 Task: Purchase a pair of headphones from Amazon.
Action: Mouse moved to (445, 738)
Screenshot: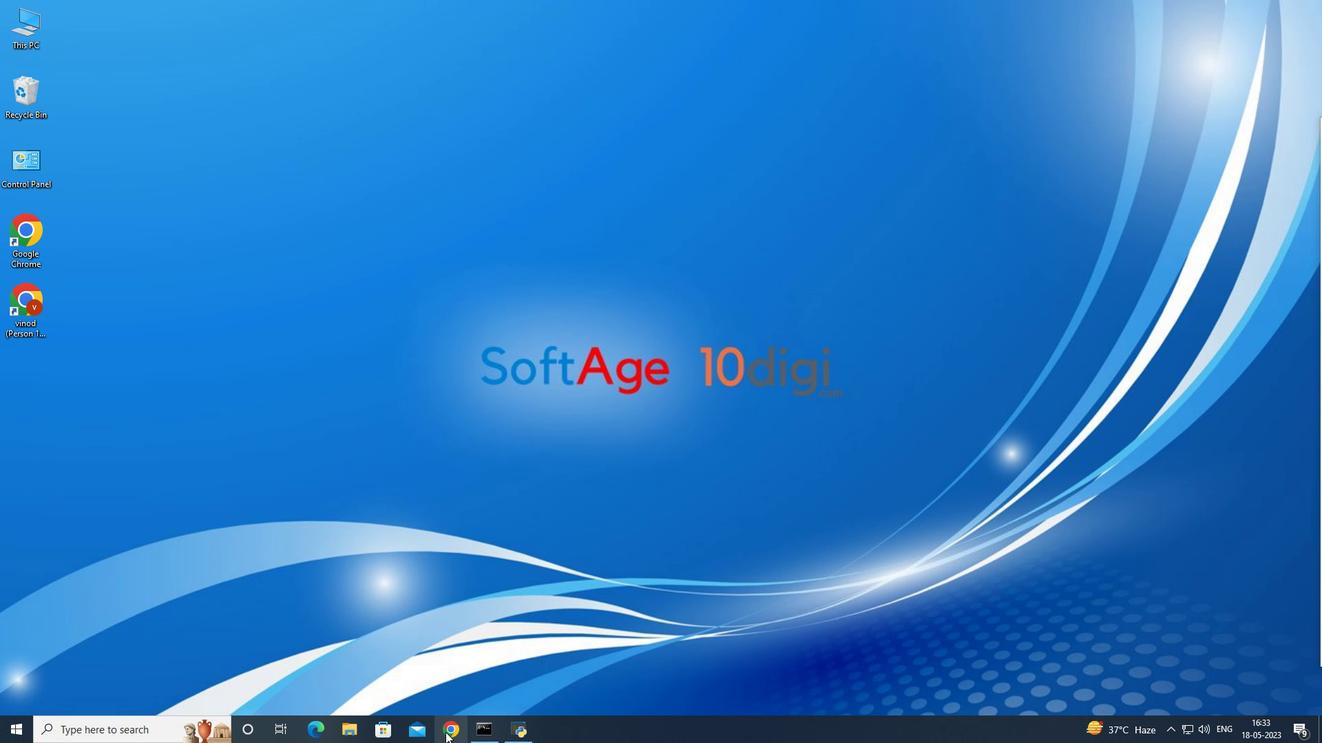 
Action: Mouse pressed left at (445, 738)
Screenshot: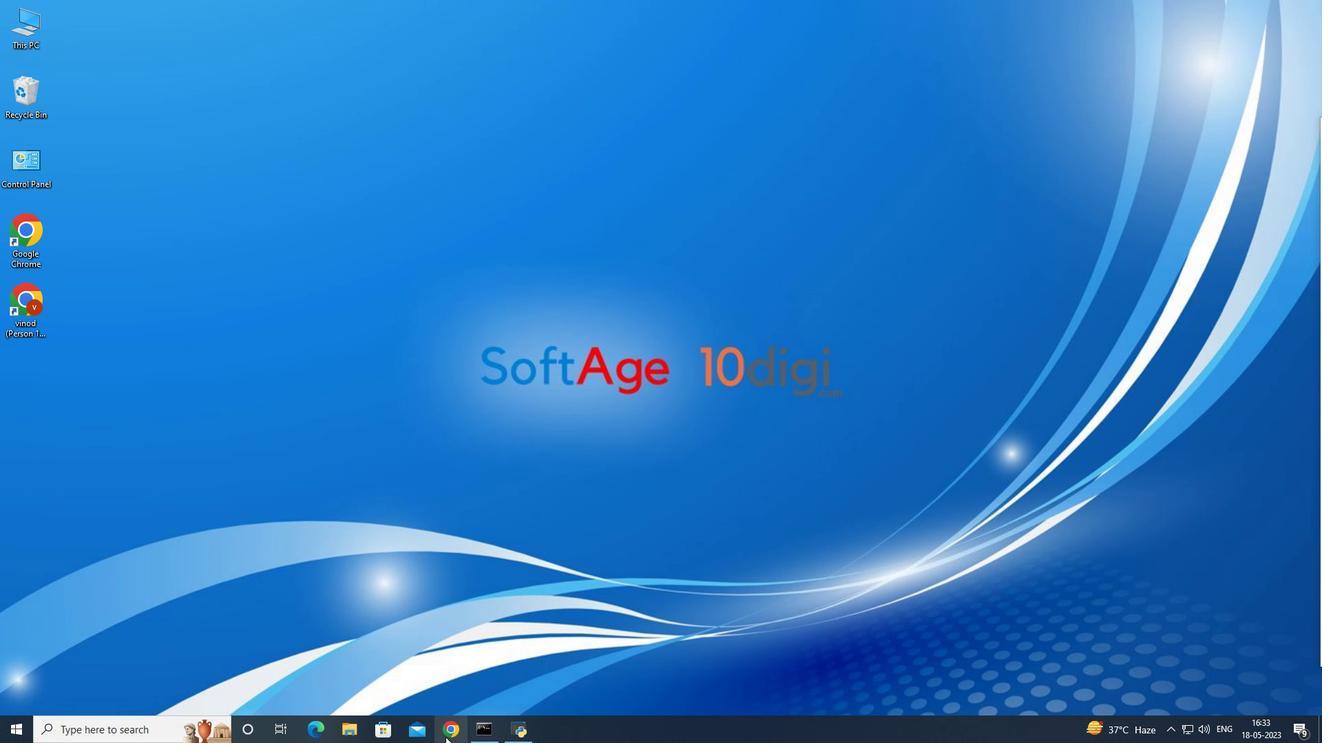 
Action: Mouse moved to (561, 391)
Screenshot: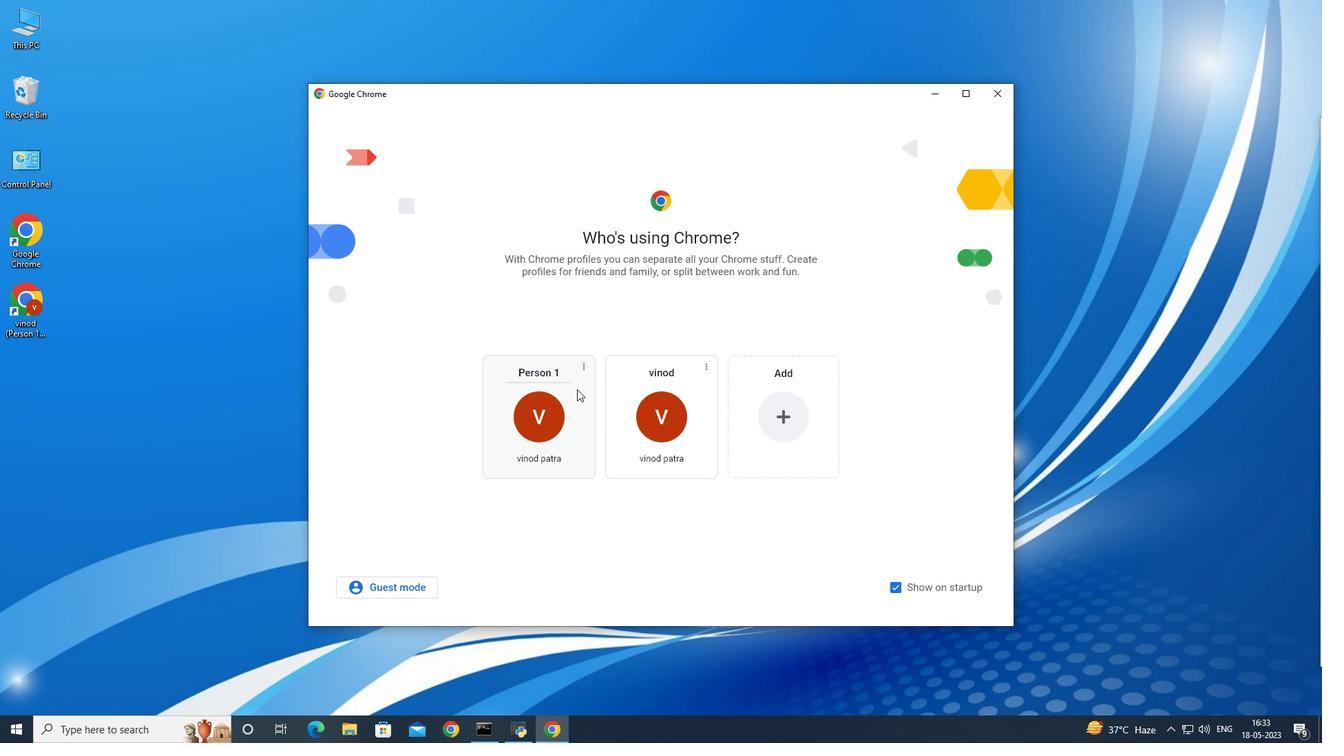 
Action: Mouse pressed left at (561, 391)
Screenshot: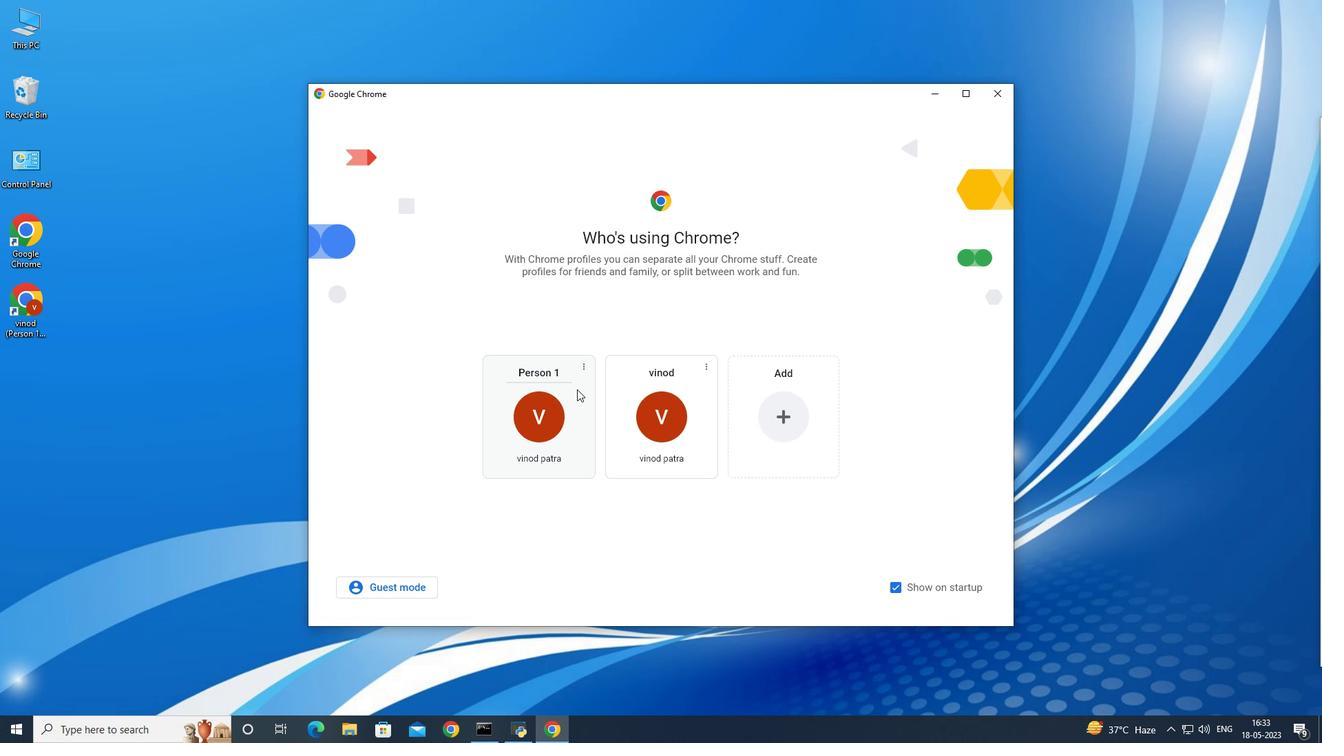 
Action: Mouse moved to (548, 439)
Screenshot: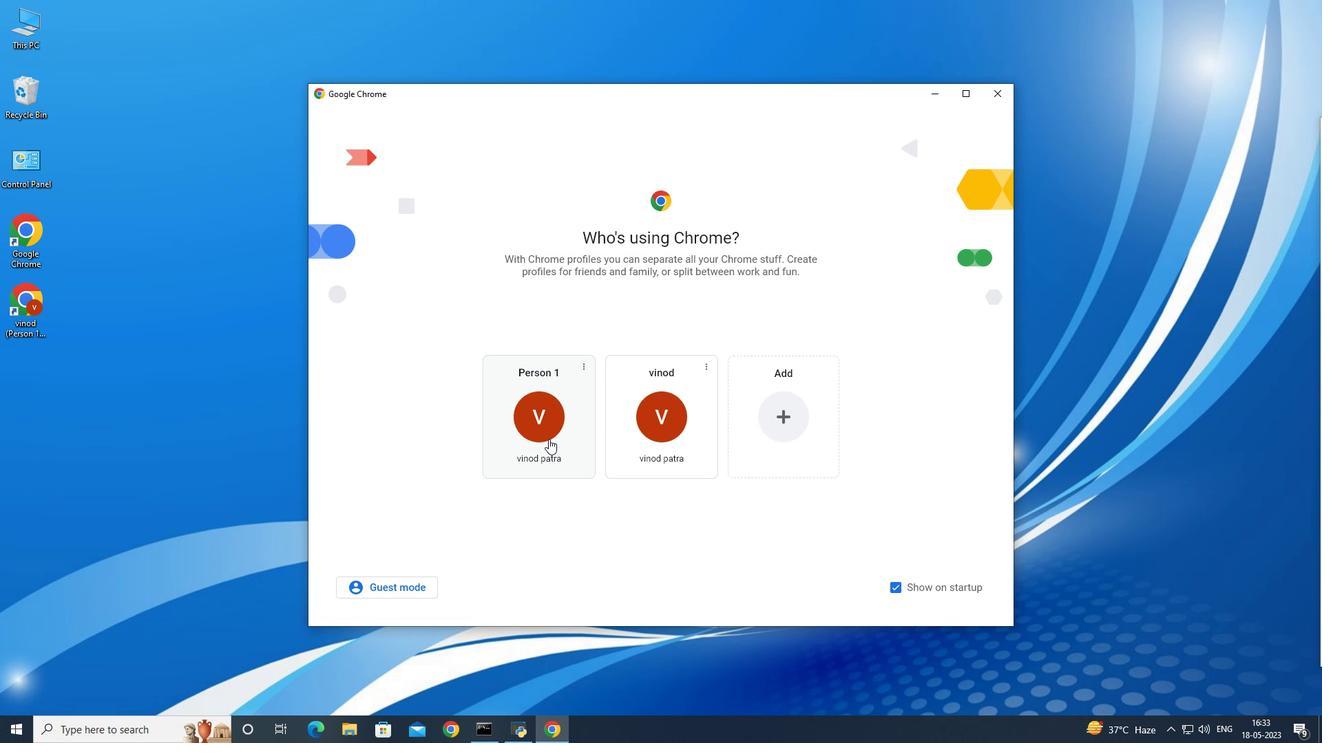
Action: Mouse pressed left at (548, 439)
Screenshot: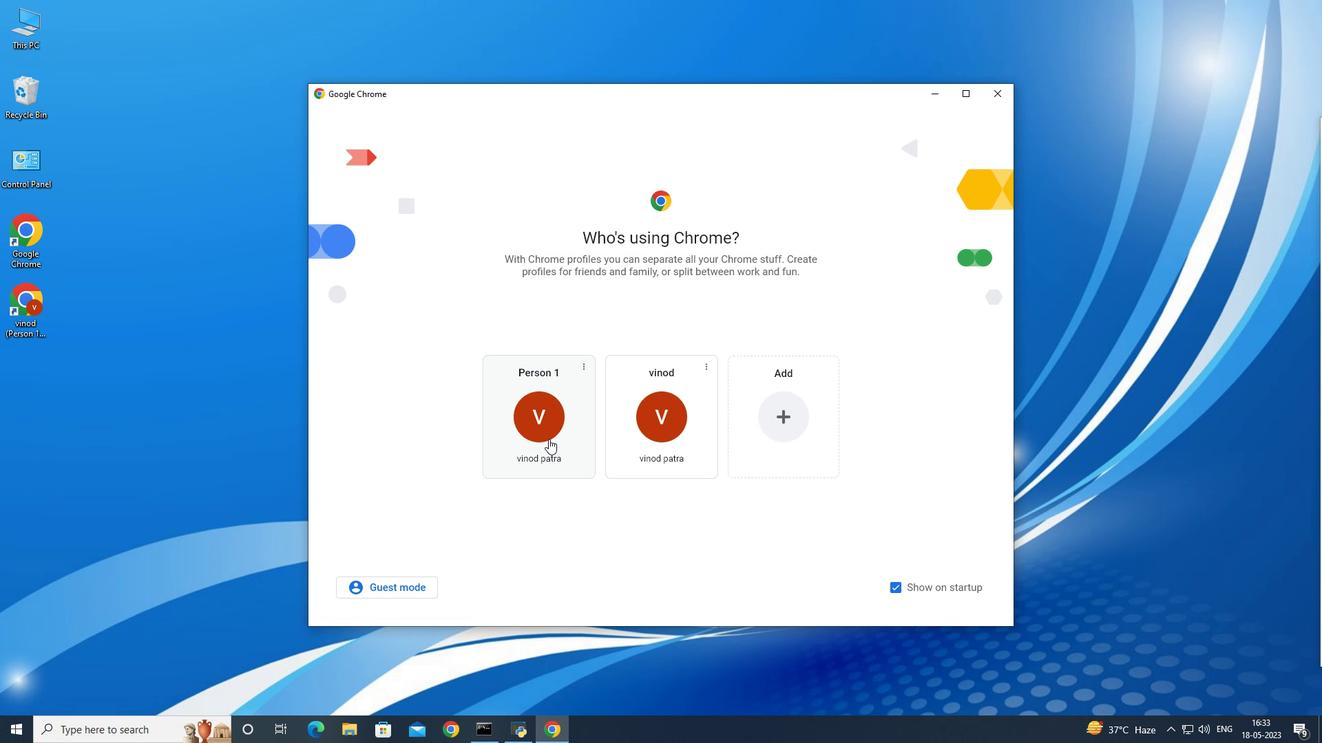 
Action: Mouse pressed left at (548, 439)
Screenshot: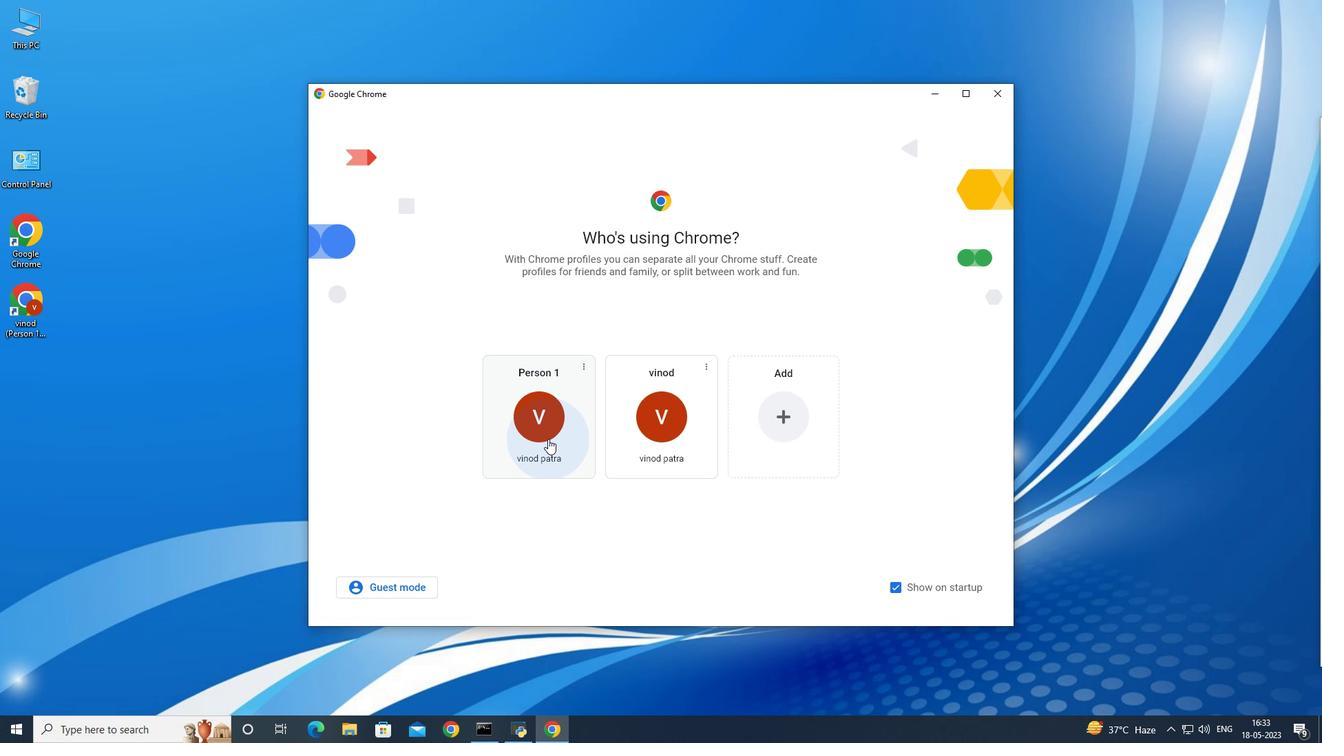 
Action: Mouse moved to (579, 293)
Screenshot: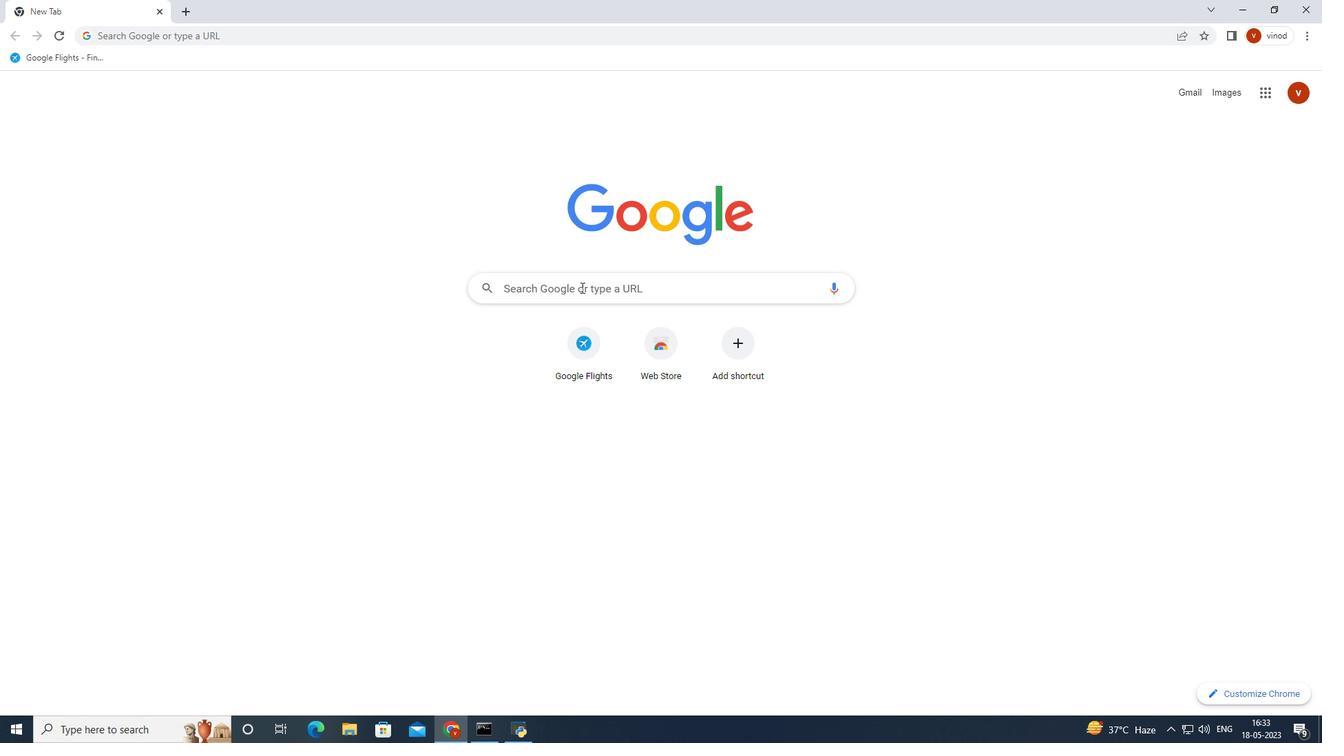 
Action: Mouse pressed left at (579, 293)
Screenshot: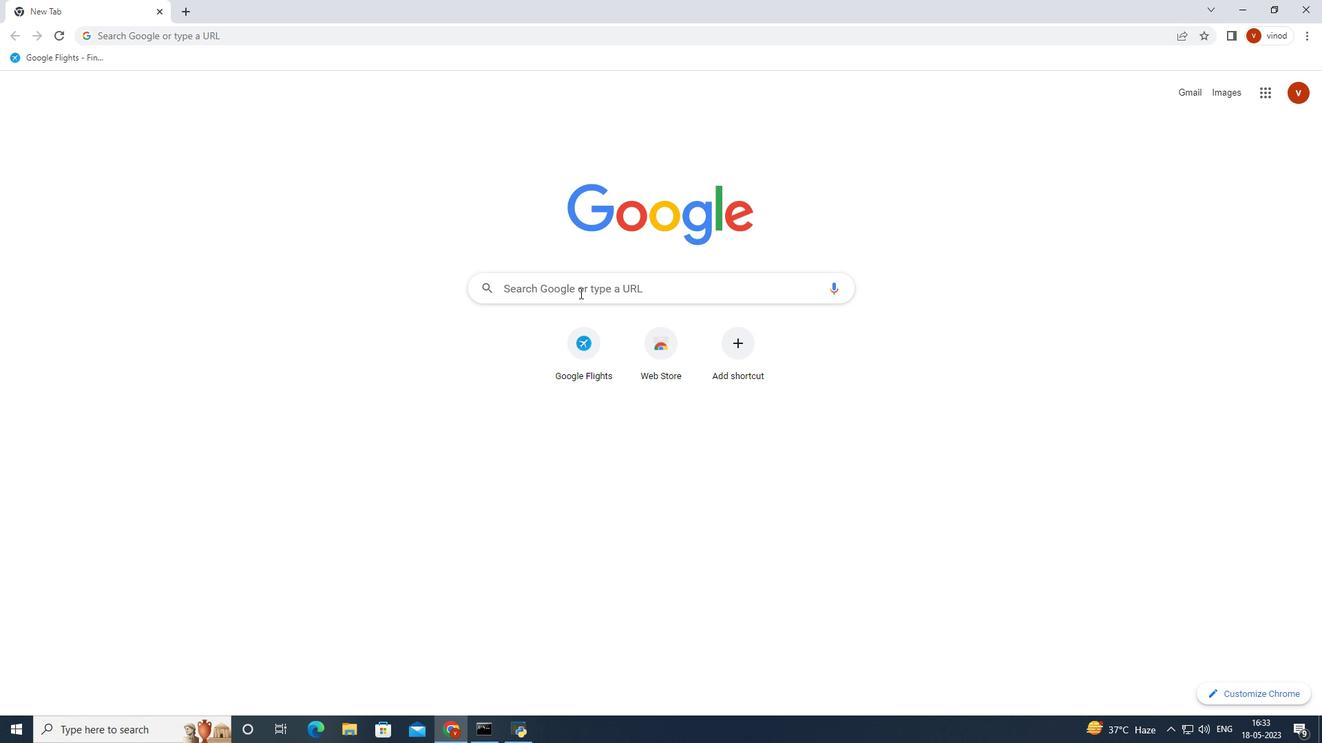 
Action: Mouse moved to (579, 314)
Screenshot: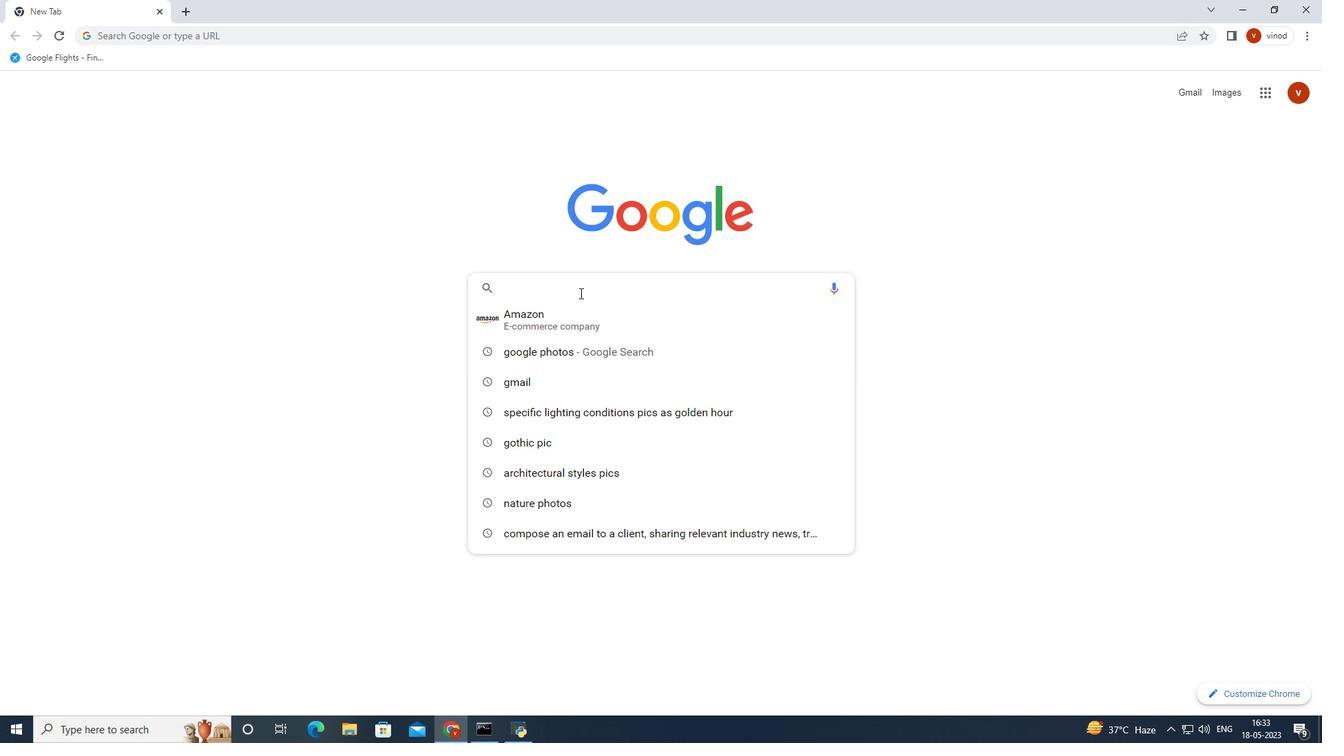 
Action: Key pressed a
Screenshot: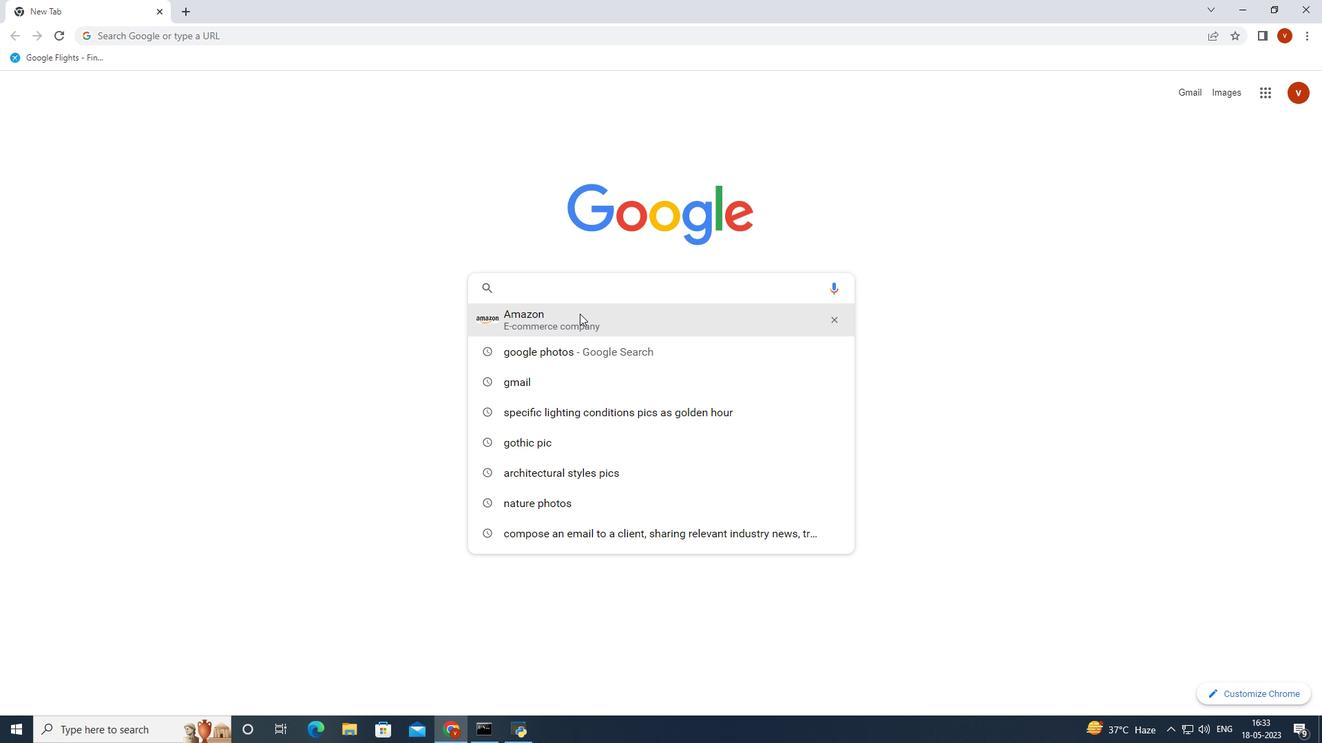 
Action: Mouse moved to (646, 270)
Screenshot: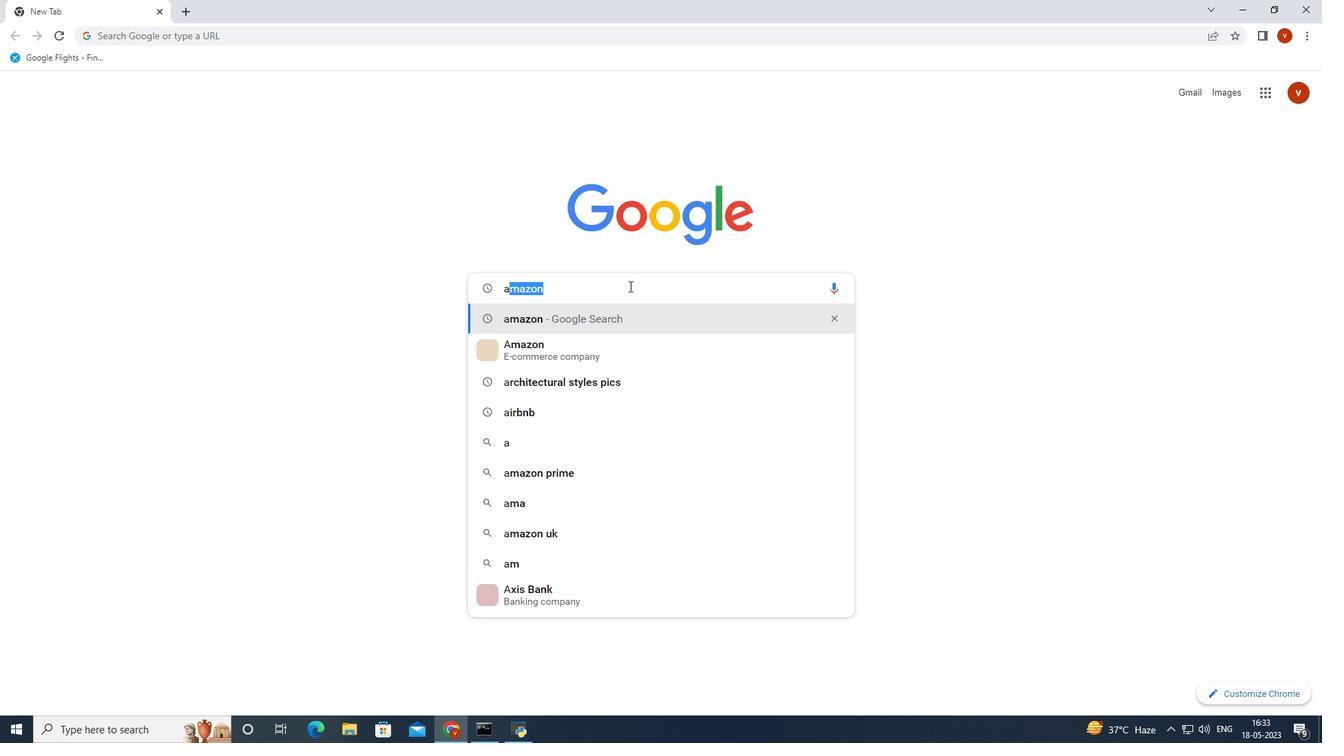 
Action: Key pressed mazon<Key.enter>
Screenshot: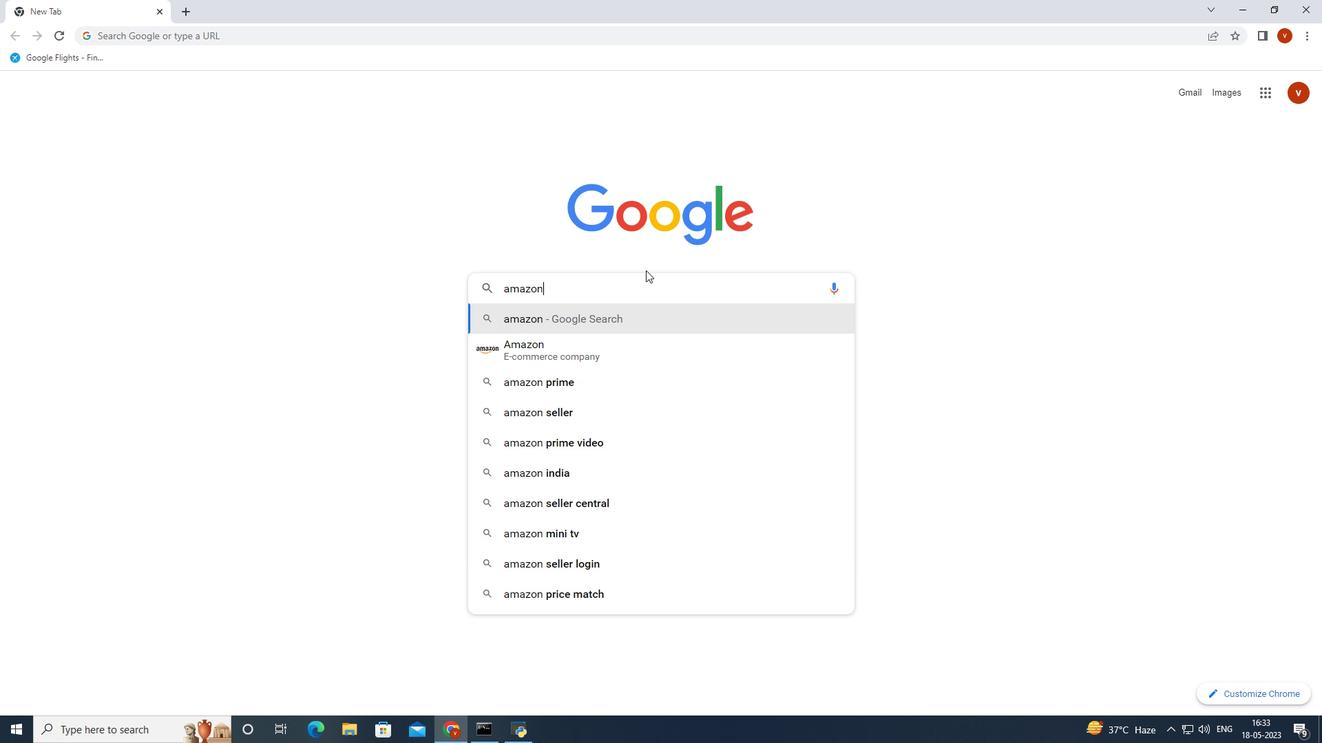 
Action: Mouse moved to (345, 221)
Screenshot: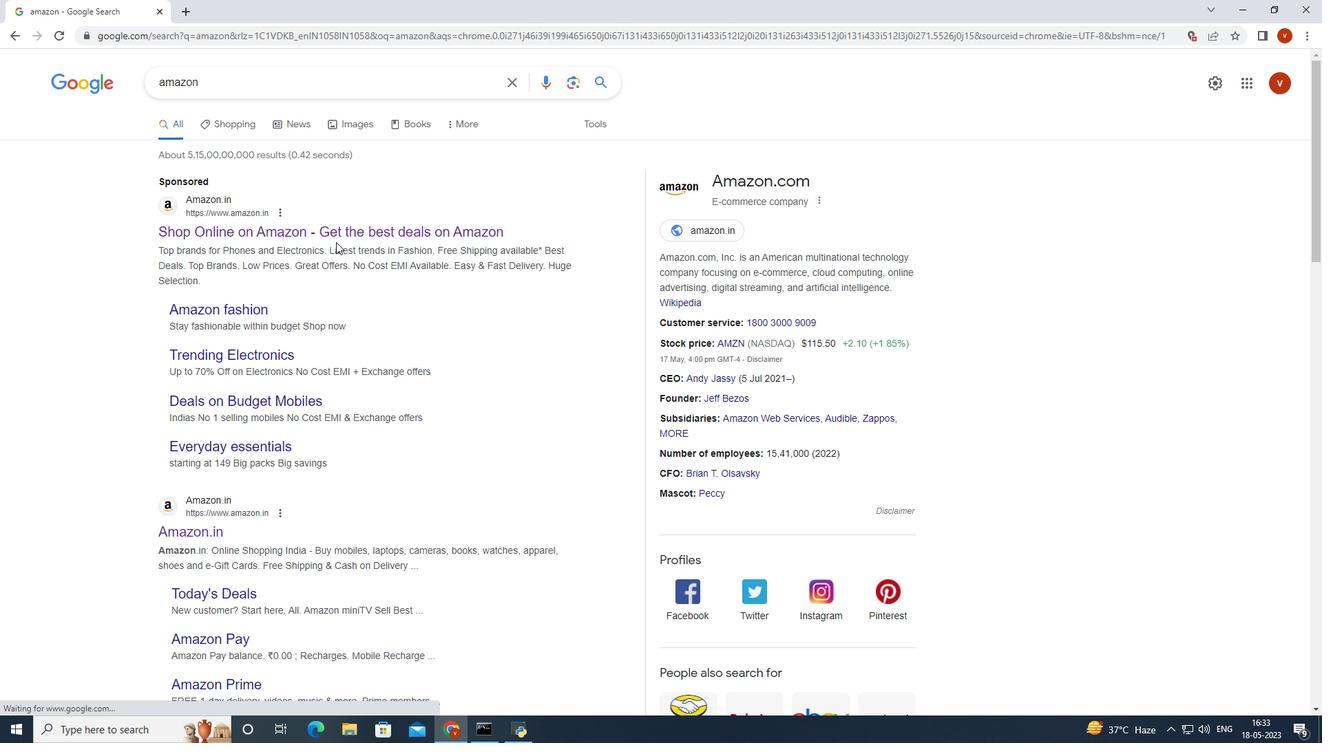 
Action: Mouse pressed left at (345, 221)
Screenshot: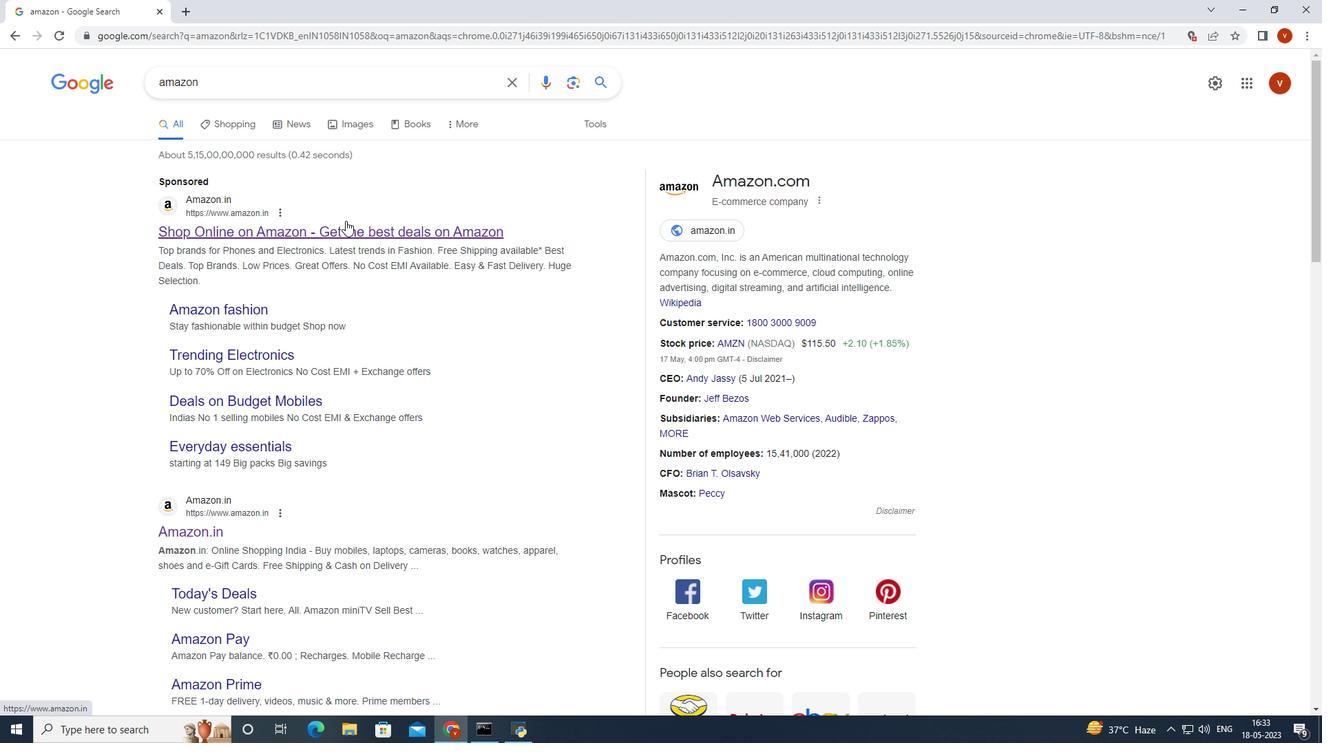 
Action: Mouse moved to (444, 62)
Screenshot: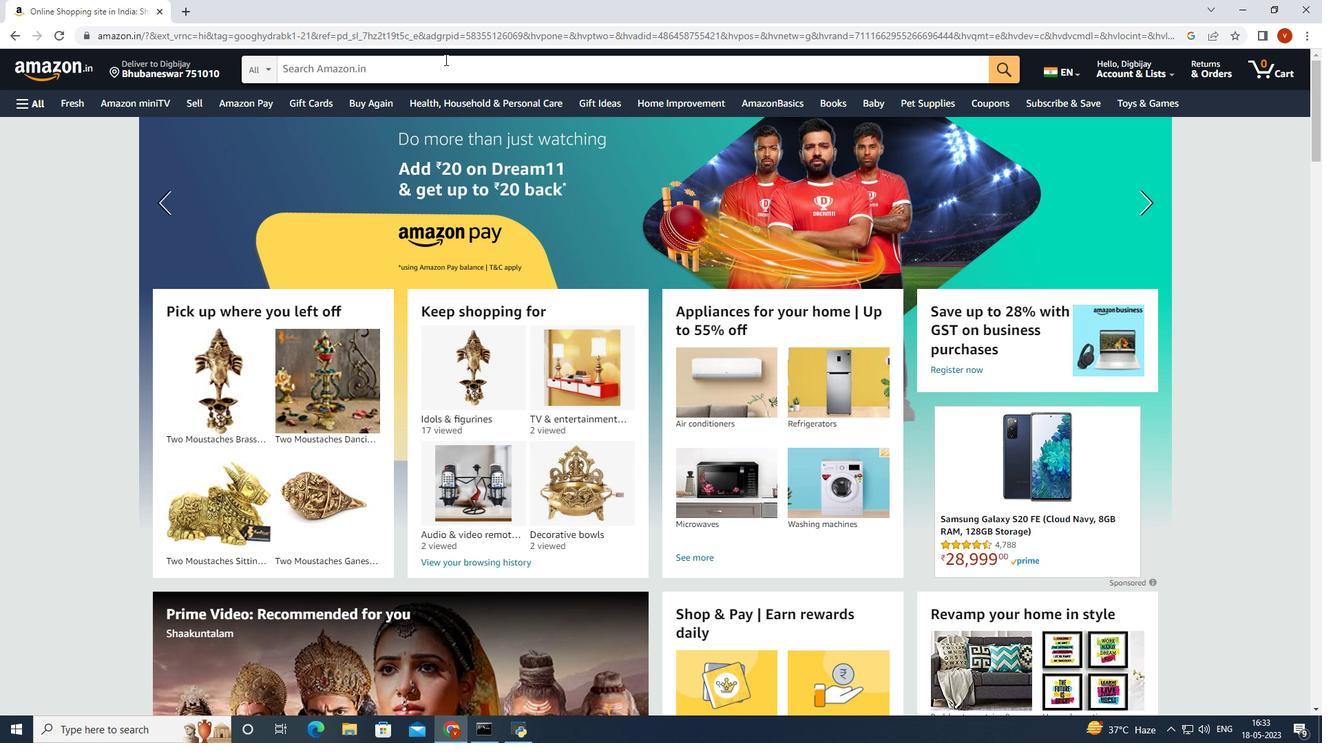 
Action: Mouse pressed left at (444, 62)
Screenshot: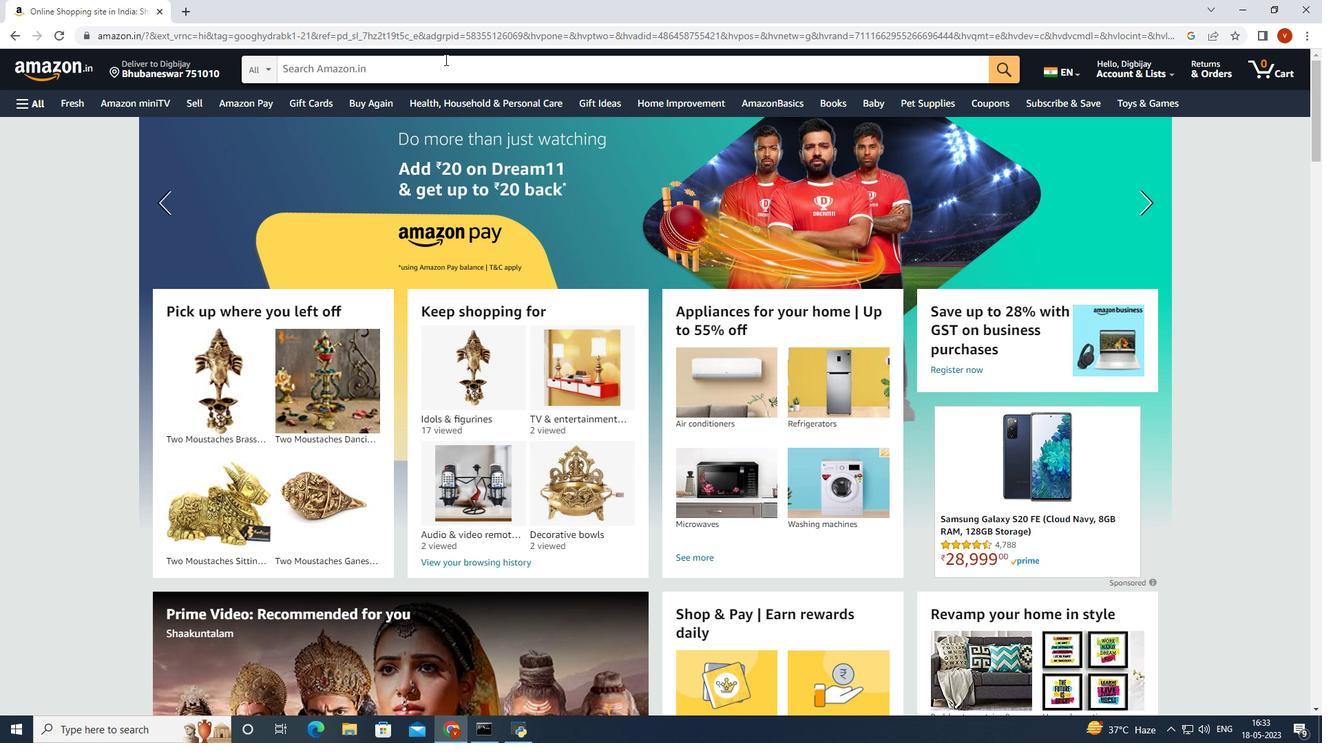 
Action: Mouse moved to (481, 80)
Screenshot: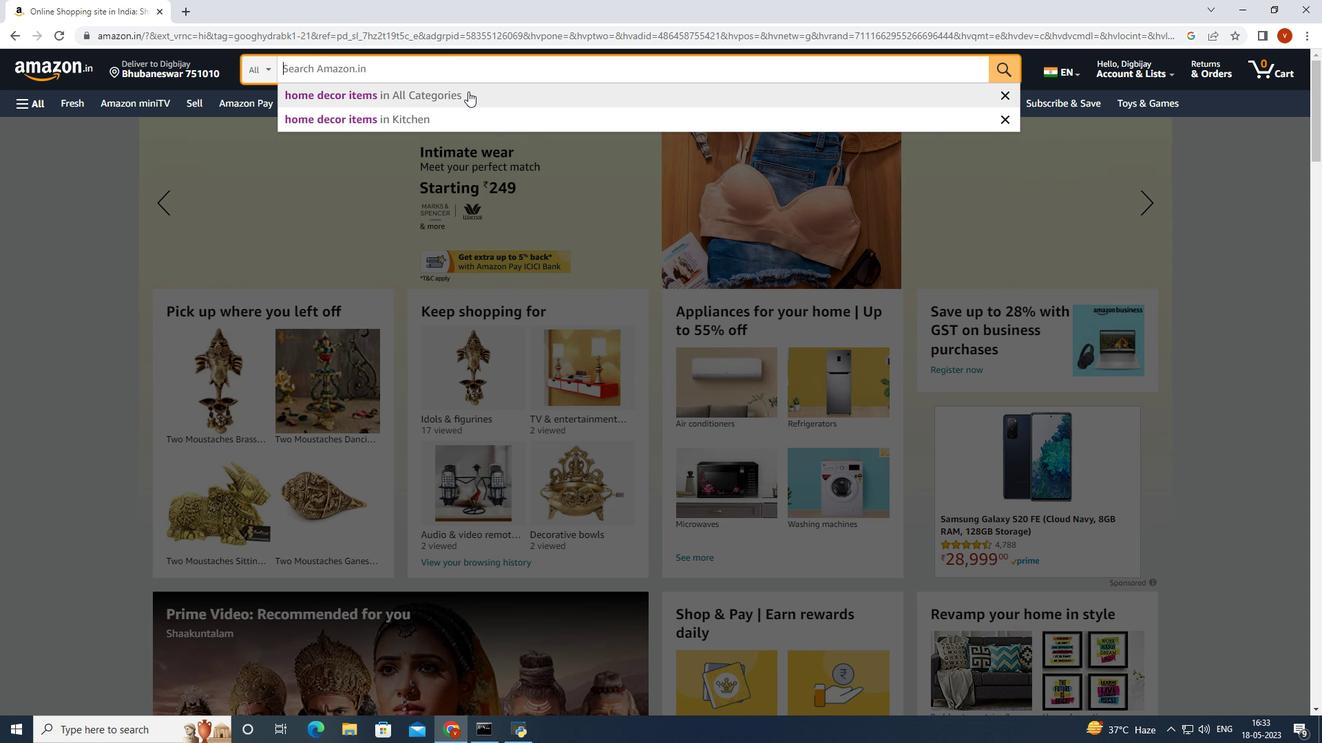 
Action: Key pressed best<Key.space>headphones<Key.enter>
Screenshot: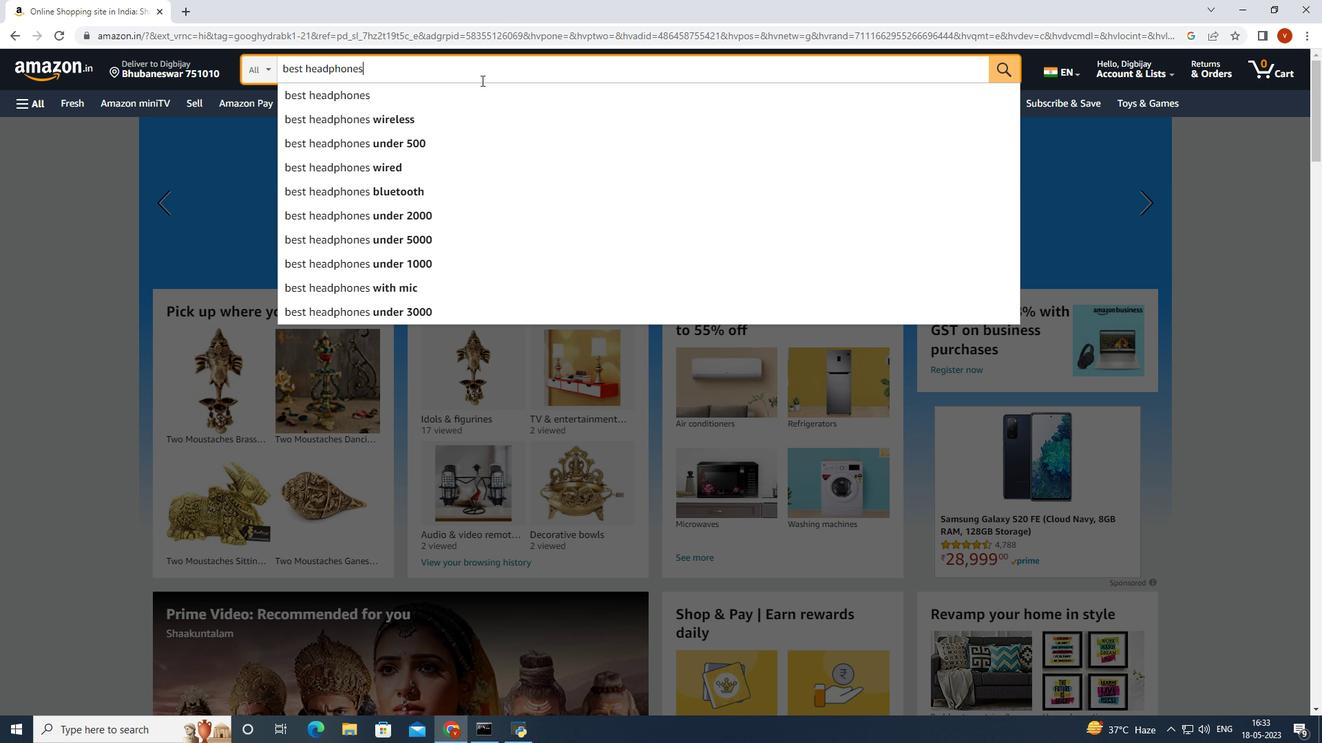 
Action: Mouse moved to (705, 271)
Screenshot: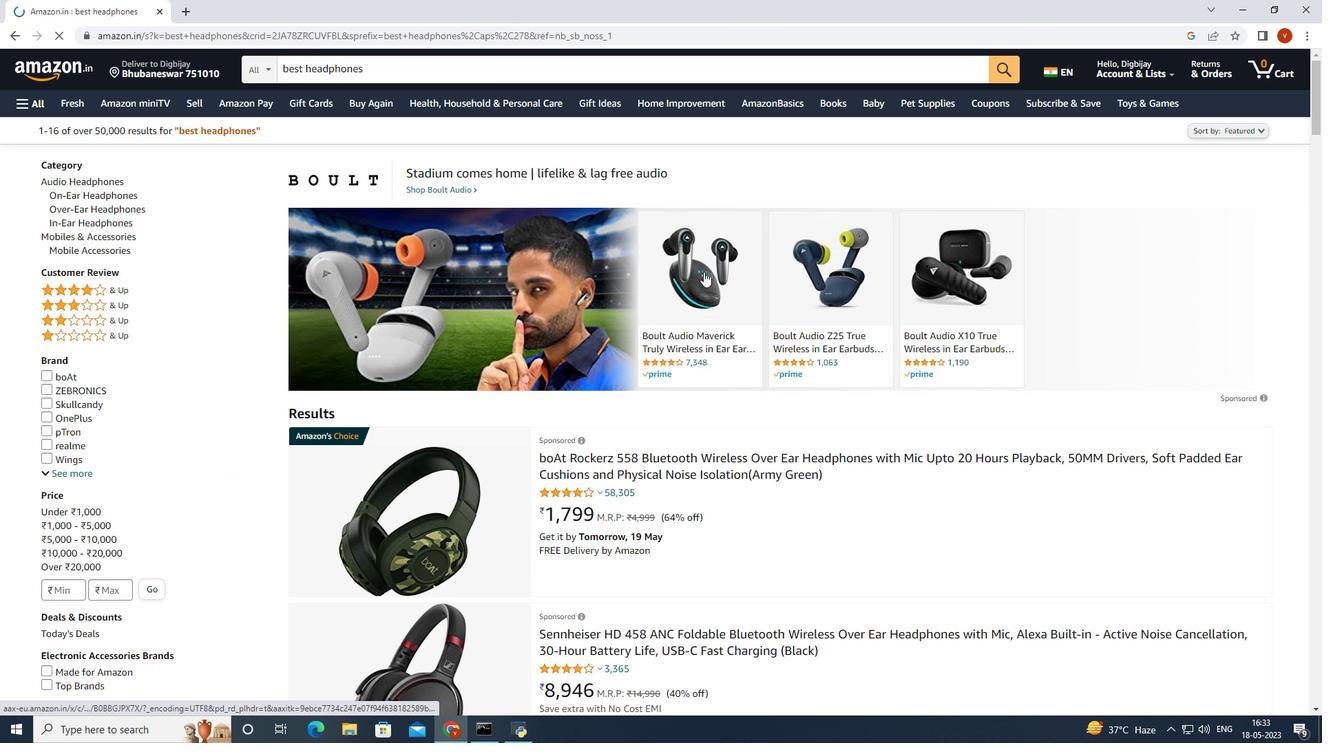 
Action: Mouse scrolled (705, 270) with delta (0, 0)
Screenshot: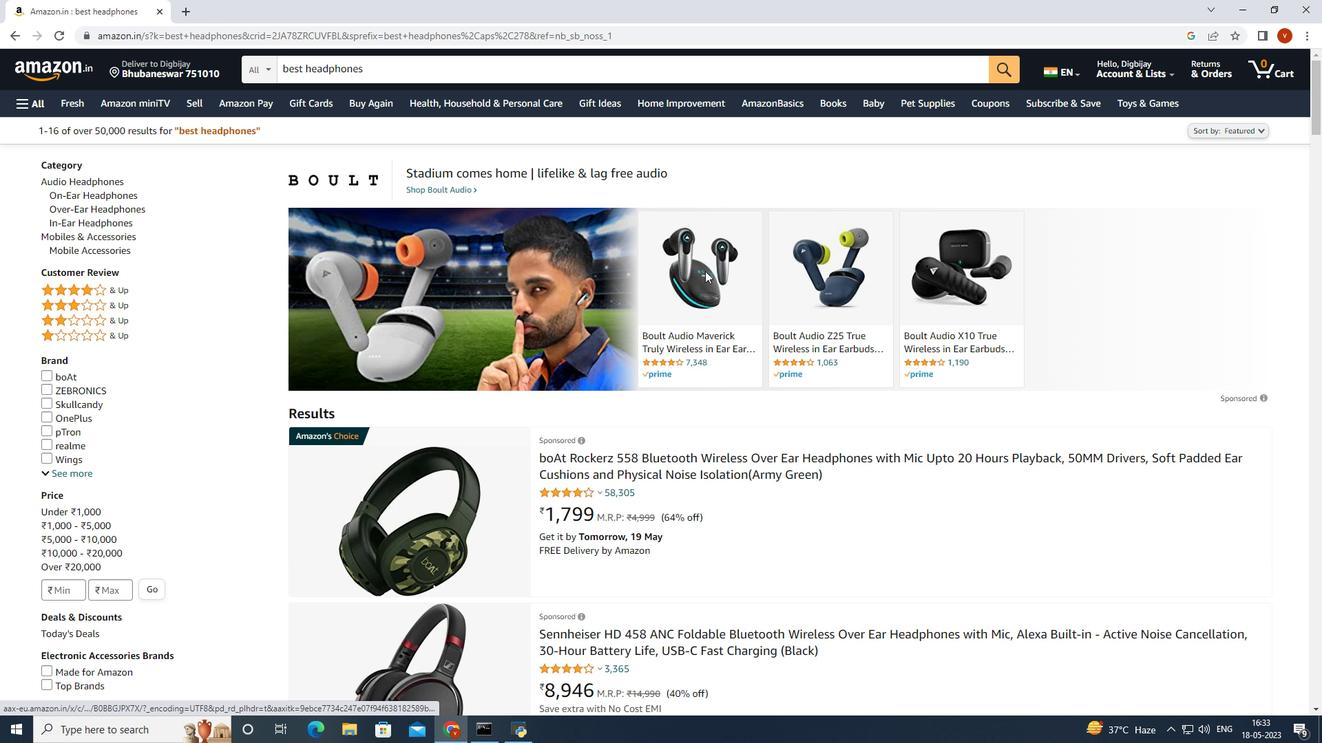 
Action: Mouse scrolled (705, 270) with delta (0, 0)
Screenshot: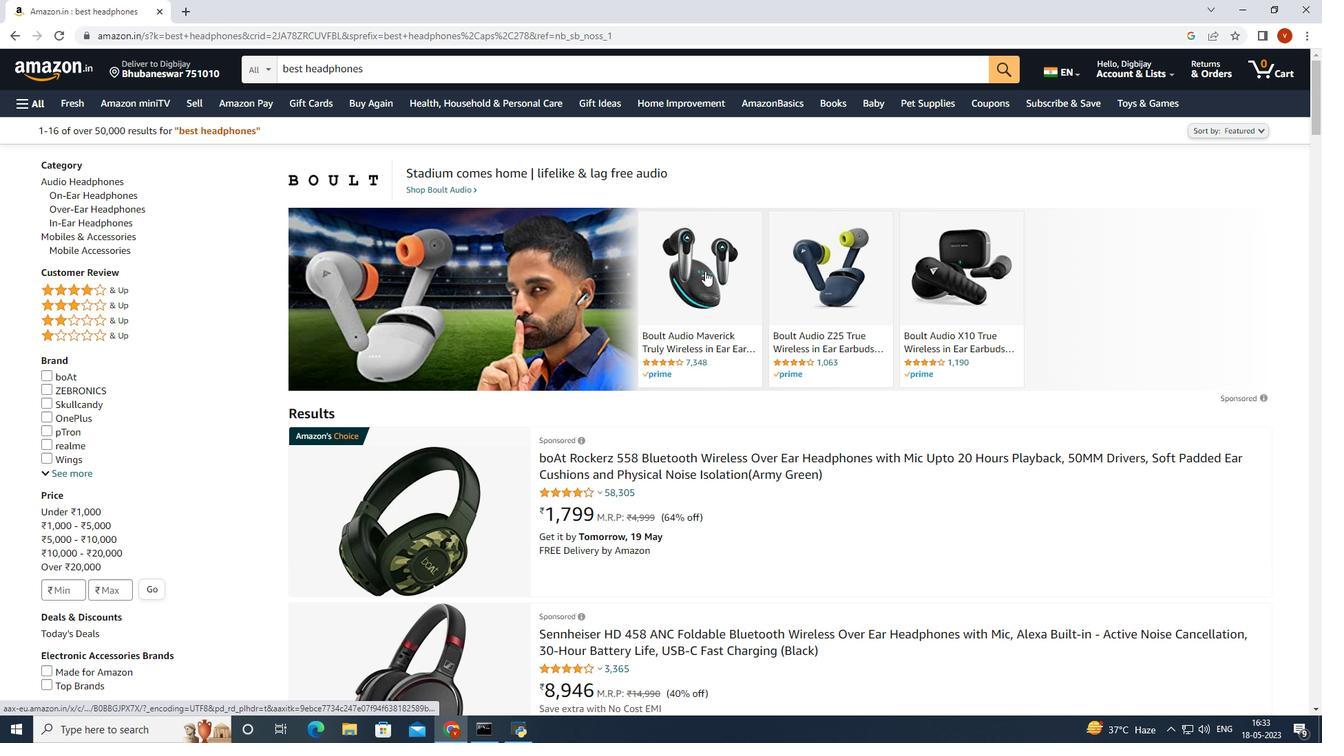
Action: Mouse scrolled (705, 270) with delta (0, 0)
Screenshot: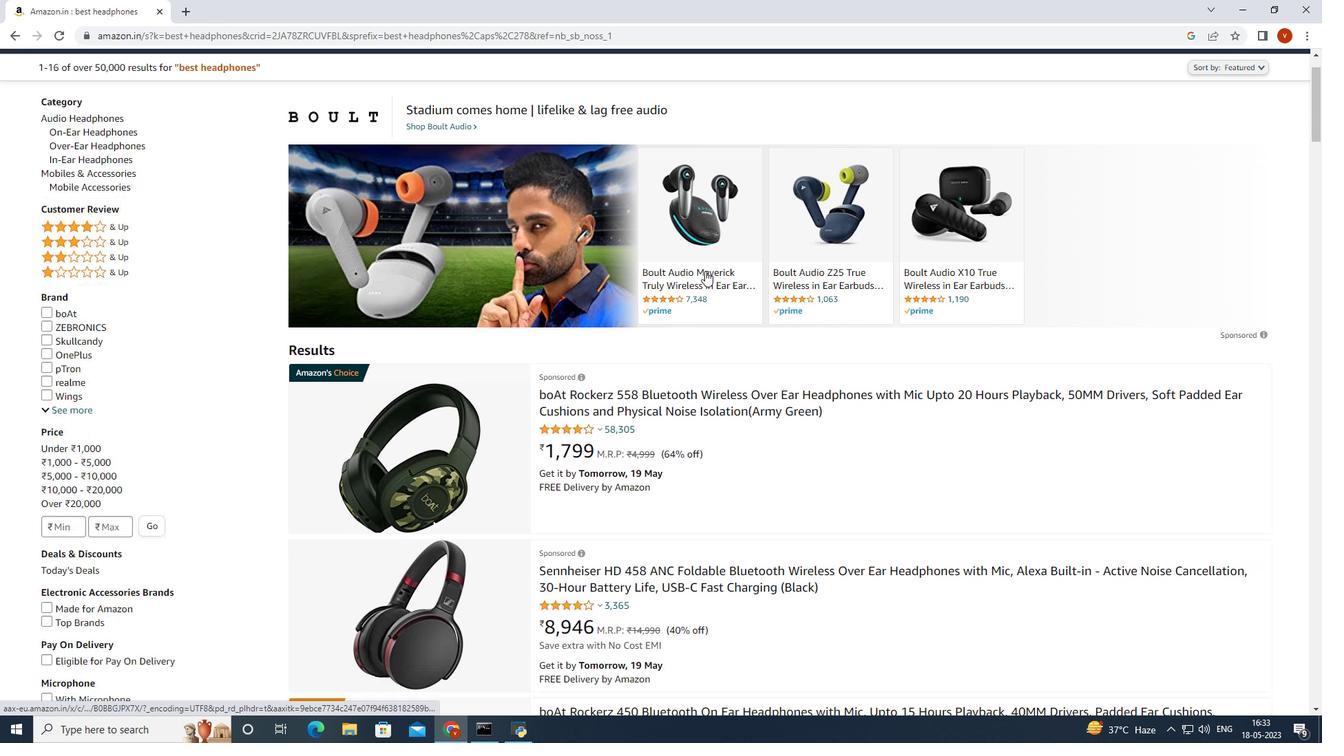 
Action: Mouse moved to (718, 259)
Screenshot: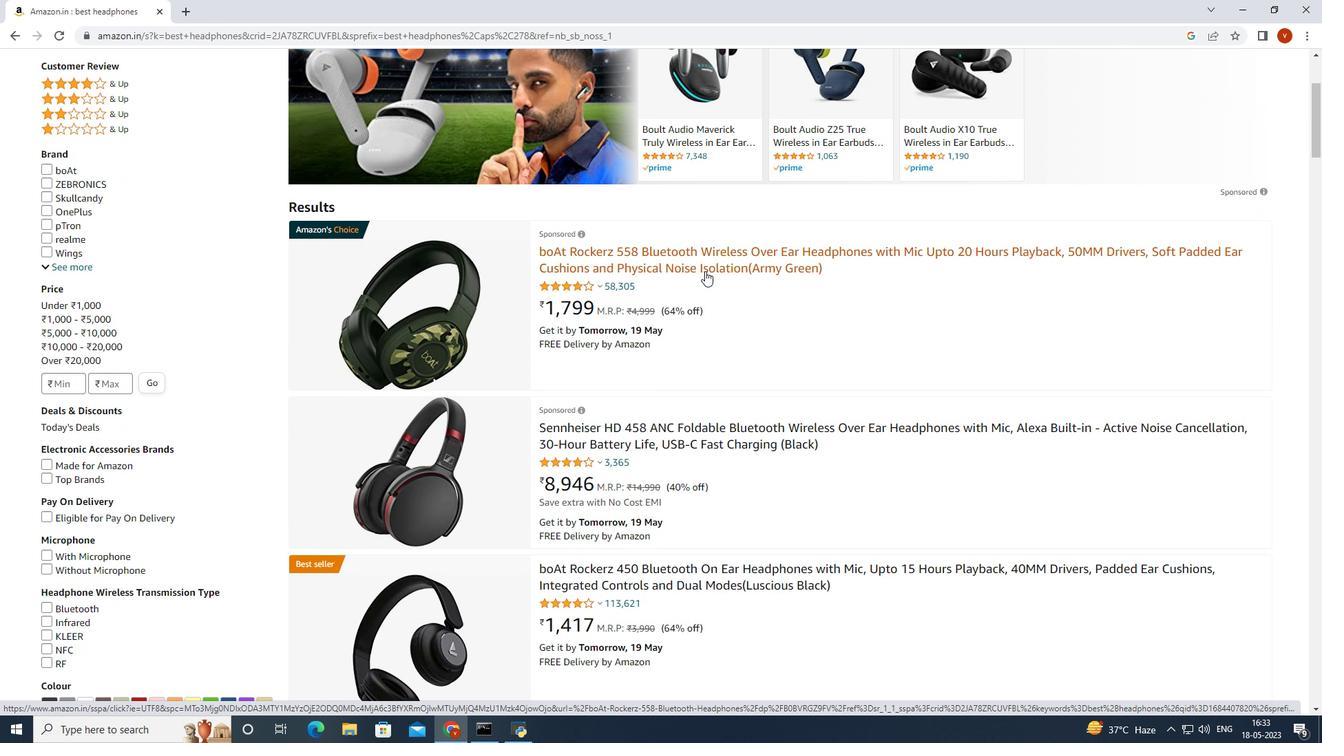 
Action: Mouse pressed left at (718, 259)
Screenshot: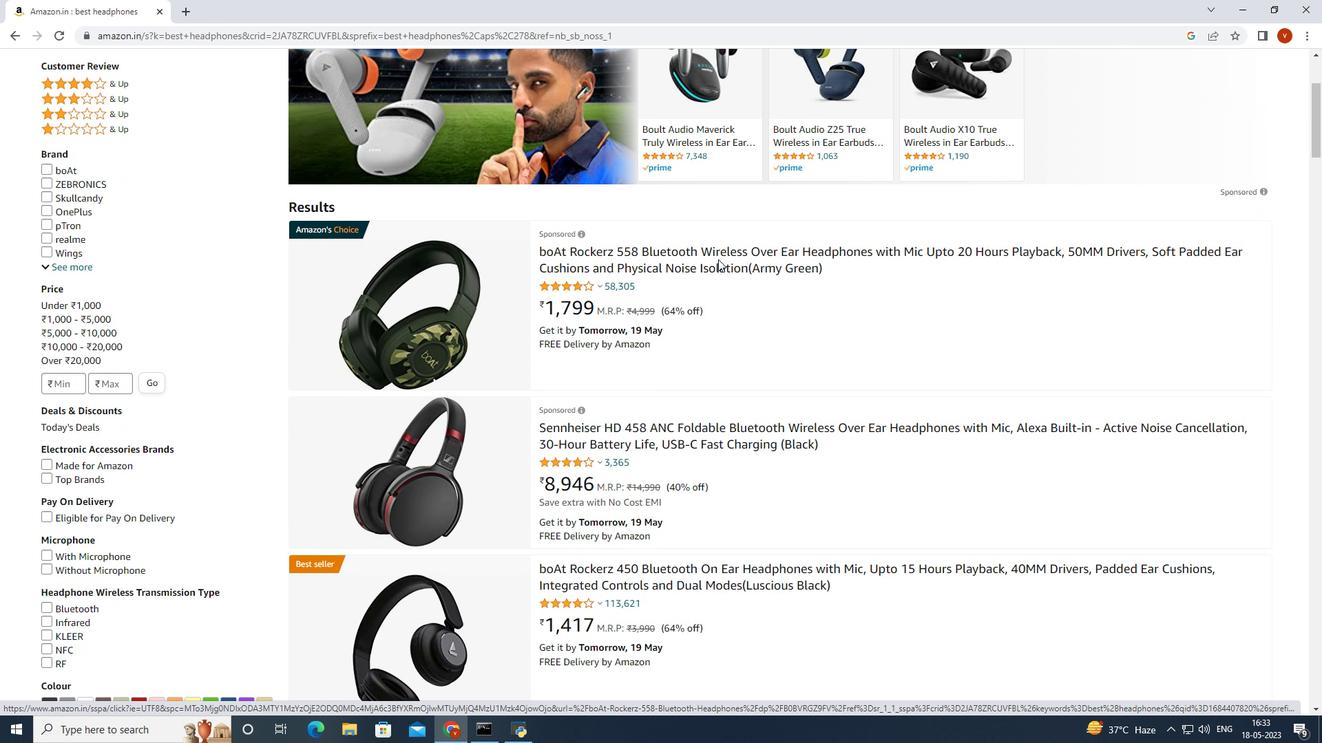 
Action: Mouse moved to (712, 259)
Screenshot: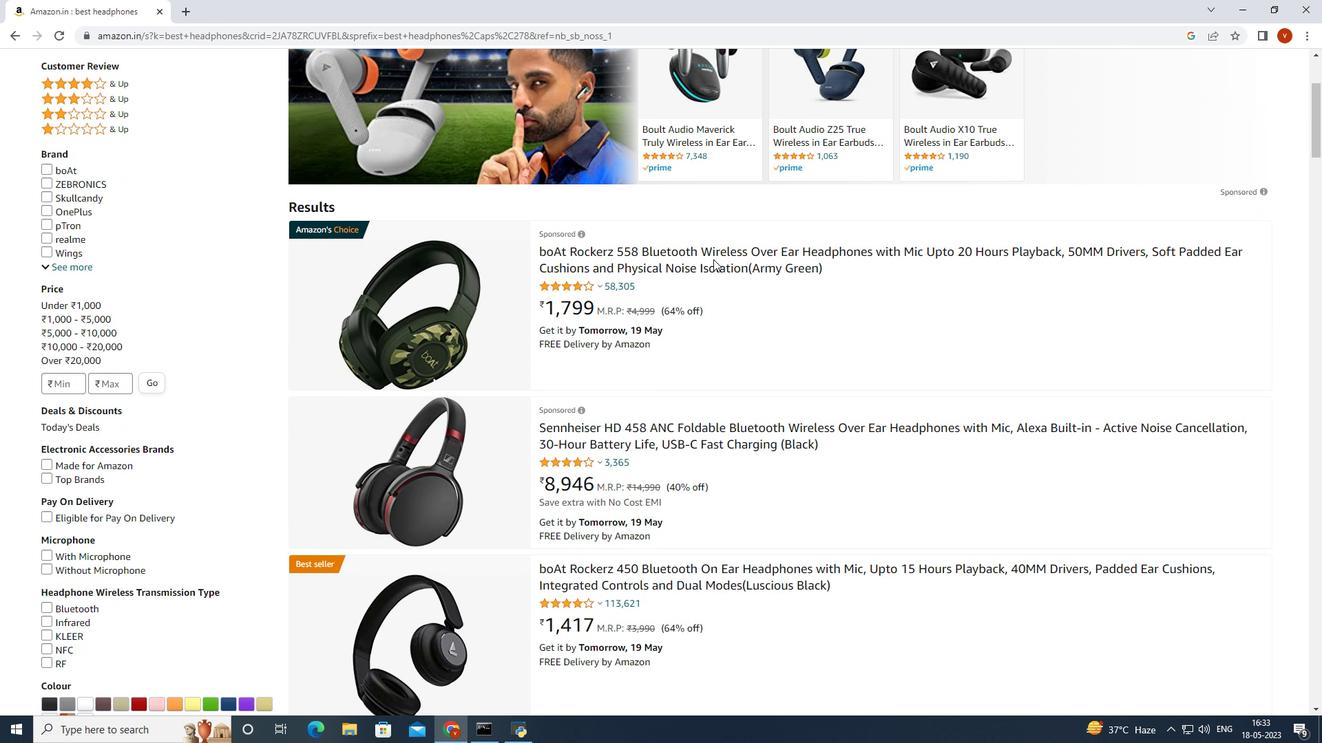 
Action: Mouse scrolled (712, 258) with delta (0, 0)
Screenshot: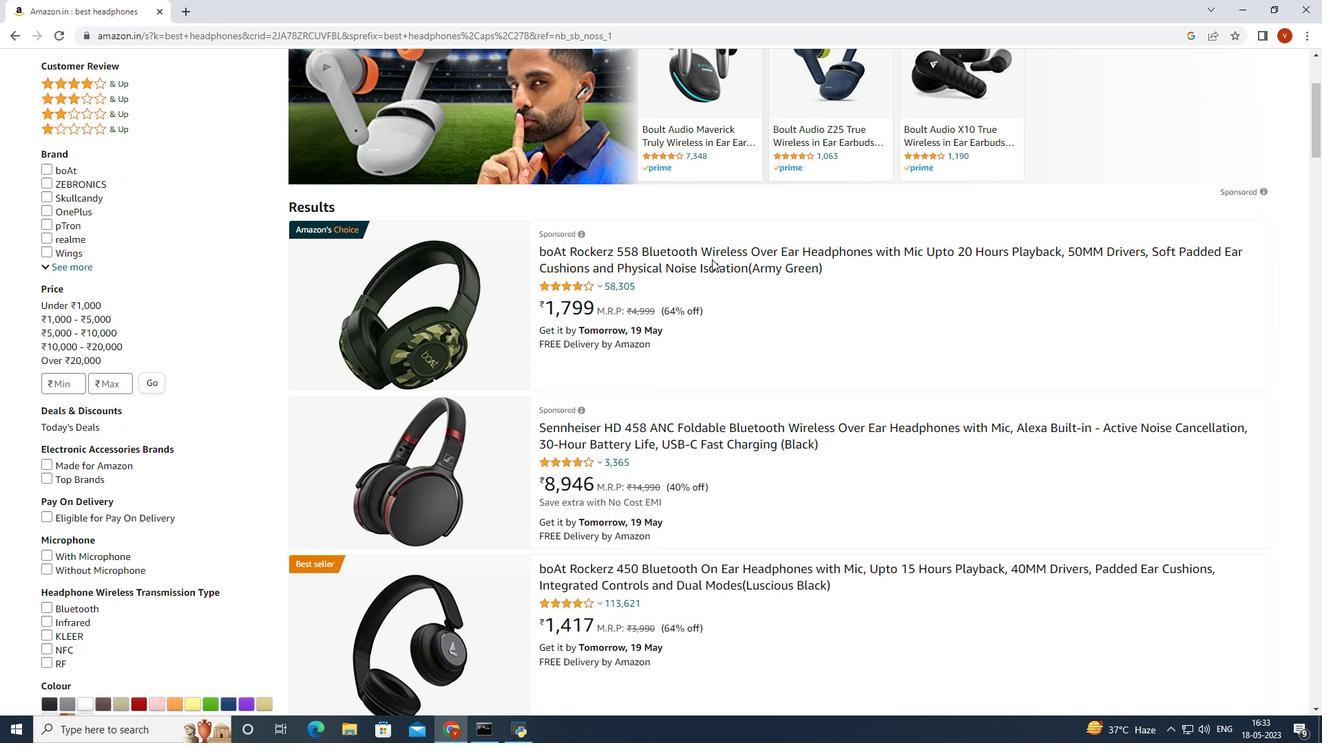
Action: Mouse scrolled (712, 258) with delta (0, 0)
Screenshot: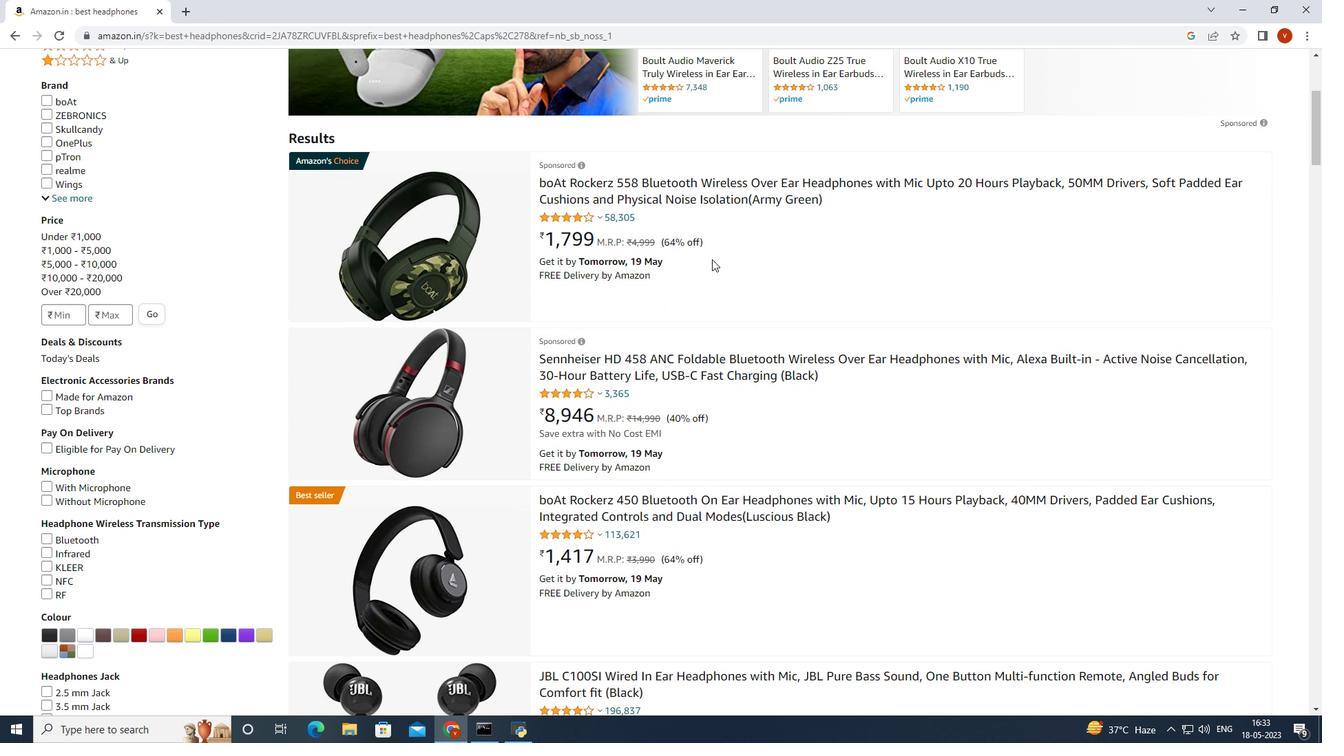 
Action: Mouse scrolled (712, 258) with delta (0, 0)
Screenshot: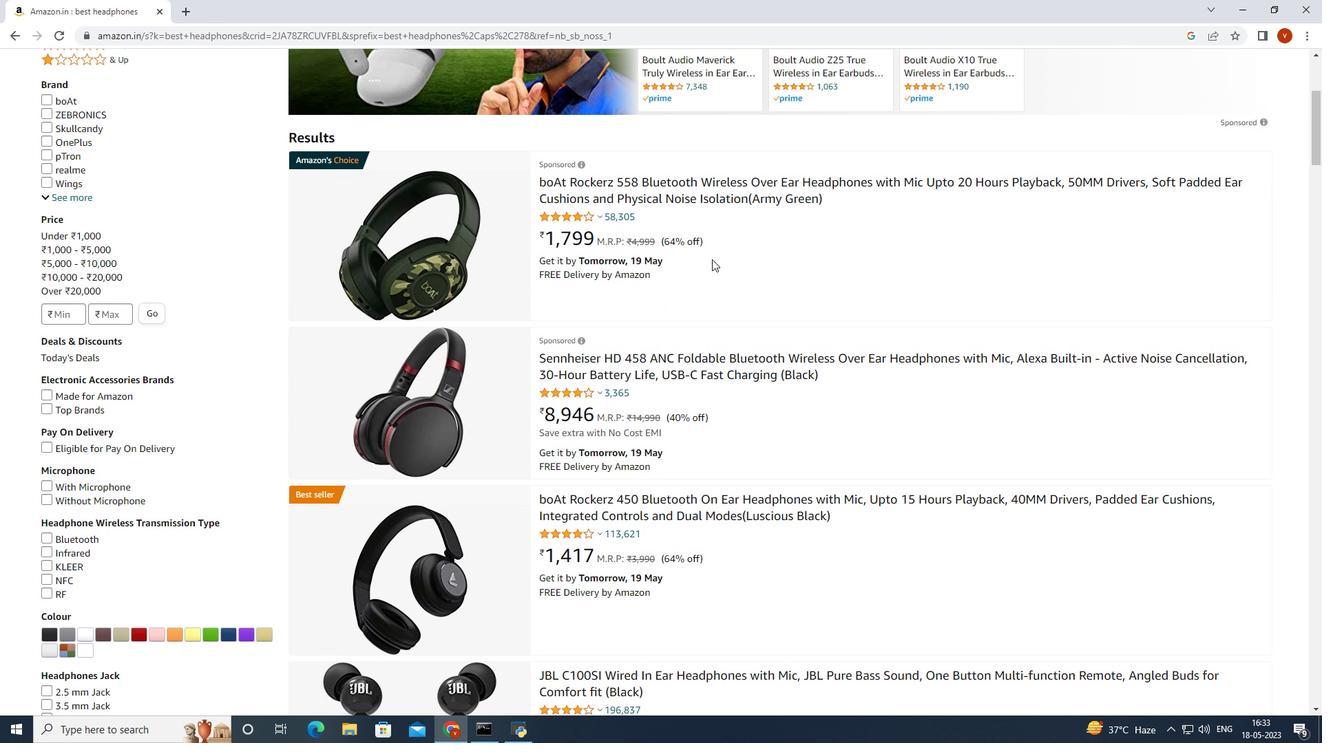 
Action: Mouse moved to (592, 231)
Screenshot: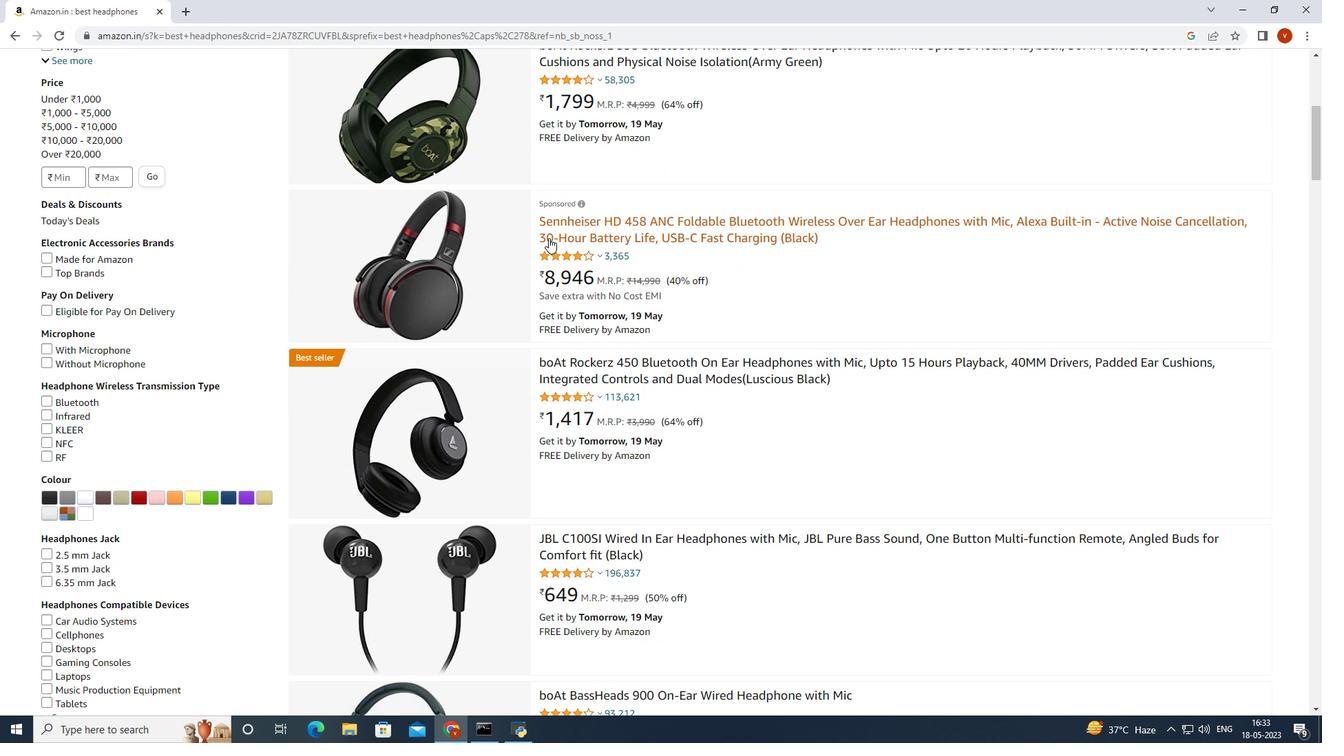 
Action: Mouse pressed left at (592, 231)
Screenshot: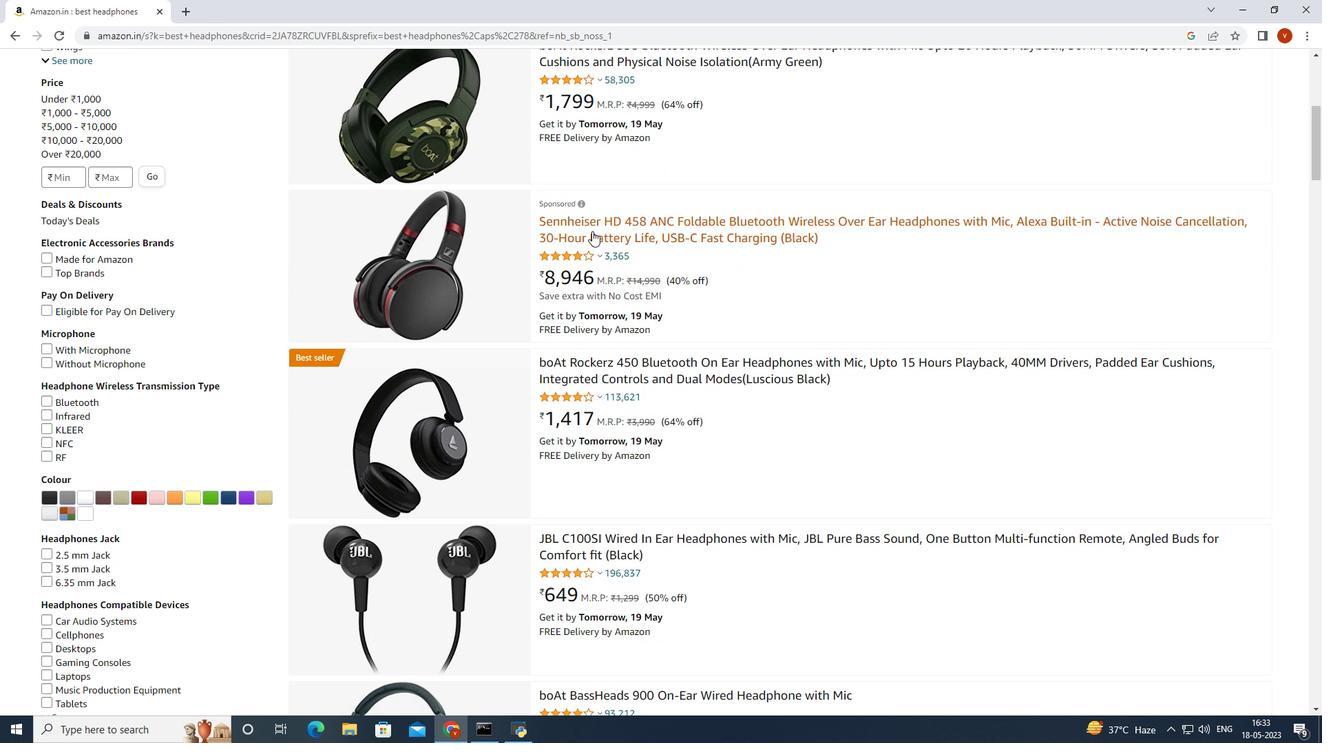 
Action: Mouse scrolled (592, 230) with delta (0, 0)
Screenshot: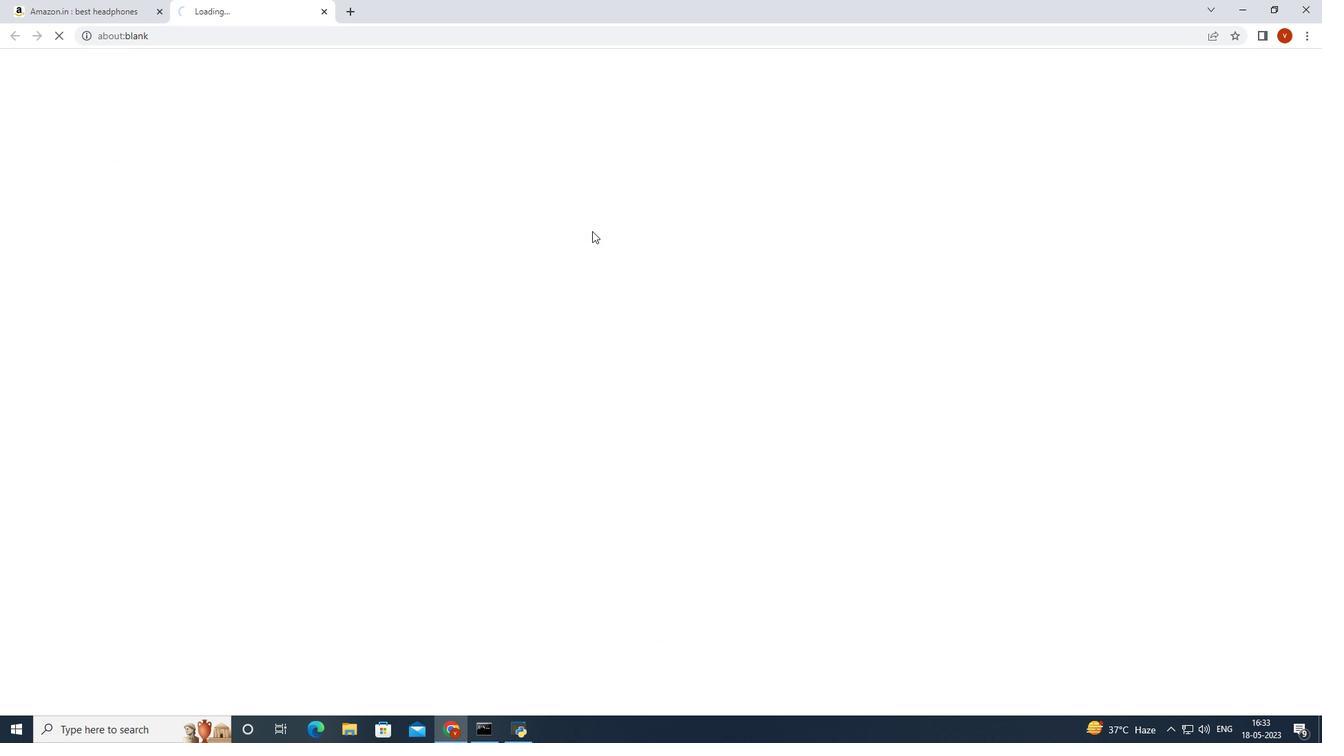 
Action: Mouse scrolled (592, 230) with delta (0, 0)
Screenshot: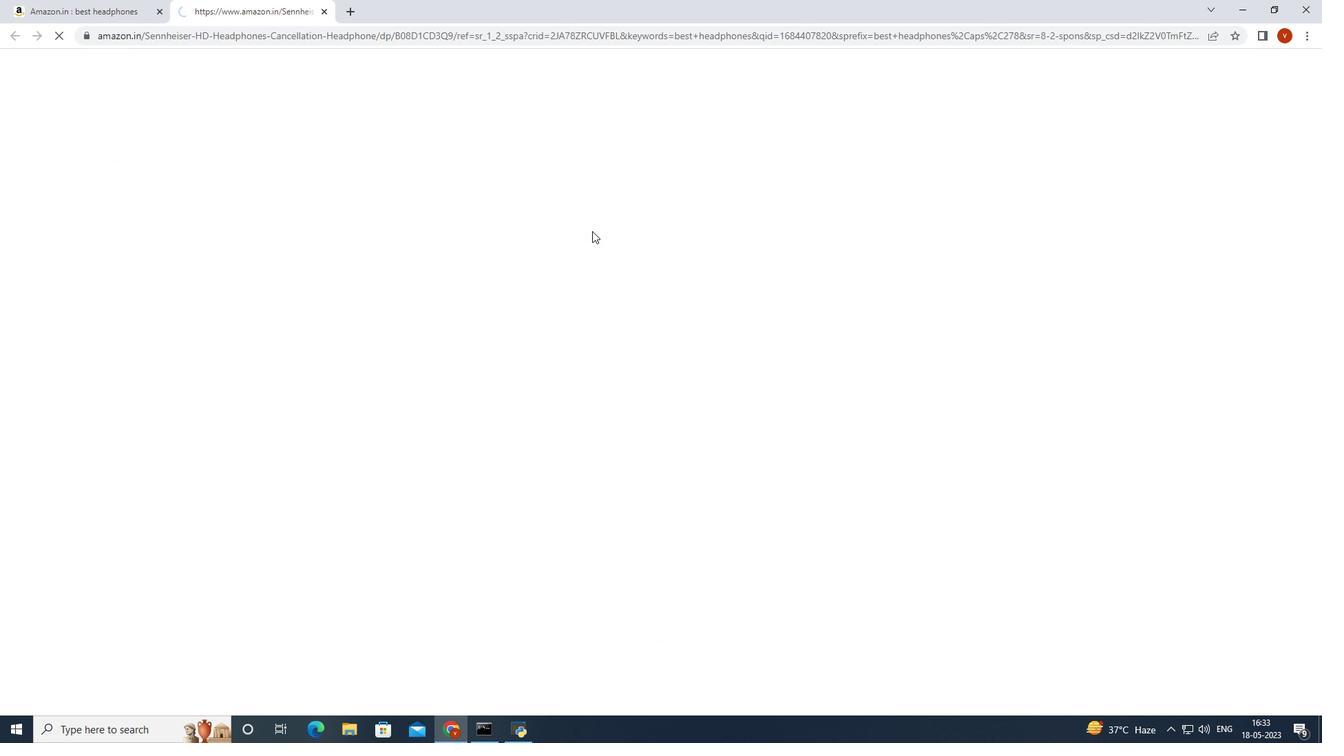 
Action: Mouse scrolled (592, 230) with delta (0, 0)
Screenshot: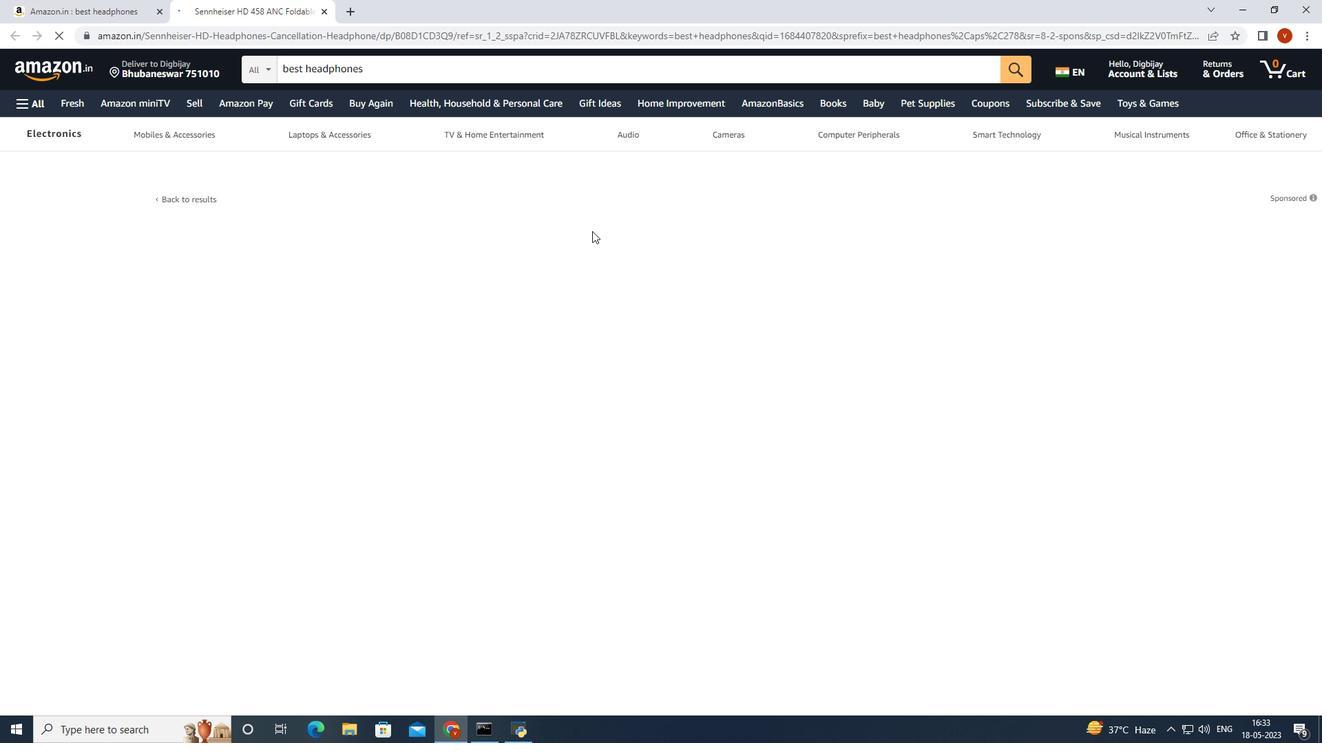 
Action: Mouse scrolled (592, 230) with delta (0, 0)
Screenshot: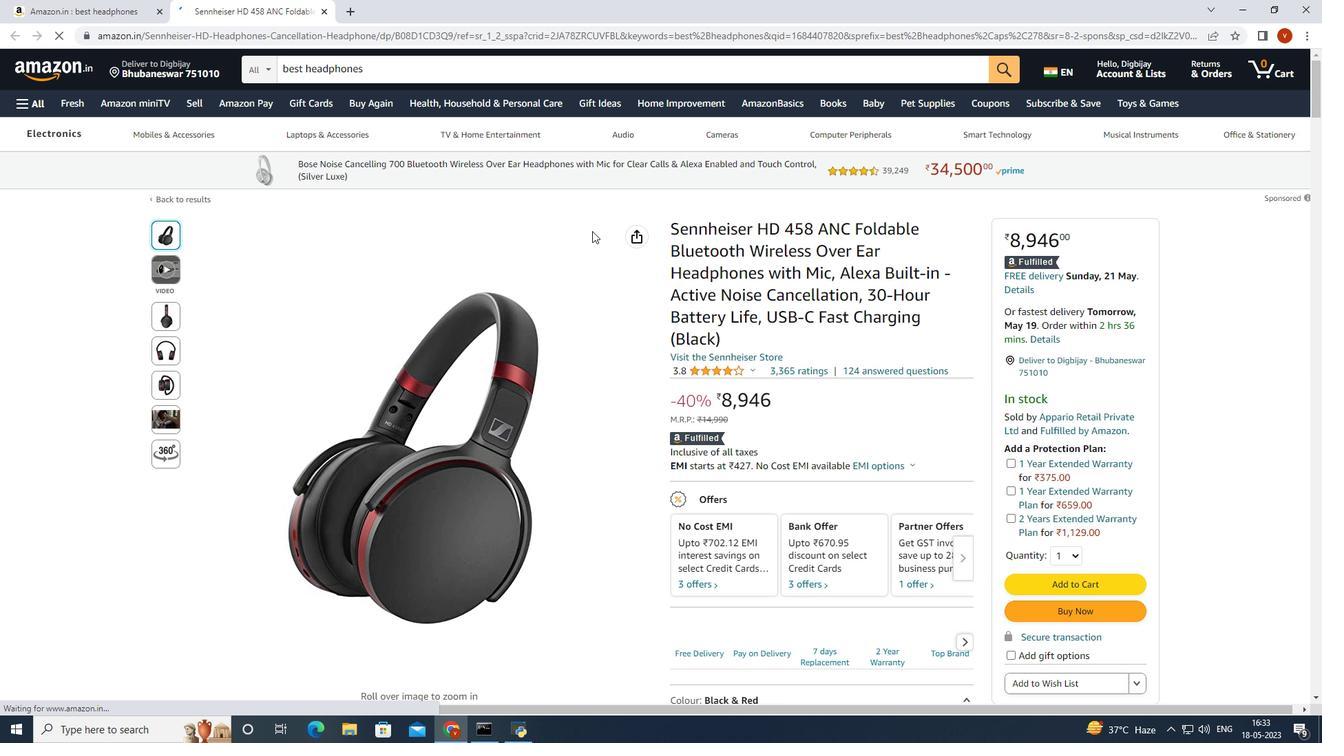 
Action: Mouse scrolled (592, 230) with delta (0, 0)
Screenshot: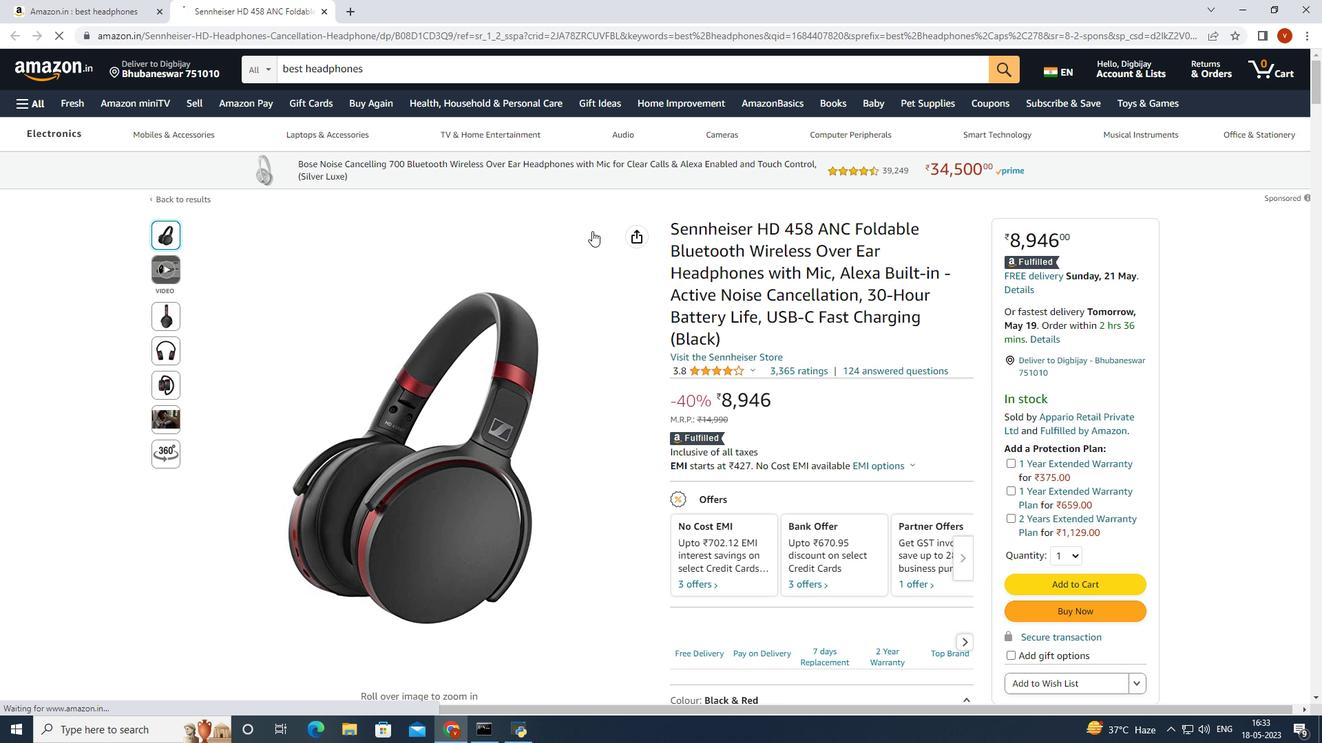 
Action: Mouse scrolled (592, 230) with delta (0, 0)
Screenshot: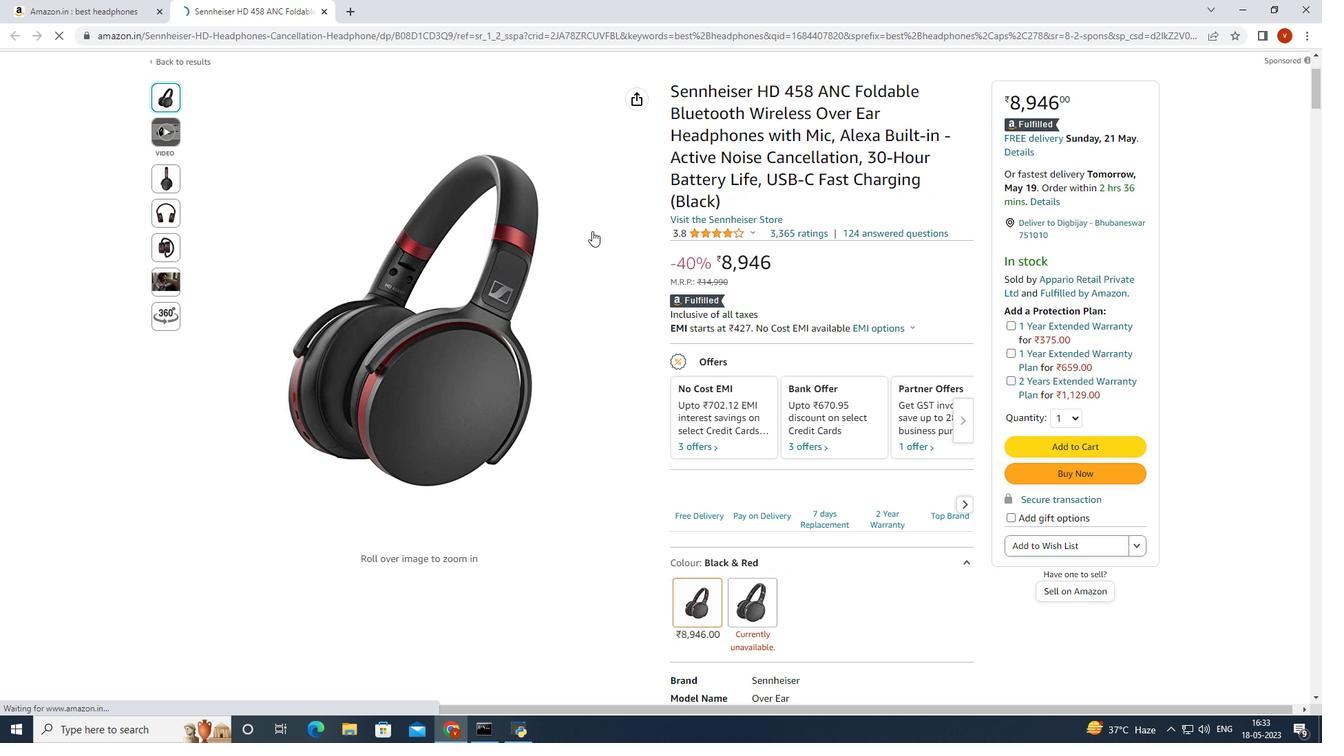 
Action: Mouse scrolled (592, 230) with delta (0, 0)
Screenshot: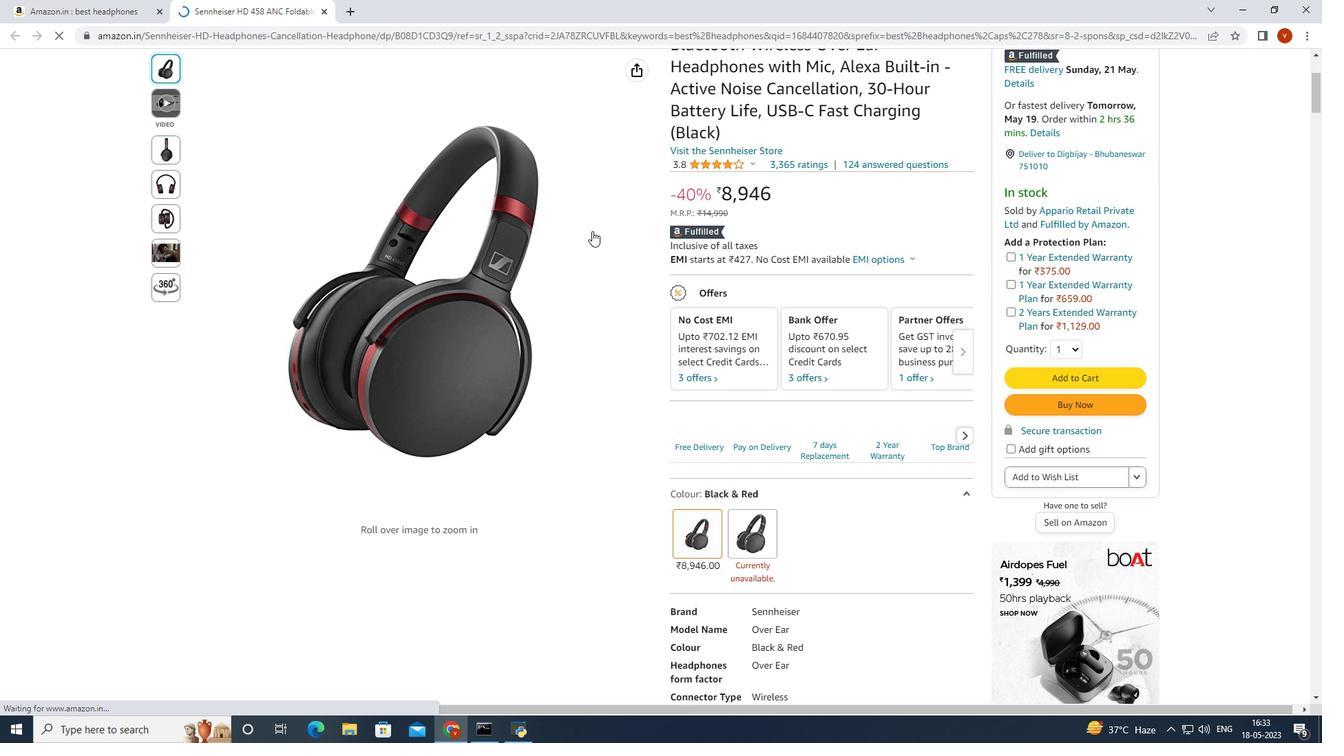 
Action: Mouse scrolled (592, 230) with delta (0, 0)
Screenshot: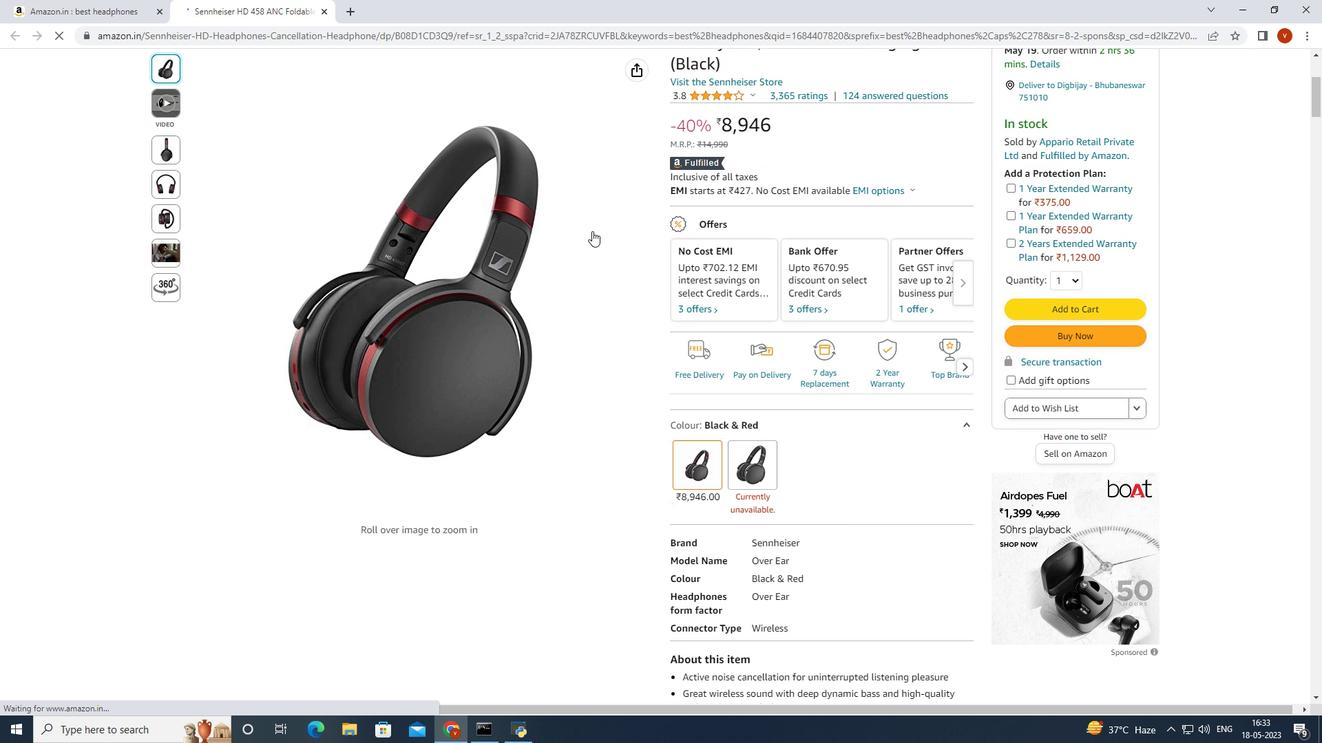 
Action: Mouse scrolled (592, 230) with delta (0, 0)
Screenshot: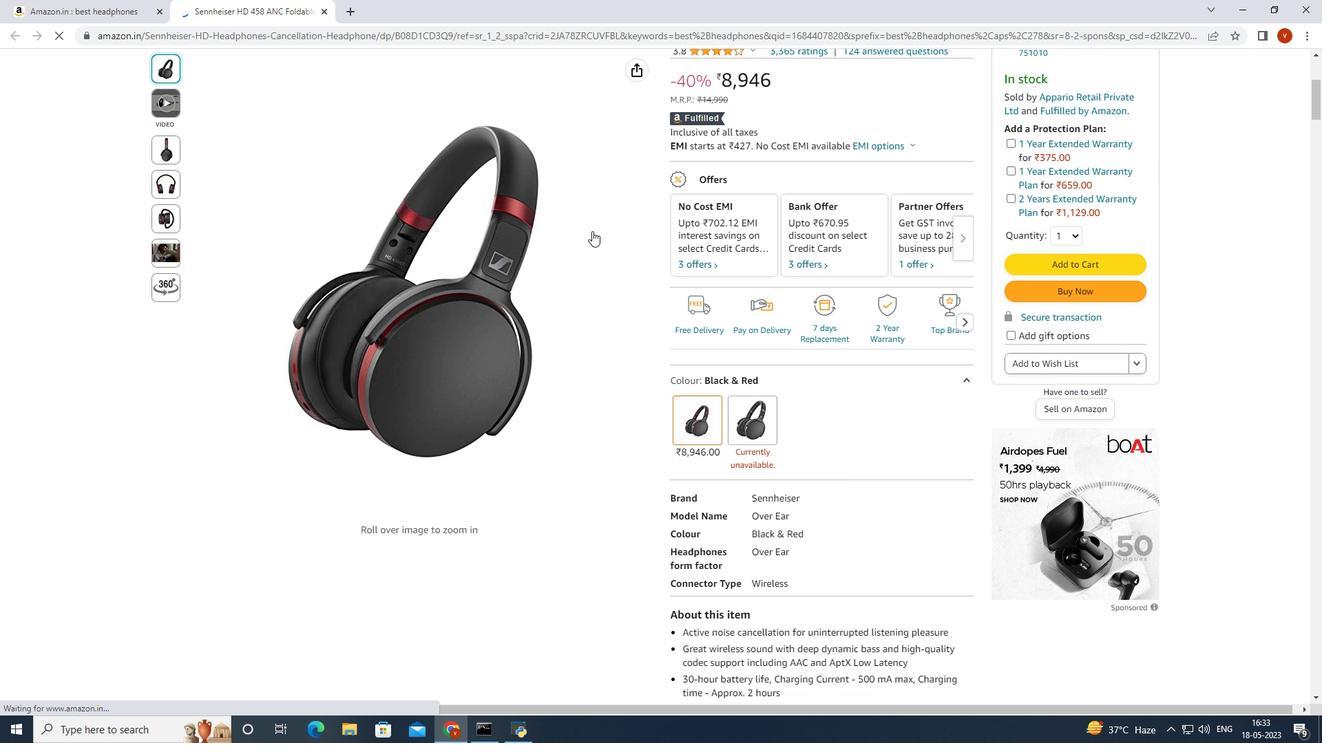 
Action: Mouse scrolled (592, 230) with delta (0, 0)
Screenshot: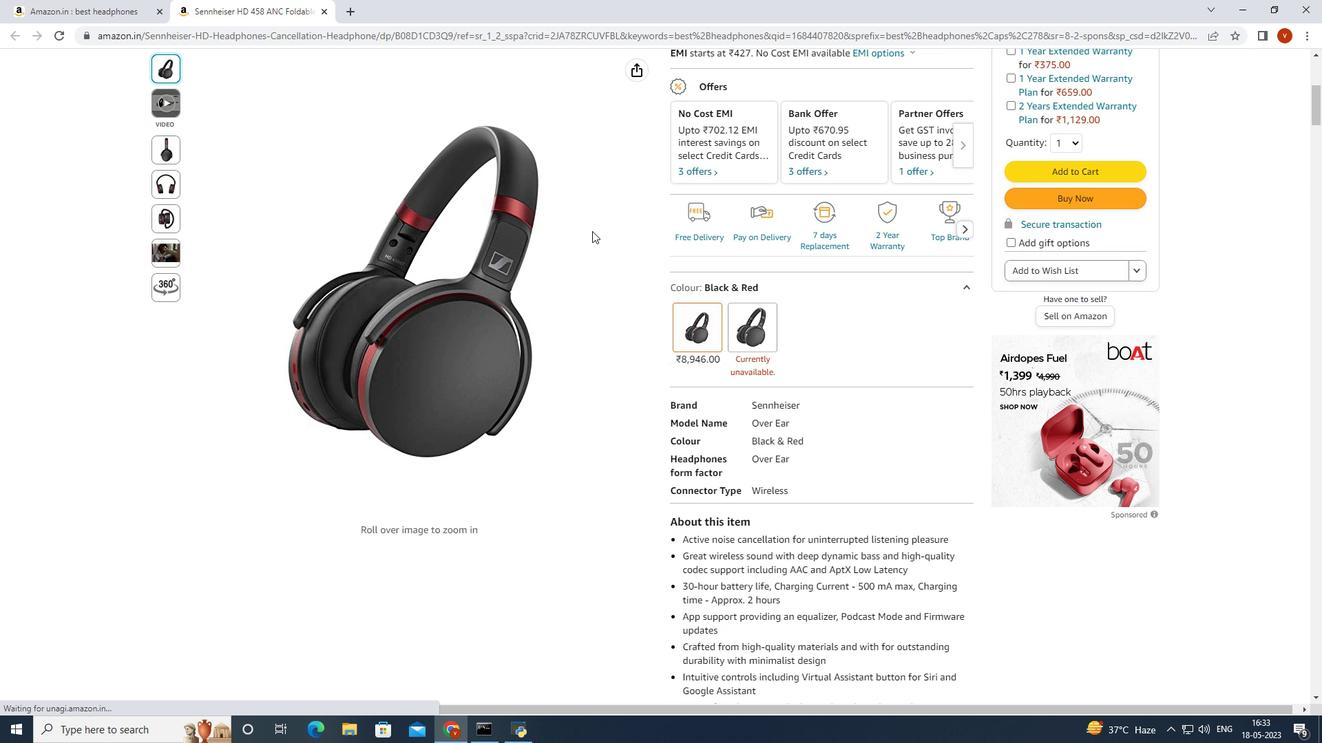 
Action: Mouse scrolled (592, 230) with delta (0, 0)
Screenshot: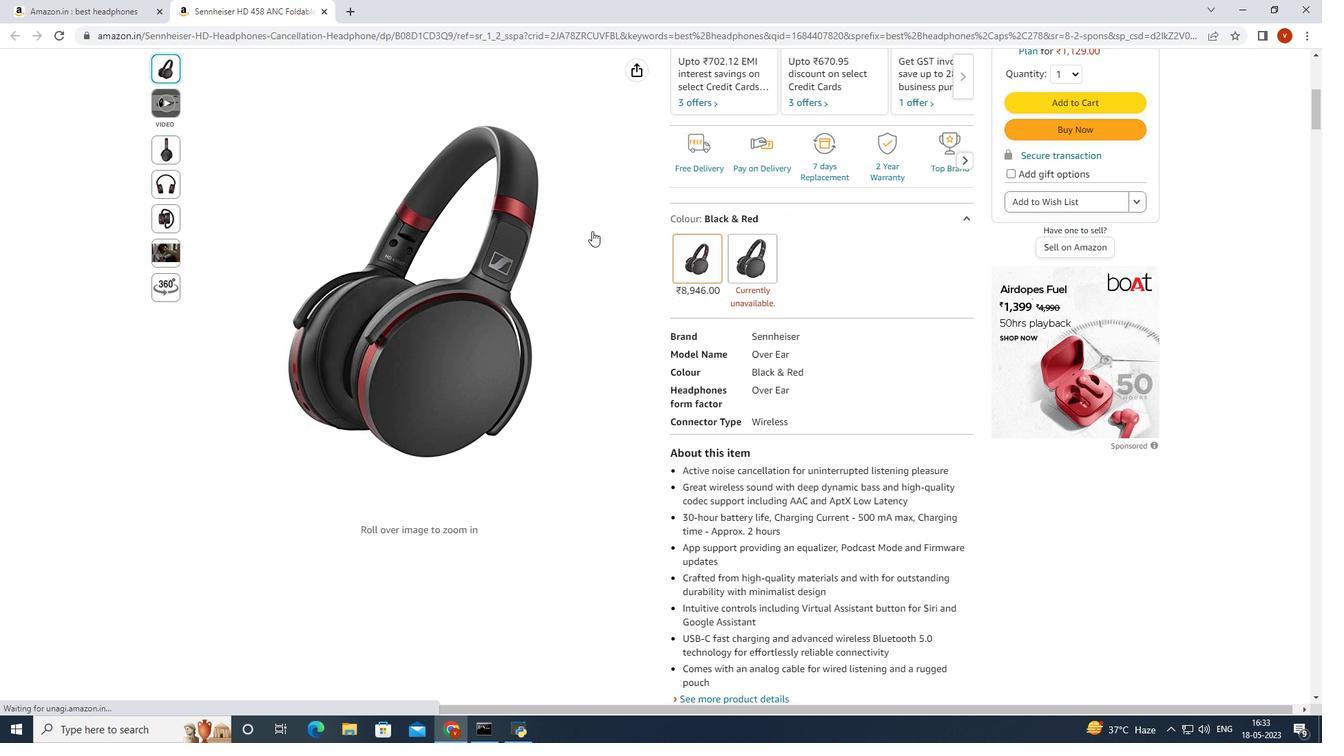 
Action: Mouse scrolled (592, 230) with delta (0, 0)
Screenshot: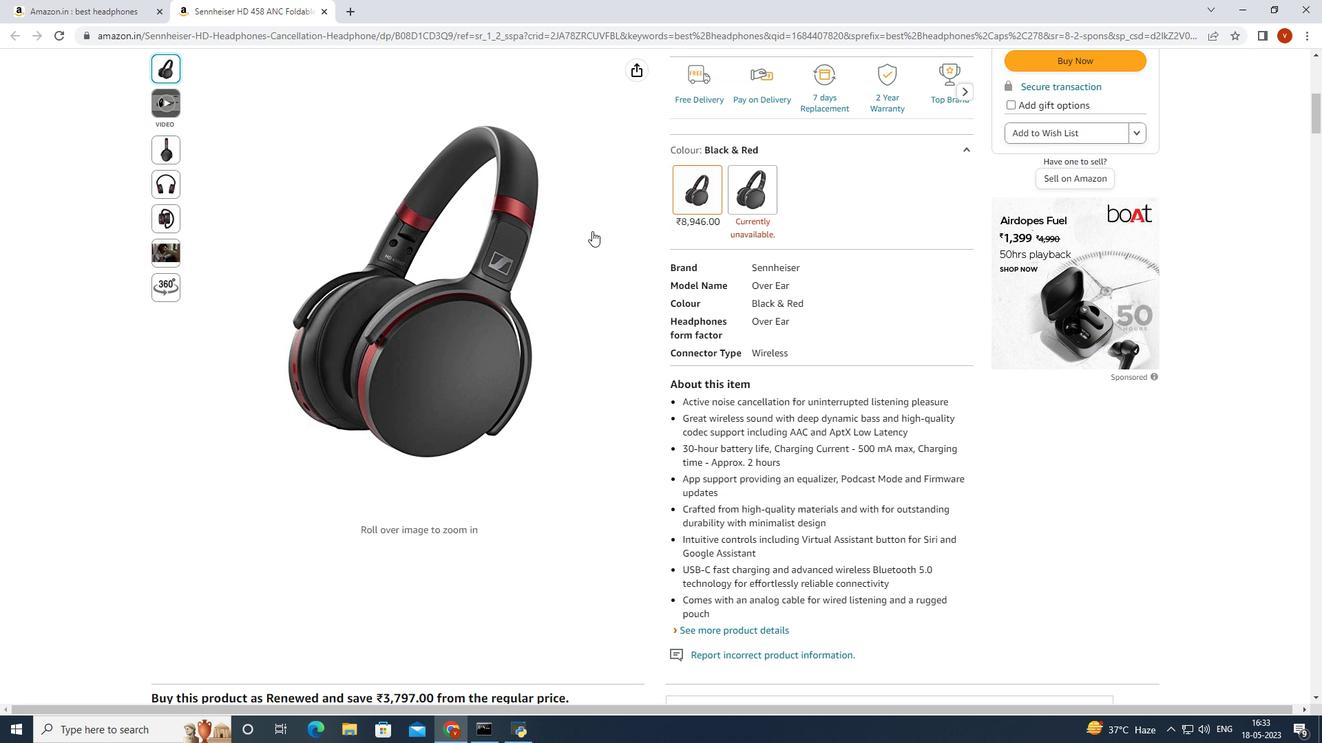 
Action: Mouse scrolled (592, 230) with delta (0, 0)
Screenshot: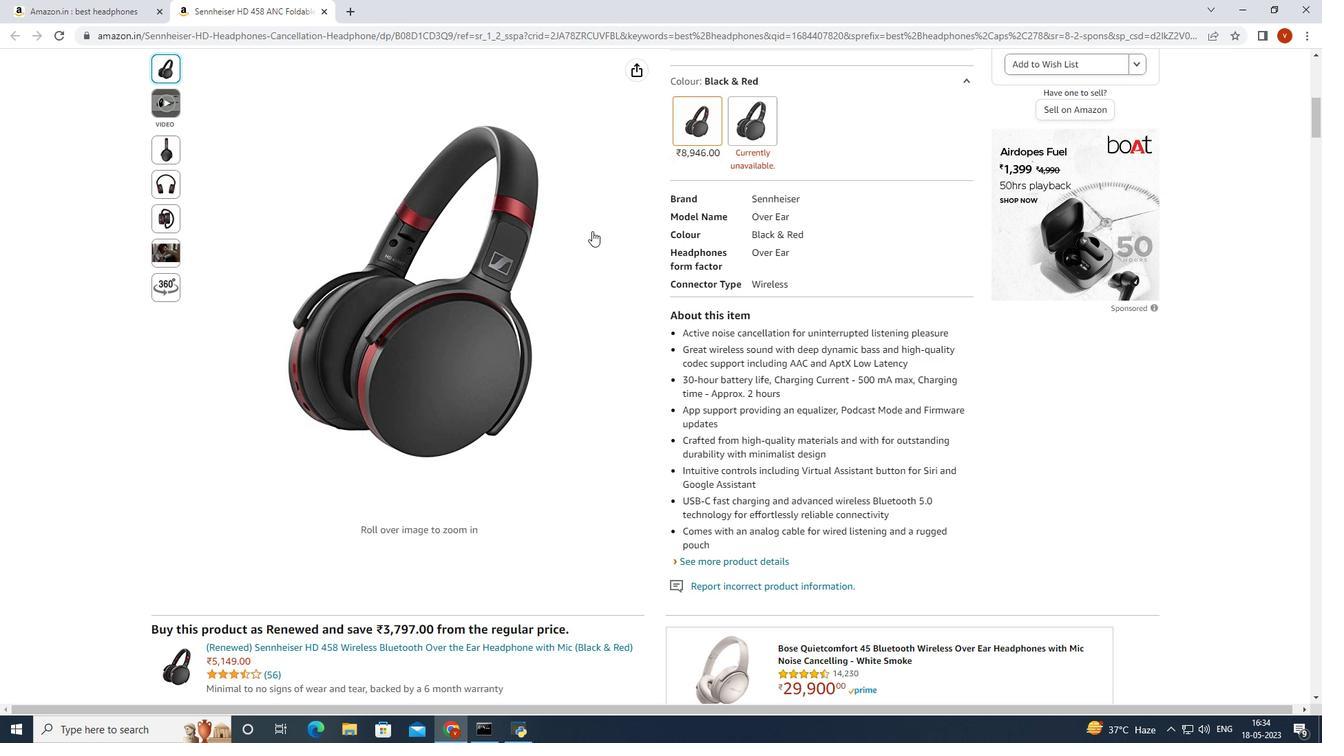 
Action: Mouse scrolled (592, 230) with delta (0, 0)
Screenshot: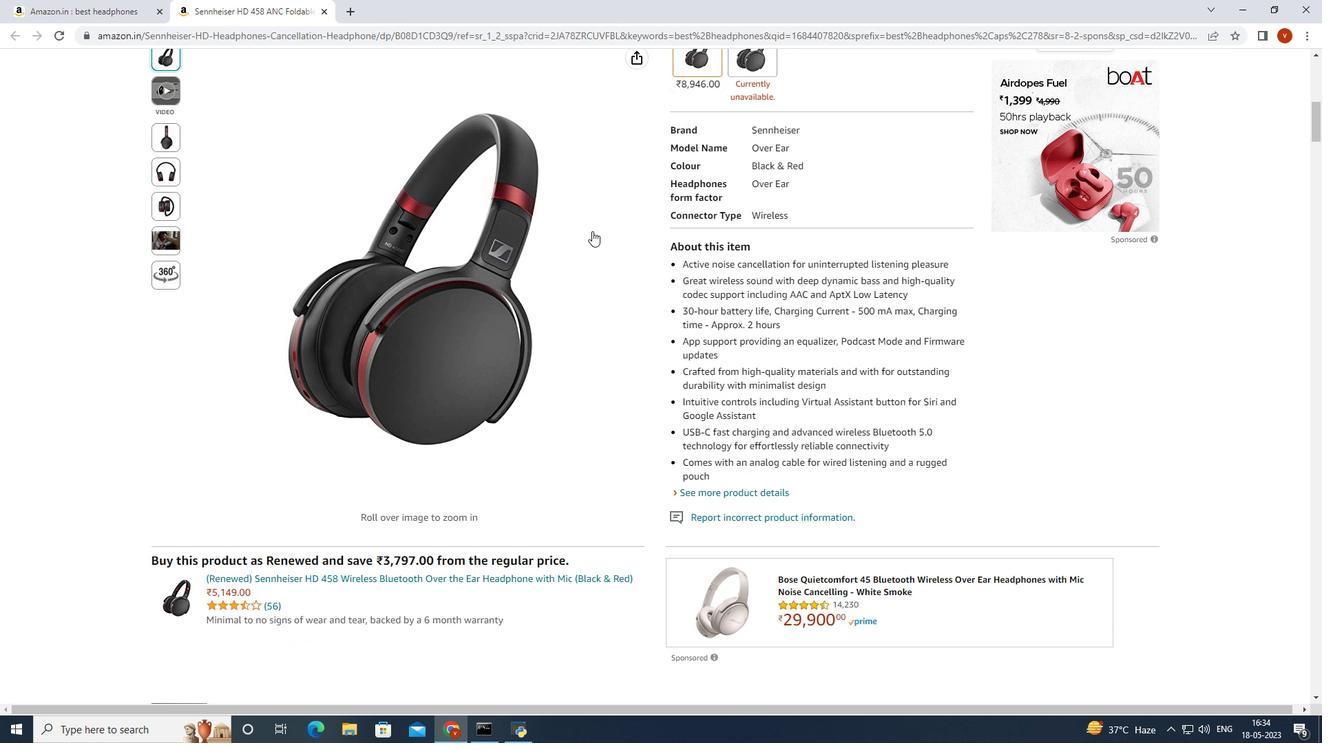 
Action: Mouse scrolled (592, 230) with delta (0, 0)
Screenshot: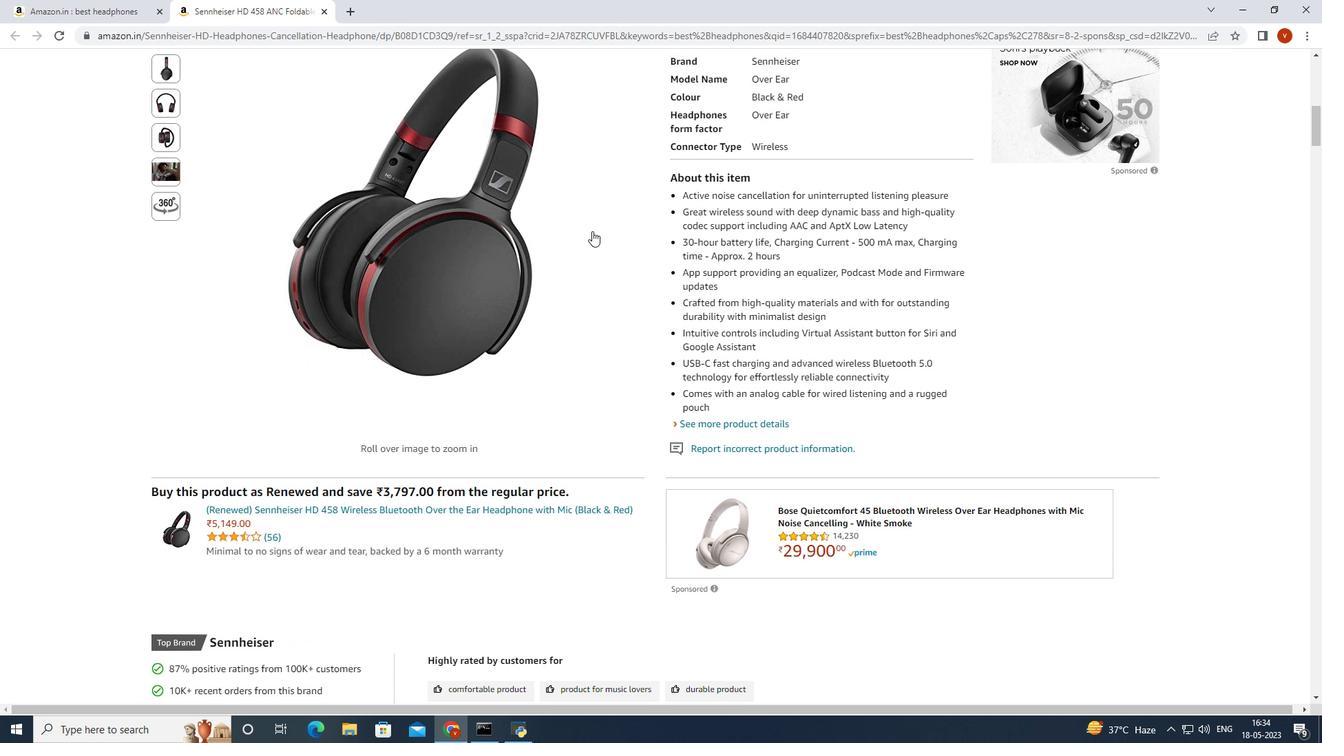 
Action: Mouse scrolled (592, 230) with delta (0, 0)
Screenshot: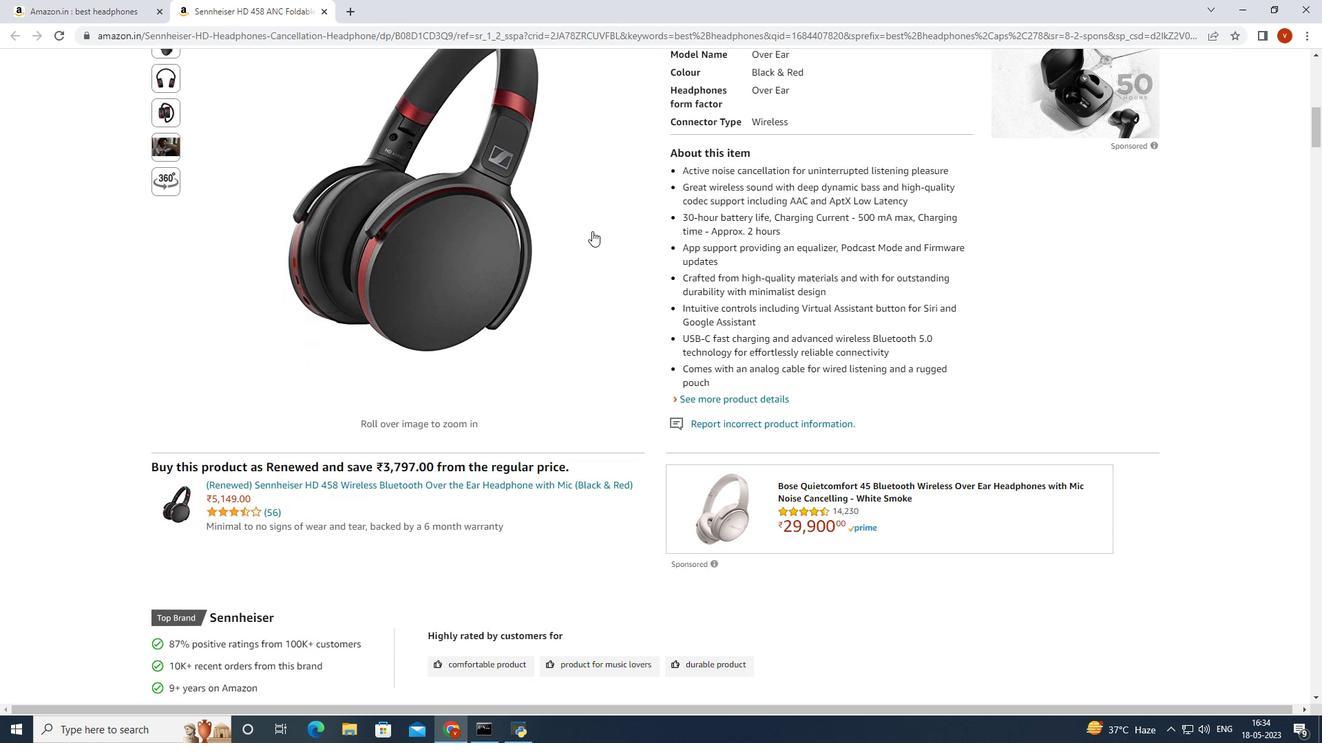 
Action: Mouse scrolled (592, 230) with delta (0, 0)
Screenshot: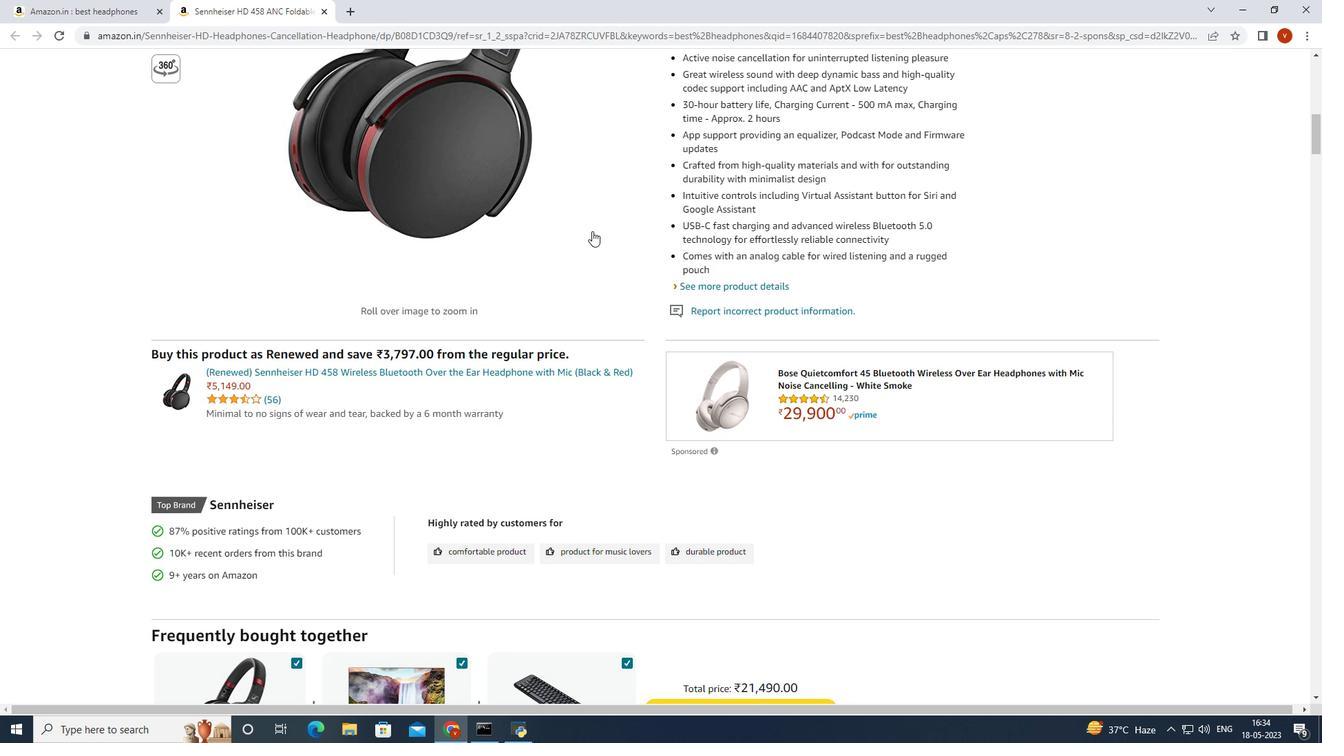 
Action: Mouse scrolled (592, 230) with delta (0, 0)
Screenshot: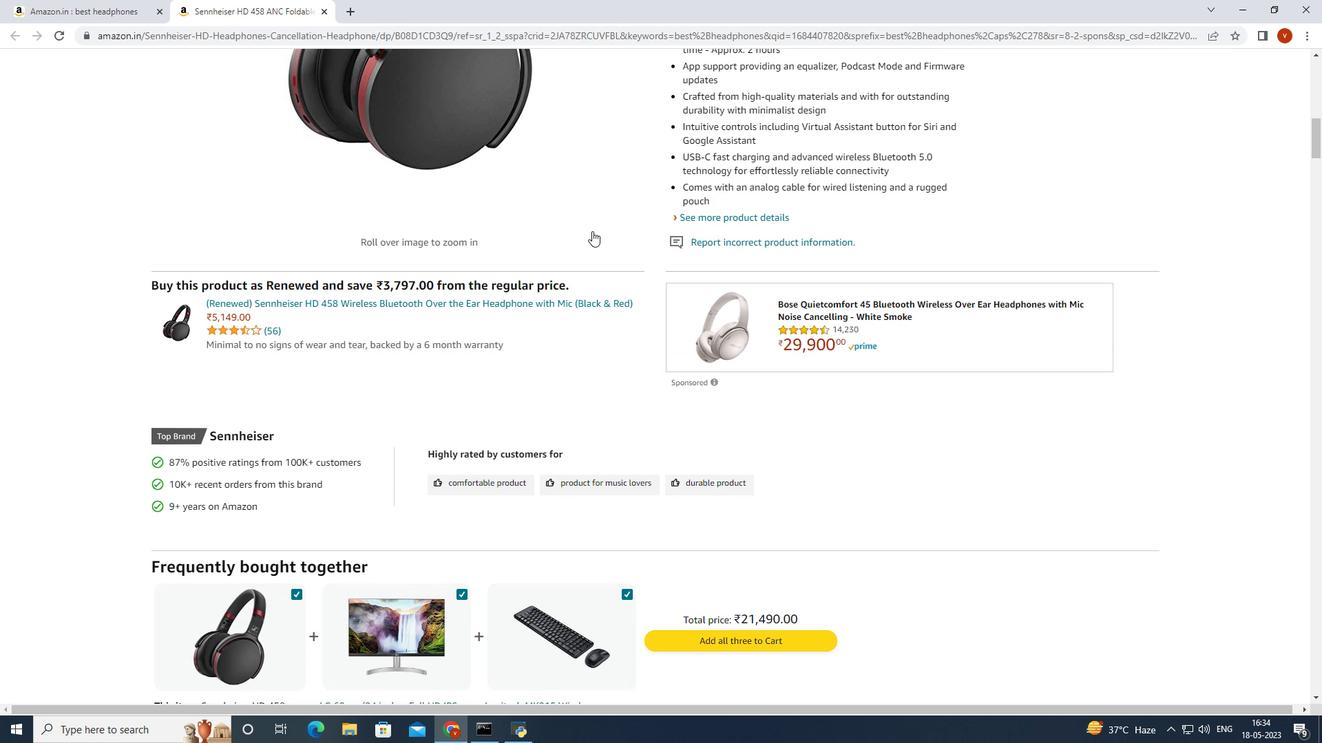 
Action: Mouse scrolled (592, 230) with delta (0, 0)
Screenshot: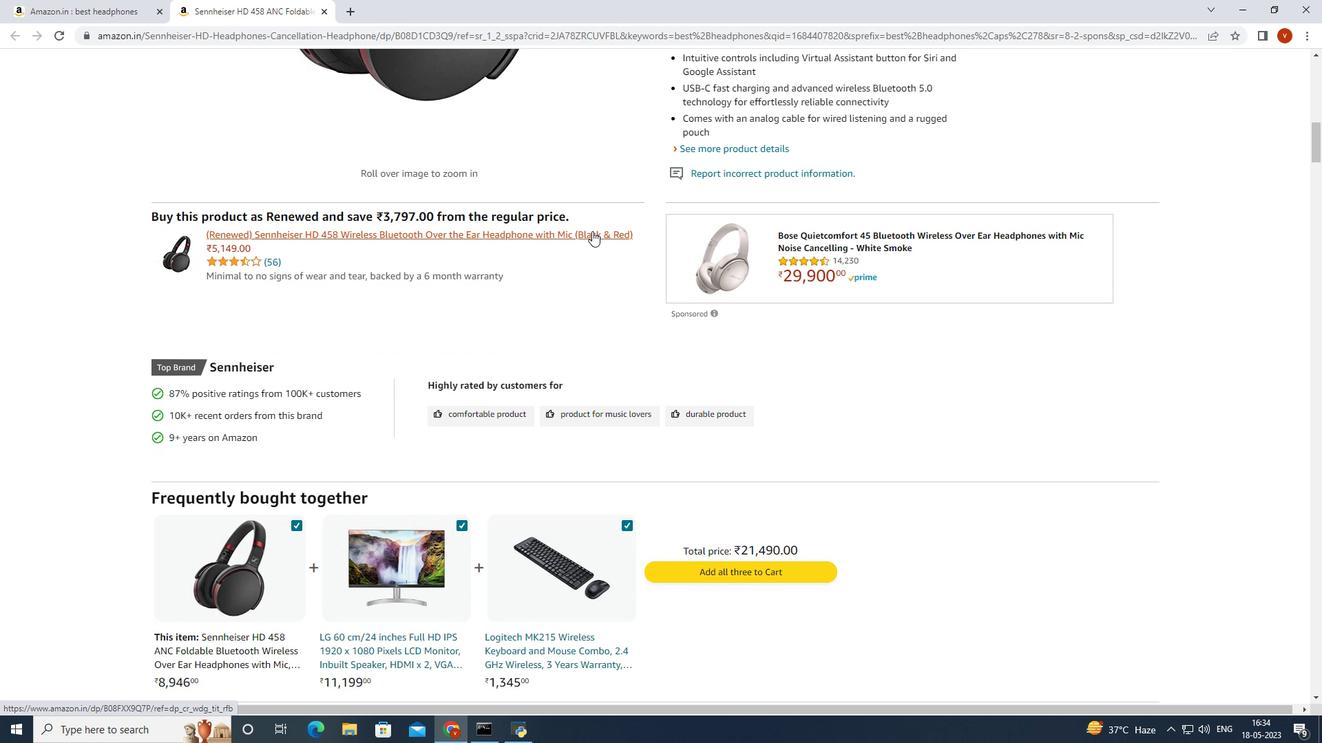 
Action: Mouse scrolled (592, 230) with delta (0, 0)
Screenshot: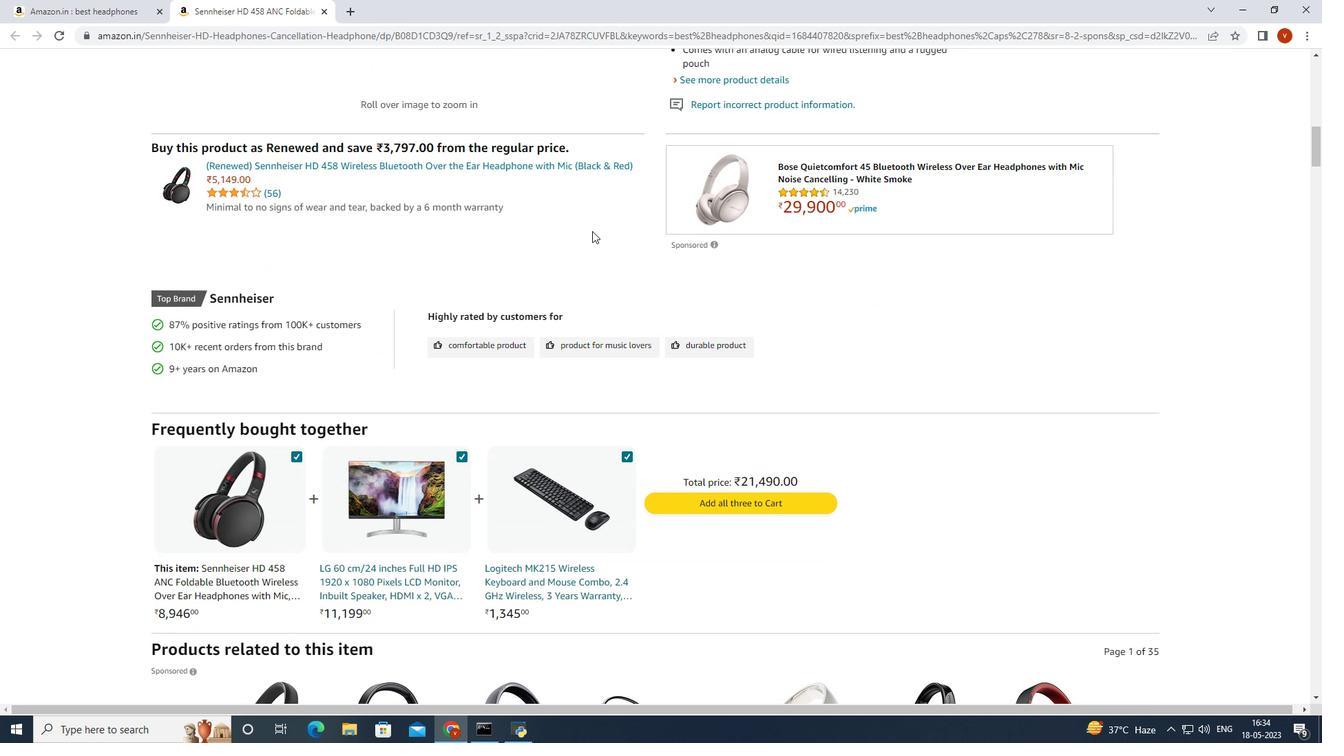 
Action: Mouse scrolled (592, 230) with delta (0, 0)
Screenshot: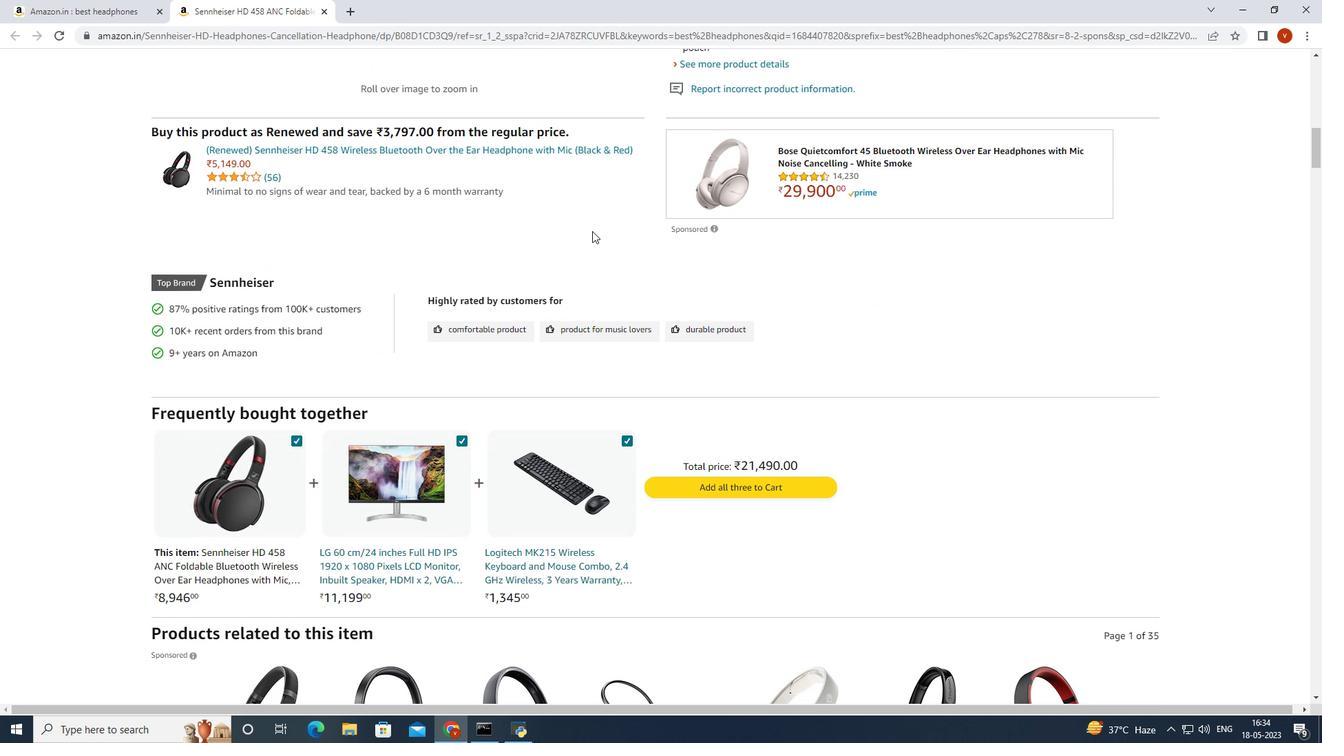 
Action: Mouse scrolled (592, 230) with delta (0, 0)
Screenshot: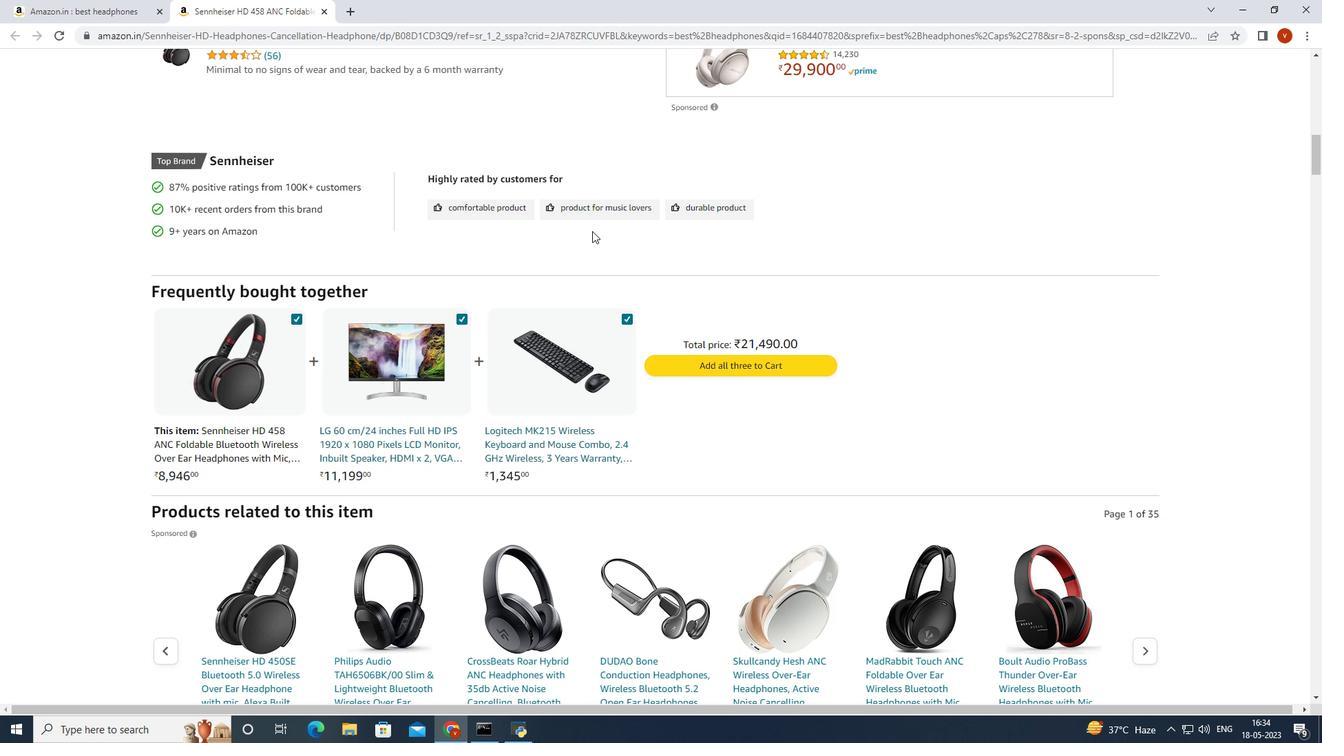 
Action: Mouse moved to (599, 235)
Screenshot: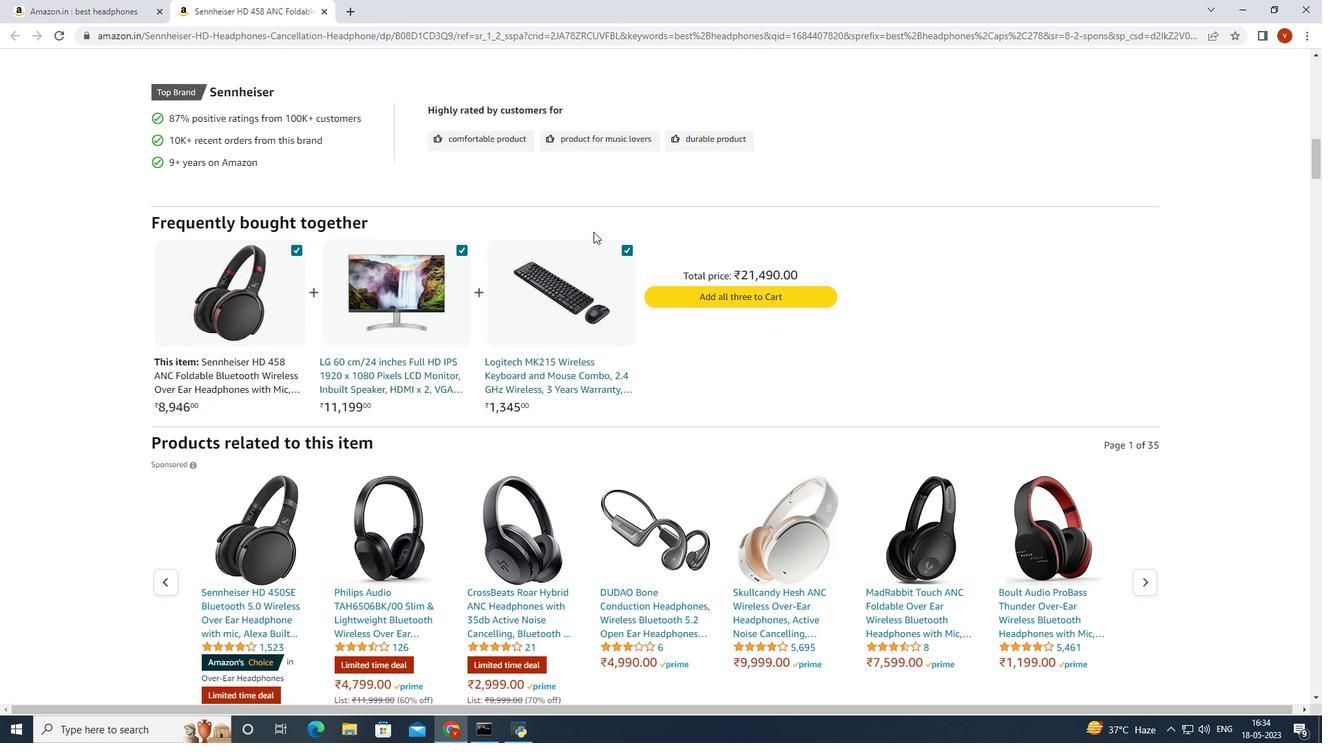 
Action: Mouse scrolled (599, 234) with delta (0, 0)
Screenshot: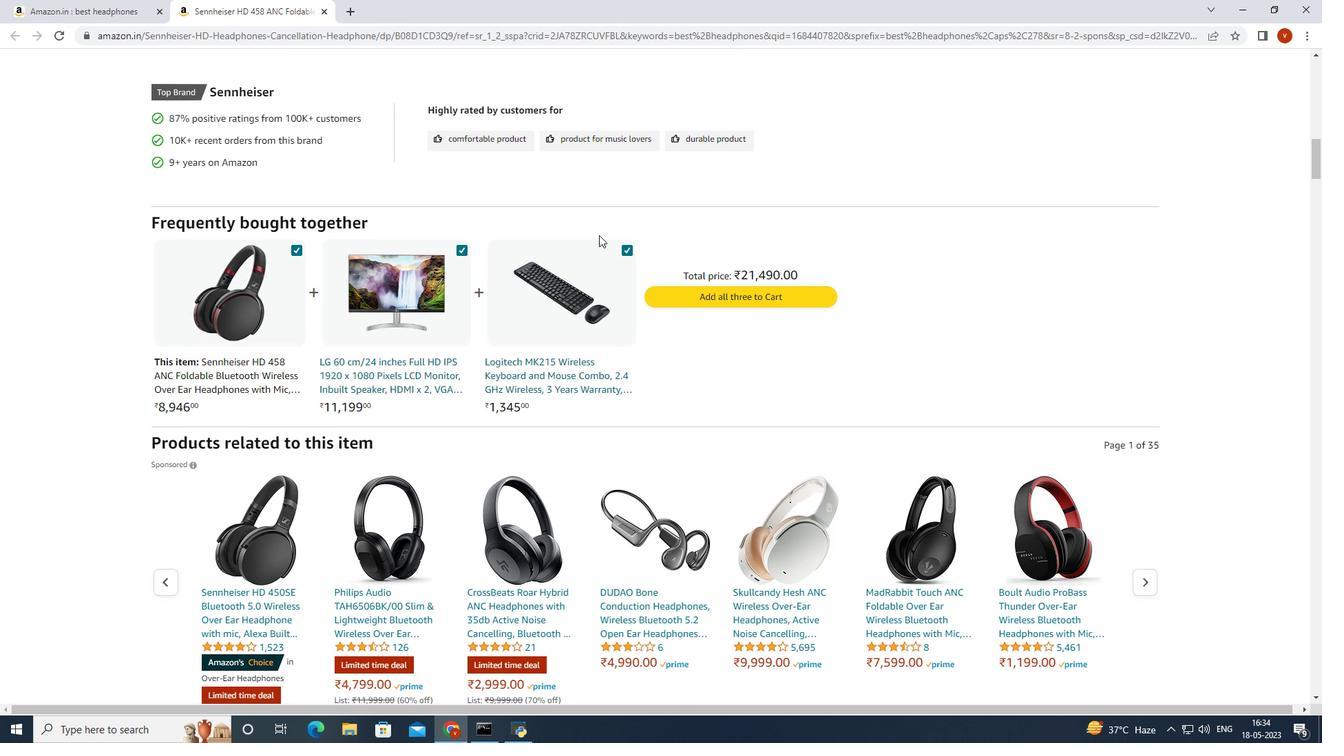 
Action: Mouse scrolled (599, 234) with delta (0, 0)
Screenshot: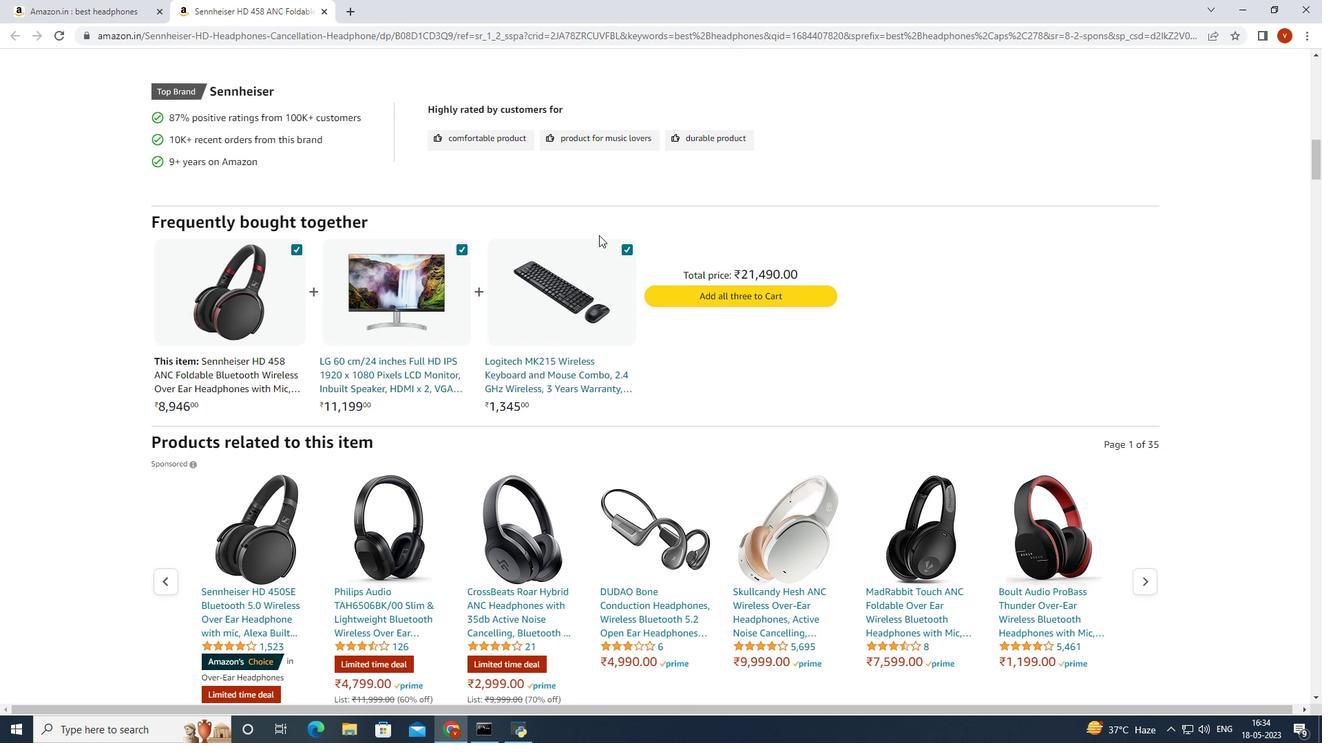 
Action: Mouse scrolled (599, 236) with delta (0, 0)
Screenshot: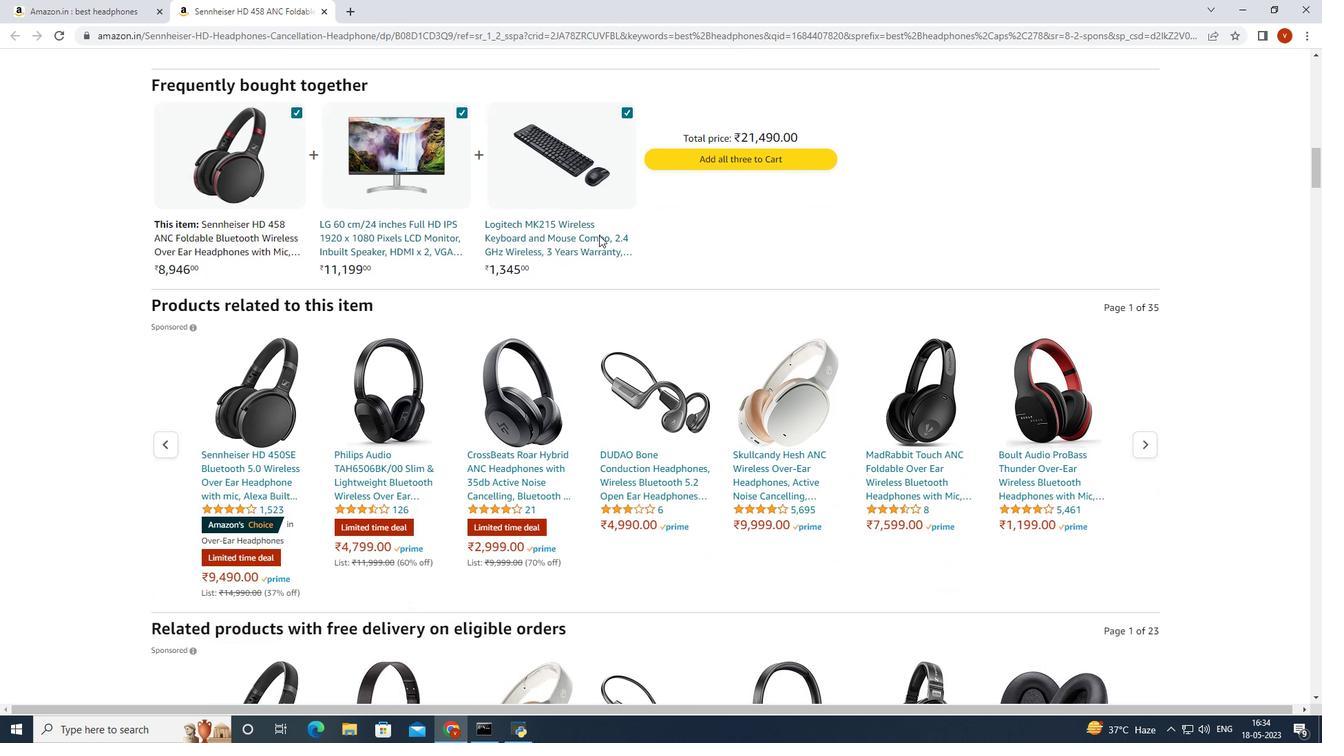 
Action: Mouse scrolled (599, 236) with delta (0, 0)
Screenshot: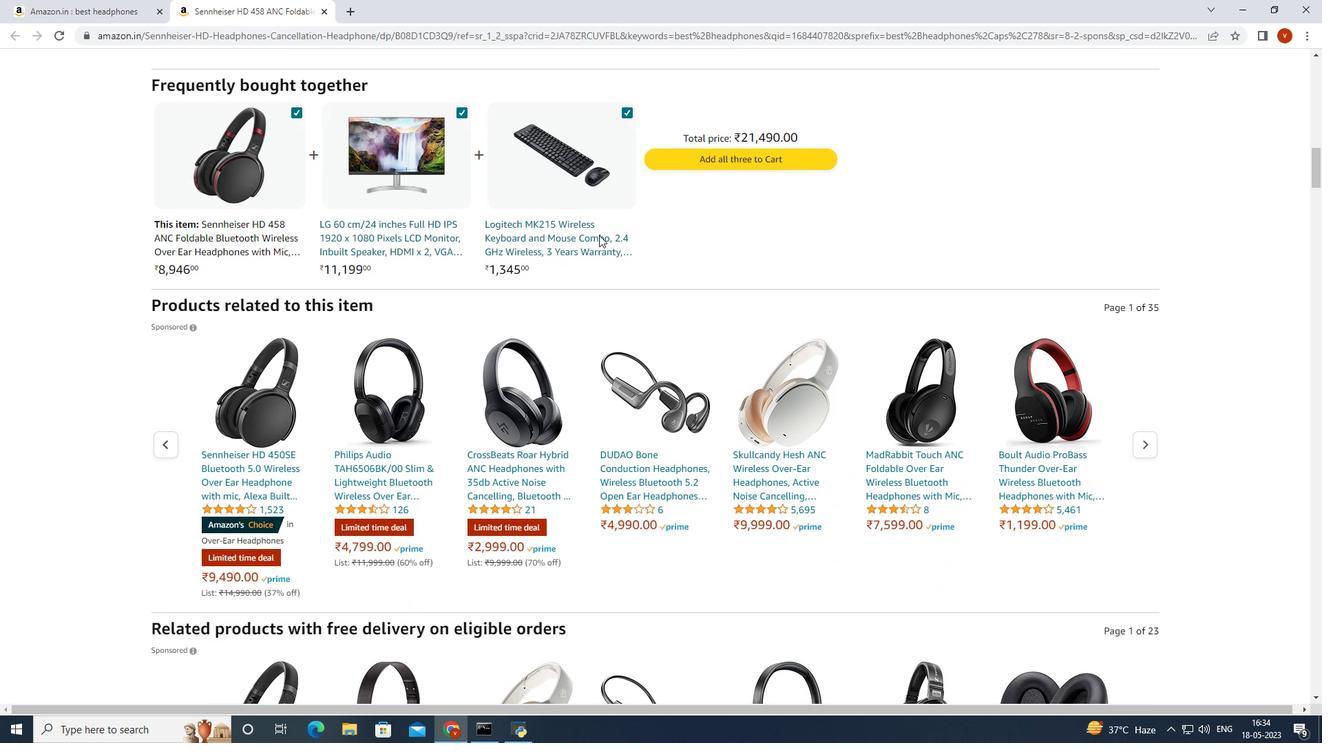 
Action: Mouse moved to (599, 188)
Screenshot: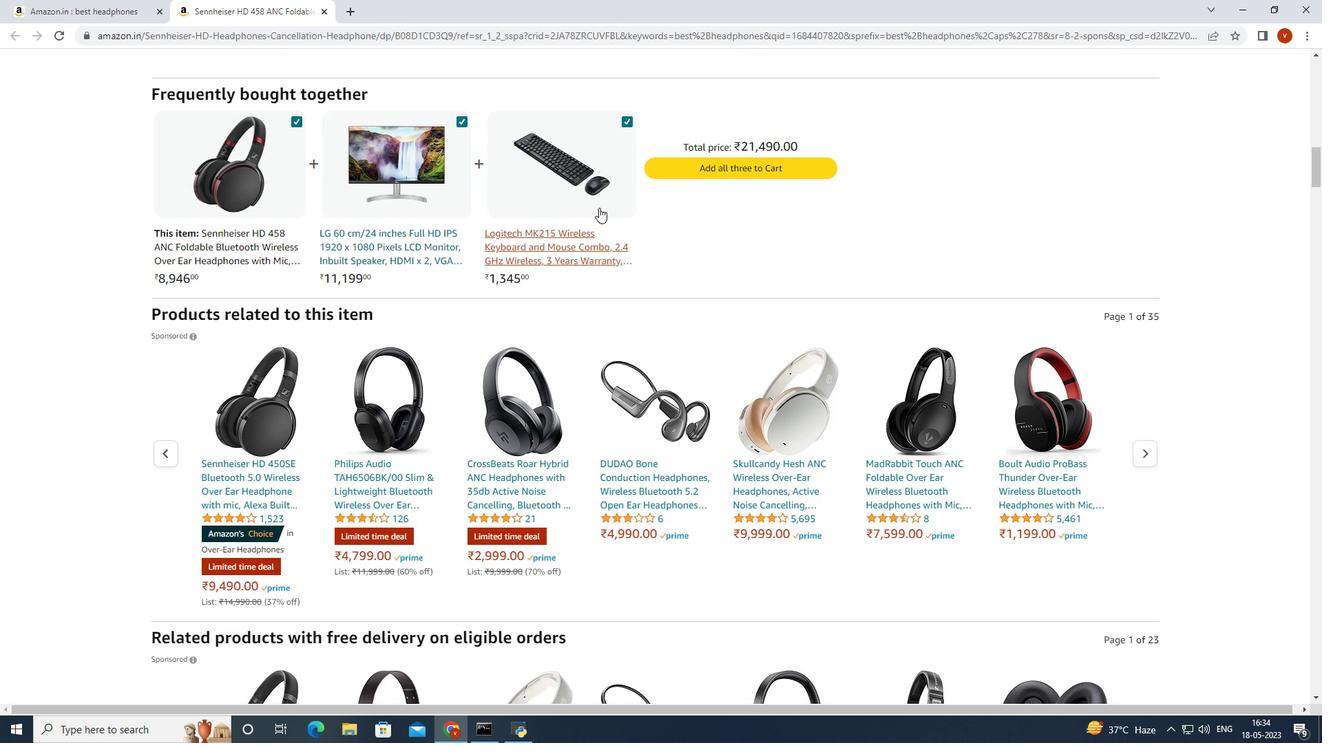 
Action: Mouse scrolled (599, 189) with delta (0, 0)
Screenshot: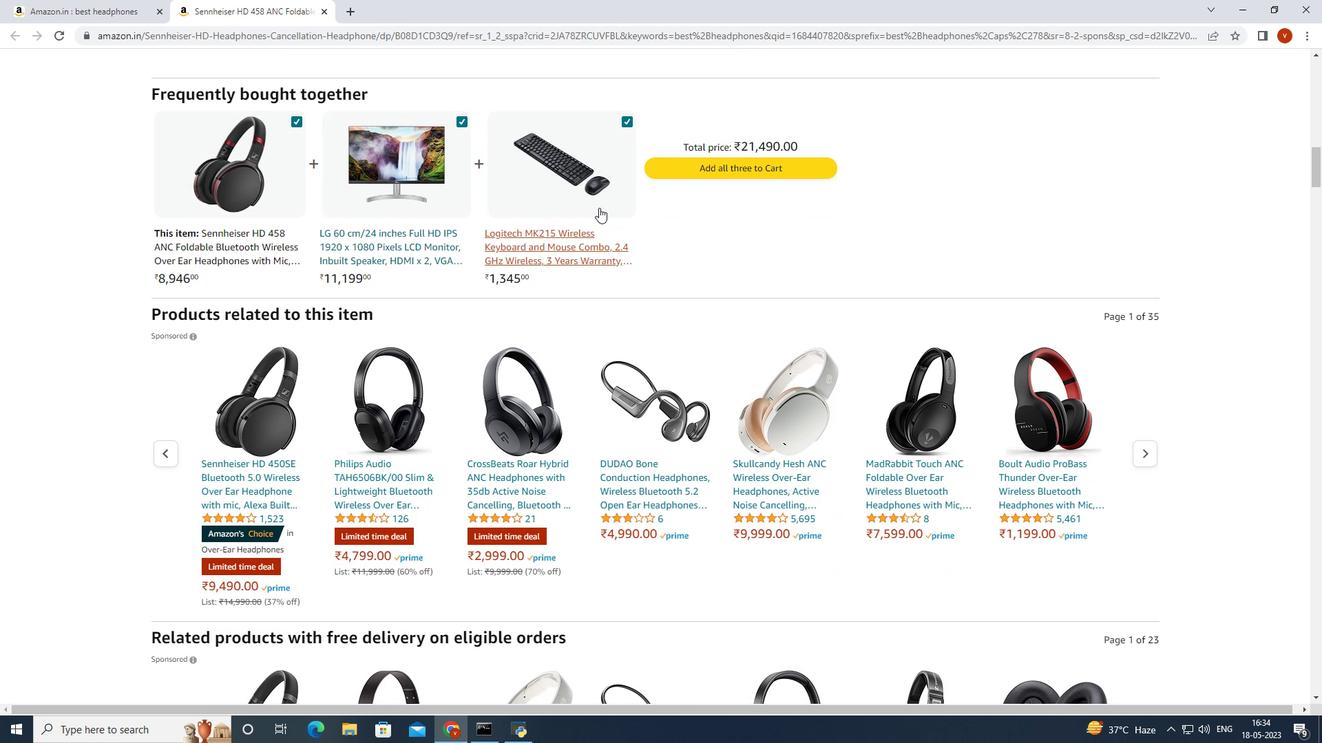 
Action: Mouse scrolled (599, 189) with delta (0, 0)
Screenshot: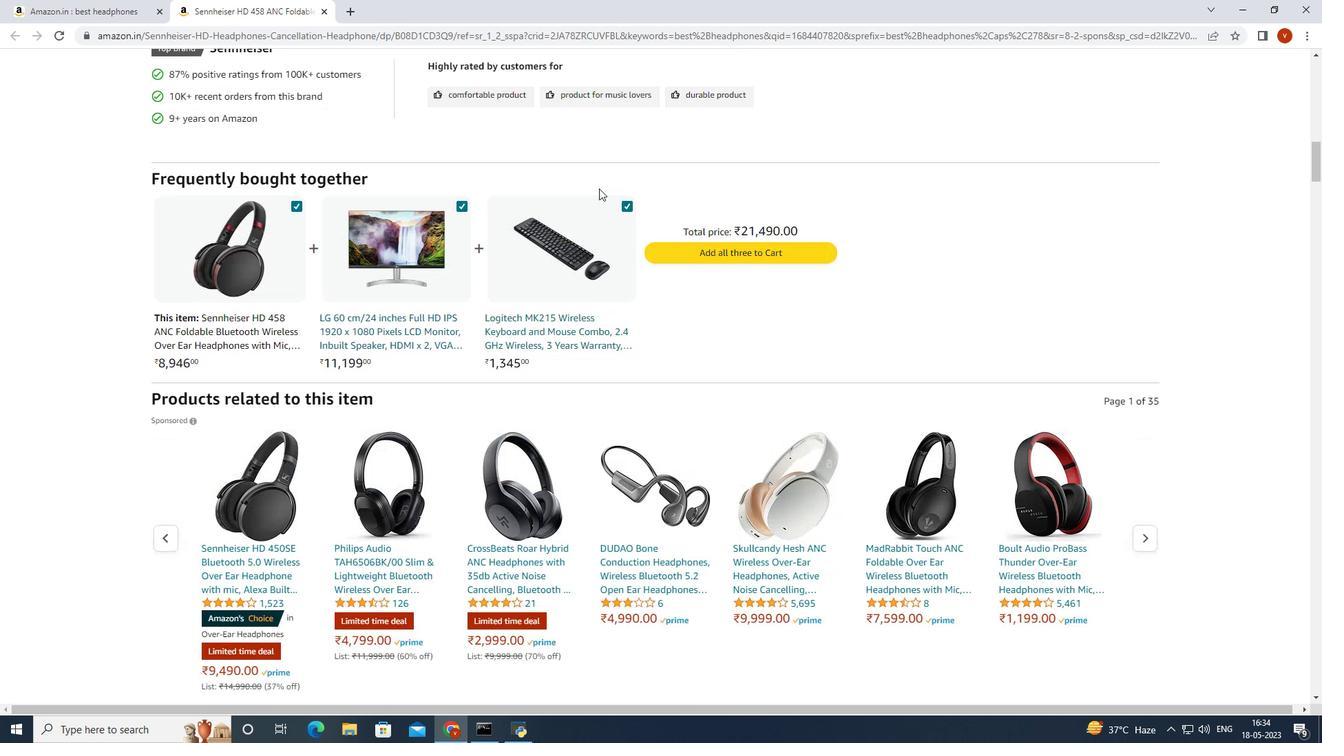 
Action: Mouse moved to (565, 182)
Screenshot: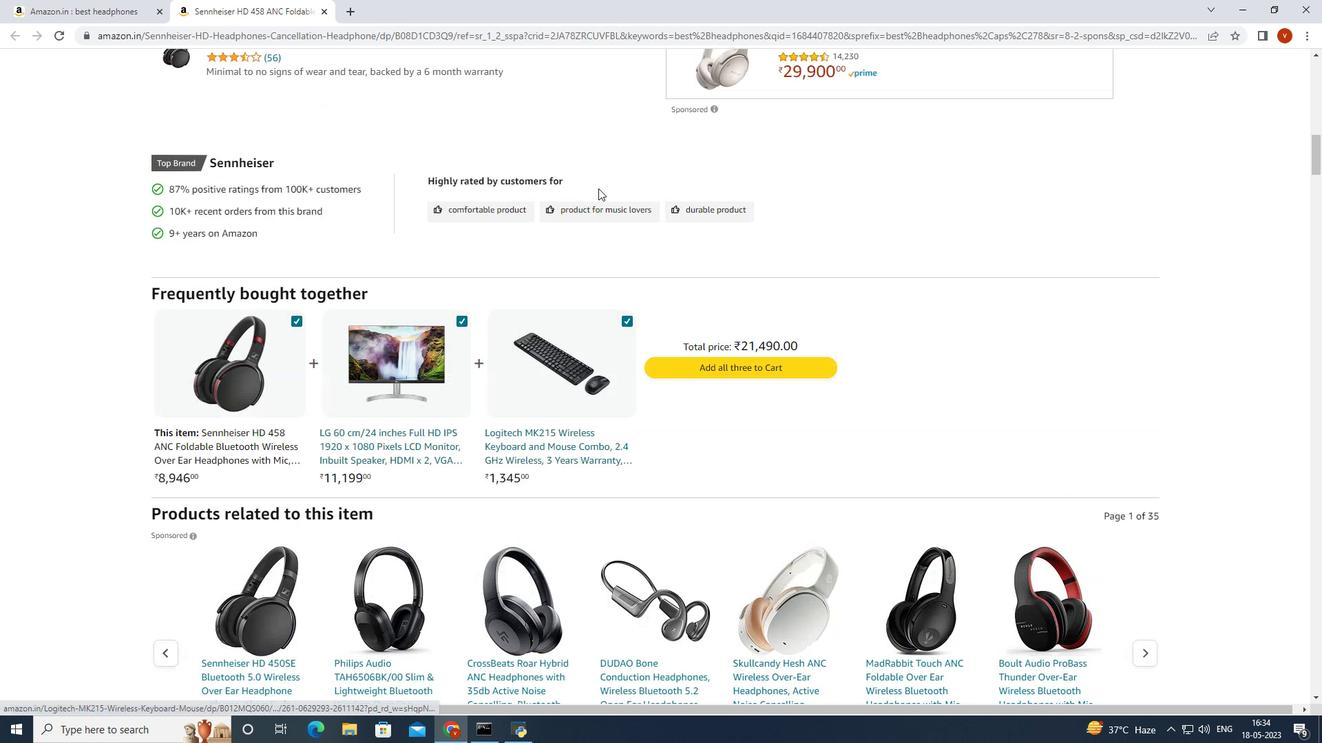 
Action: Mouse scrolled (565, 183) with delta (0, 0)
Screenshot: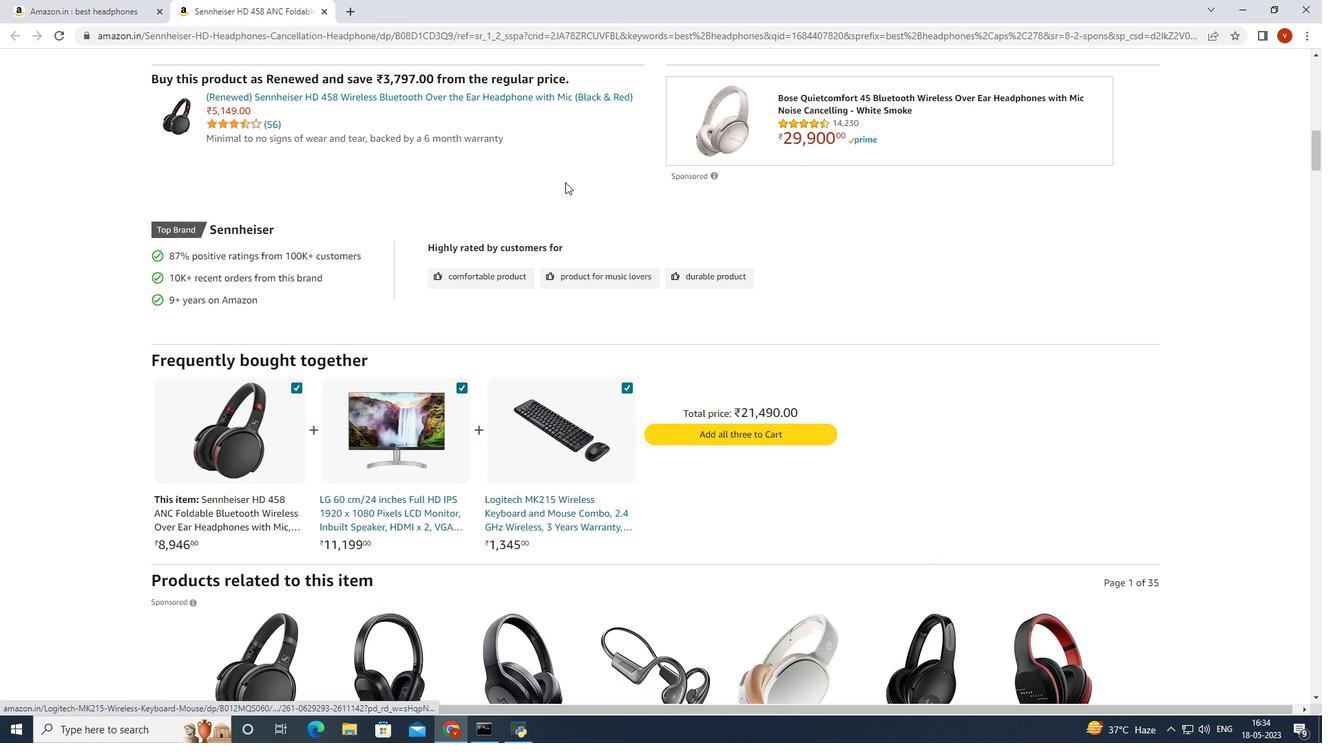 
Action: Mouse scrolled (565, 183) with delta (0, 0)
Screenshot: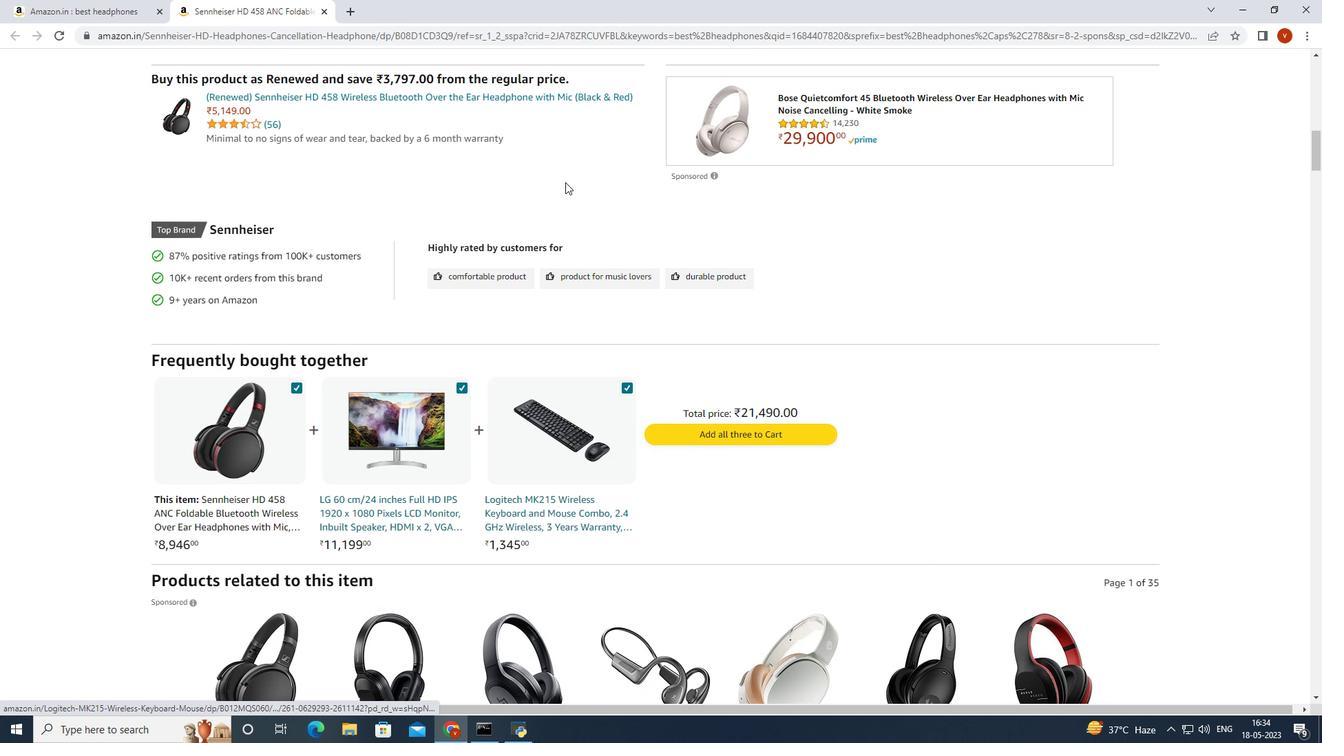 
Action: Mouse scrolled (565, 183) with delta (0, 0)
Screenshot: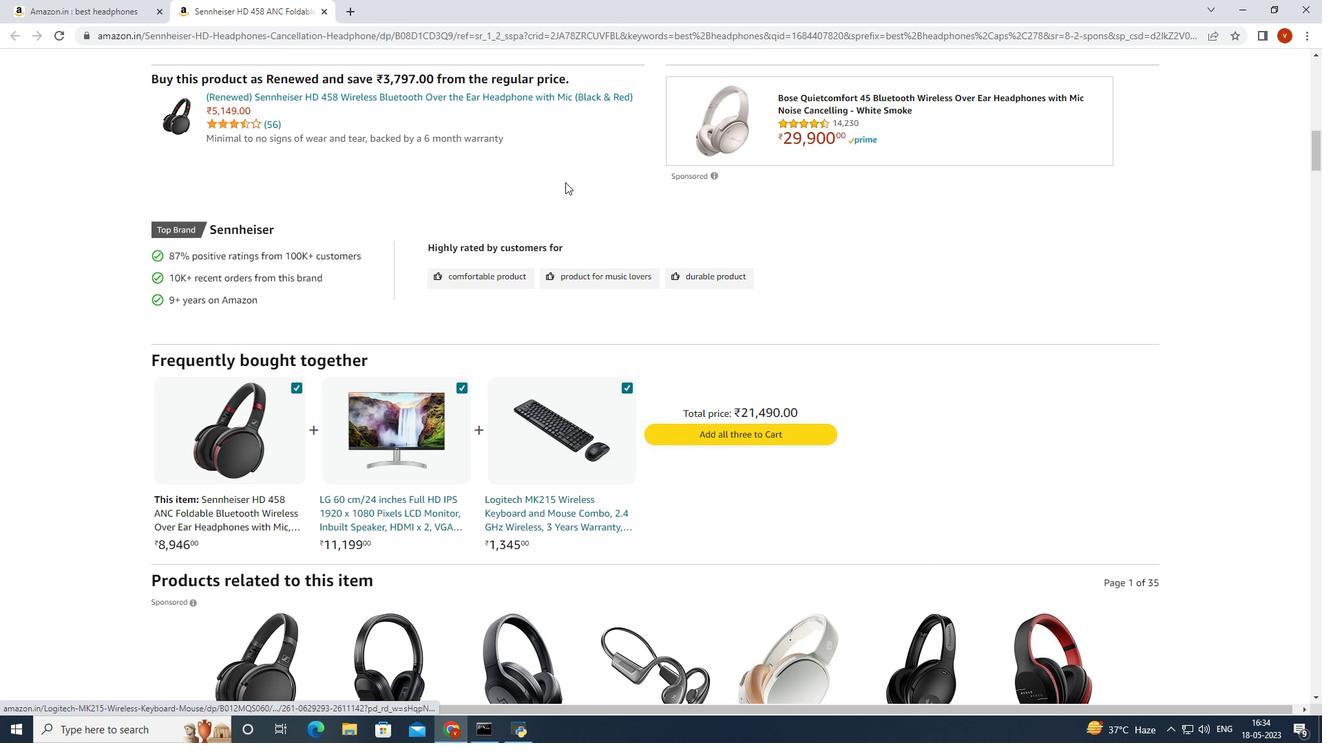 
Action: Mouse scrolled (565, 183) with delta (0, 0)
Screenshot: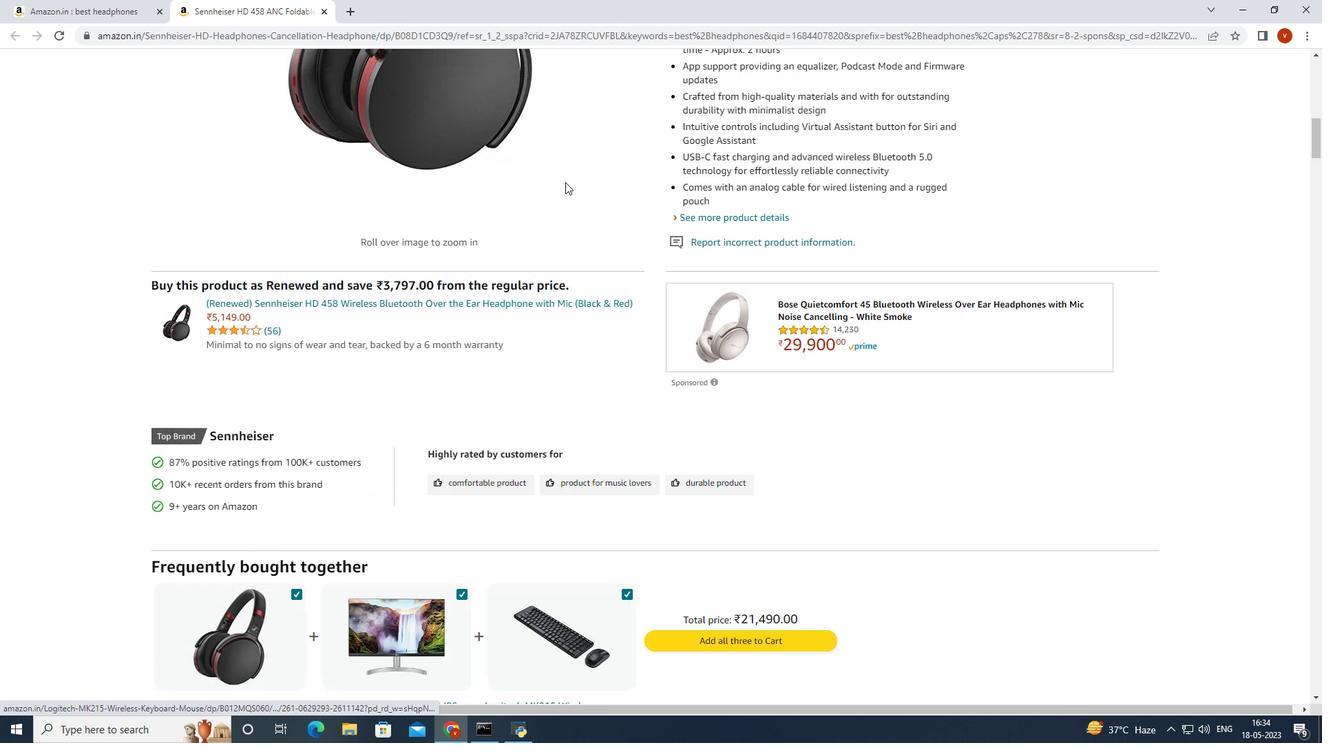 
Action: Mouse scrolled (565, 183) with delta (0, 0)
Screenshot: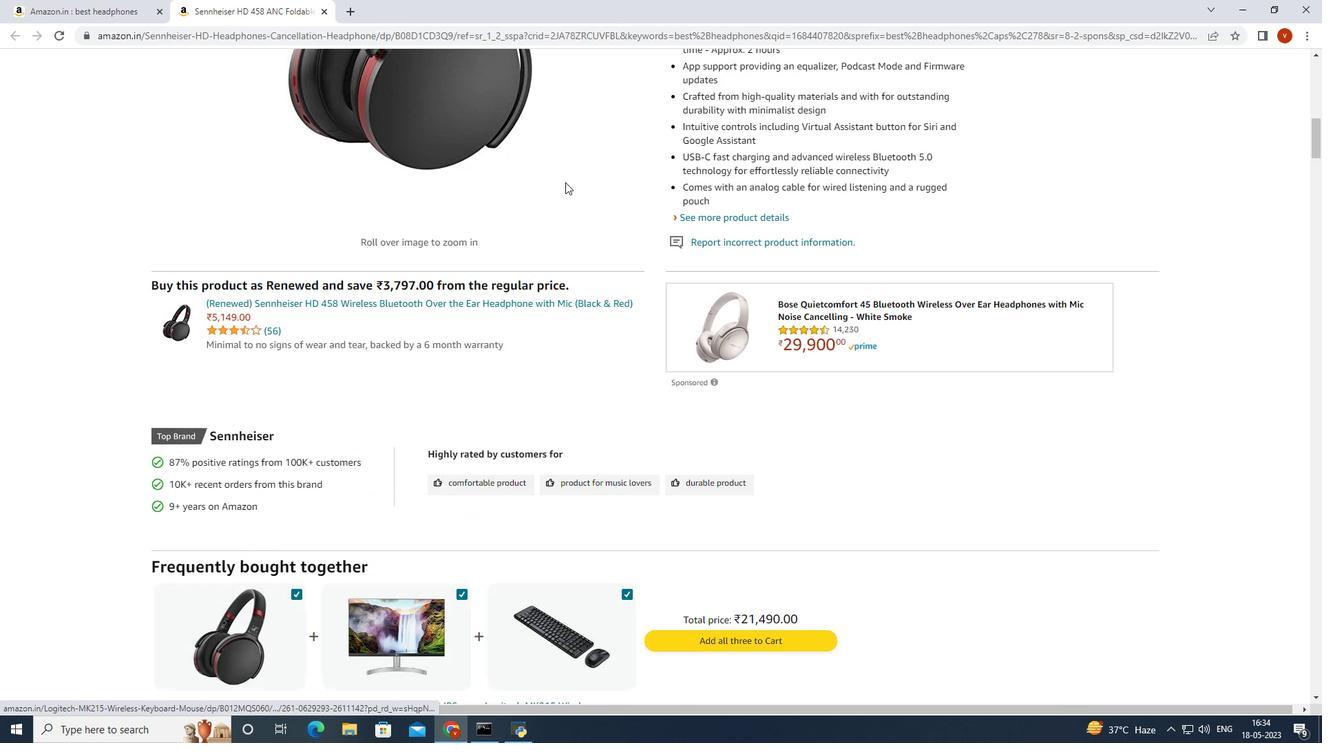 
Action: Mouse scrolled (565, 183) with delta (0, 0)
Screenshot: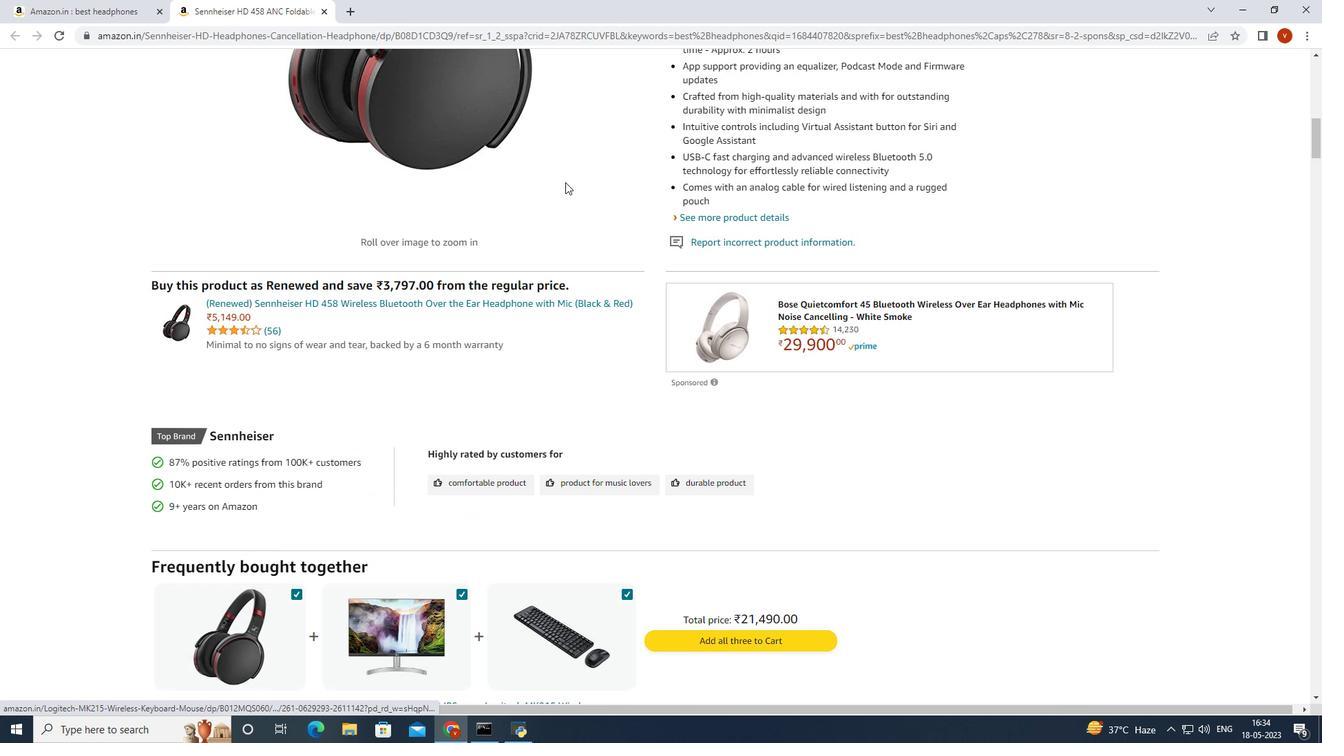 
Action: Mouse scrolled (565, 183) with delta (0, 0)
Screenshot: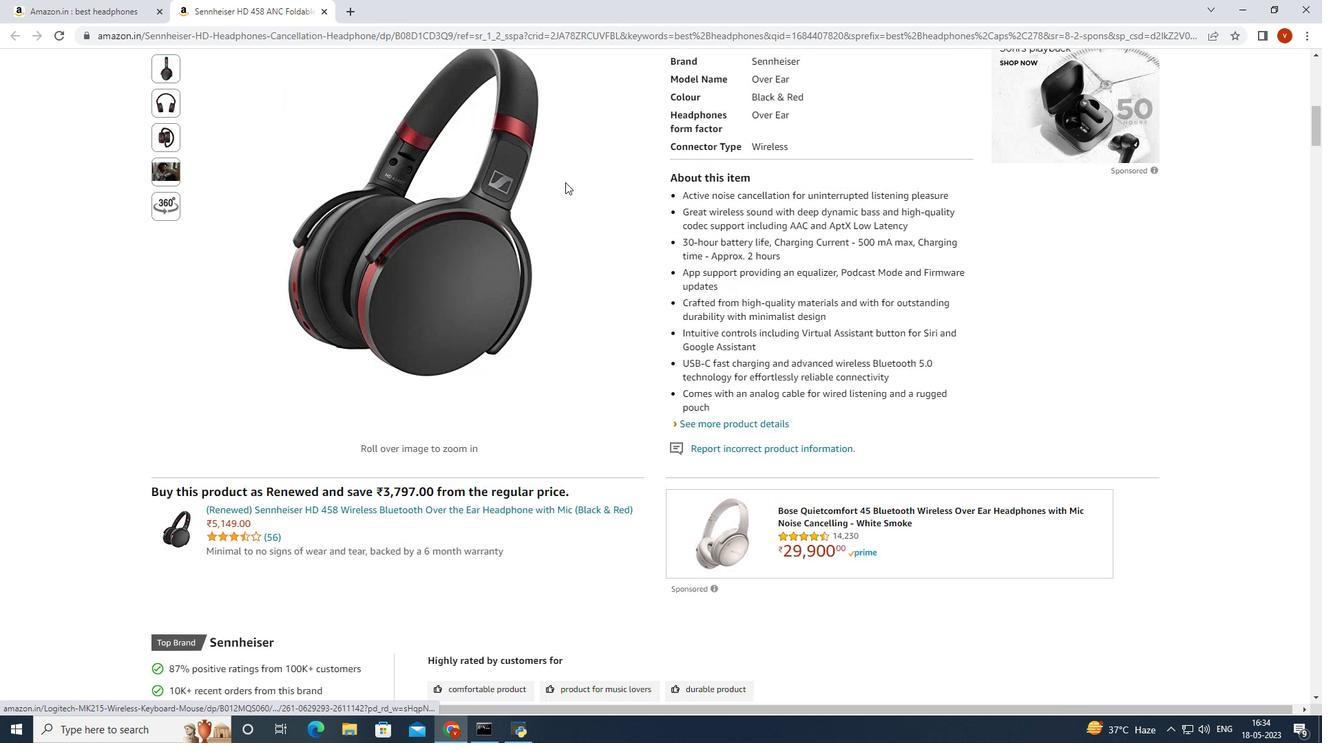 
Action: Mouse scrolled (565, 183) with delta (0, 0)
Screenshot: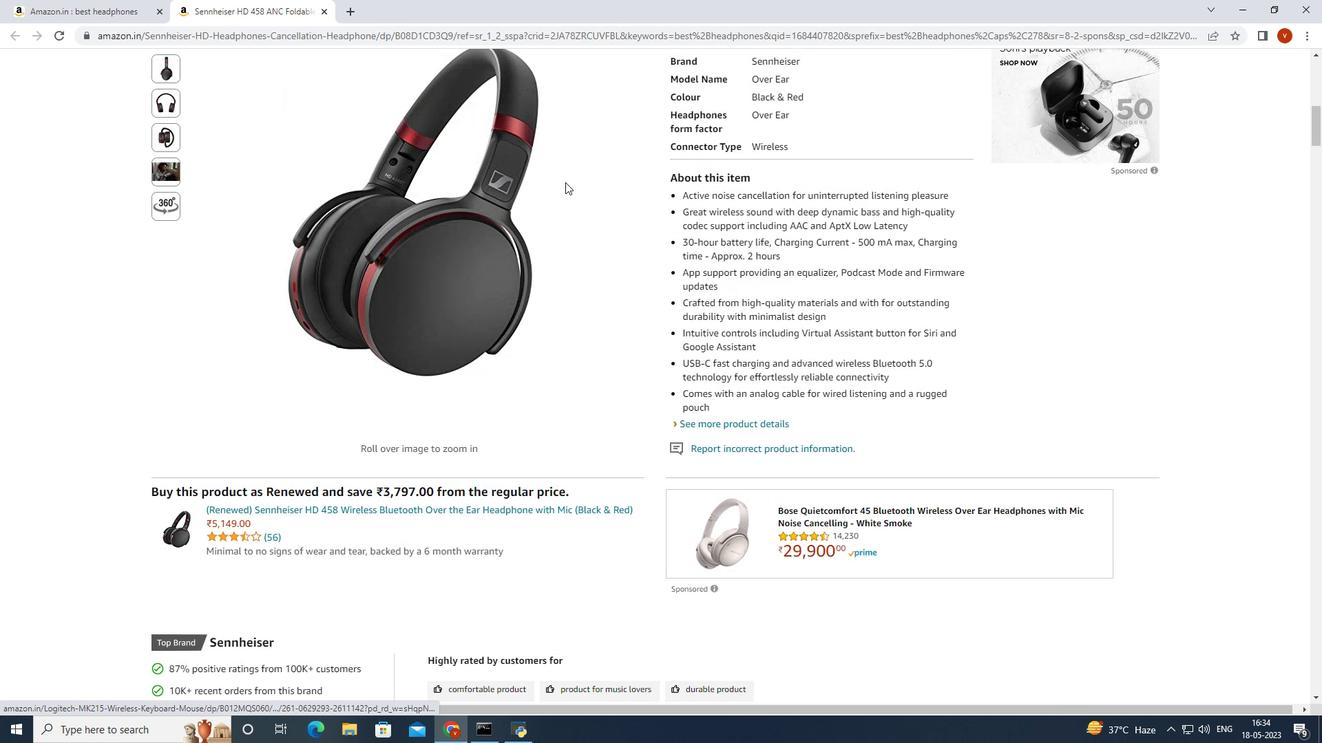 
Action: Mouse scrolled (565, 183) with delta (0, 0)
Screenshot: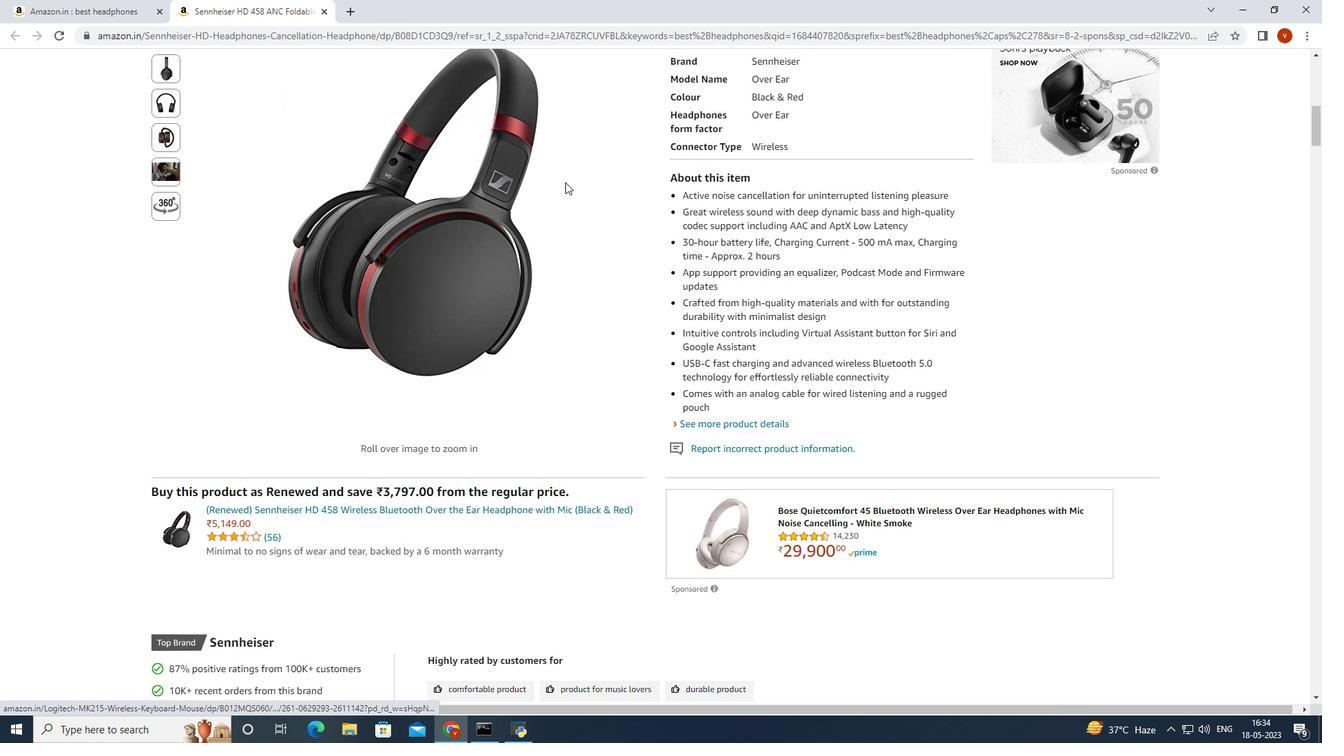
Action: Mouse scrolled (565, 183) with delta (0, 0)
Screenshot: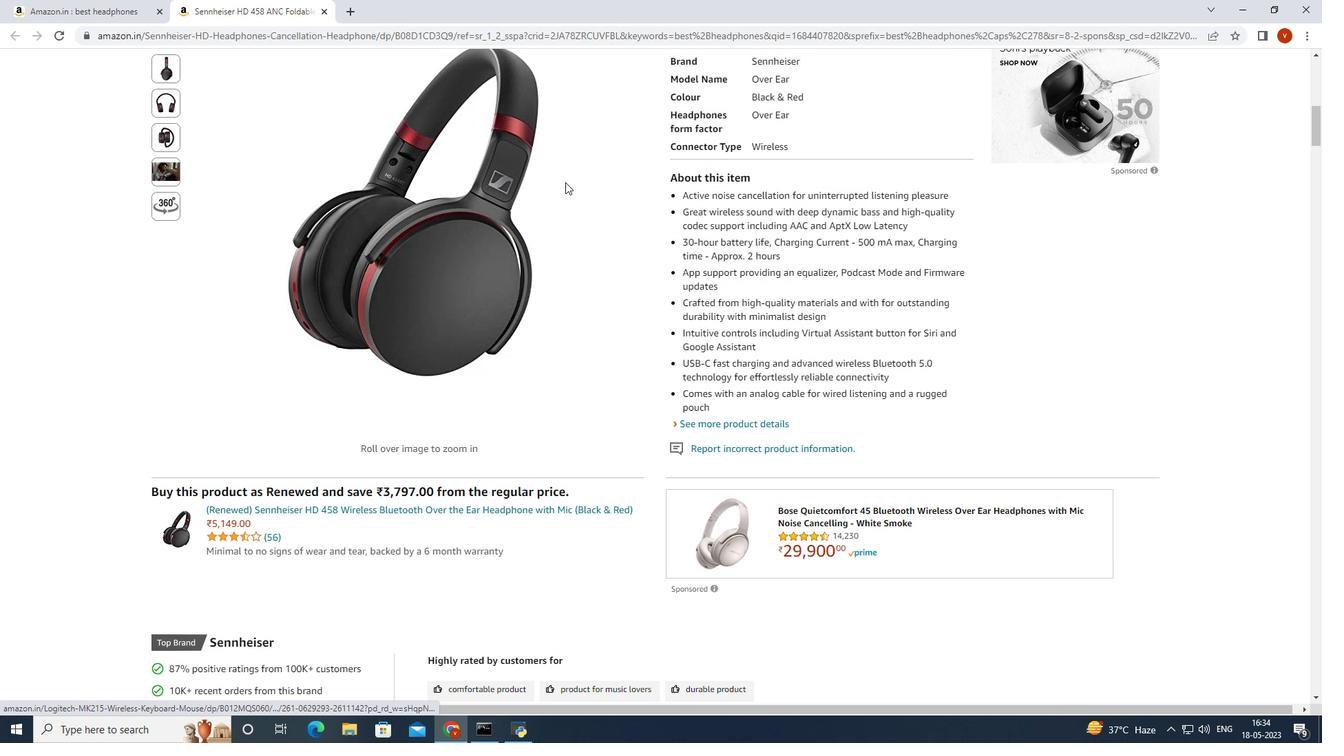 
Action: Mouse scrolled (565, 183) with delta (0, 0)
Screenshot: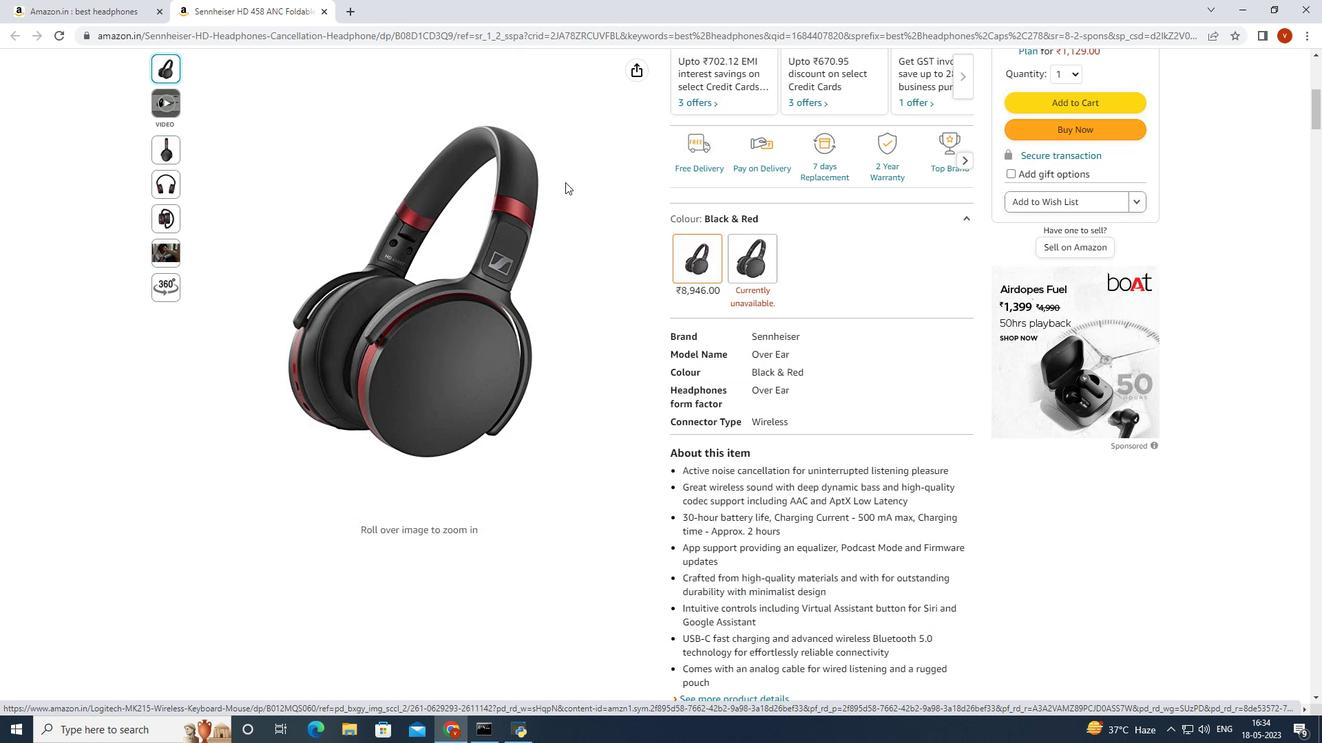 
Action: Mouse scrolled (565, 183) with delta (0, 0)
Screenshot: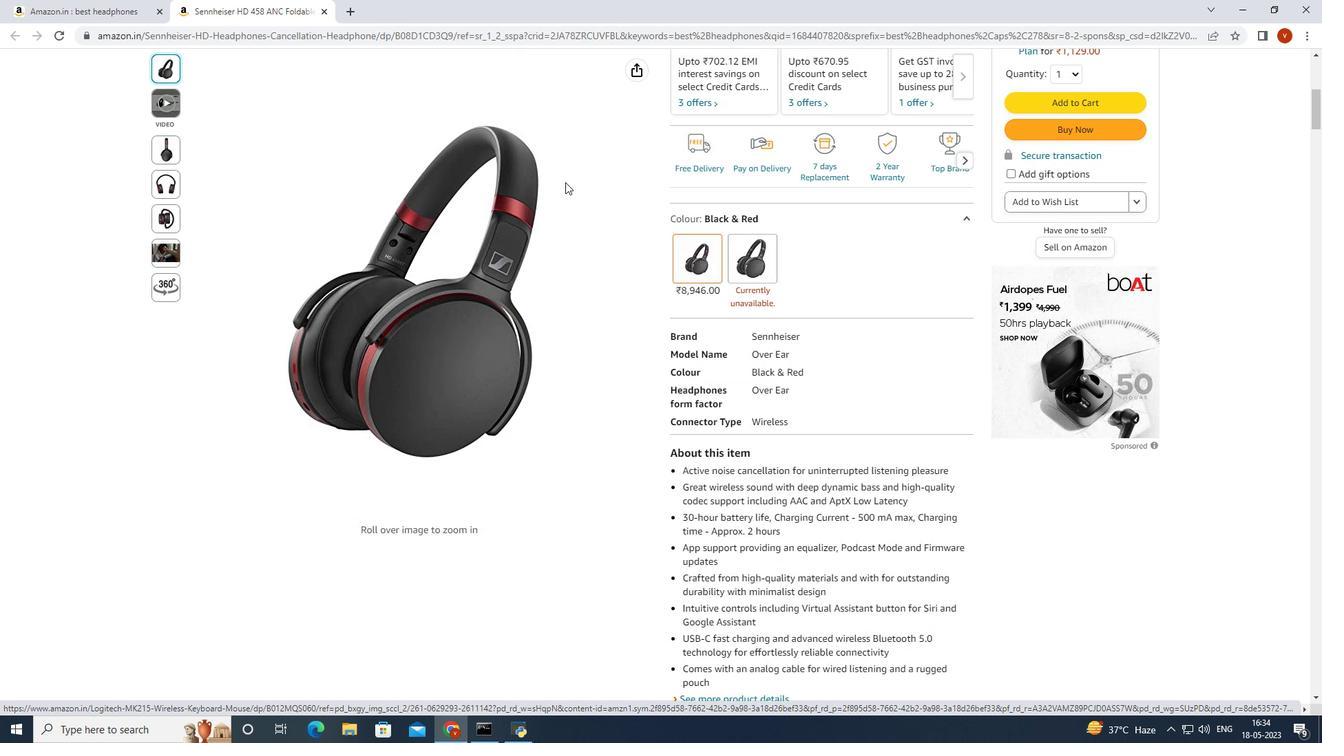 
Action: Mouse scrolled (565, 183) with delta (0, 0)
Screenshot: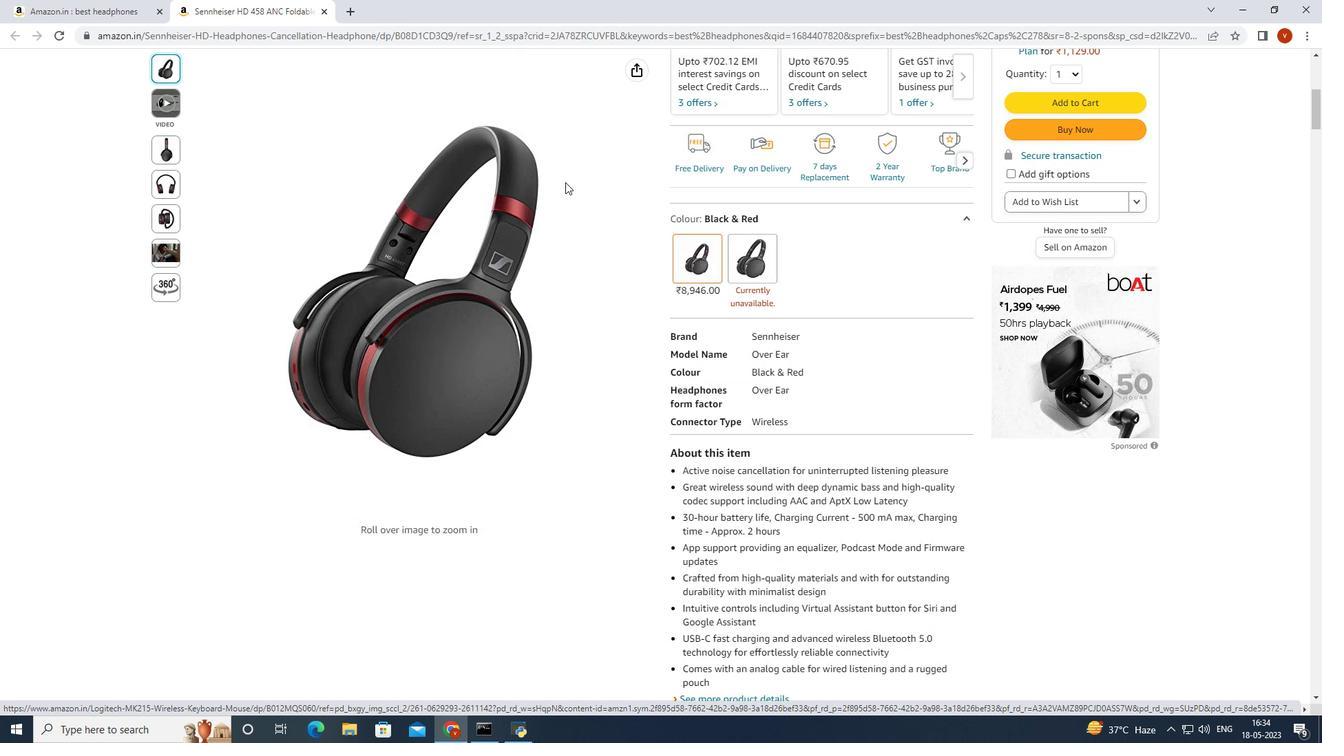 
Action: Mouse scrolled (565, 183) with delta (0, 0)
Screenshot: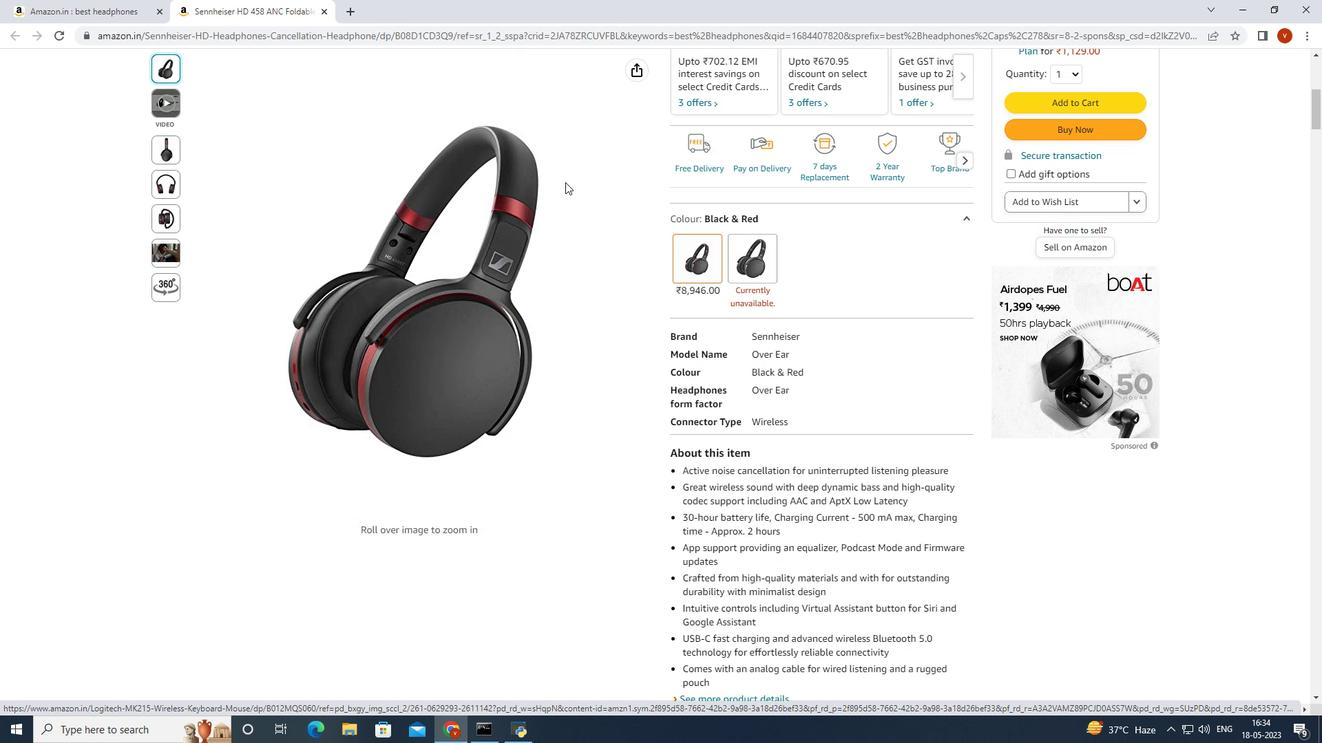 
Action: Mouse scrolled (565, 183) with delta (0, 0)
Screenshot: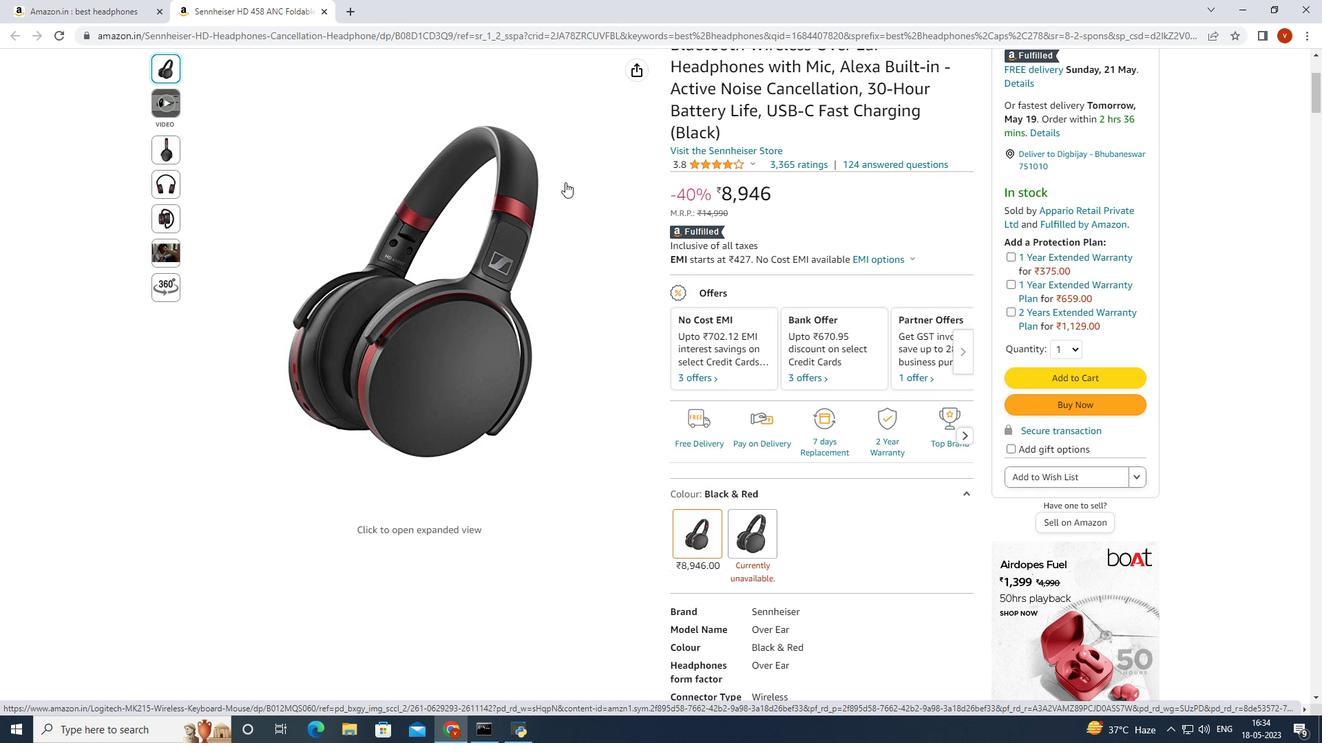 
Action: Mouse scrolled (565, 183) with delta (0, 0)
Screenshot: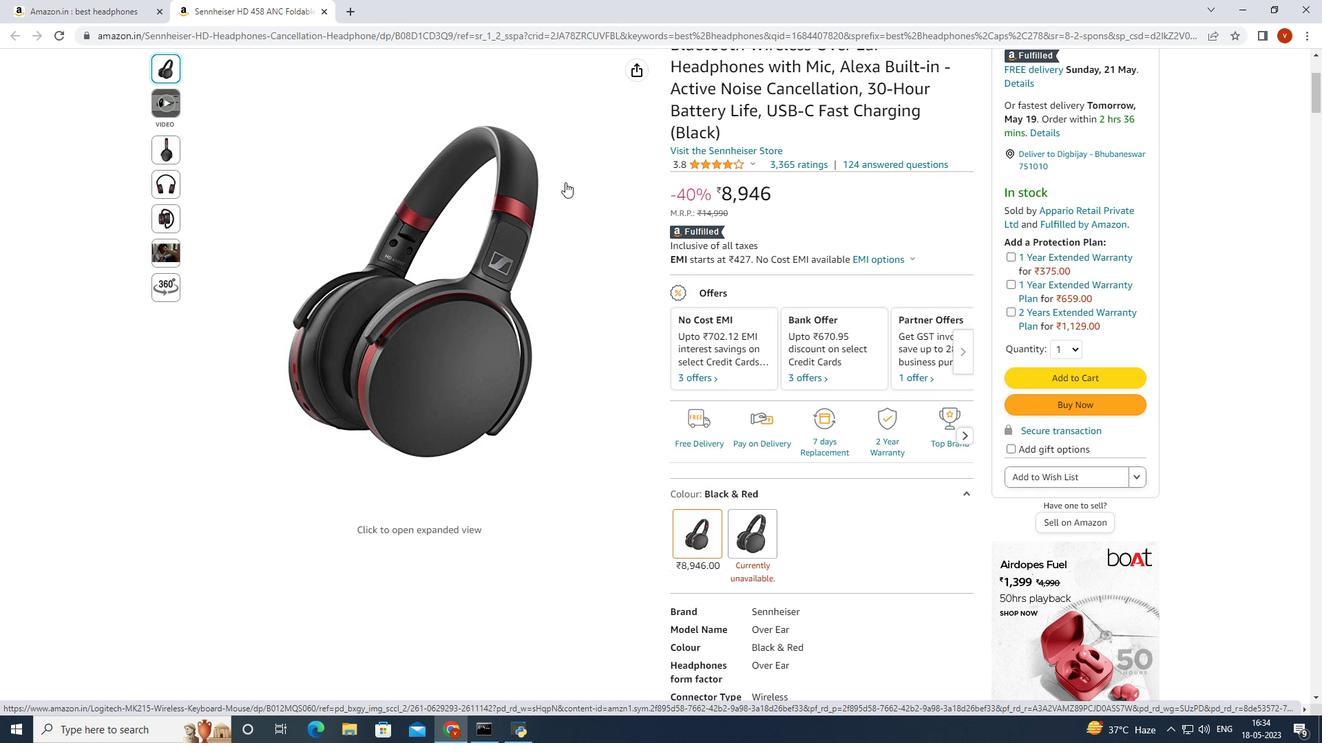 
Action: Mouse scrolled (565, 183) with delta (0, 0)
Screenshot: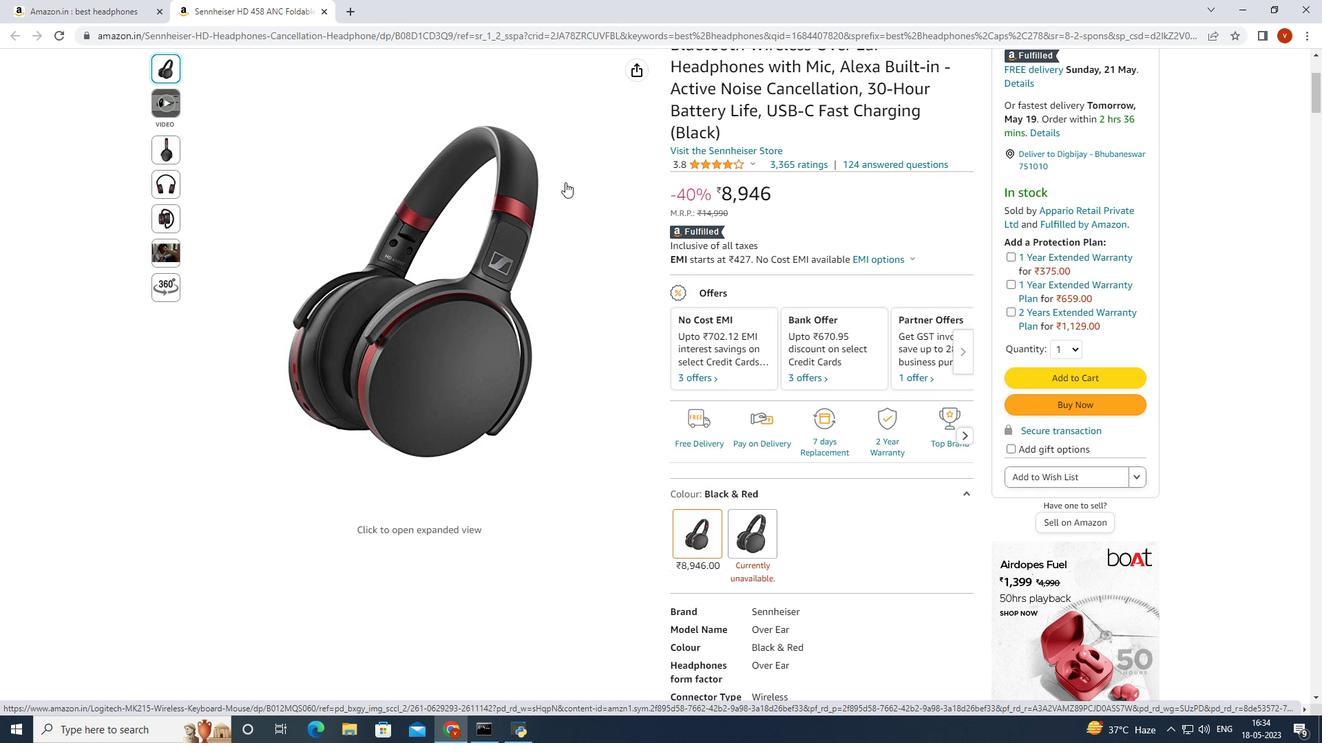 
Action: Mouse scrolled (565, 183) with delta (0, 0)
Screenshot: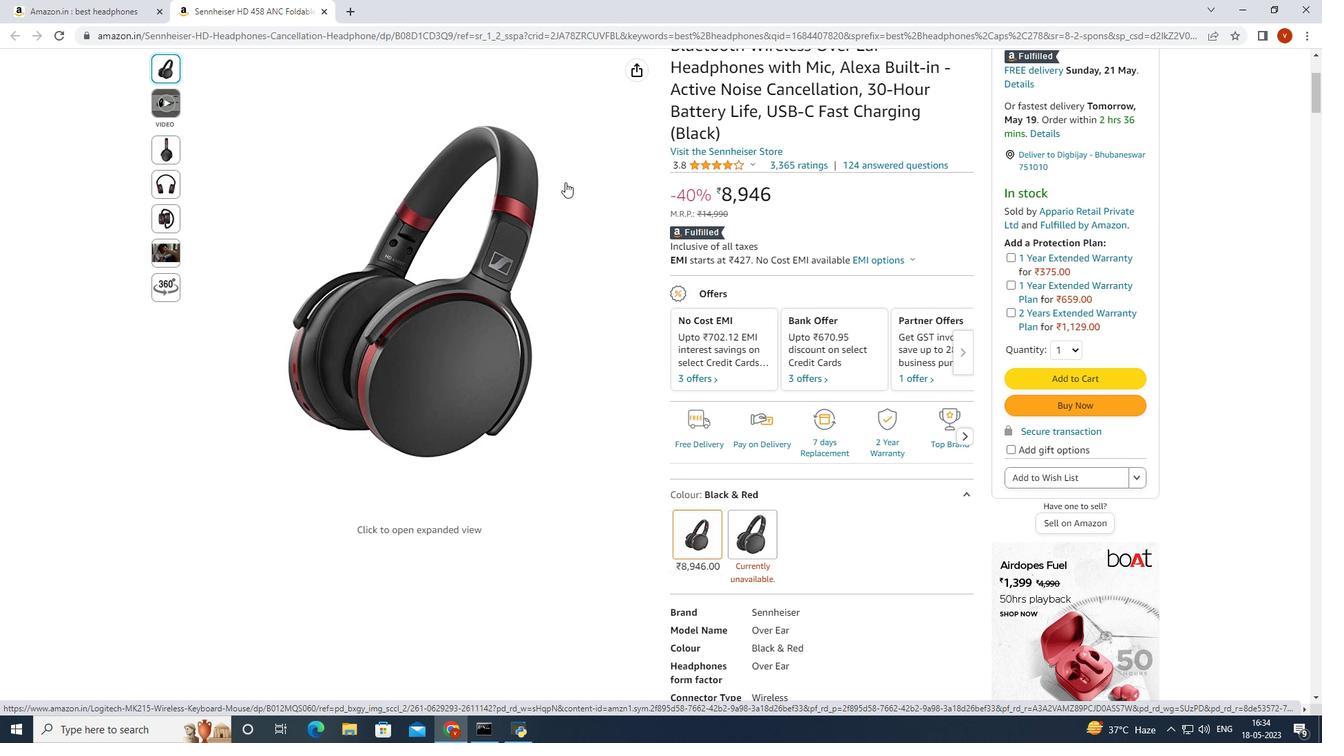 
Action: Mouse scrolled (565, 183) with delta (0, 0)
Screenshot: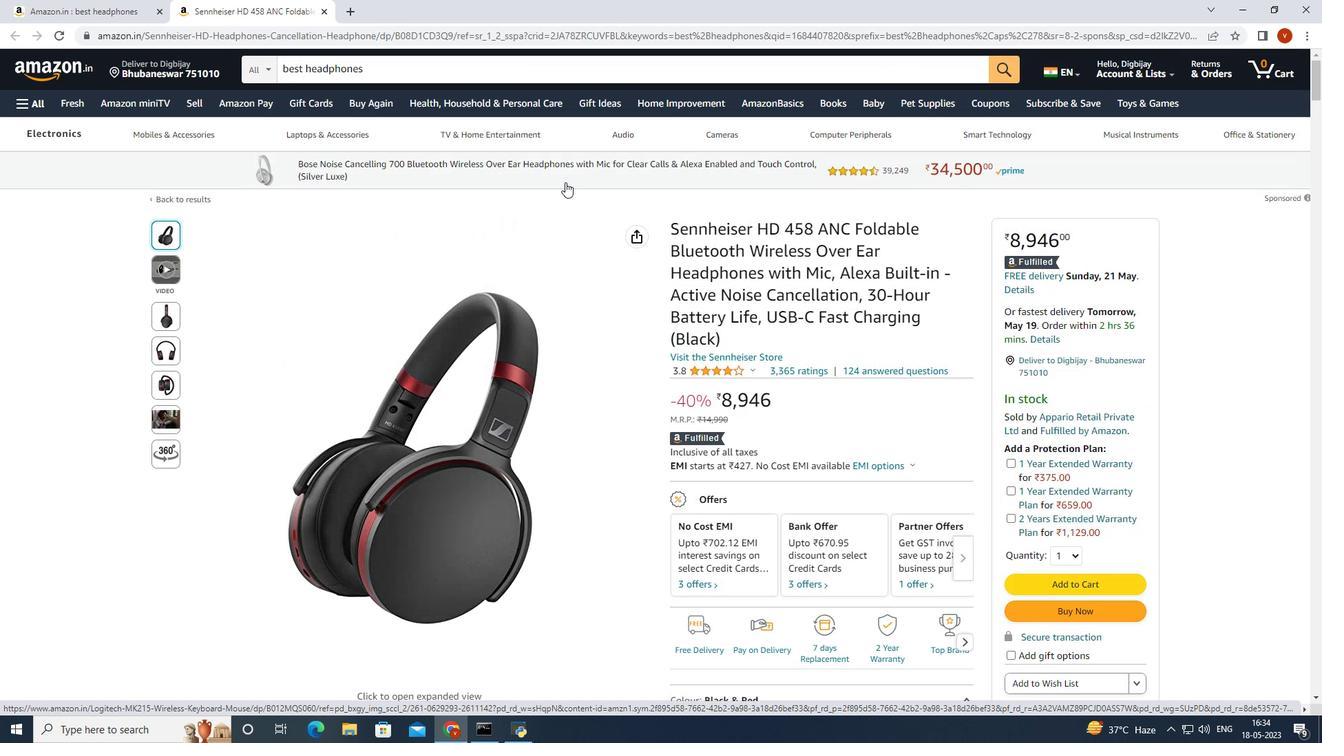 
Action: Mouse scrolled (565, 183) with delta (0, 0)
Screenshot: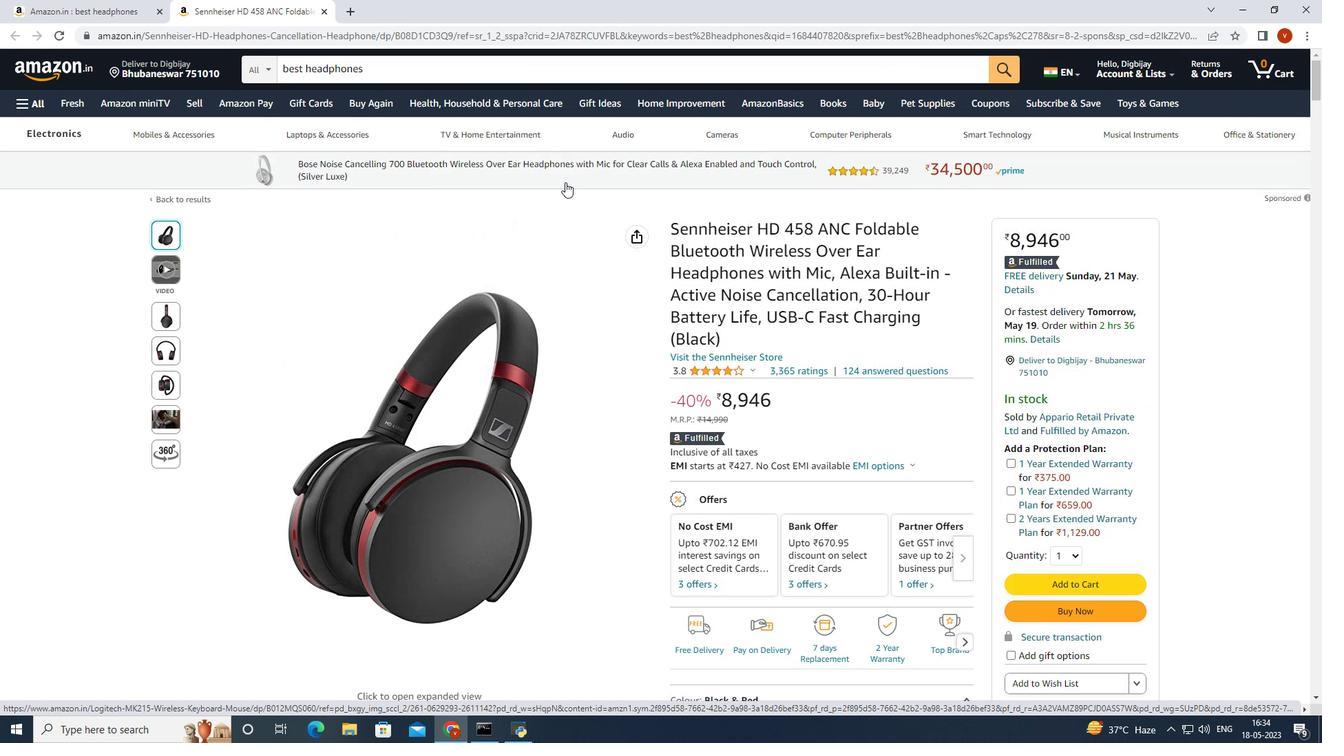 
Action: Mouse scrolled (565, 183) with delta (0, 0)
Screenshot: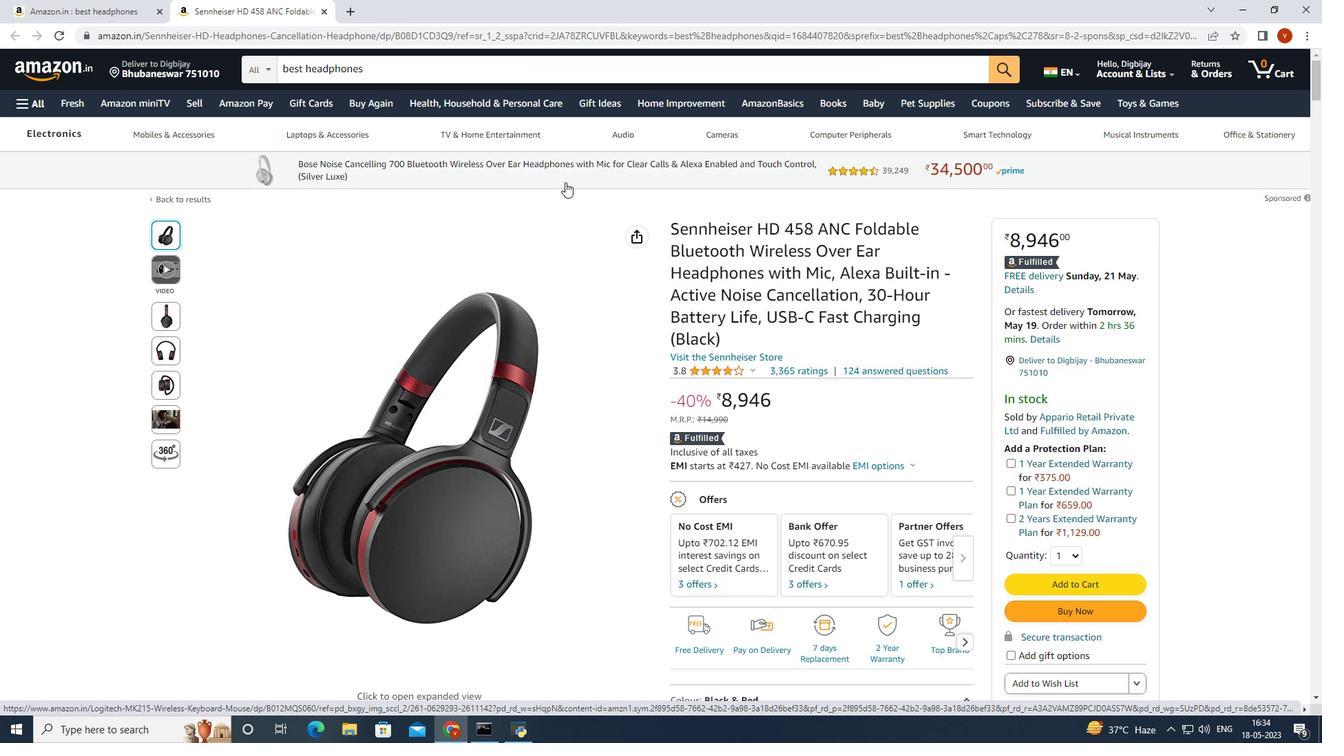 
Action: Mouse moved to (637, 156)
Screenshot: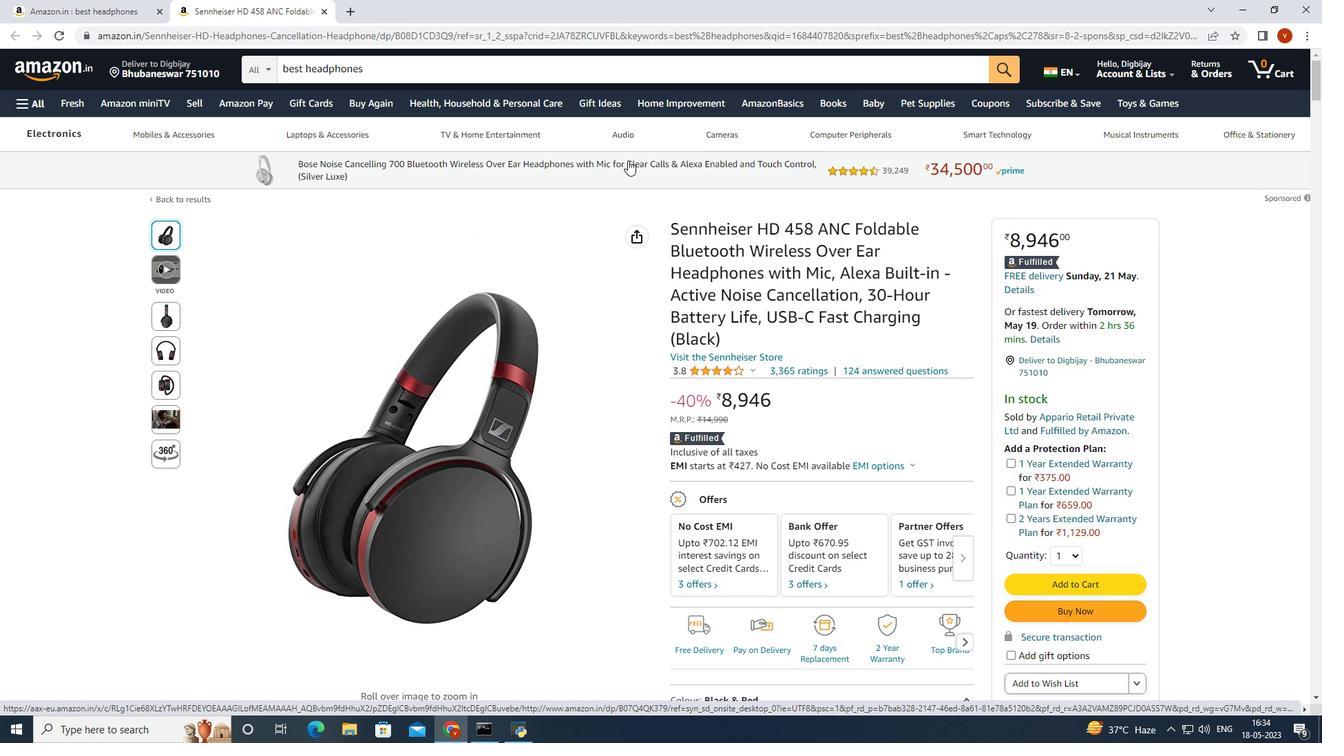 
Action: Mouse scrolled (637, 155) with delta (0, 0)
Screenshot: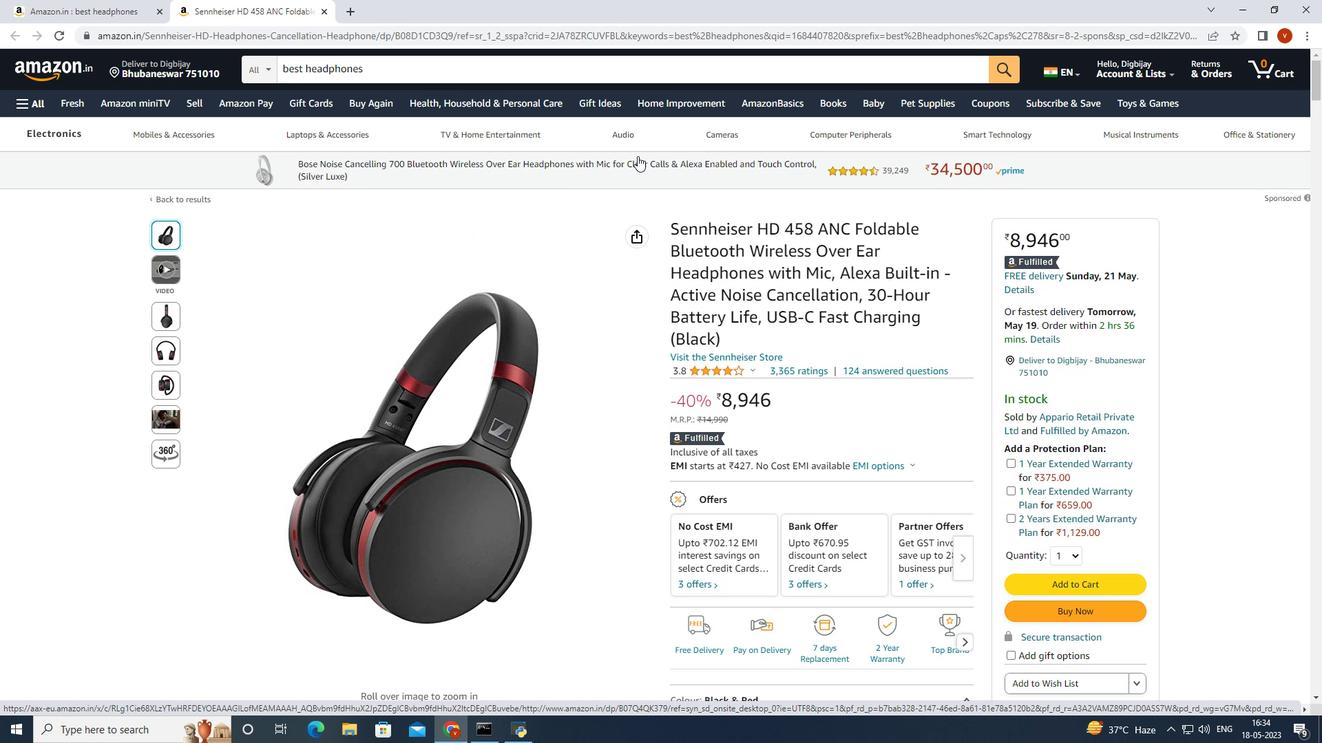 
Action: Mouse scrolled (637, 155) with delta (0, 0)
Screenshot: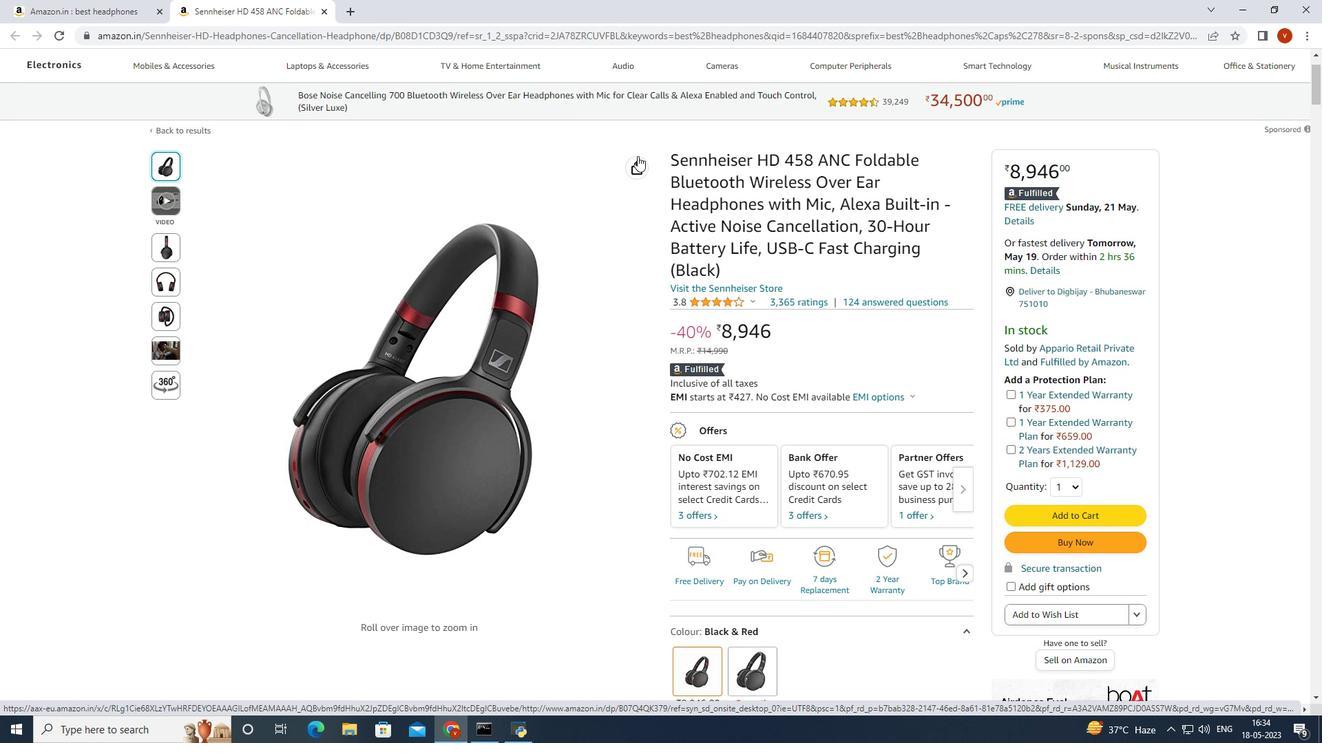 
Action: Mouse scrolled (637, 155) with delta (0, 0)
Screenshot: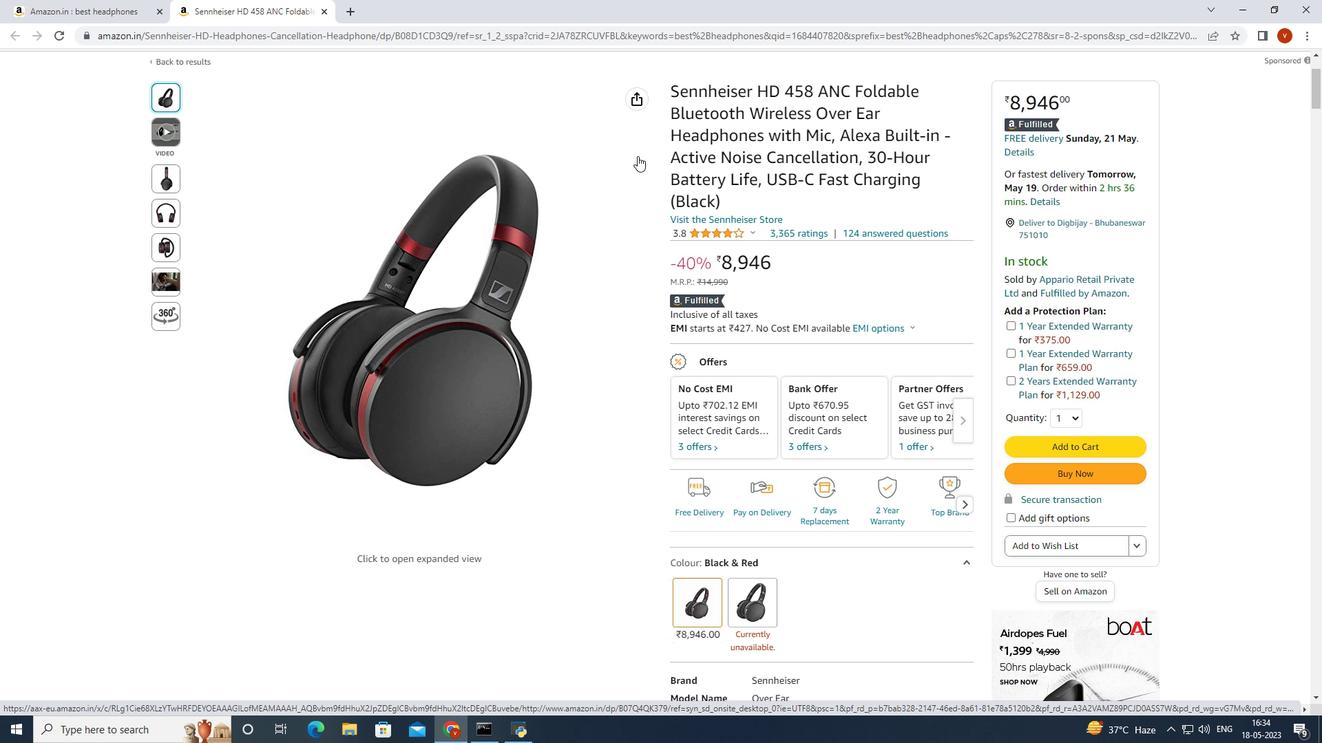 
Action: Mouse scrolled (637, 155) with delta (0, 0)
Screenshot: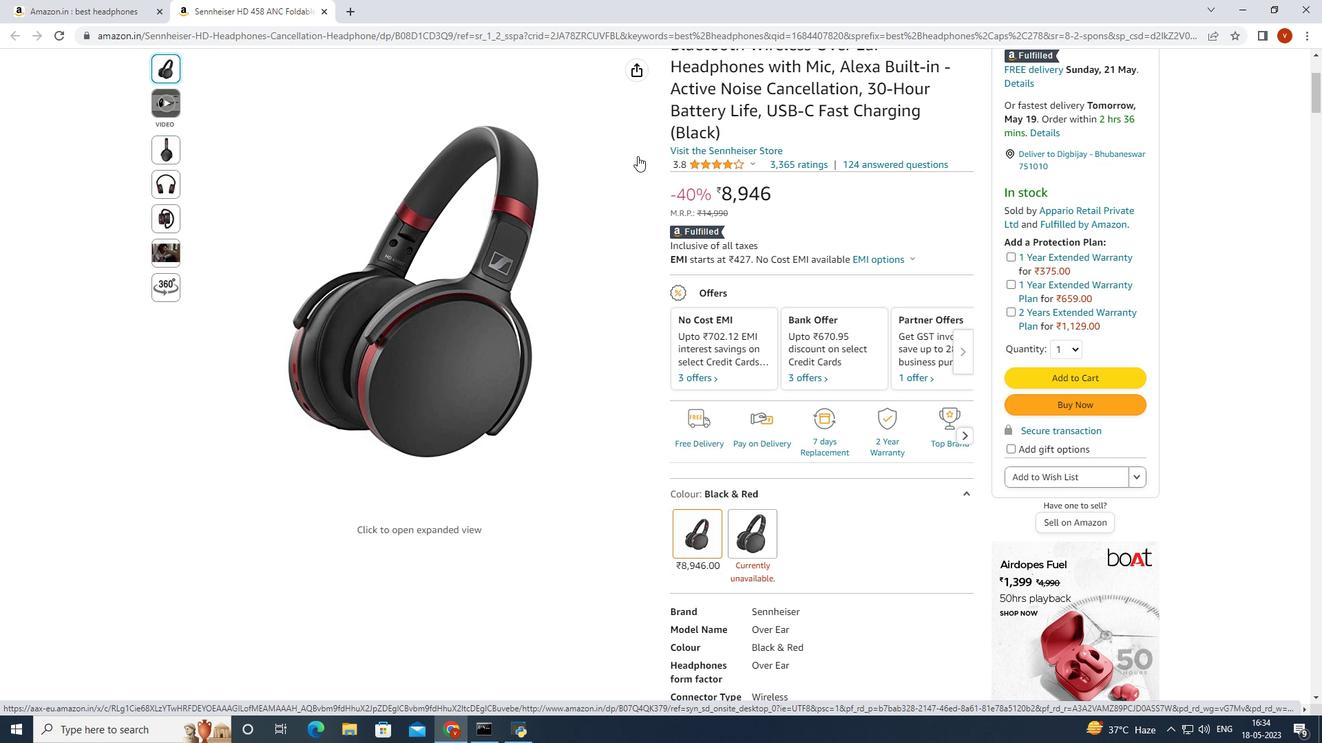 
Action: Mouse scrolled (637, 155) with delta (0, 0)
Screenshot: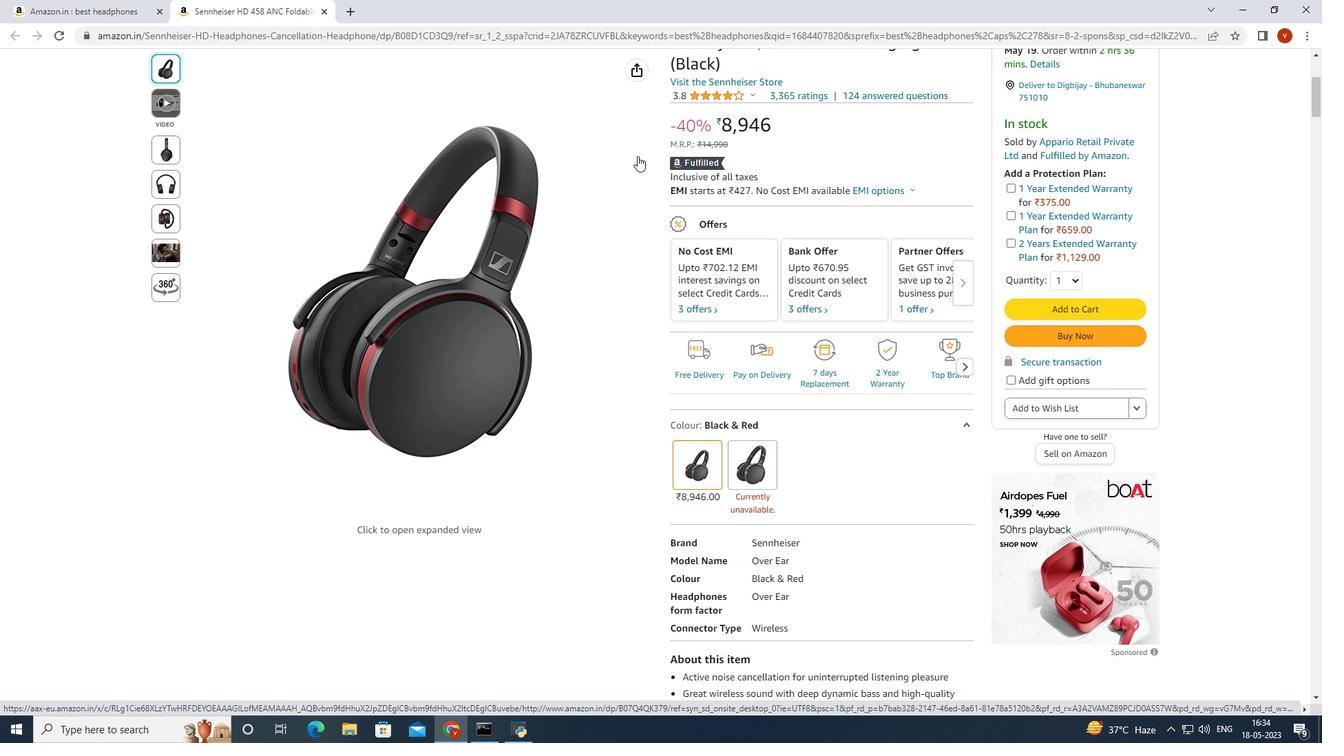 
Action: Mouse scrolled (637, 155) with delta (0, 0)
Screenshot: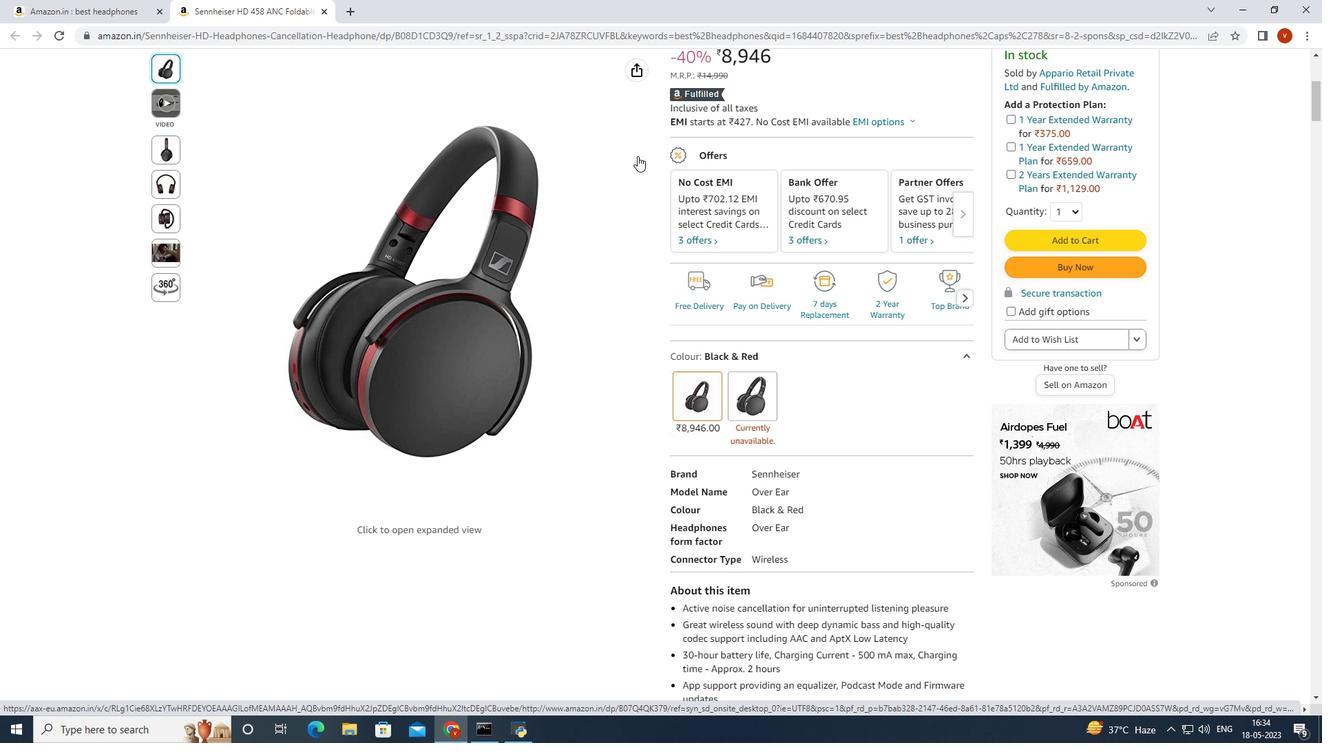 
Action: Mouse scrolled (637, 155) with delta (0, 0)
Screenshot: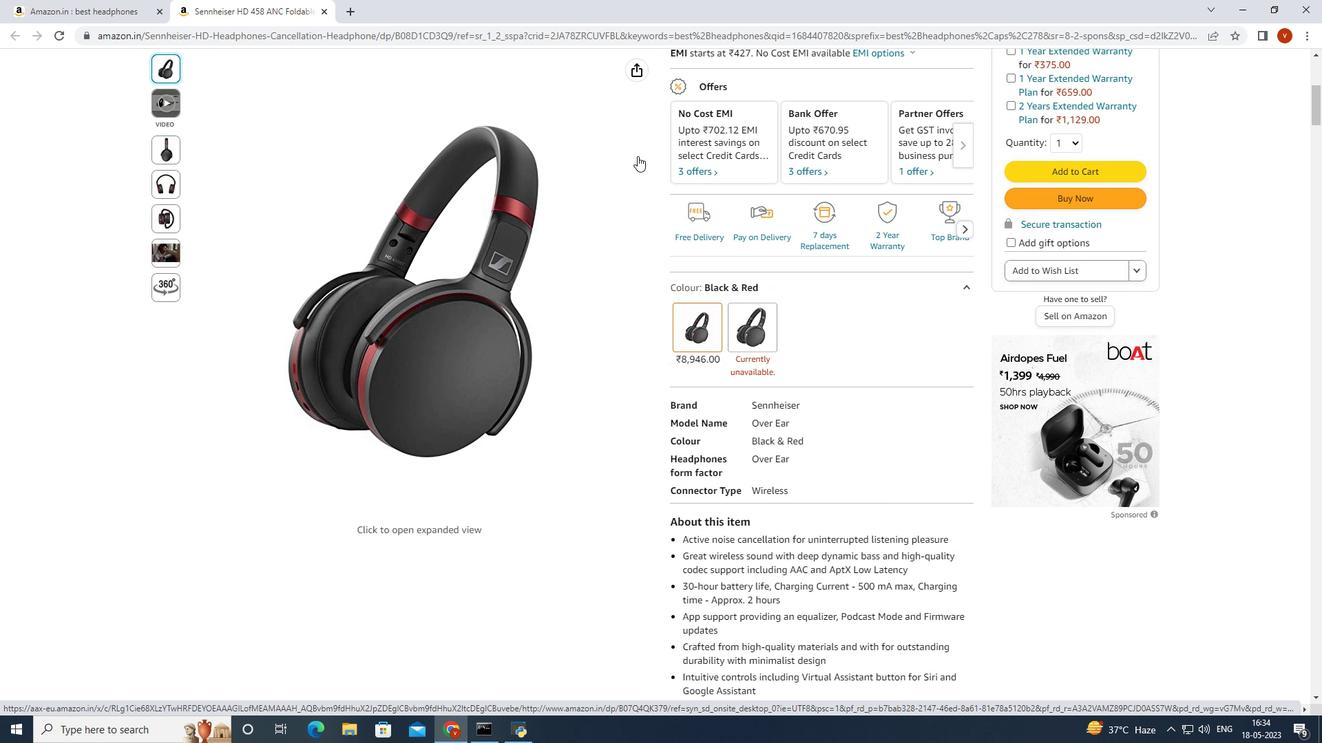 
Action: Mouse scrolled (637, 155) with delta (0, 0)
Screenshot: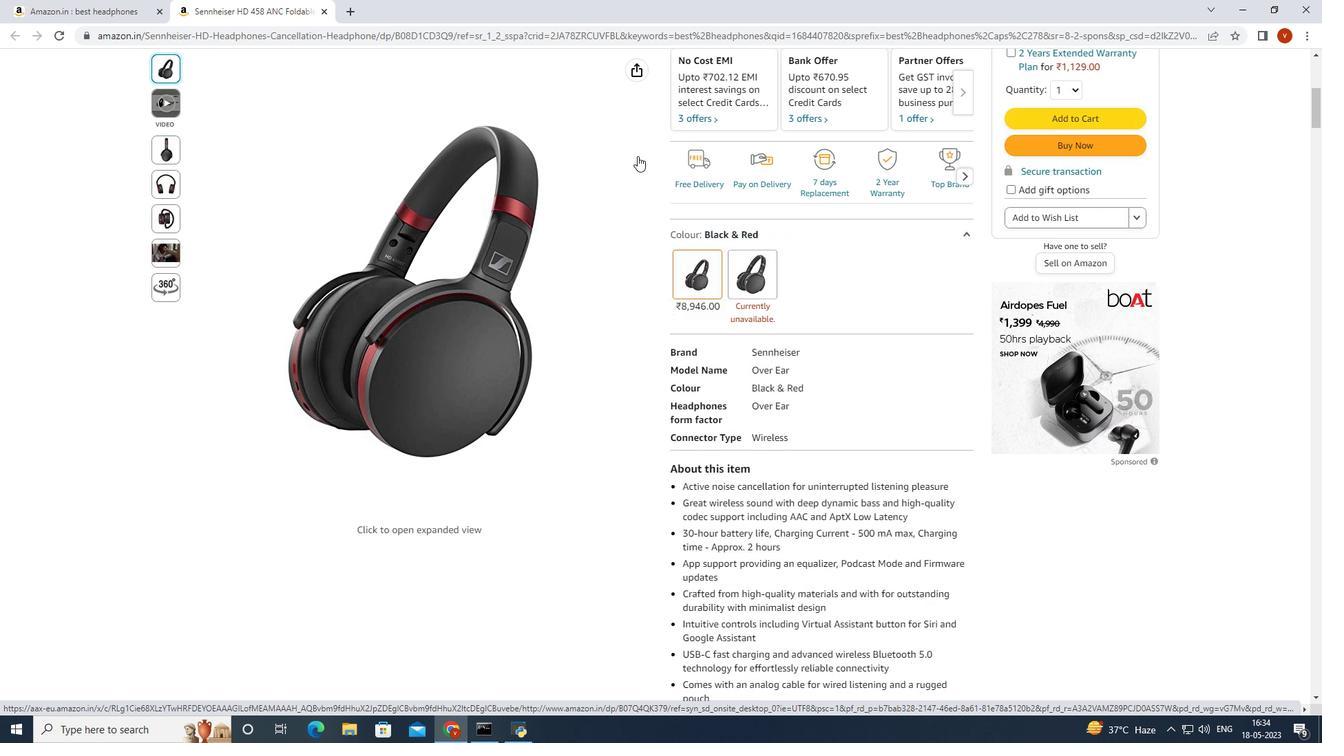 
Action: Mouse scrolled (637, 157) with delta (0, 0)
Screenshot: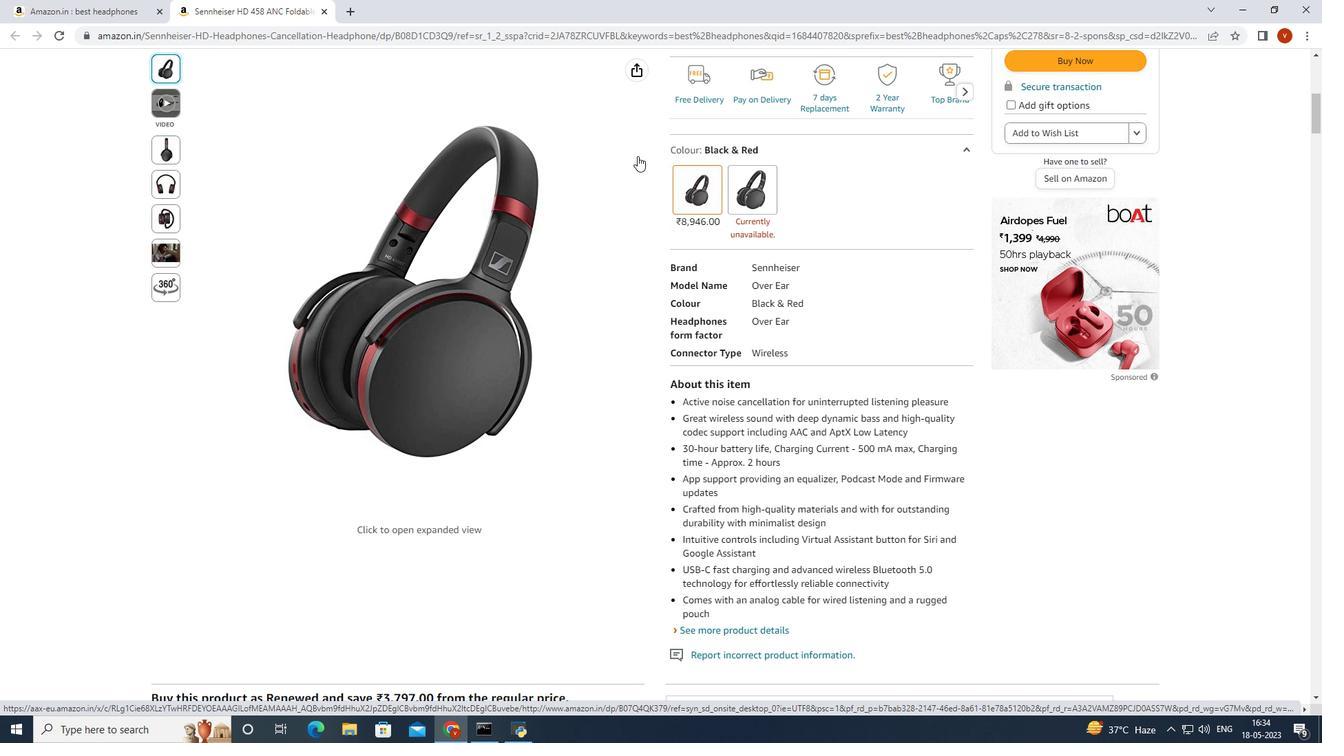 
Action: Mouse scrolled (637, 157) with delta (0, 0)
Screenshot: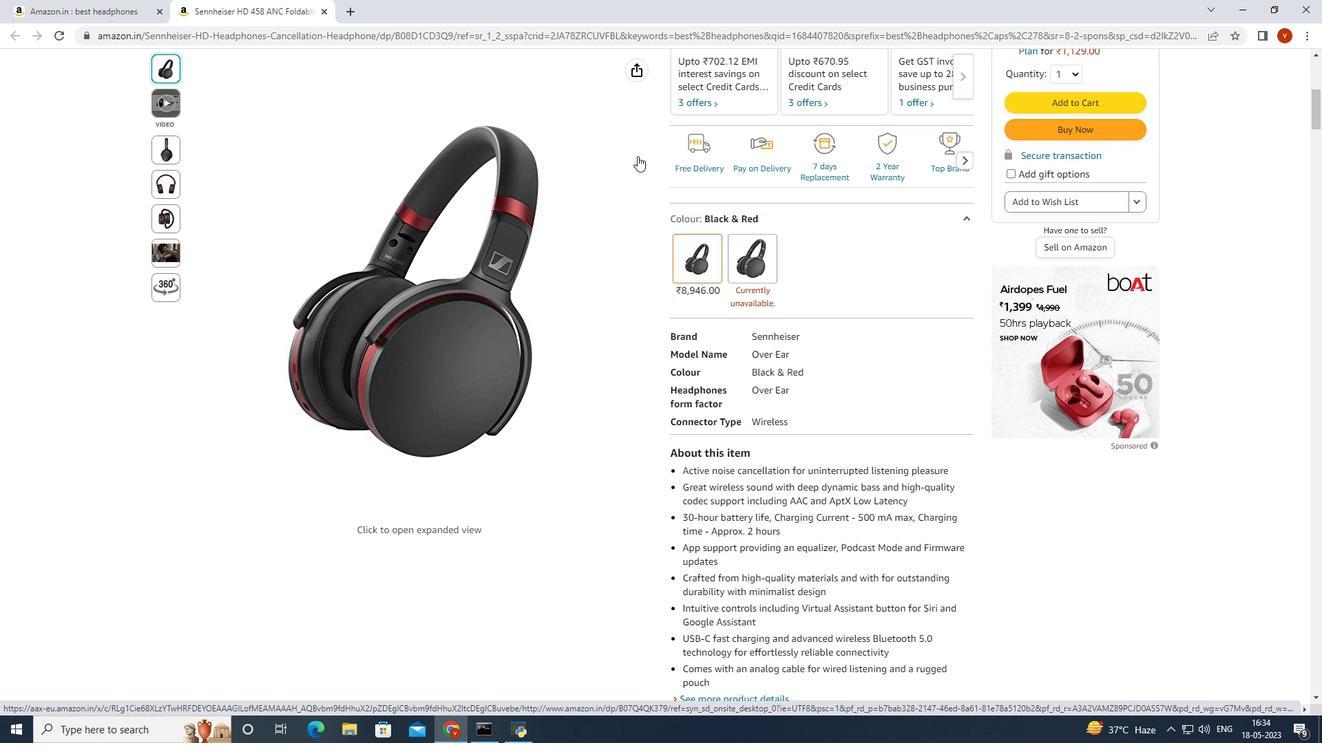 
Action: Mouse scrolled (637, 157) with delta (0, 0)
Screenshot: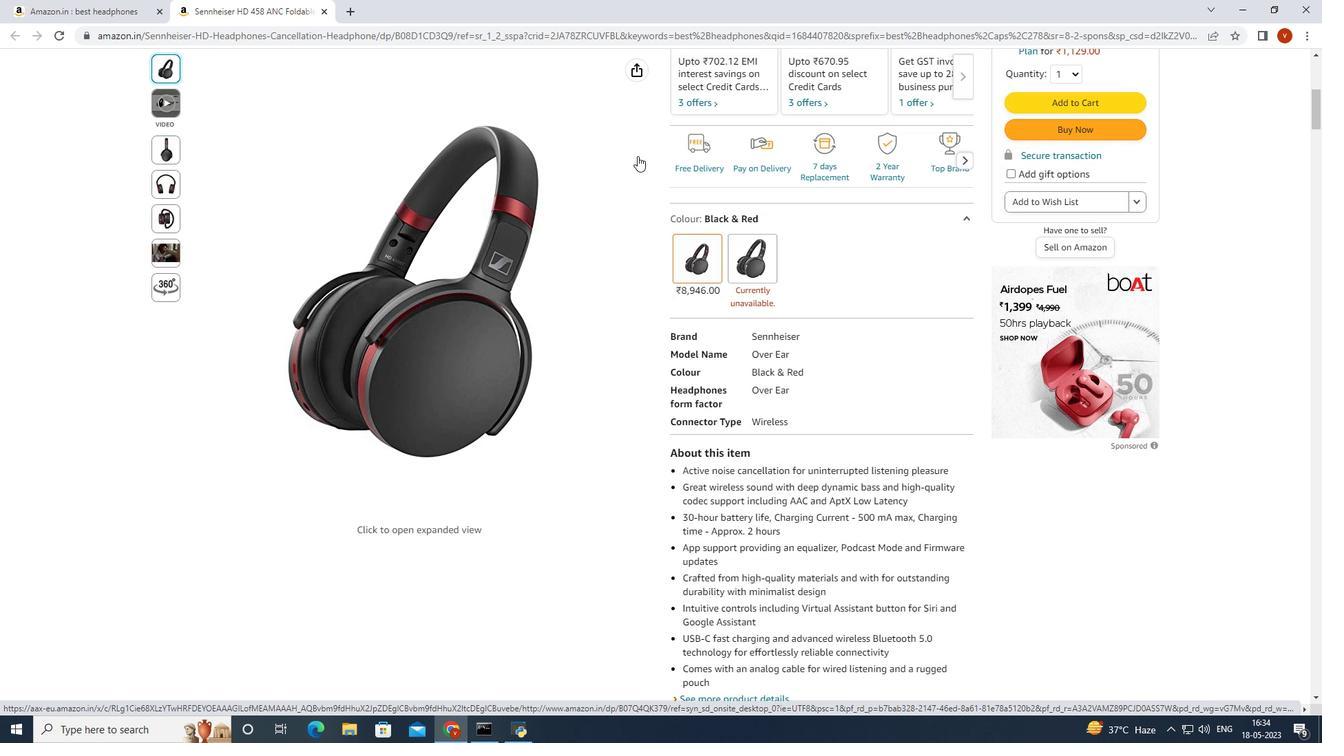 
Action: Mouse scrolled (637, 157) with delta (0, 0)
Screenshot: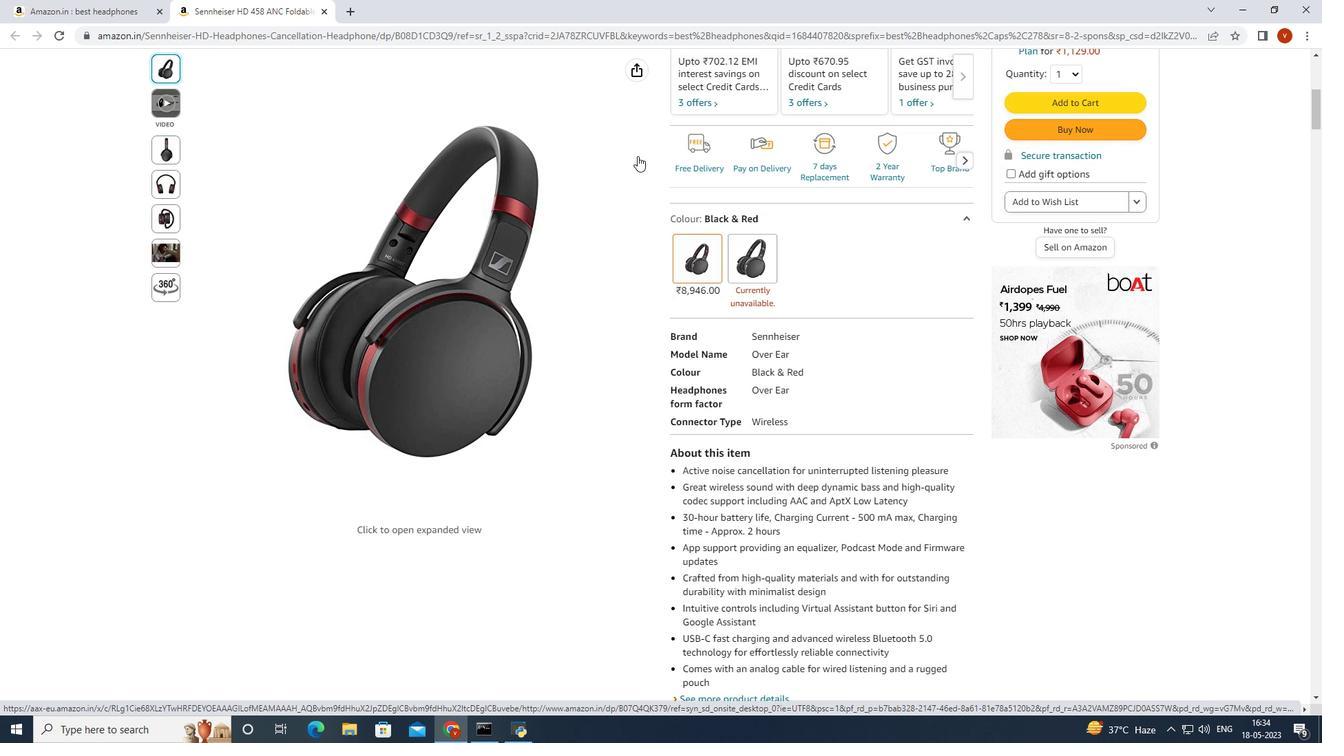 
Action: Mouse scrolled (637, 157) with delta (0, 0)
Screenshot: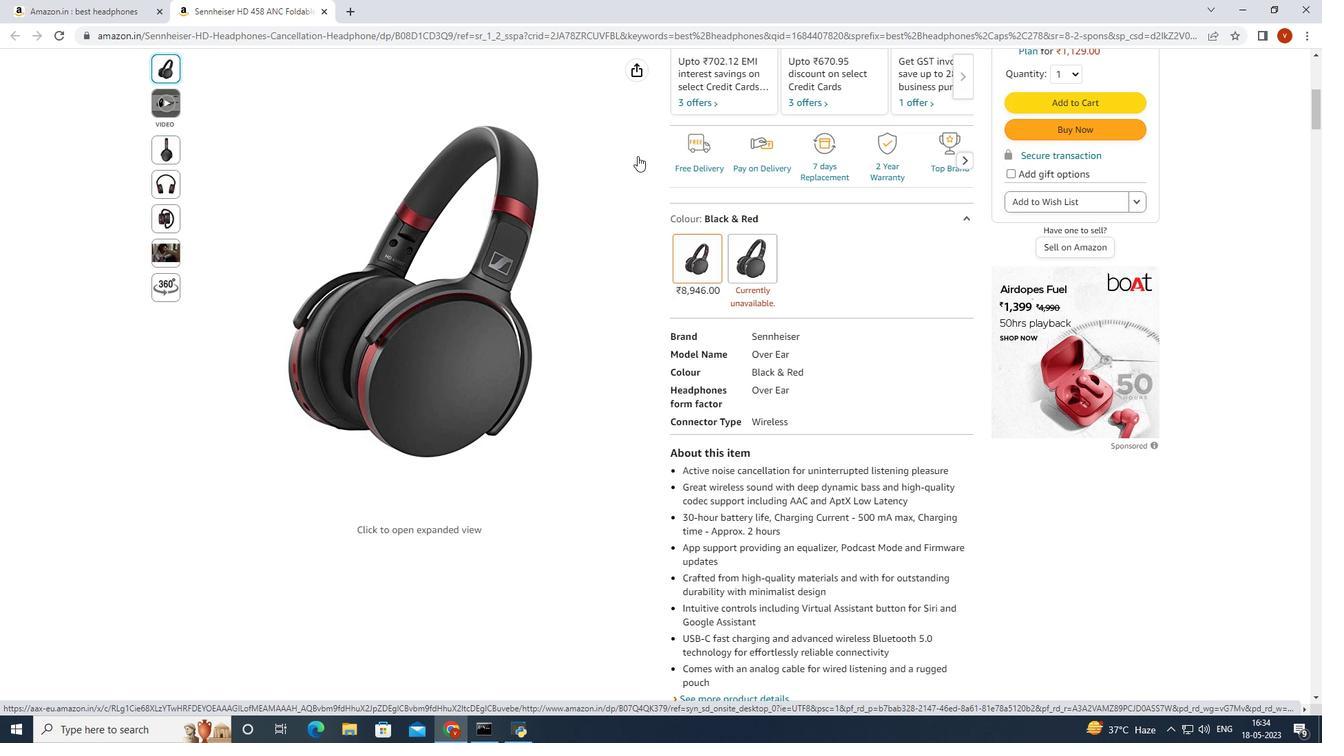 
Action: Mouse scrolled (637, 157) with delta (0, 0)
Screenshot: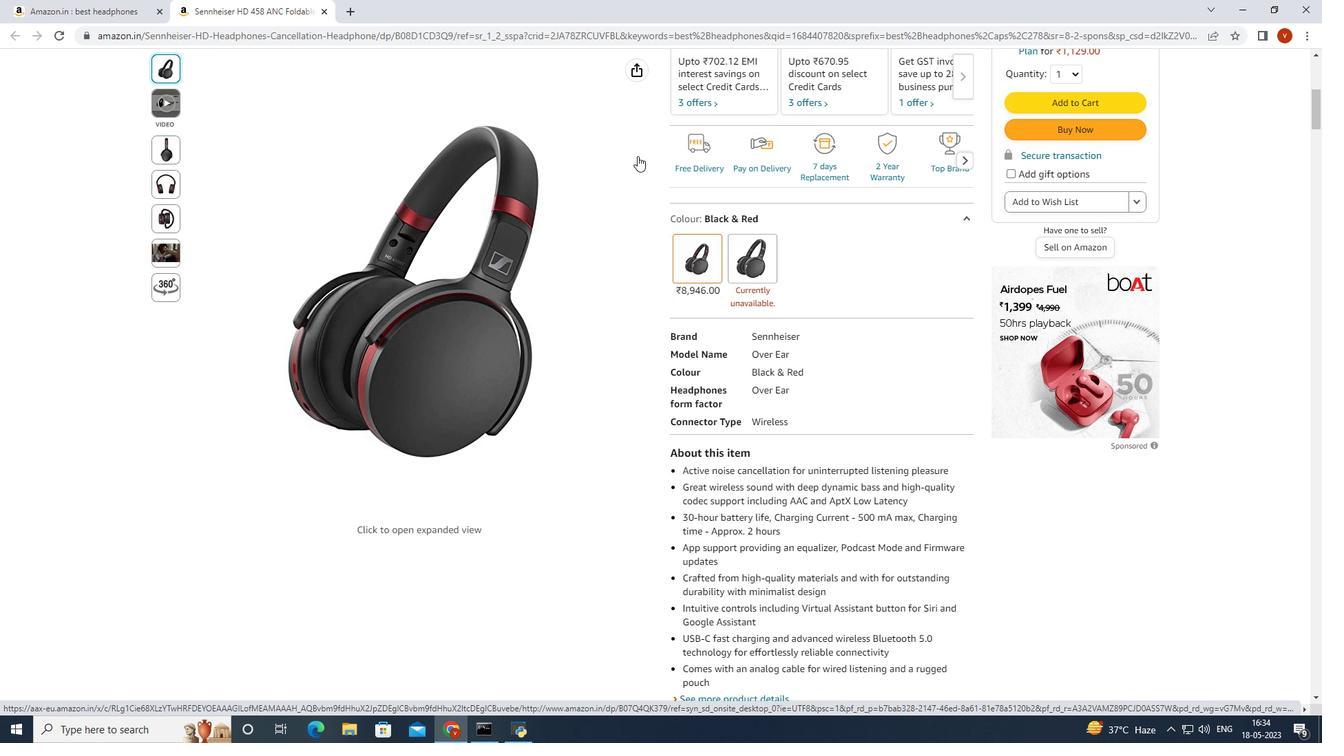 
Action: Mouse scrolled (637, 157) with delta (0, 0)
Screenshot: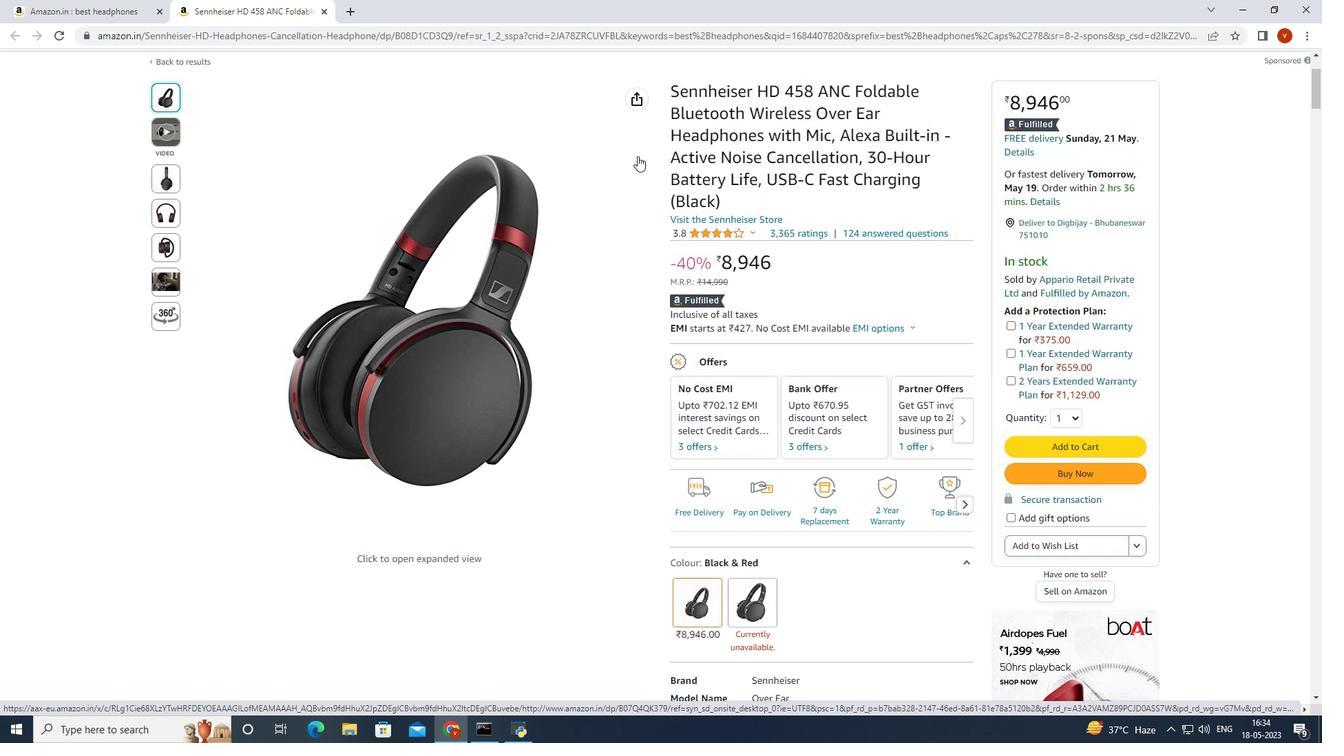 
Action: Mouse scrolled (637, 157) with delta (0, 0)
Screenshot: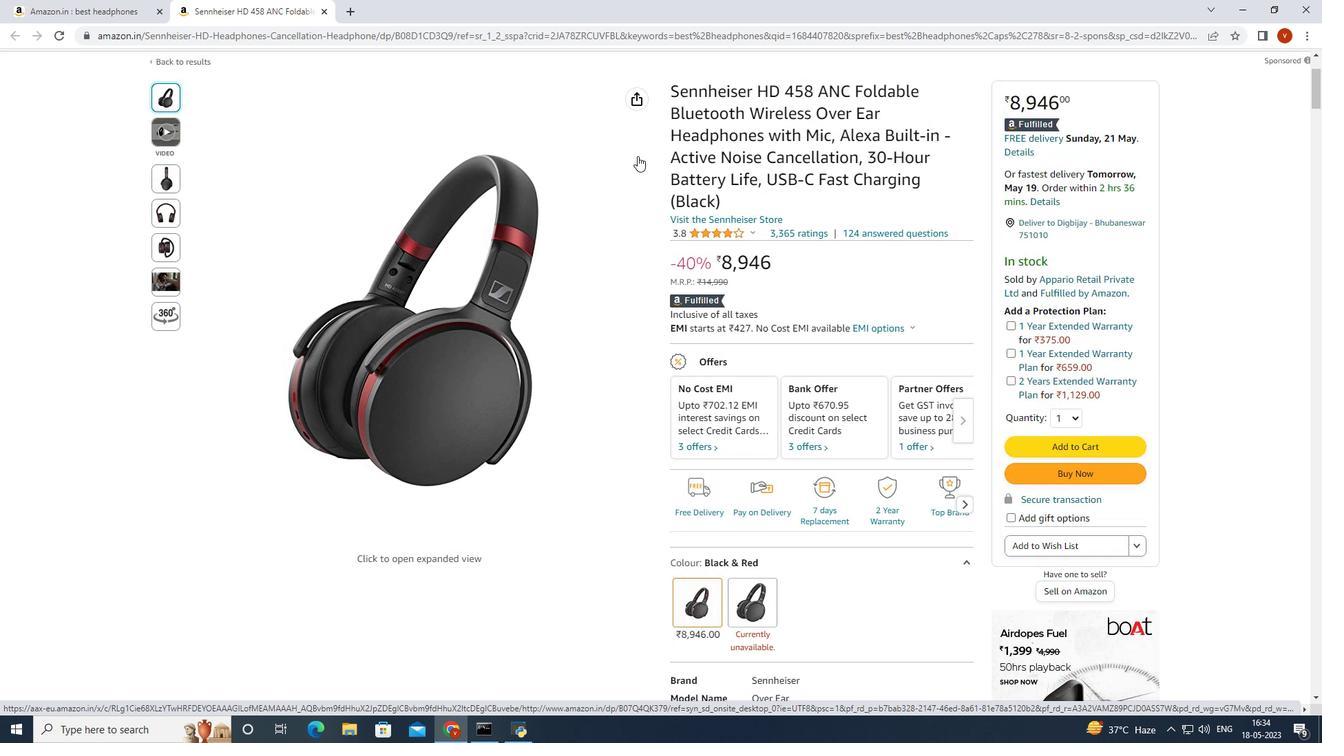 
Action: Mouse scrolled (637, 157) with delta (0, 0)
Screenshot: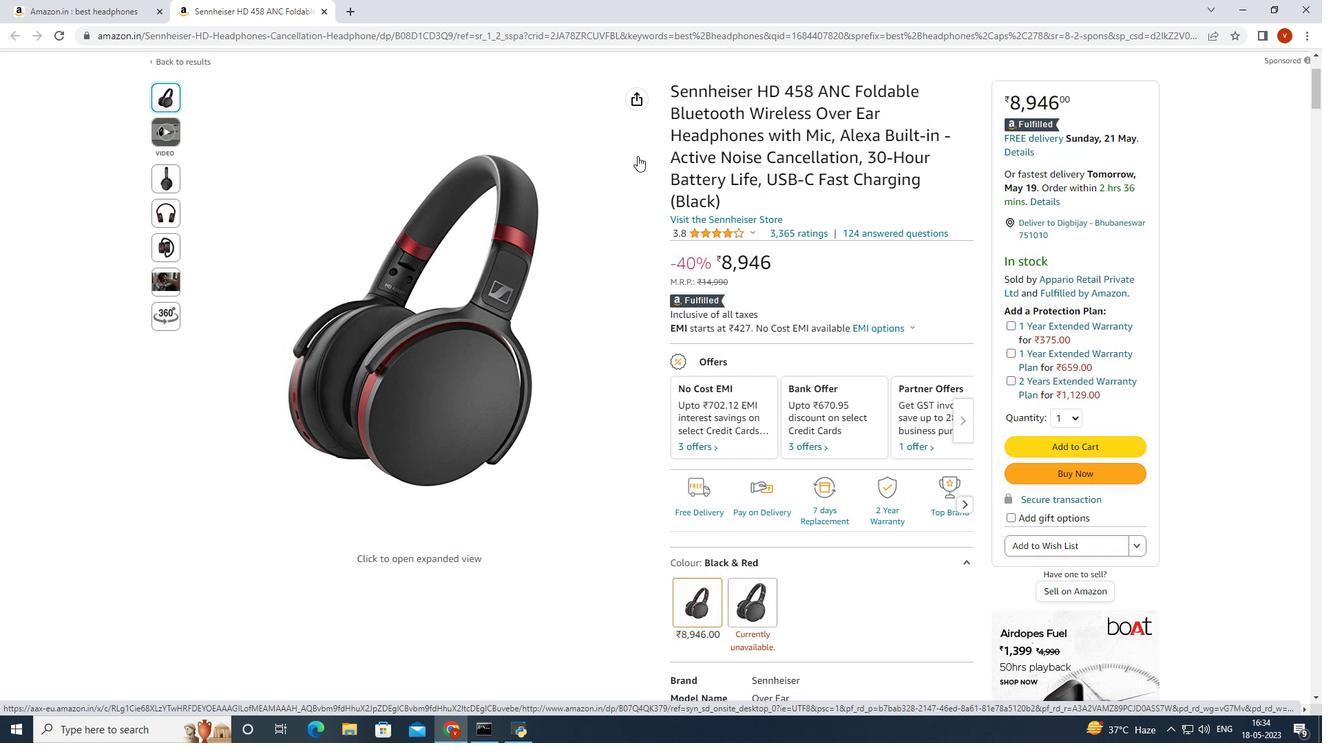 
Action: Mouse scrolled (637, 157) with delta (0, 0)
Screenshot: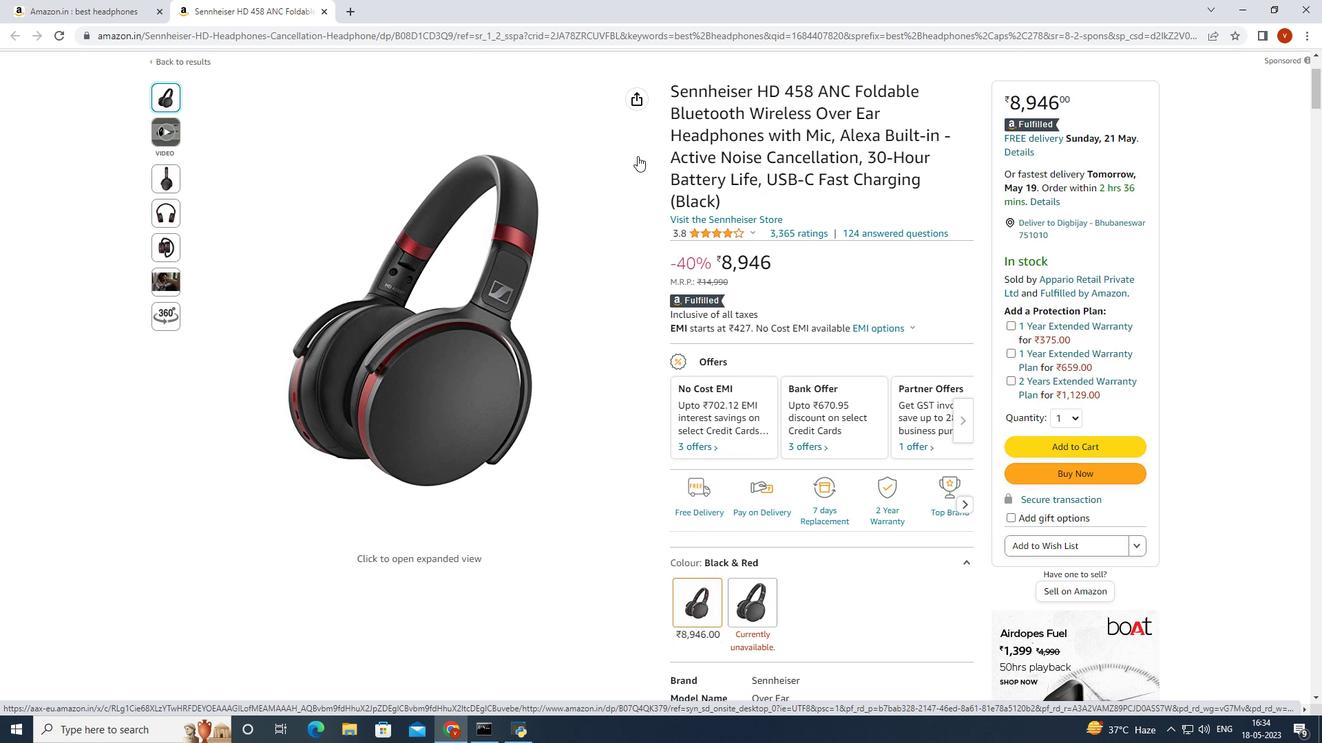 
Action: Mouse scrolled (637, 157) with delta (0, 0)
Screenshot: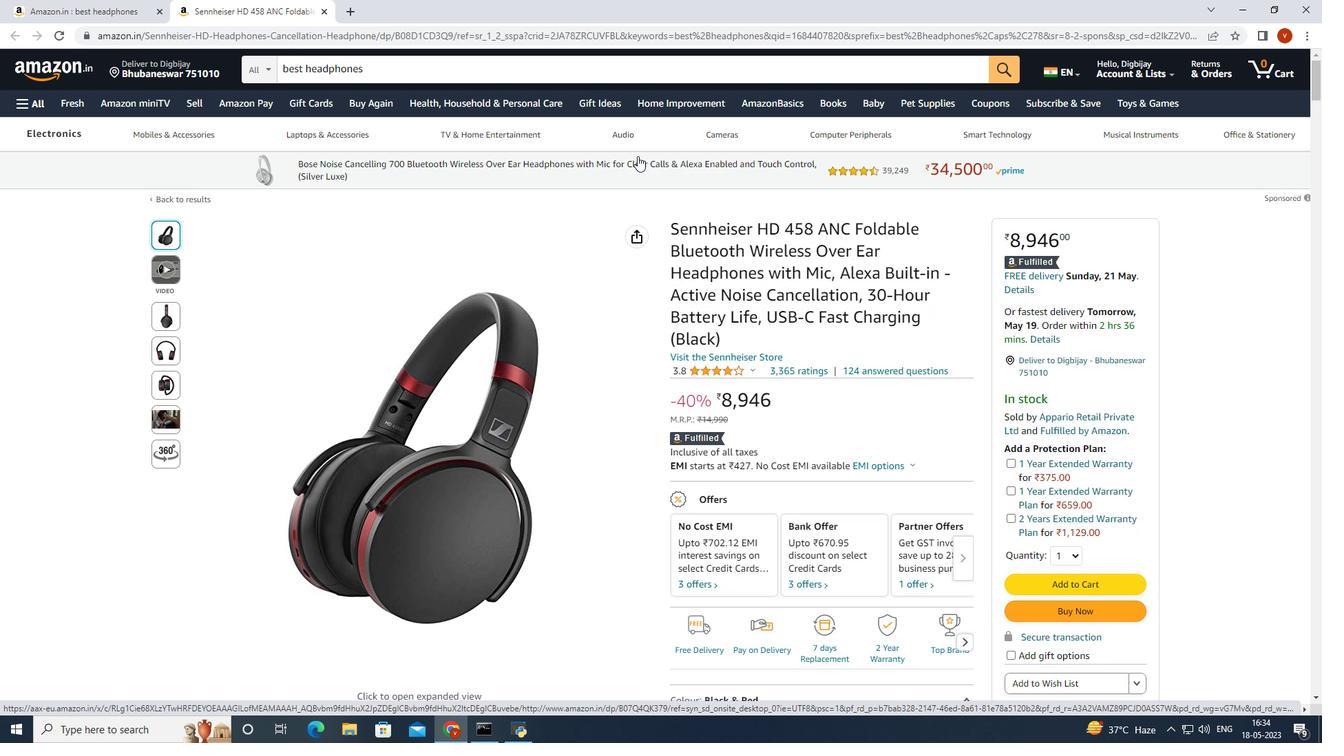 
Action: Mouse scrolled (637, 157) with delta (0, 0)
Screenshot: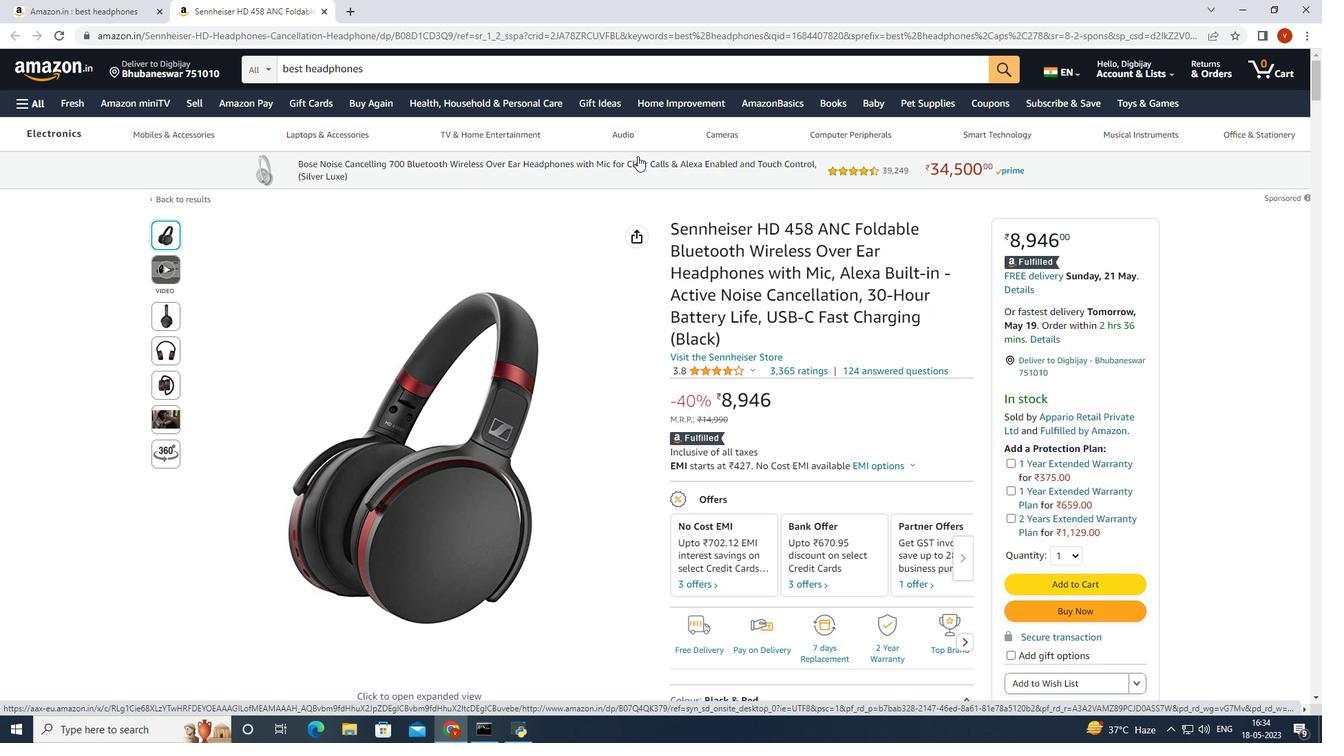 
Action: Mouse scrolled (637, 157) with delta (0, 0)
Screenshot: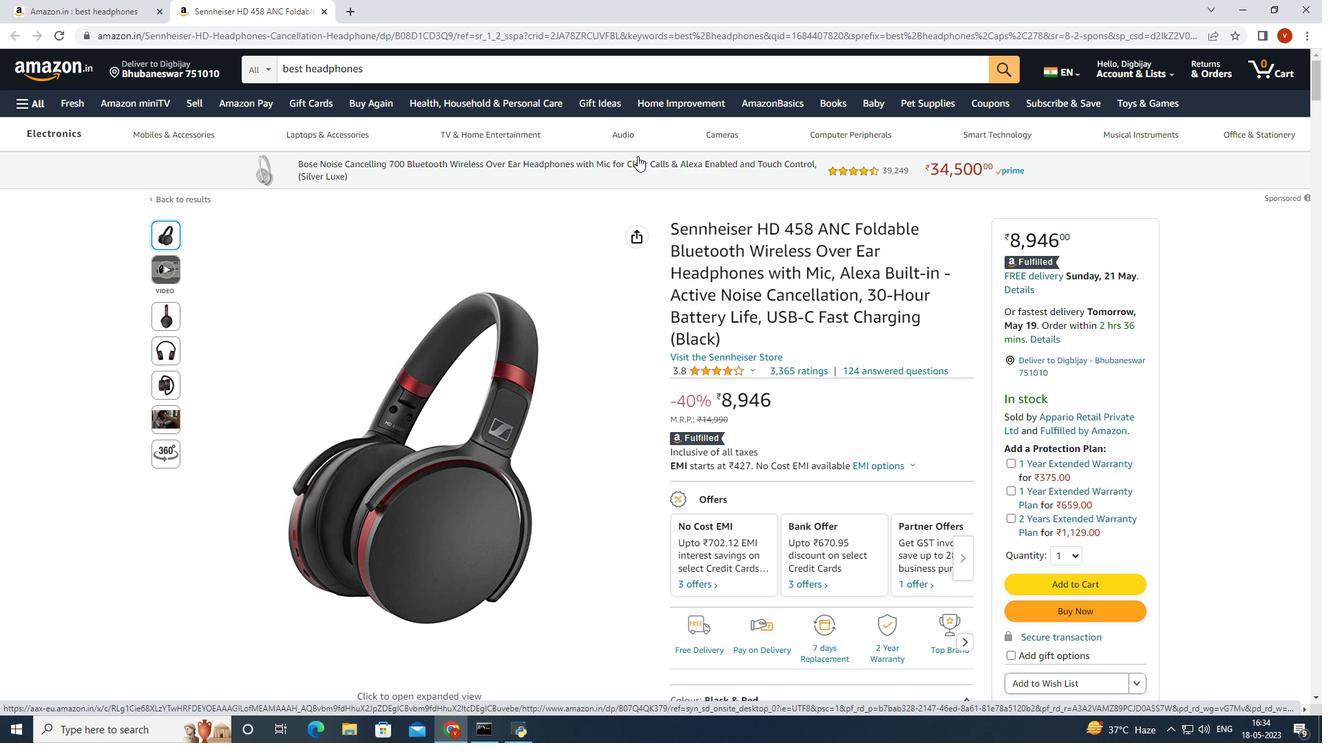 
Action: Mouse scrolled (637, 157) with delta (0, 0)
Screenshot: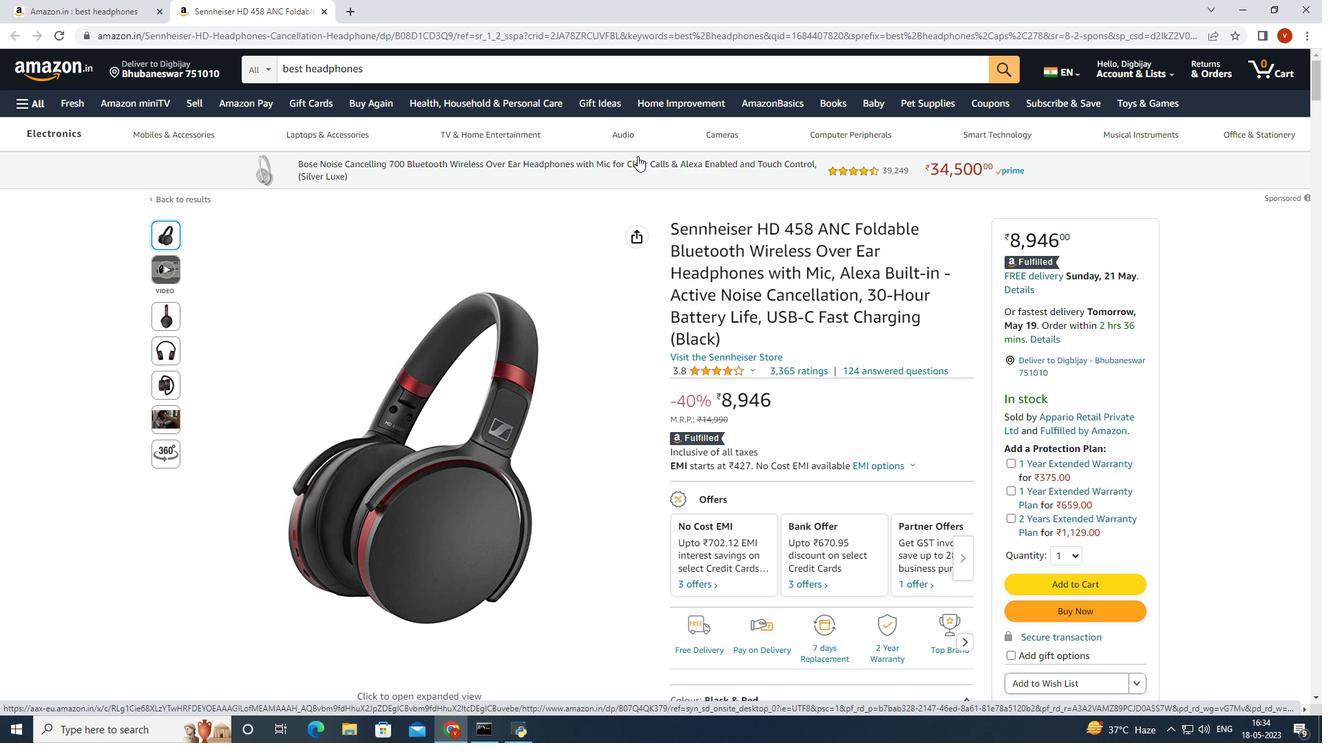 
Action: Mouse moved to (319, 11)
Screenshot: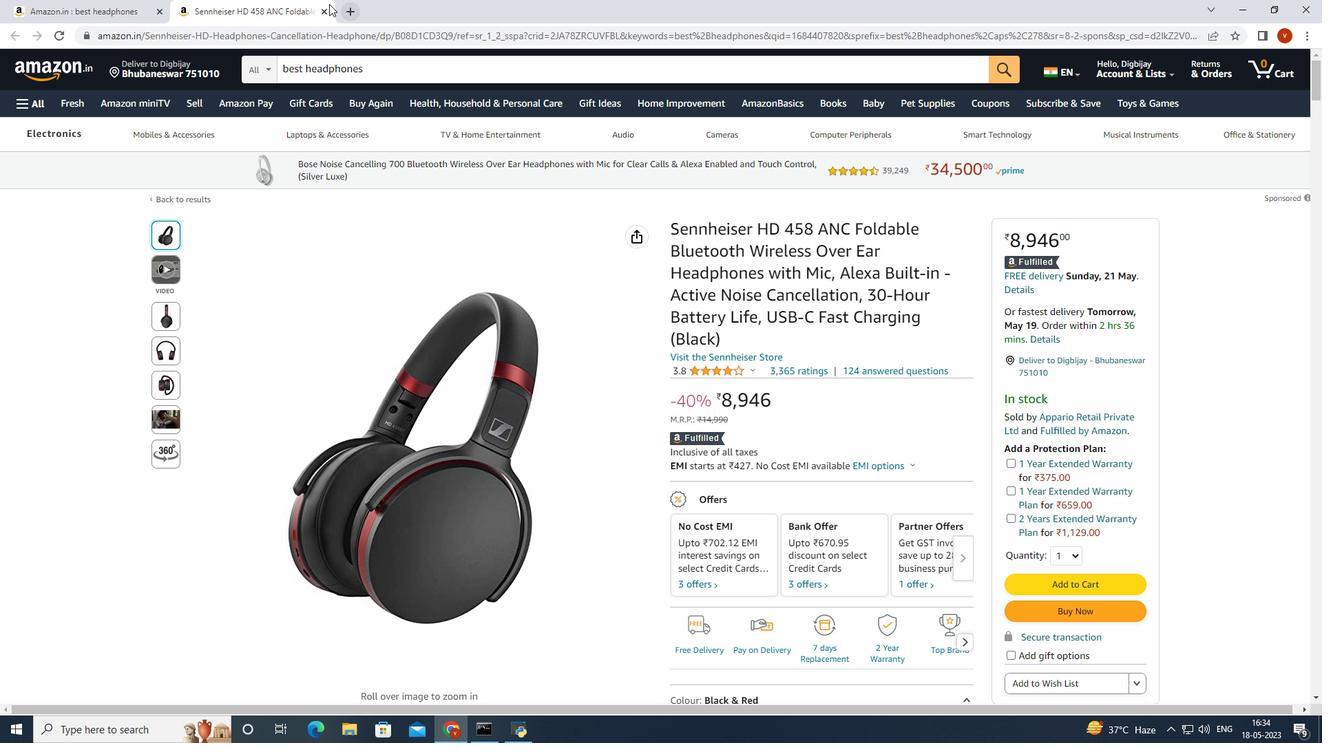 
Action: Mouse pressed left at (319, 11)
Screenshot: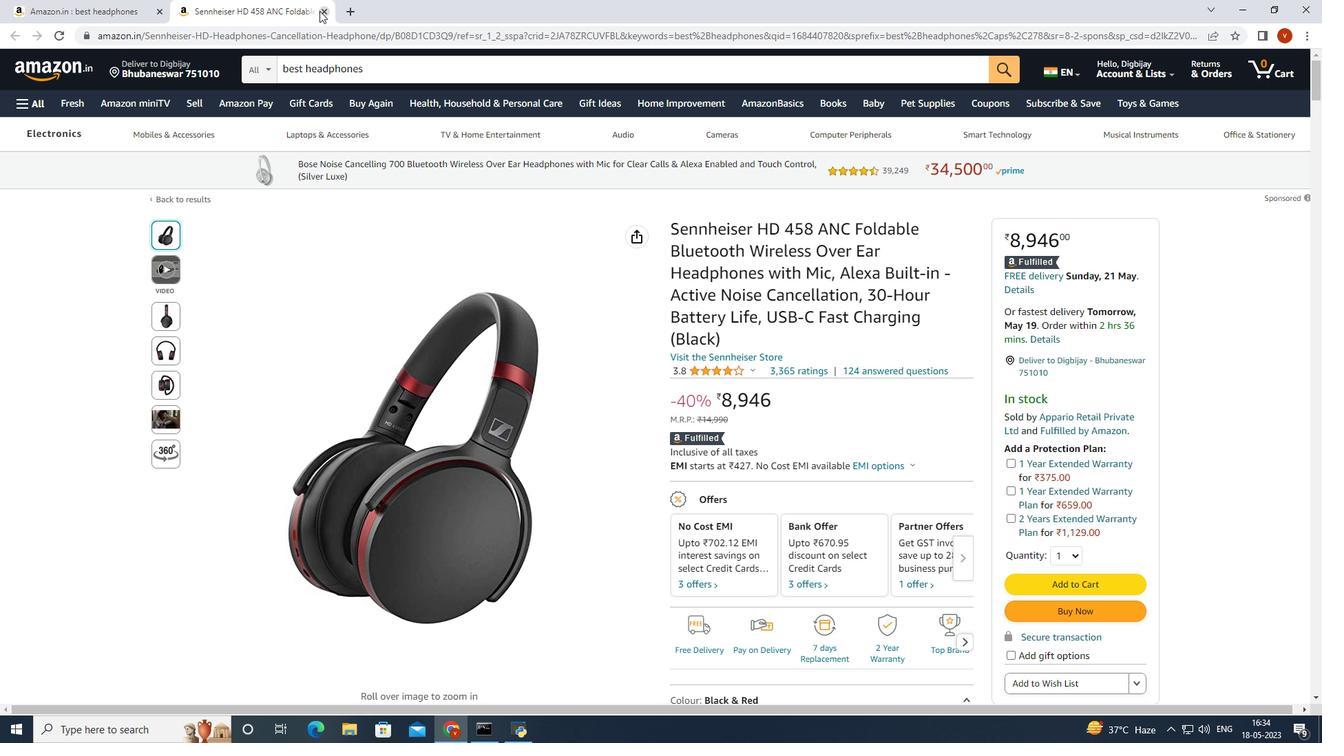 
Action: Mouse moved to (533, 244)
Screenshot: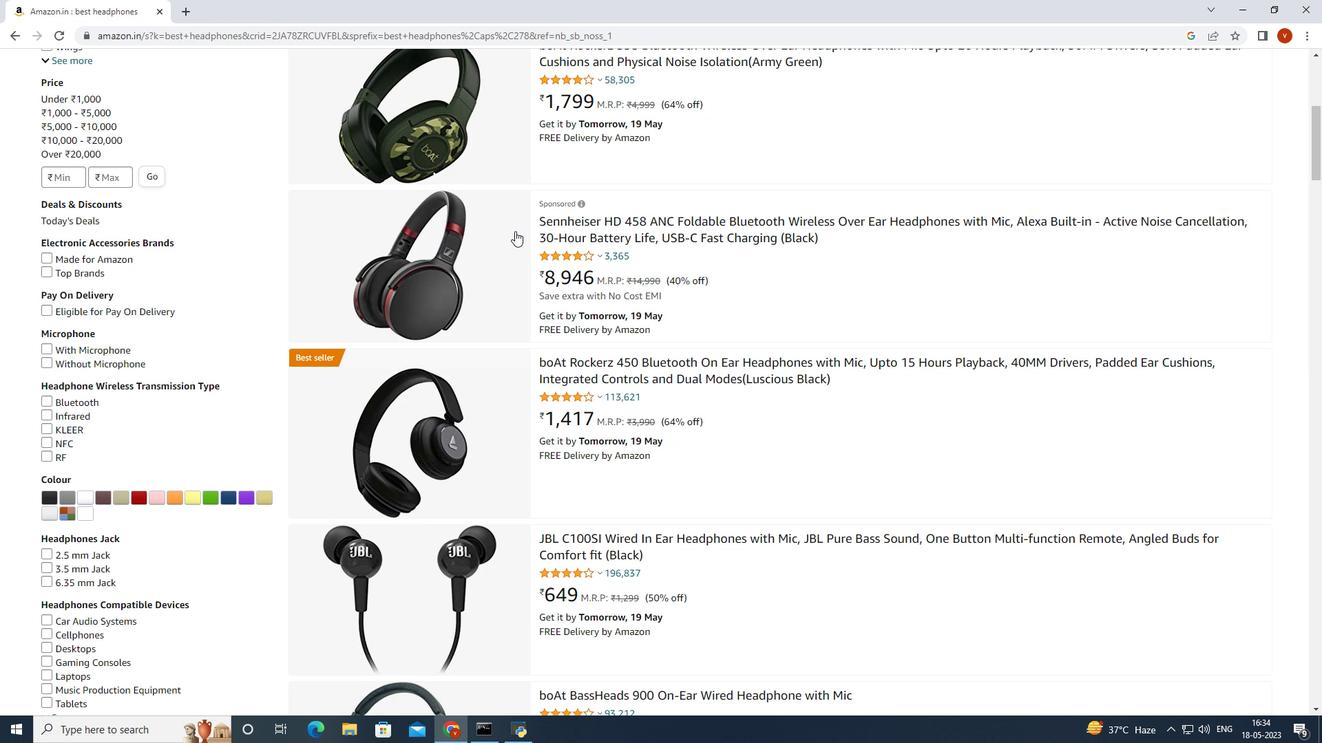 
Action: Mouse scrolled (533, 243) with delta (0, 0)
Screenshot: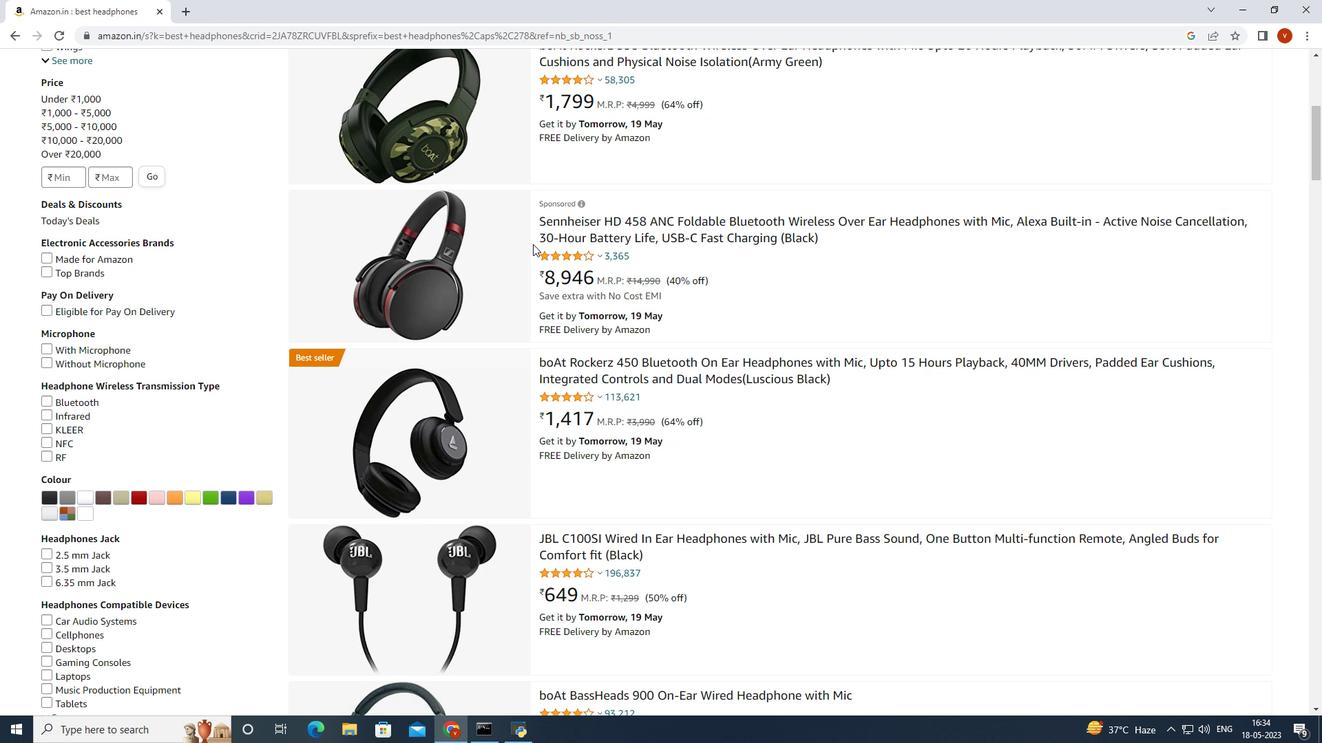 
Action: Mouse scrolled (533, 243) with delta (0, 0)
Screenshot: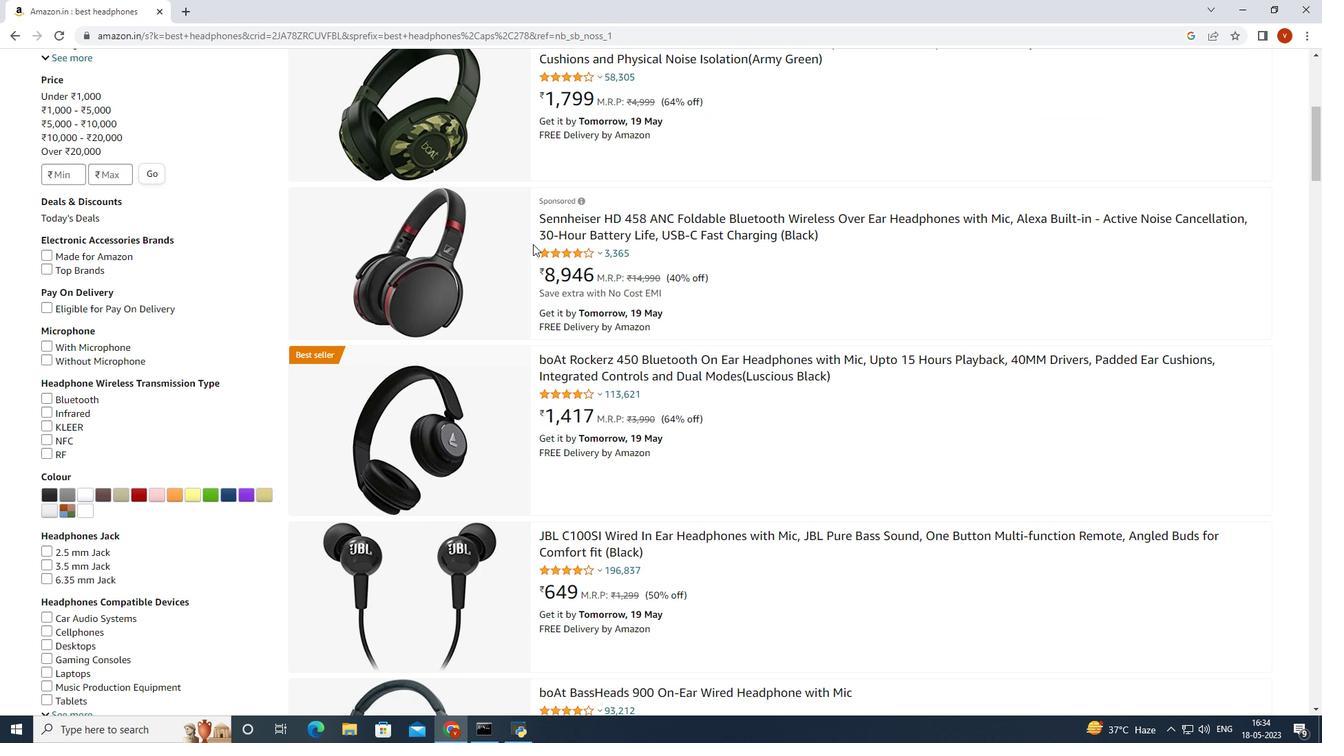 
Action: Mouse scrolled (533, 243) with delta (0, 0)
Screenshot: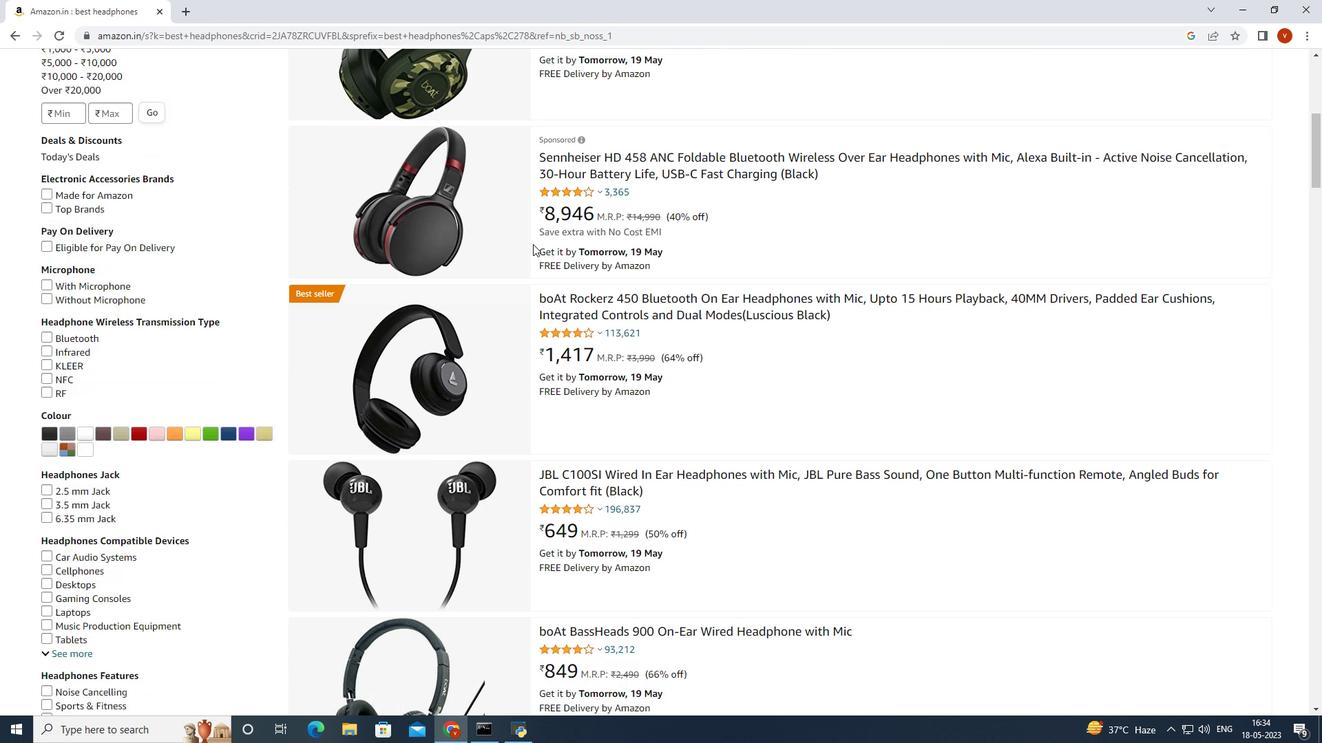 
Action: Mouse moved to (586, 347)
Screenshot: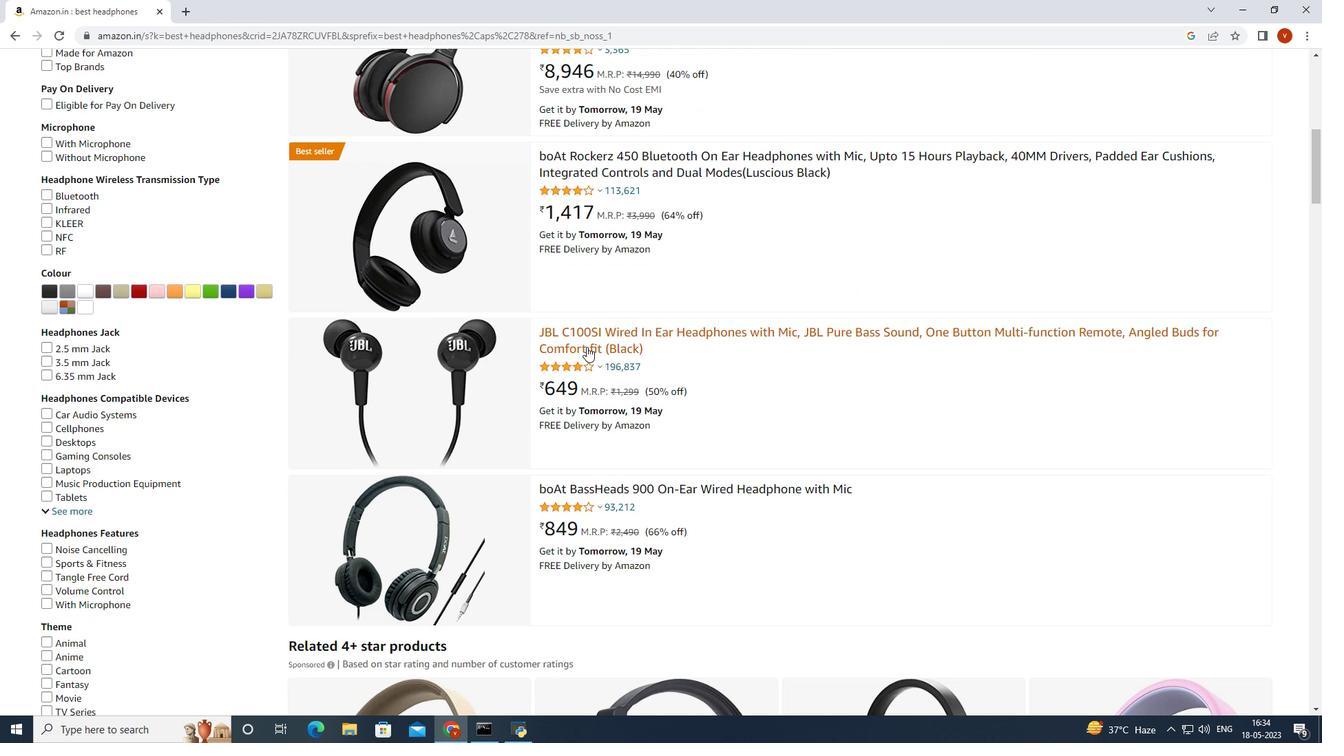 
Action: Mouse pressed left at (586, 347)
Screenshot: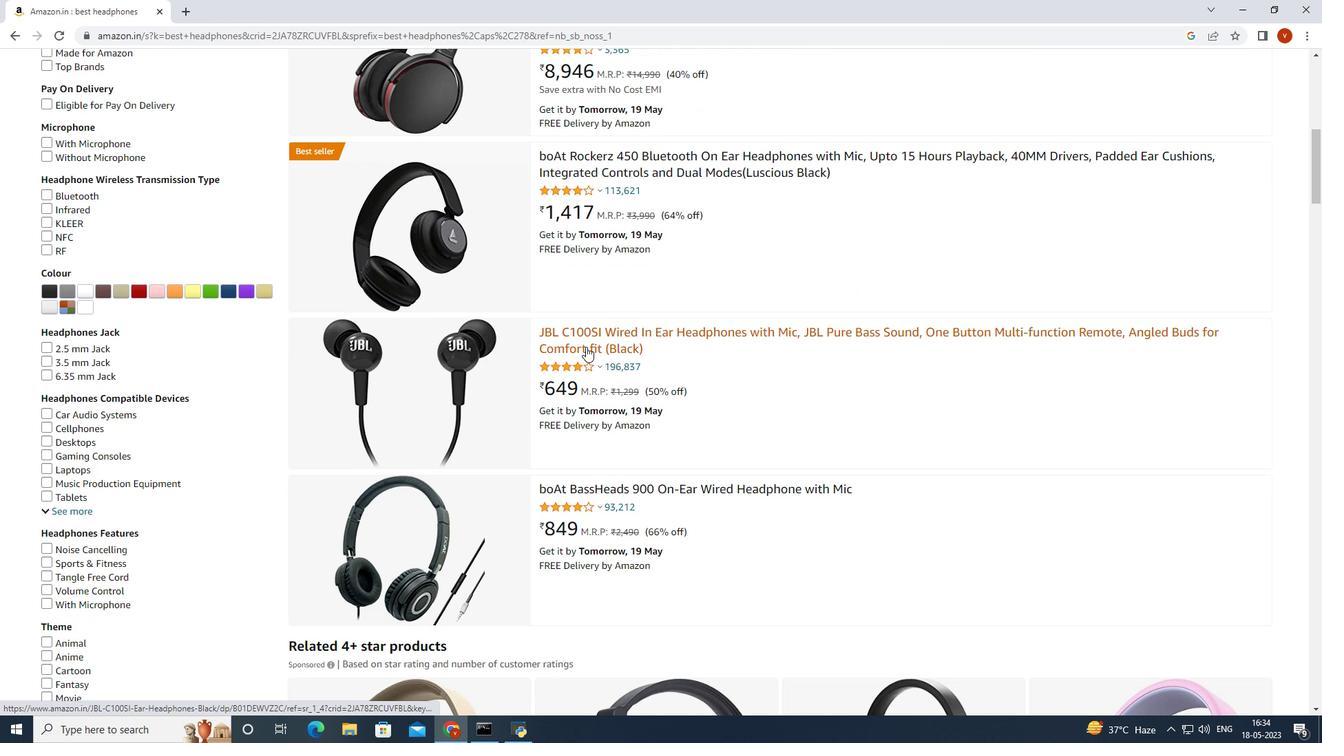 
Action: Mouse pressed left at (586, 347)
Screenshot: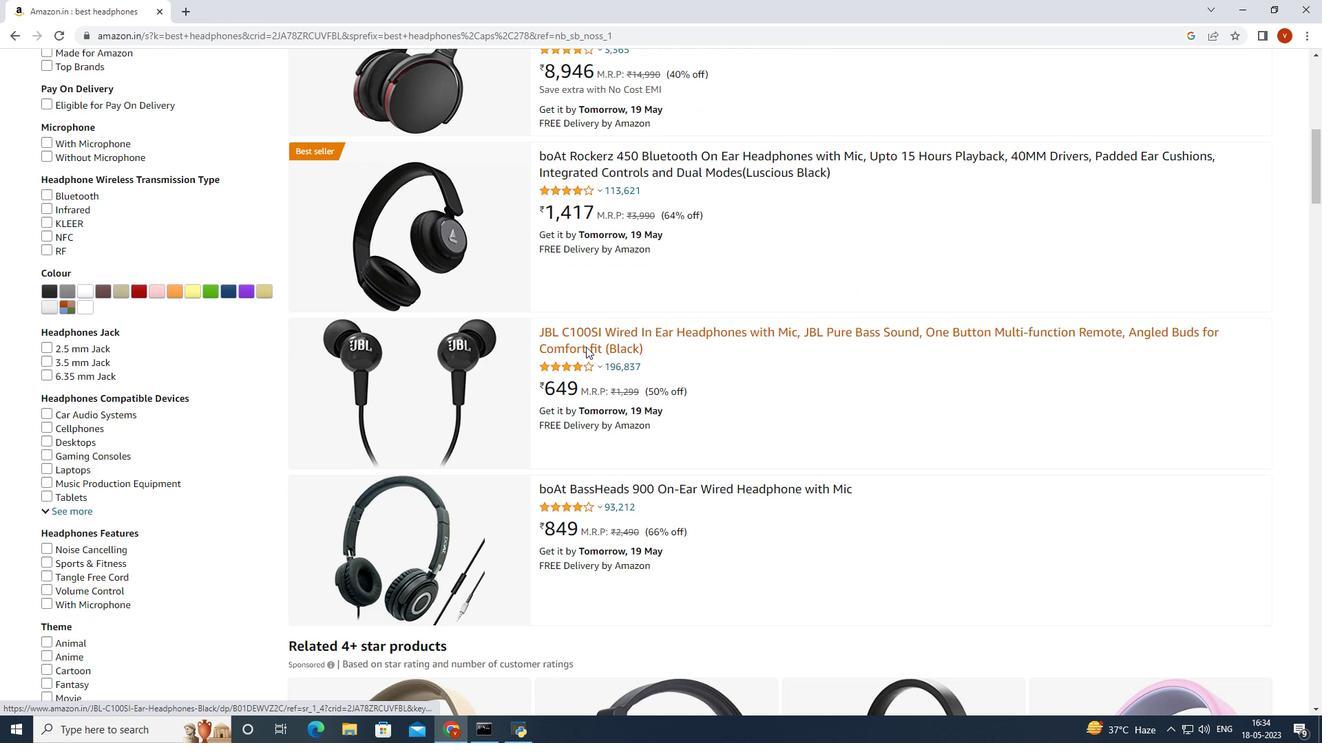 
Action: Mouse moved to (685, 357)
Screenshot: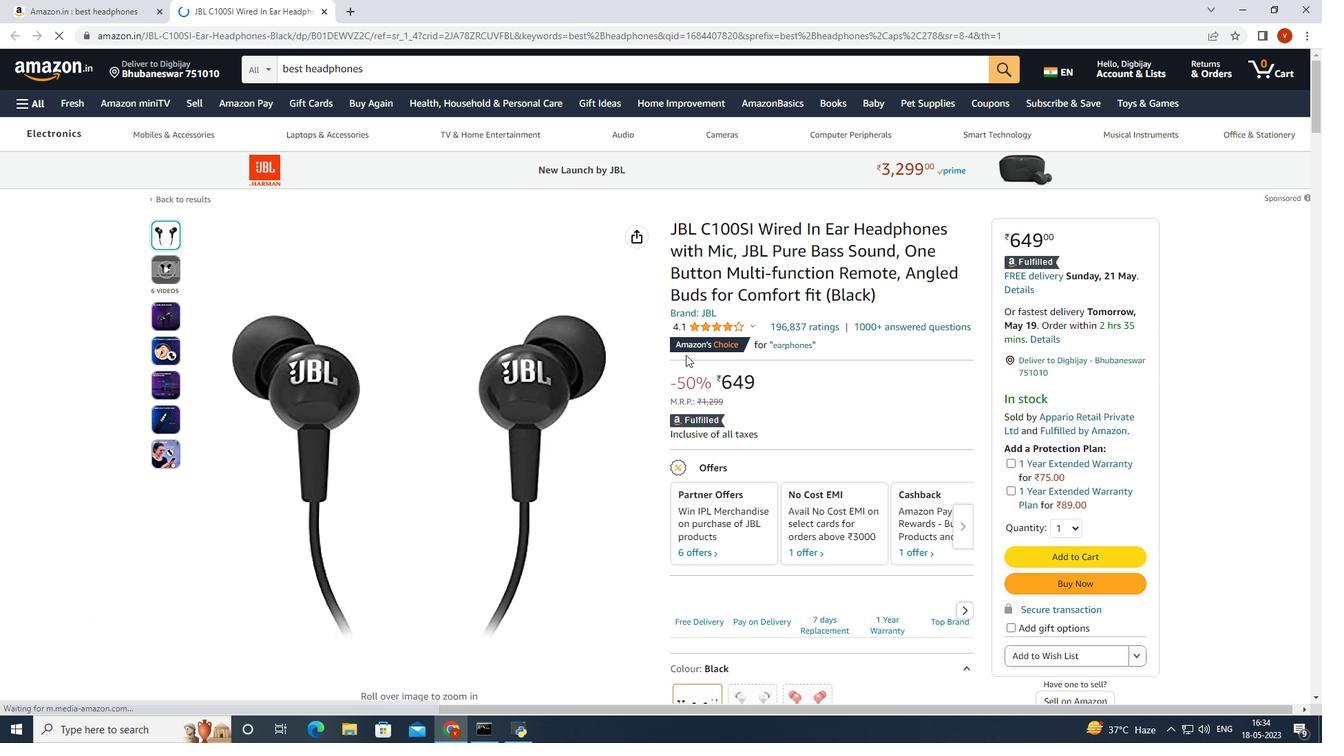 
Action: Mouse scrolled (685, 356) with delta (0, 0)
Screenshot: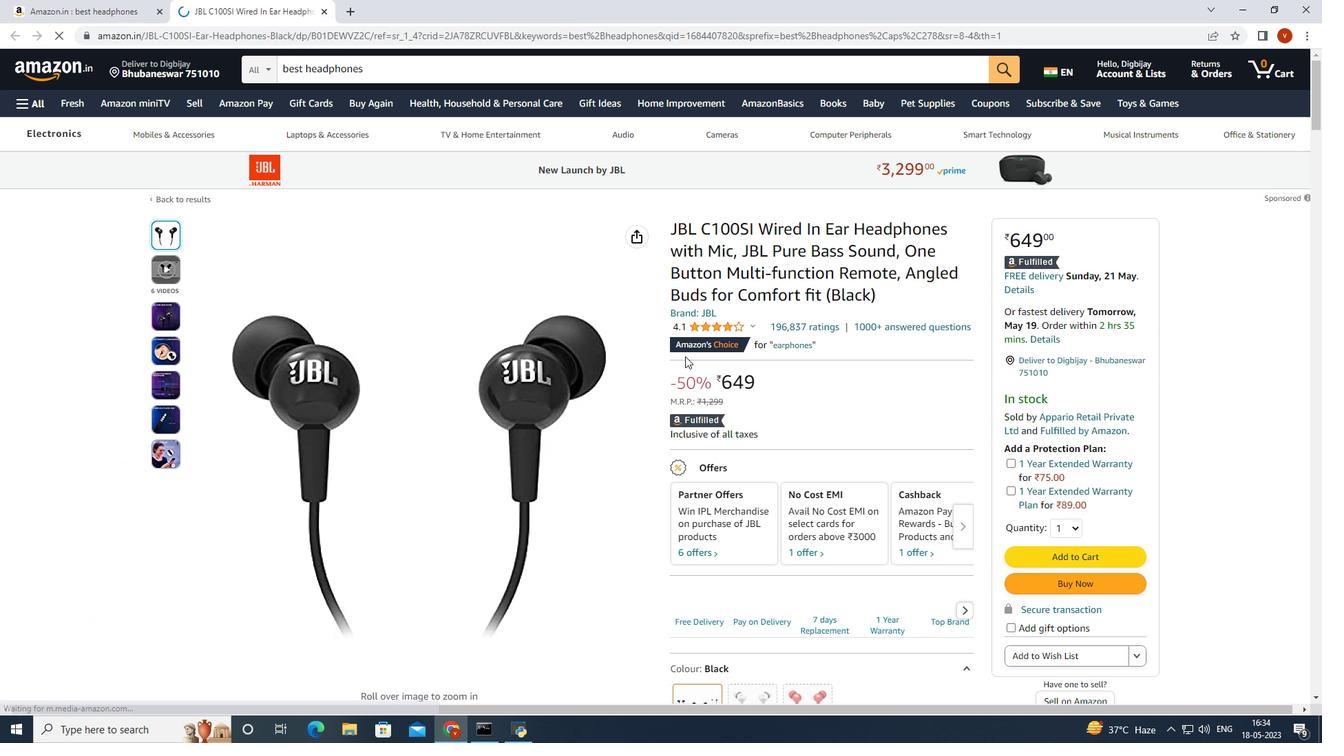 
Action: Mouse moved to (688, 362)
Screenshot: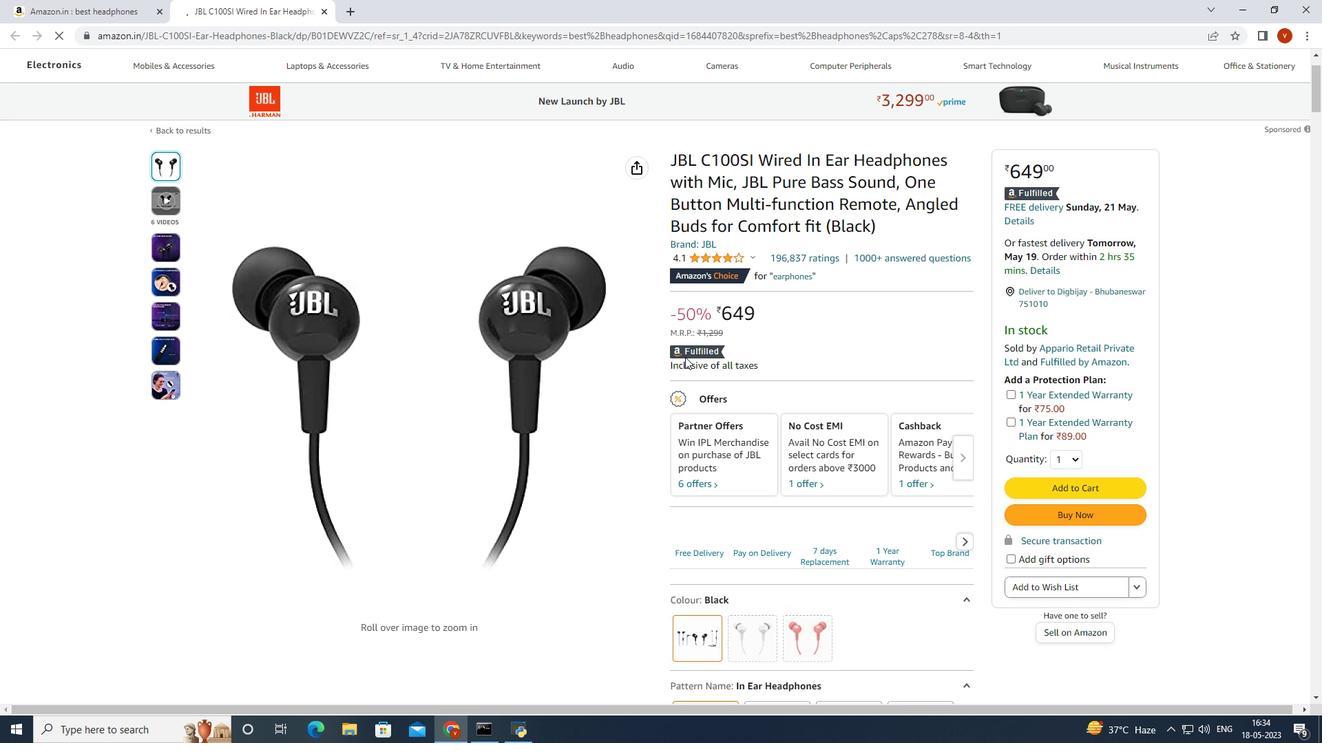 
Action: Mouse scrolled (688, 361) with delta (0, 0)
Screenshot: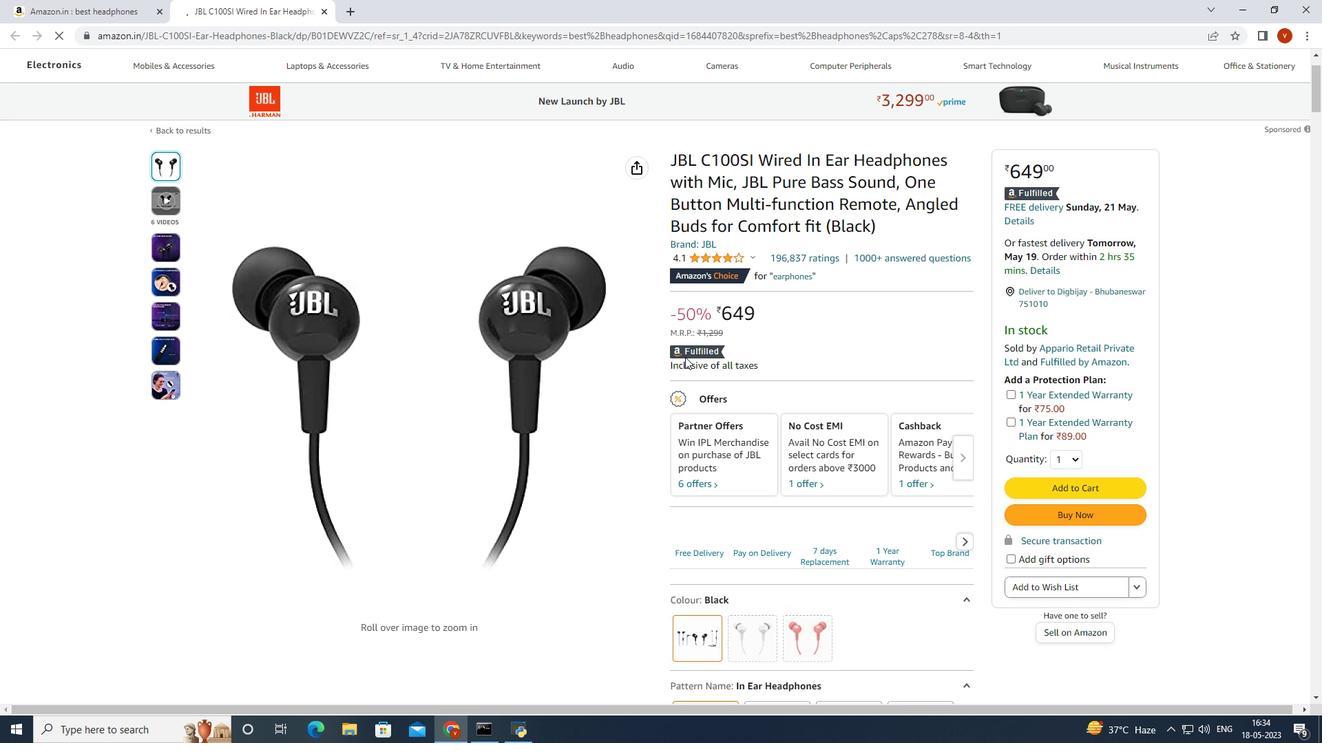 
Action: Mouse moved to (690, 367)
Screenshot: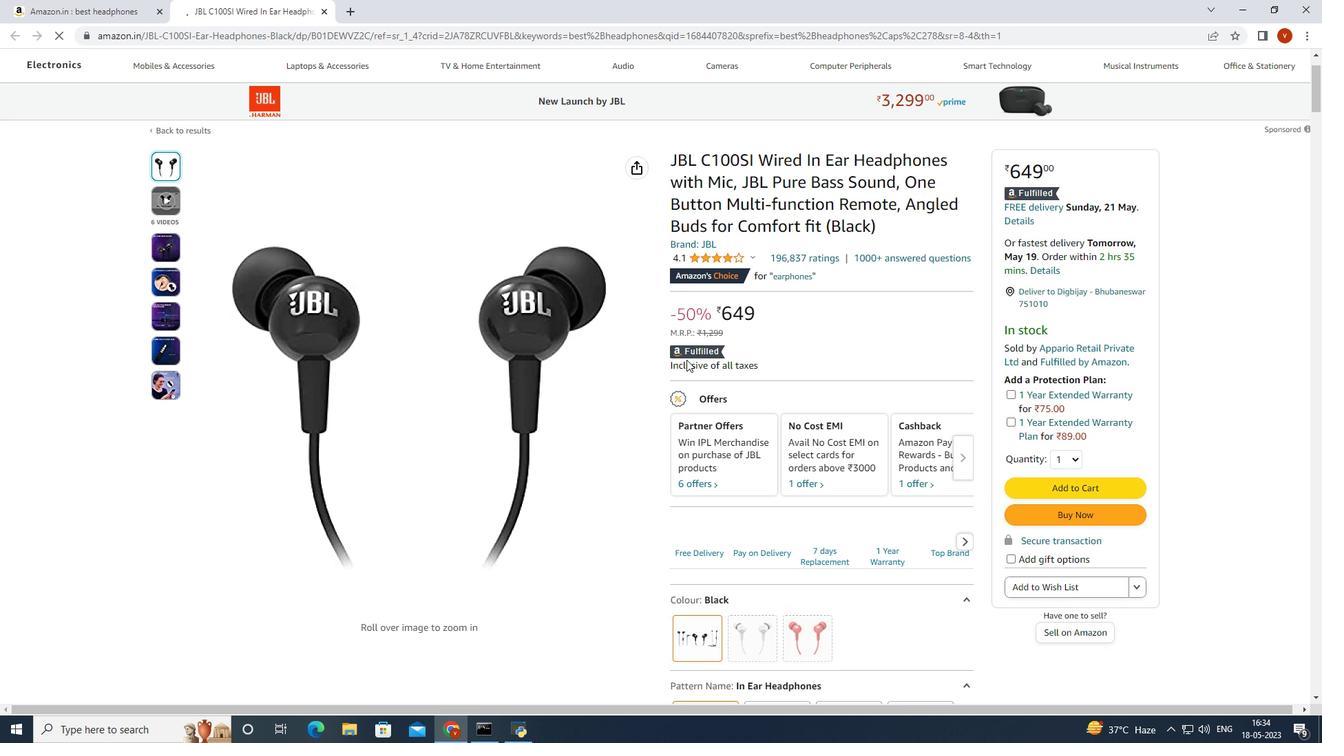 
Action: Mouse scrolled (690, 367) with delta (0, 0)
Screenshot: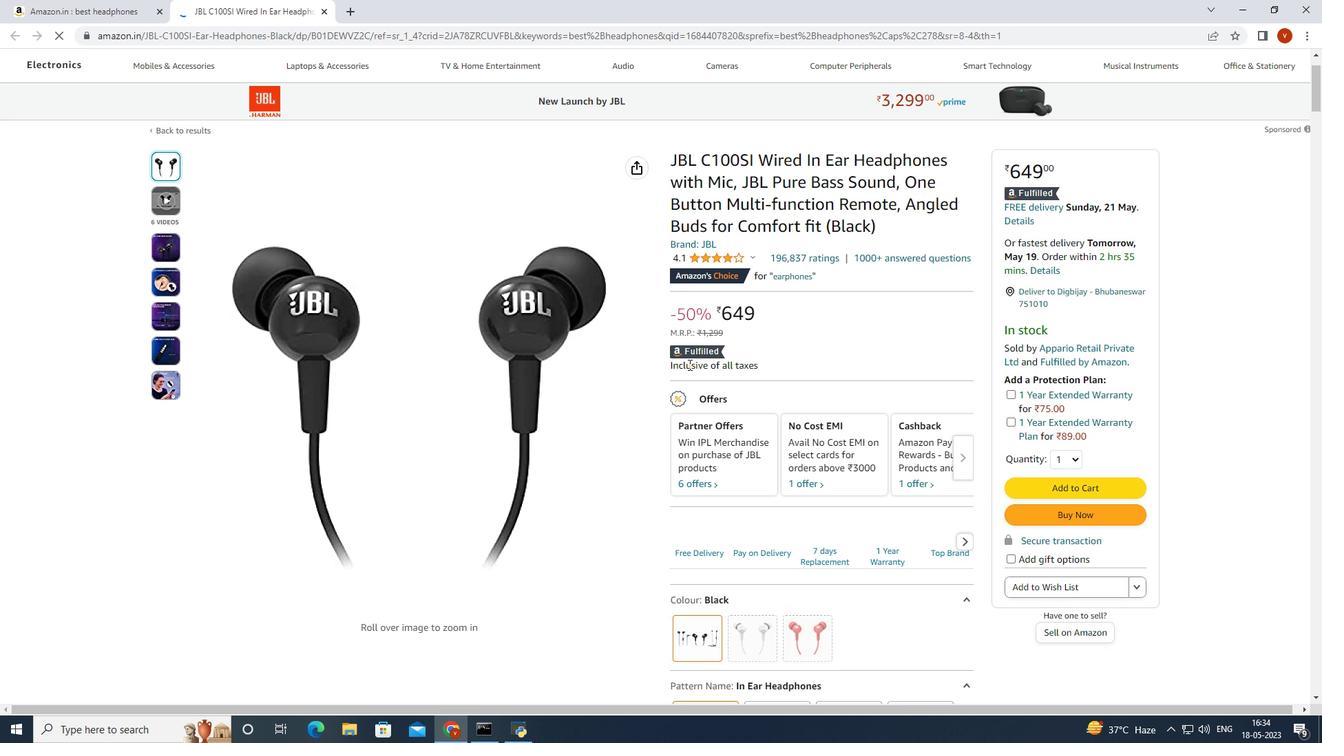 
Action: Mouse moved to (694, 367)
Screenshot: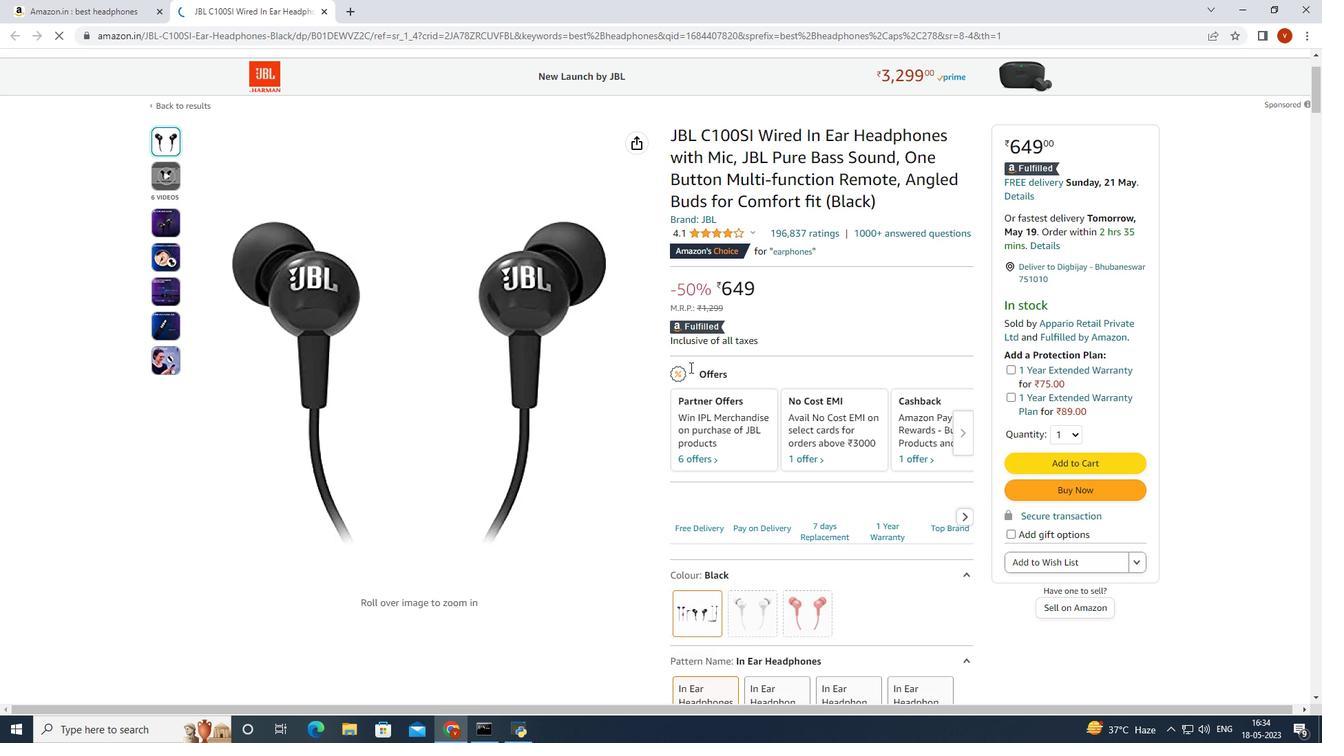 
Action: Mouse scrolled (693, 367) with delta (0, 0)
Screenshot: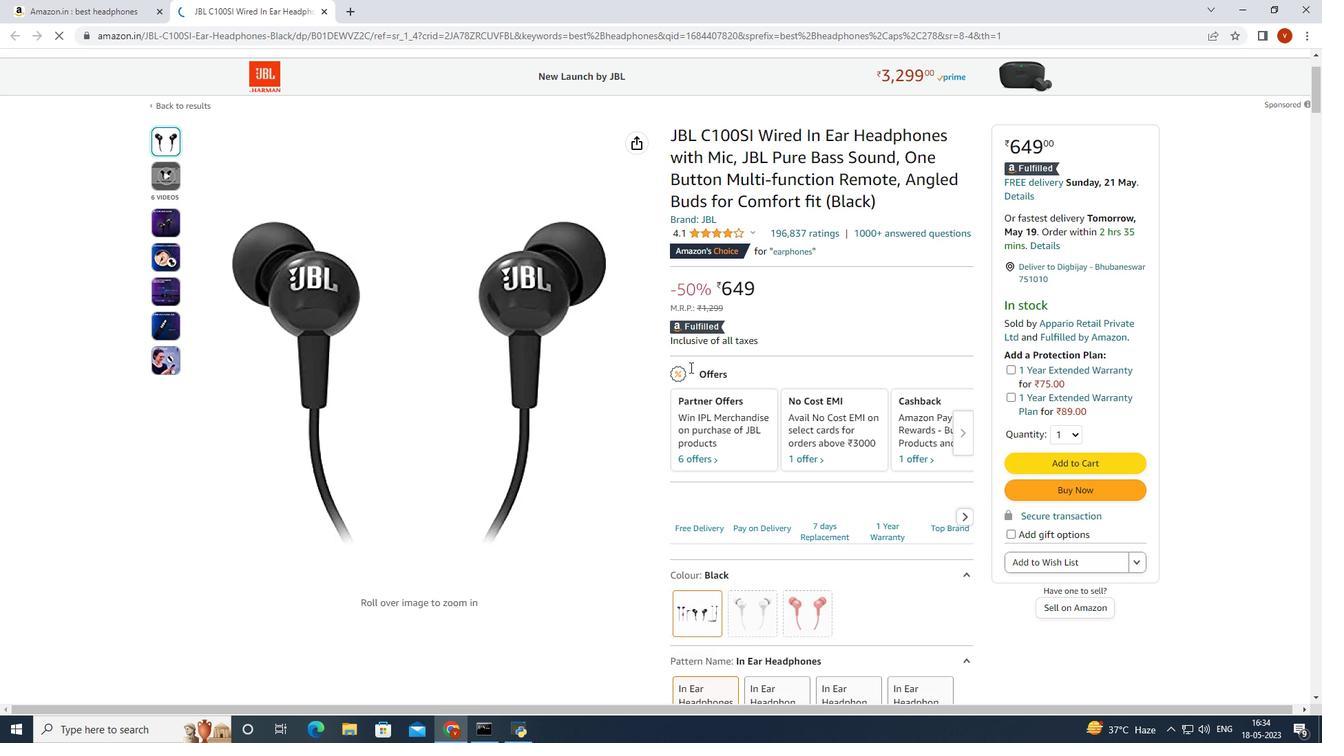 
Action: Mouse moved to (696, 369)
Screenshot: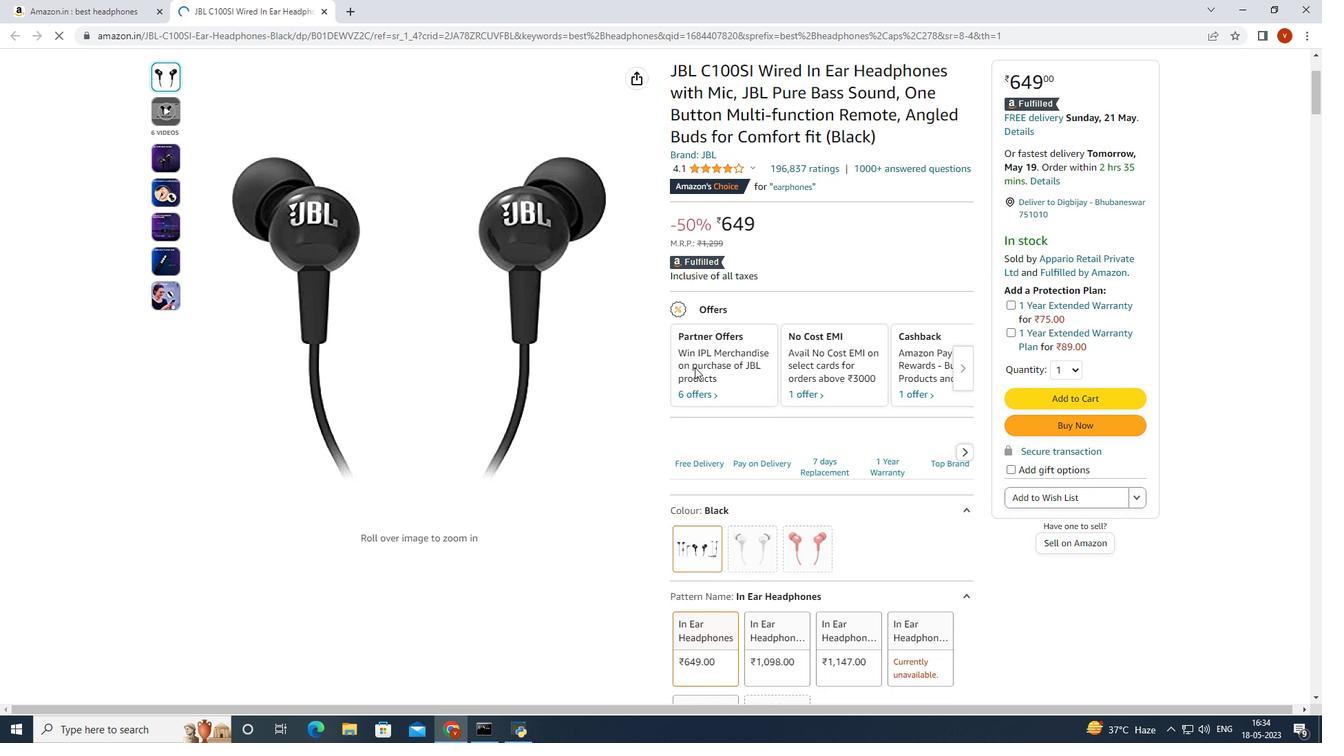 
Action: Mouse scrolled (696, 367) with delta (0, 0)
Screenshot: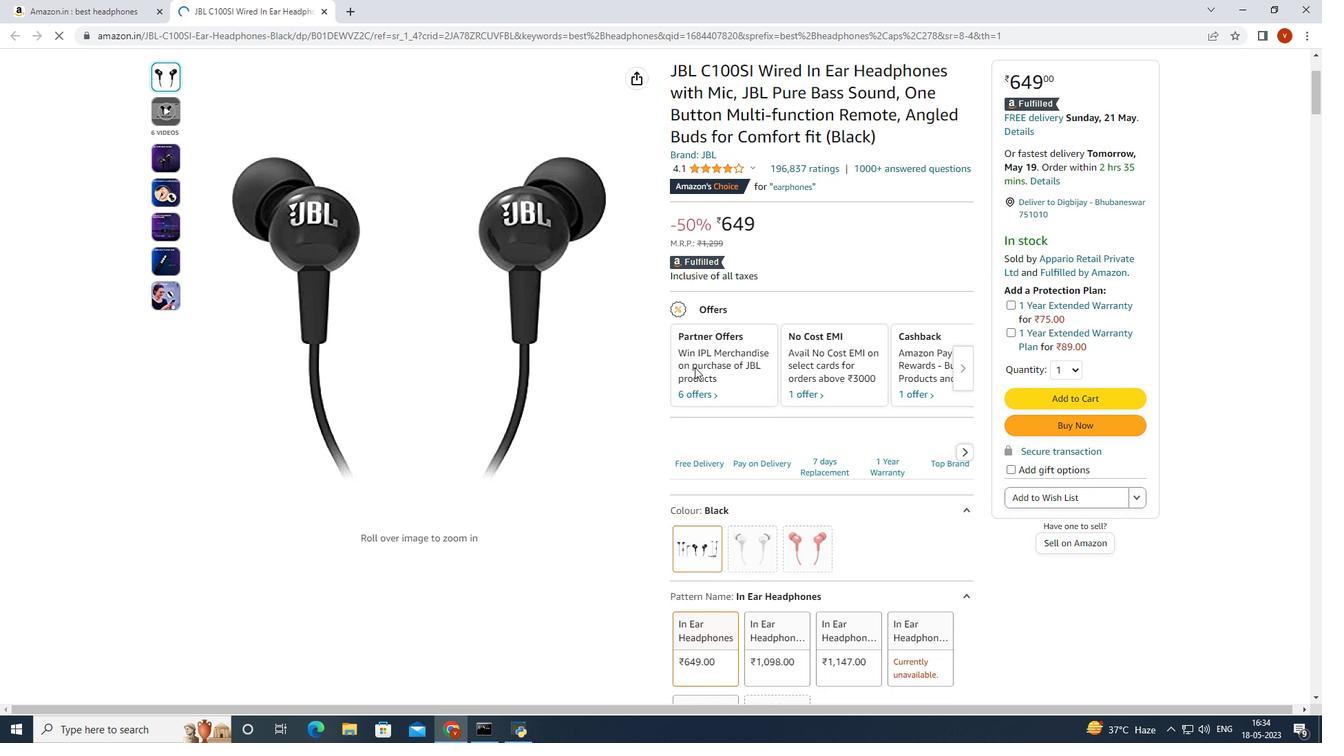 
Action: Mouse moved to (697, 369)
Screenshot: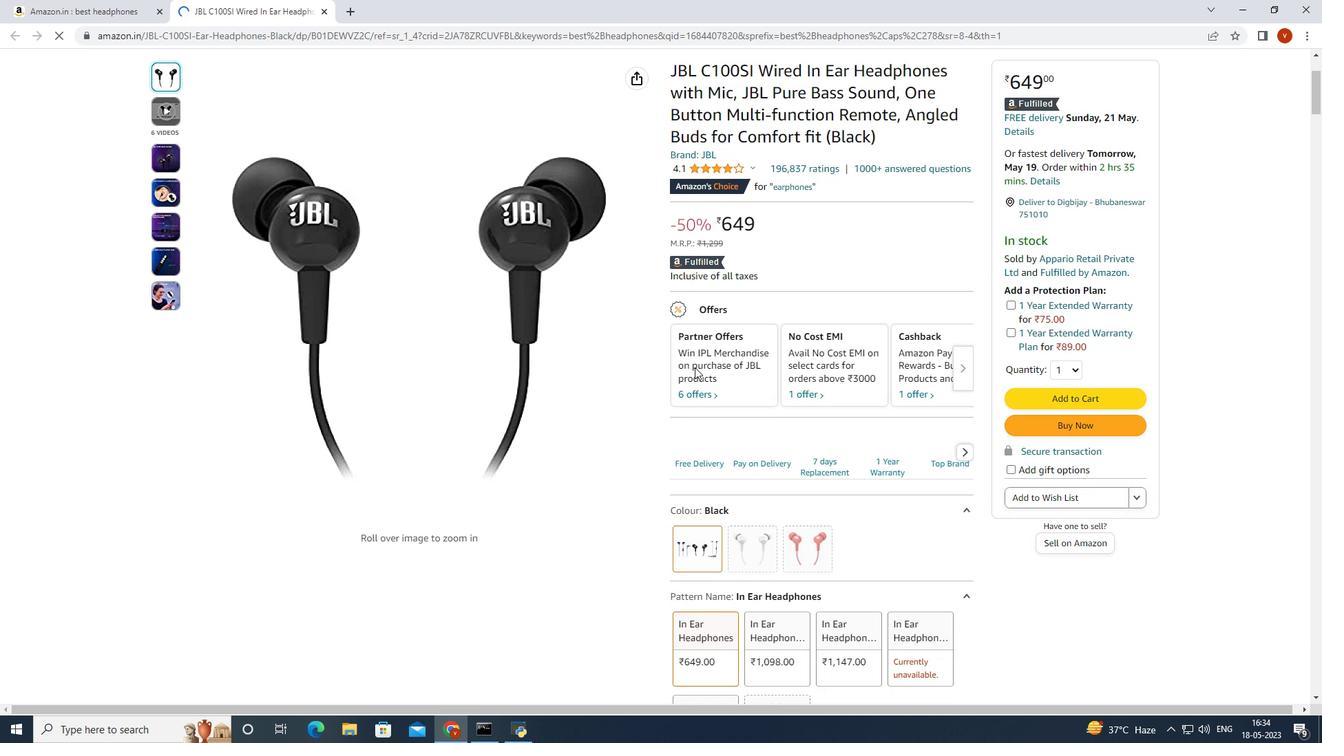 
Action: Mouse scrolled (697, 368) with delta (0, 0)
Screenshot: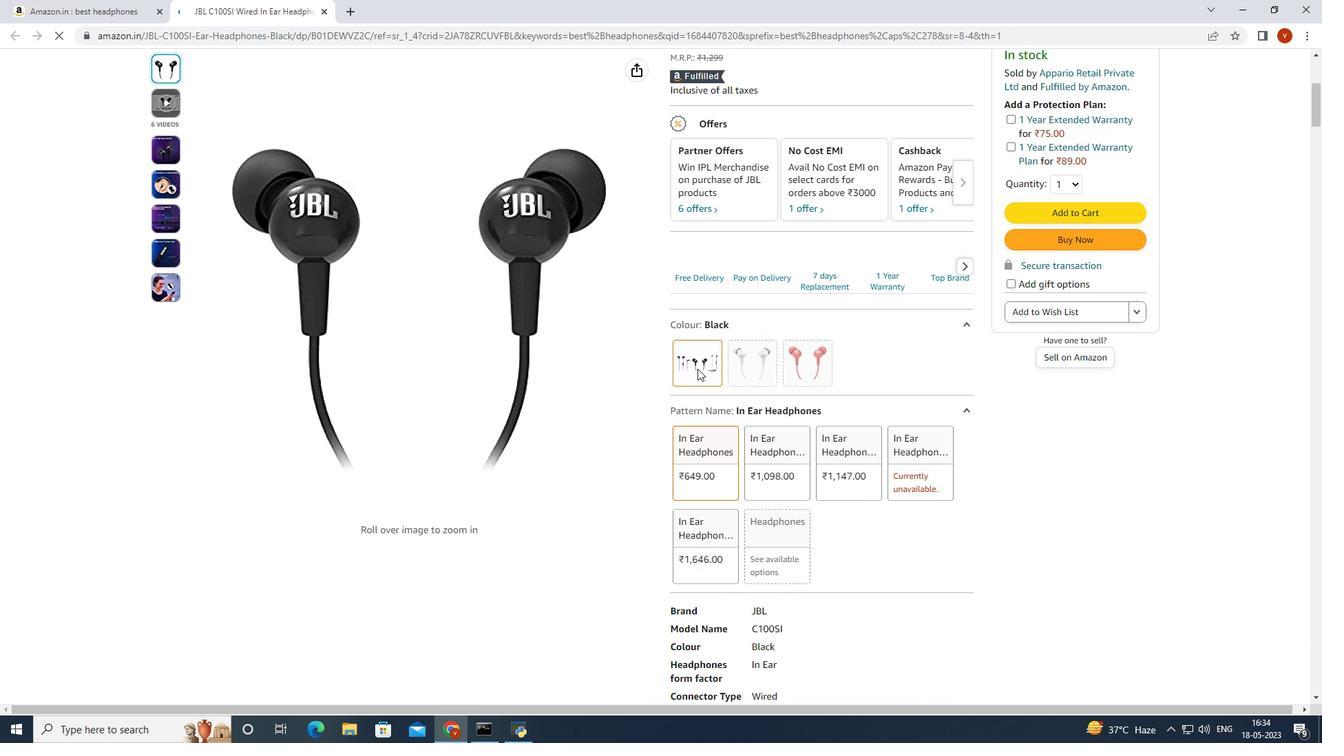 
Action: Mouse moved to (698, 369)
Screenshot: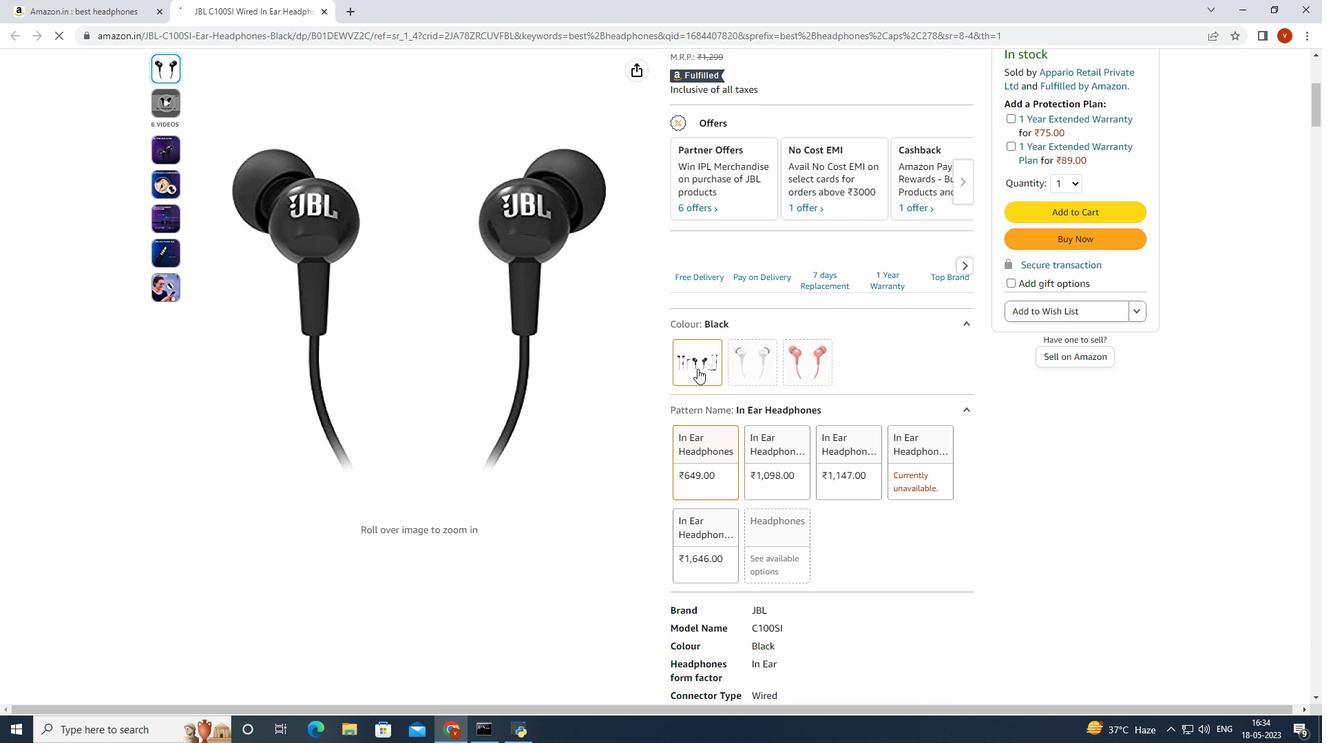 
Action: Mouse scrolled (698, 368) with delta (0, 0)
Screenshot: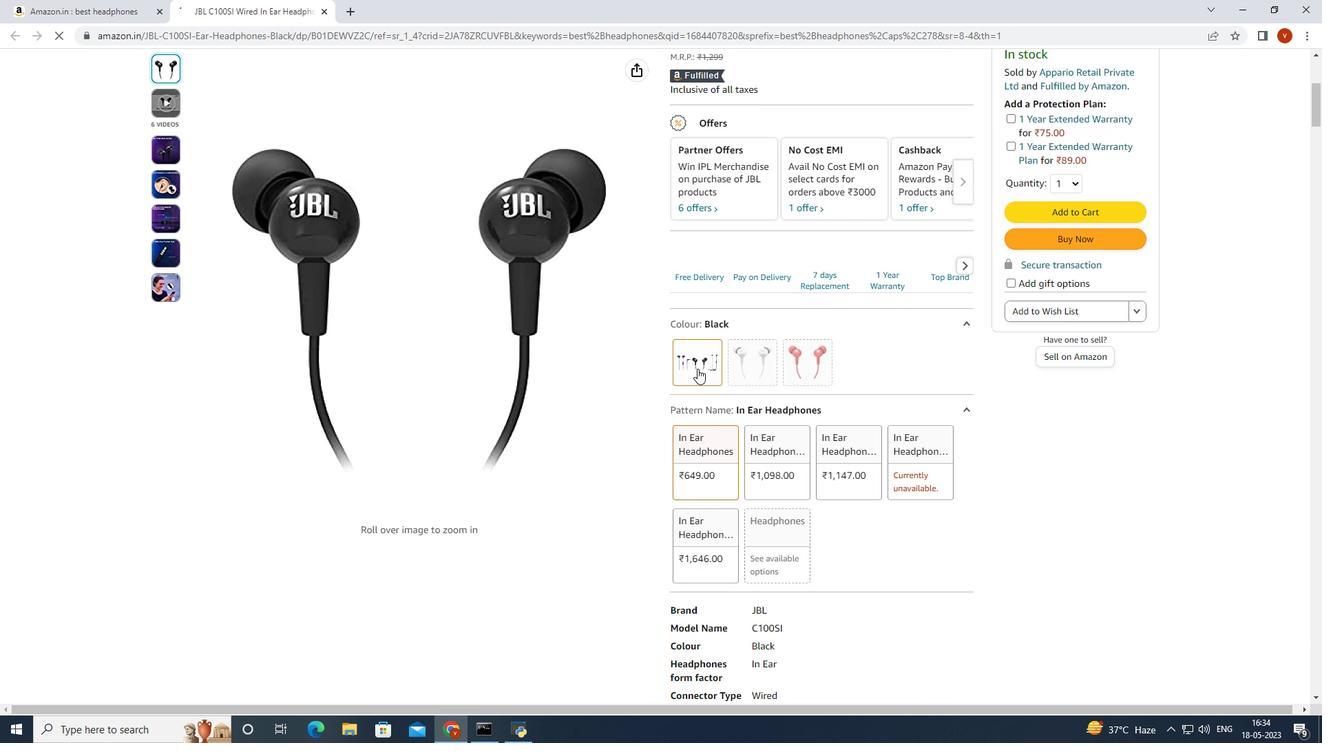 
Action: Mouse moved to (701, 369)
Screenshot: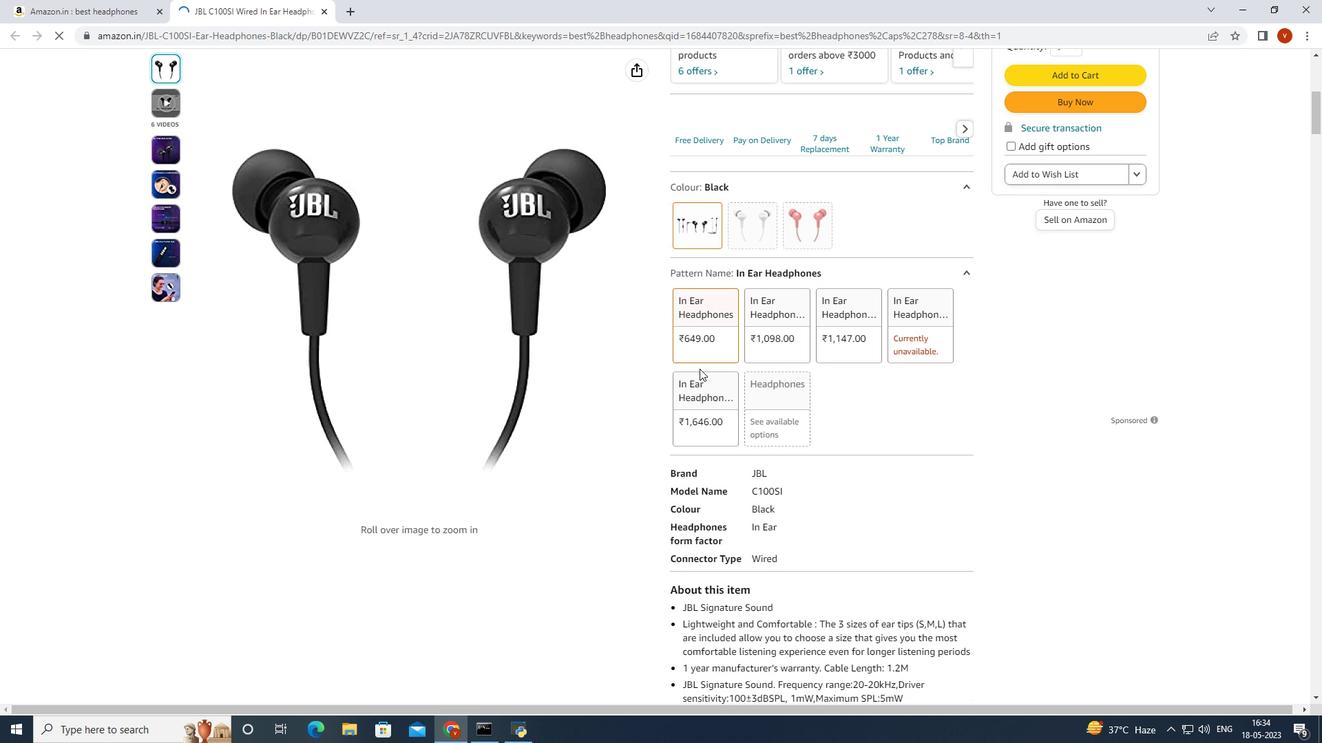 
Action: Mouse scrolled (701, 368) with delta (0, 0)
Screenshot: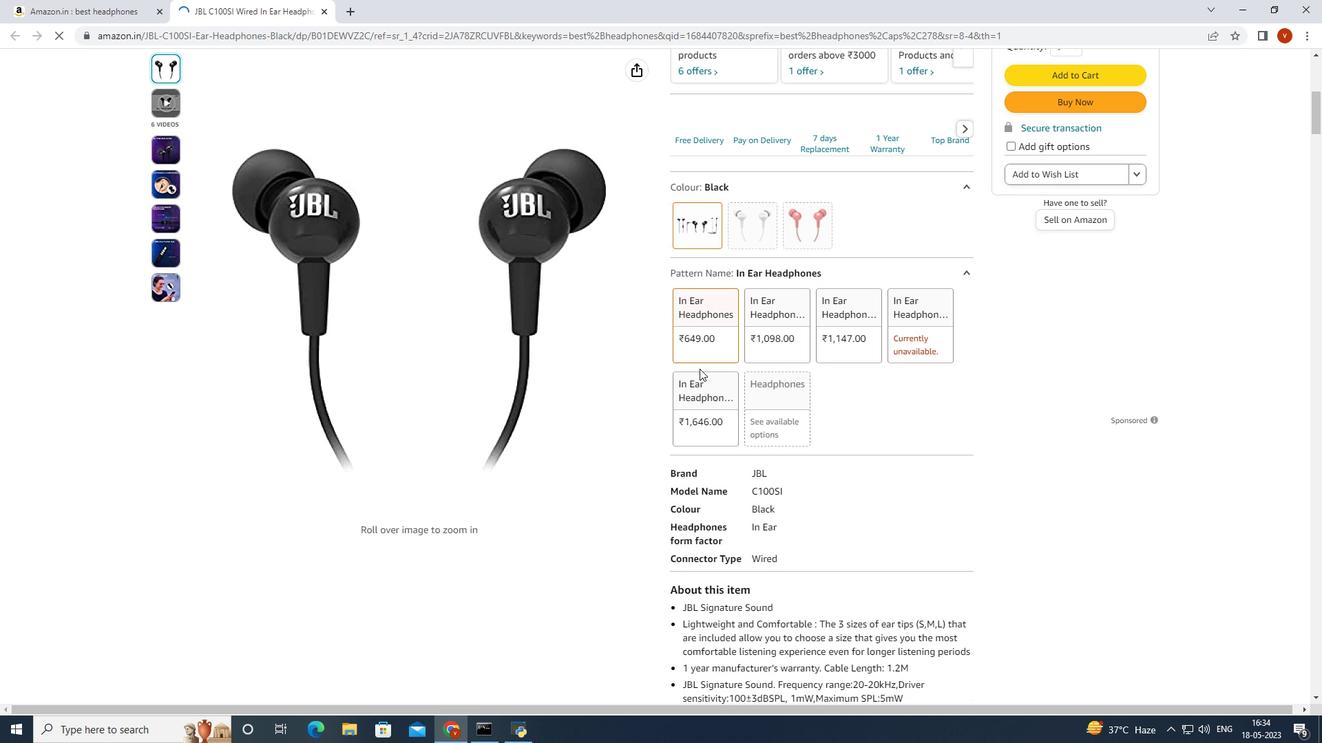 
Action: Mouse moved to (705, 347)
Screenshot: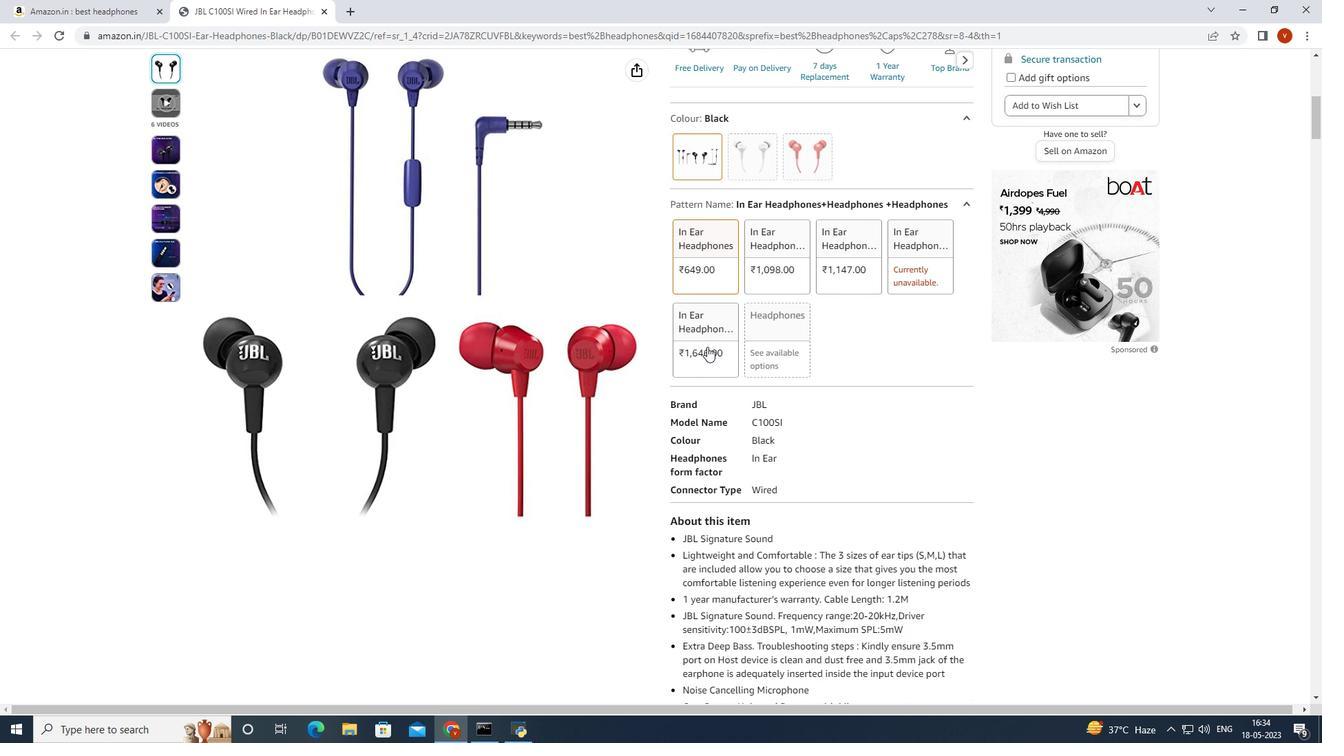 
Action: Mouse scrolled (705, 347) with delta (0, 0)
Screenshot: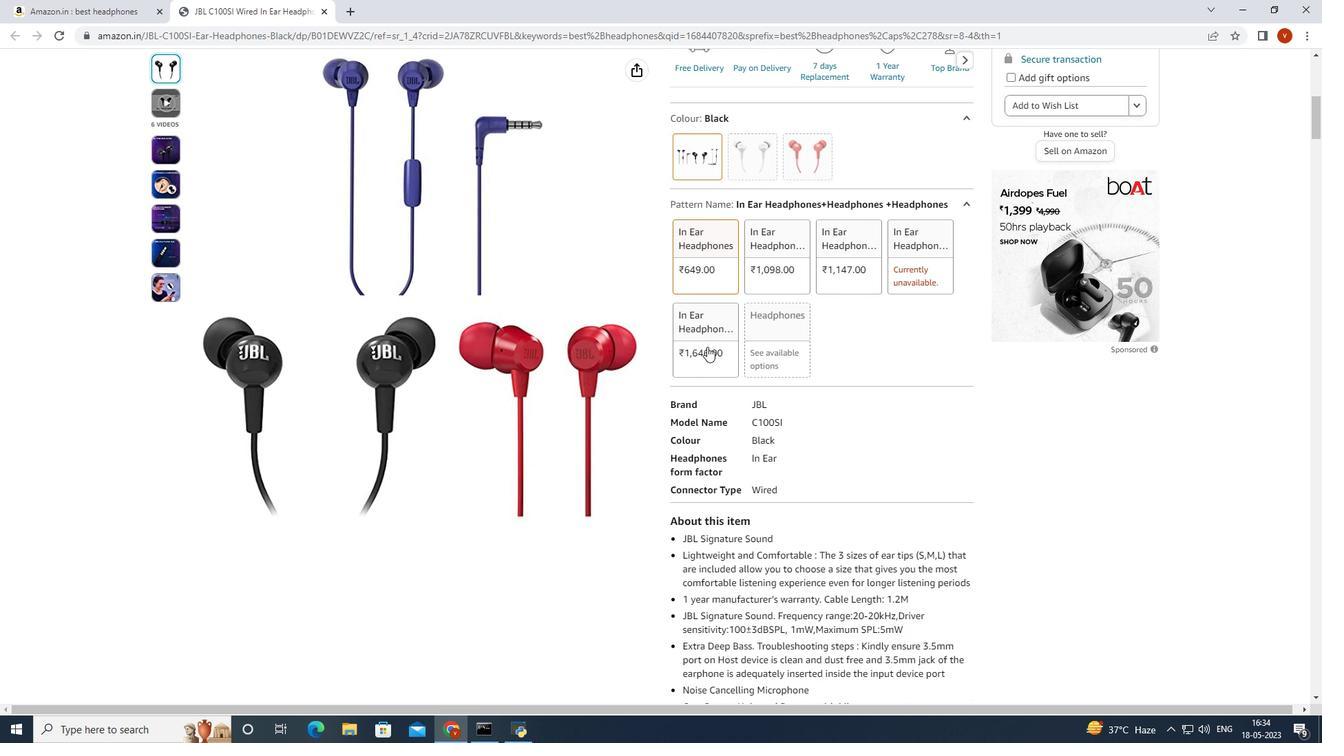 
Action: Mouse moved to (703, 349)
Screenshot: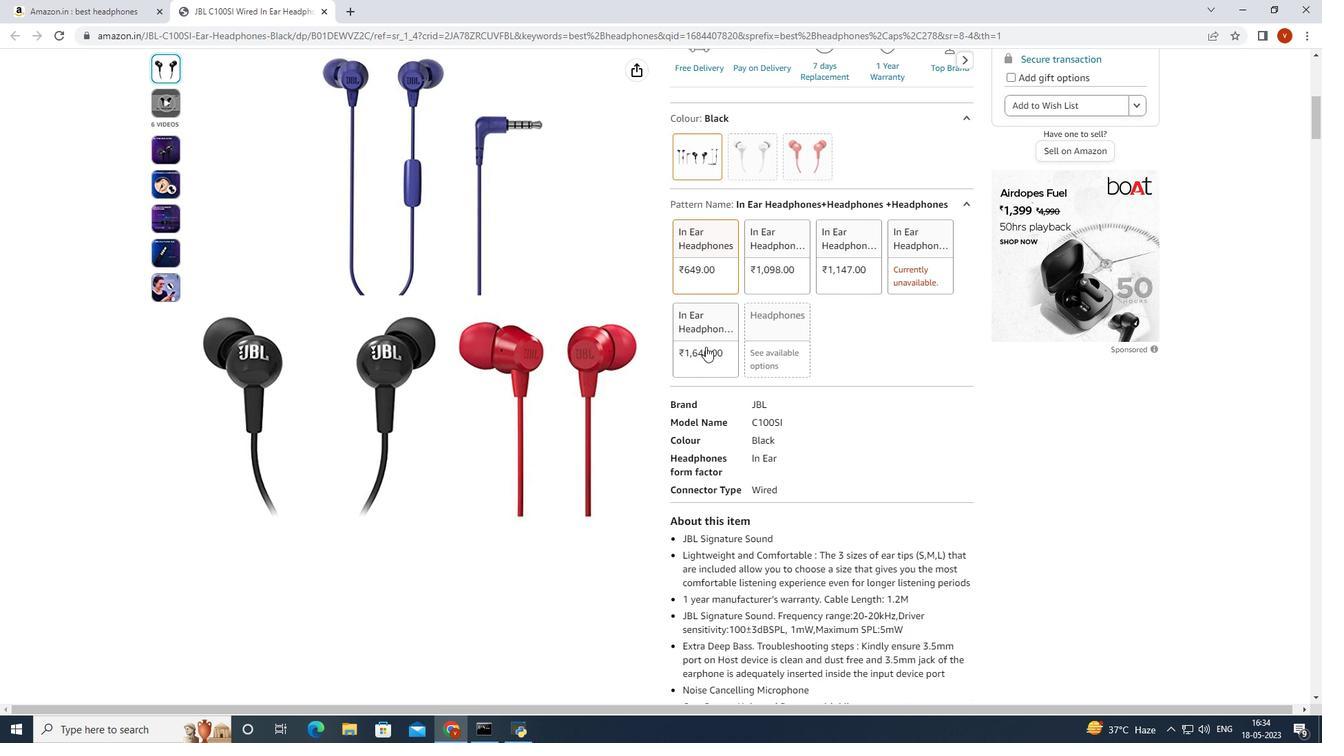 
Action: Mouse scrolled (703, 349) with delta (0, 0)
Screenshot: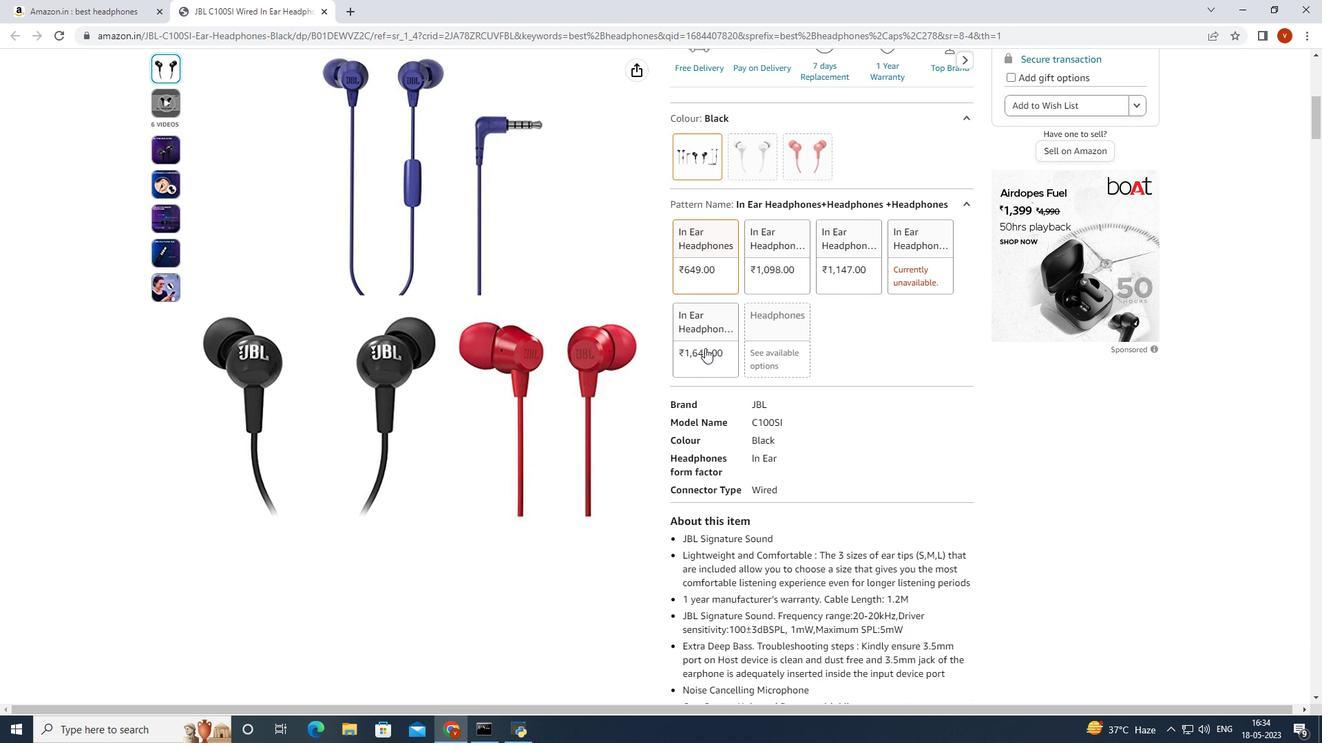 
Action: Mouse scrolled (703, 349) with delta (0, 0)
Screenshot: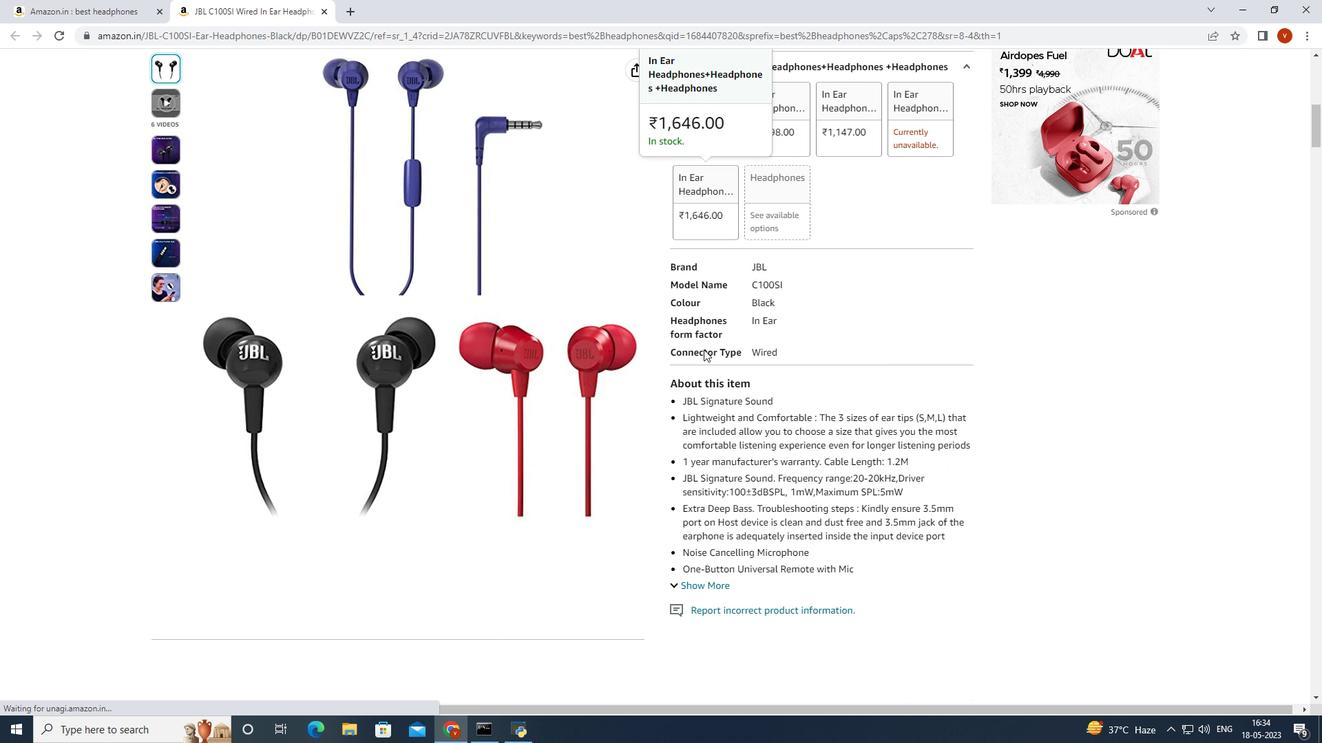 
Action: Mouse scrolled (703, 349) with delta (0, 0)
Screenshot: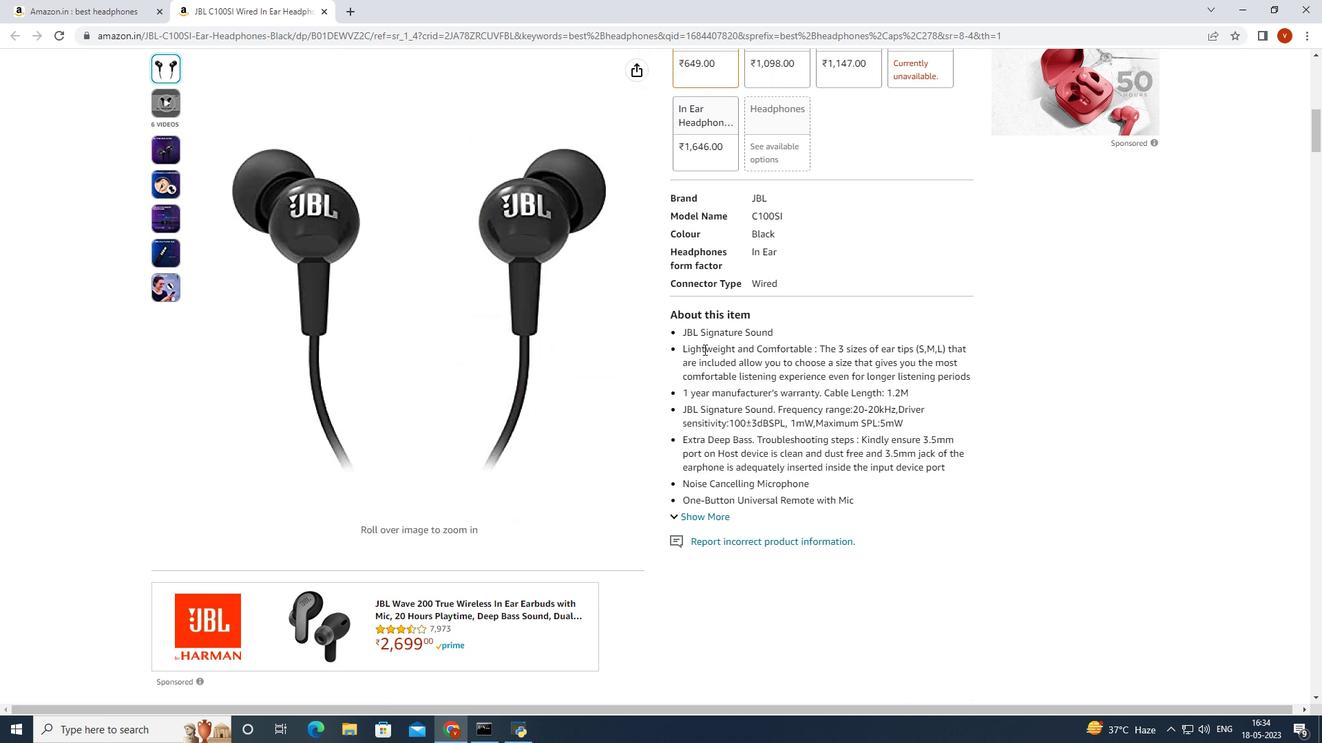 
Action: Mouse scrolled (703, 349) with delta (0, 0)
Screenshot: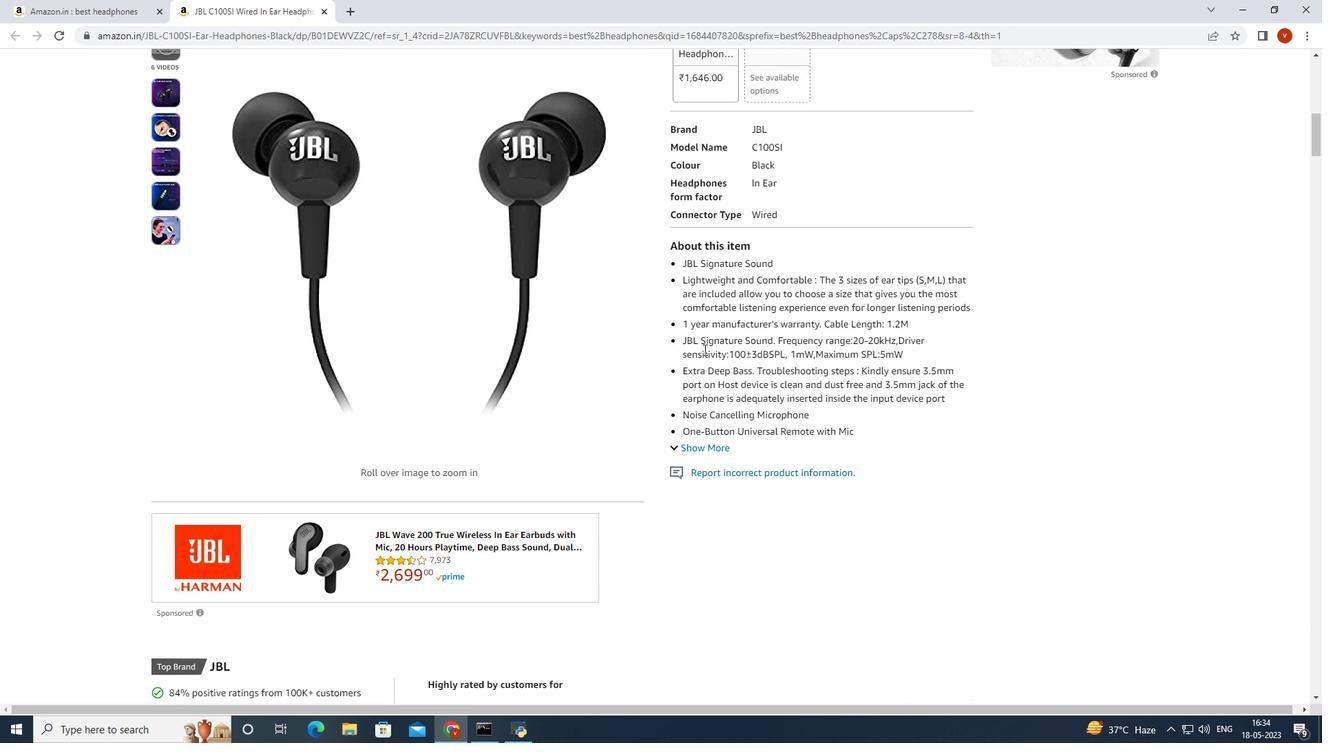
Action: Mouse scrolled (703, 349) with delta (0, 0)
Screenshot: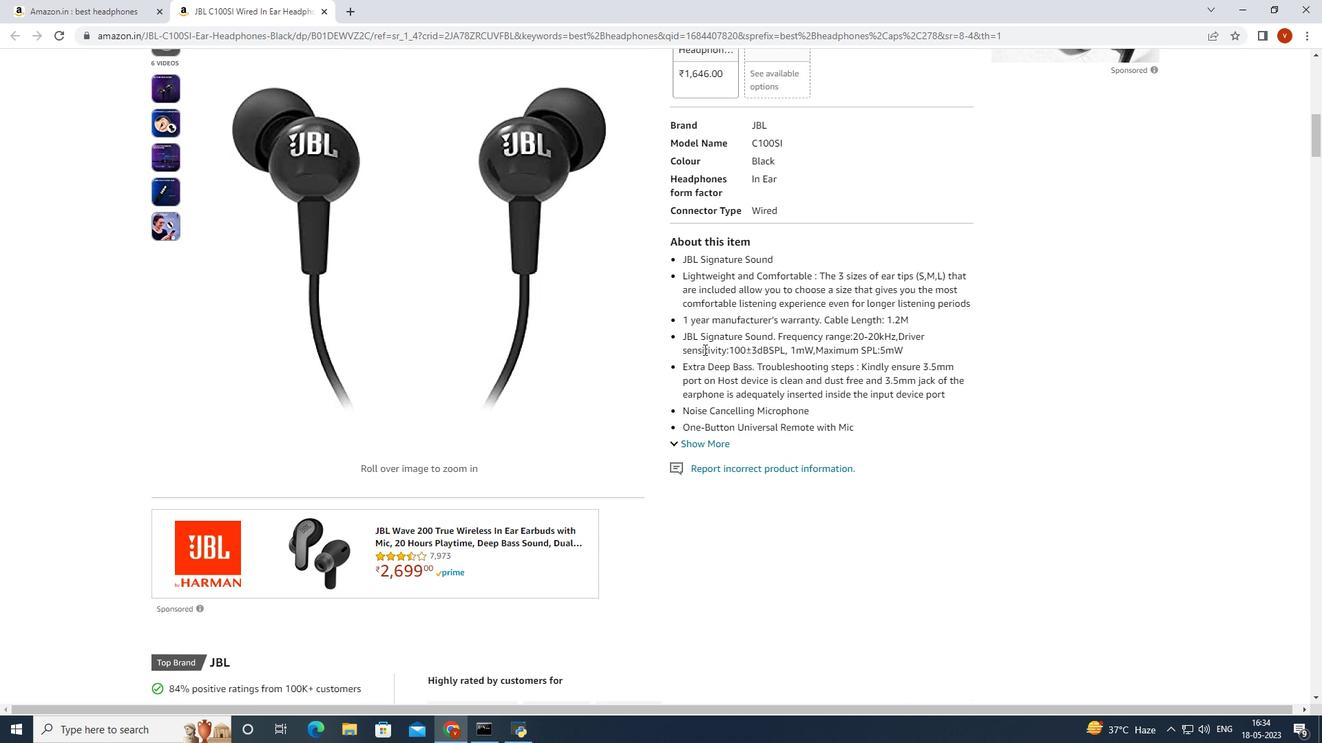 
Action: Mouse scrolled (703, 349) with delta (0, 0)
Screenshot: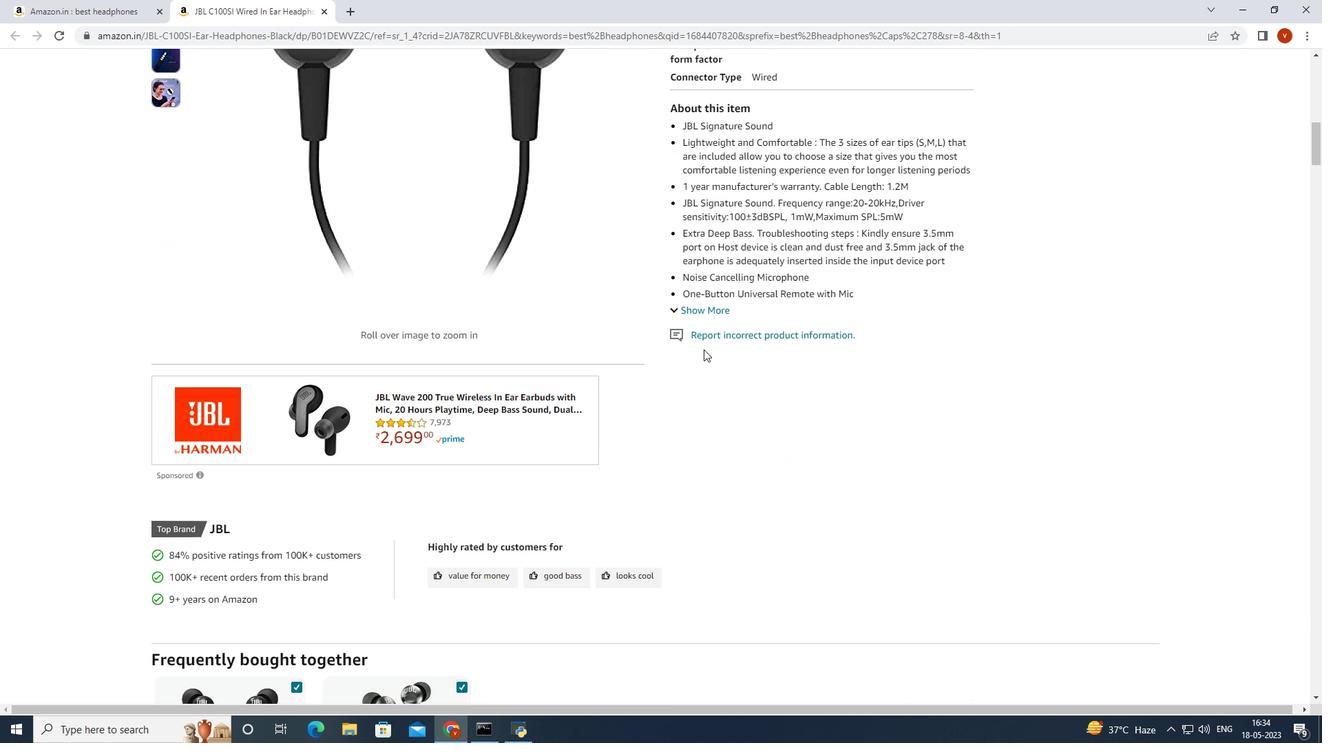 
Action: Mouse scrolled (703, 349) with delta (0, 0)
Screenshot: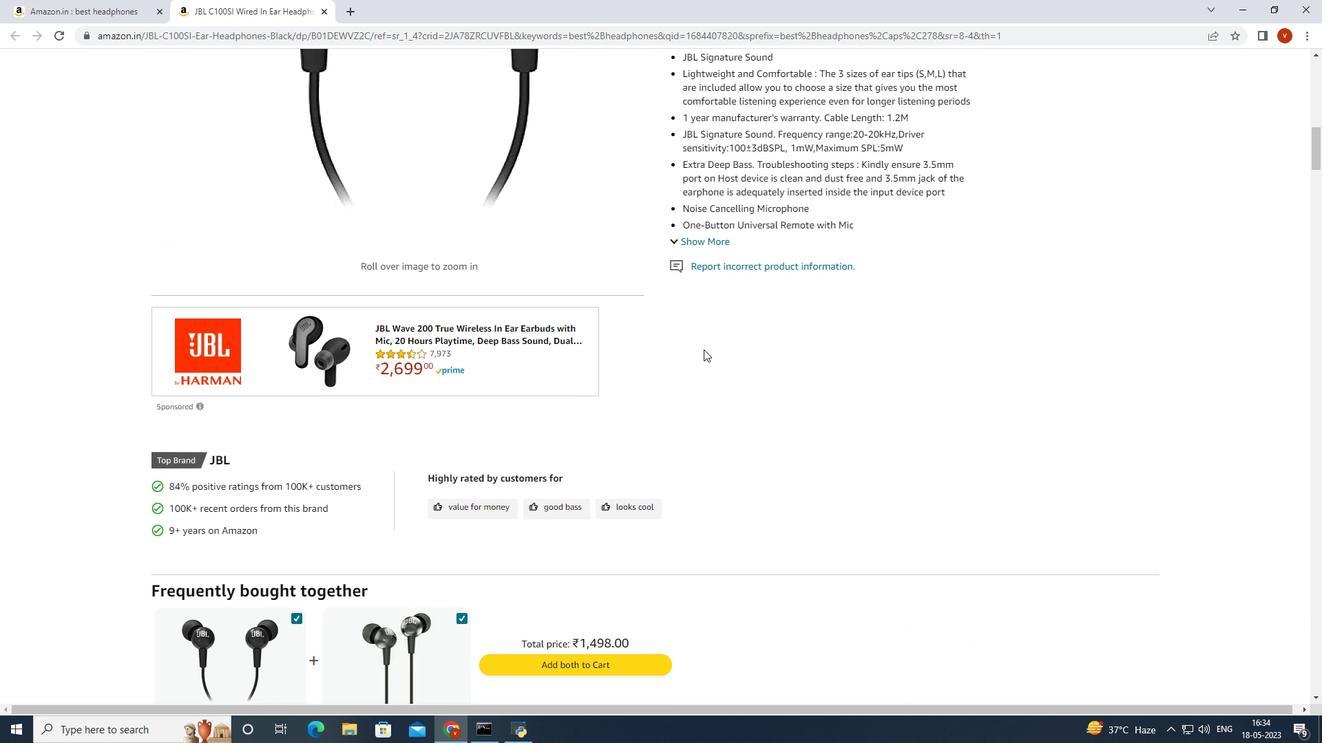 
Action: Mouse scrolled (703, 349) with delta (0, 0)
Screenshot: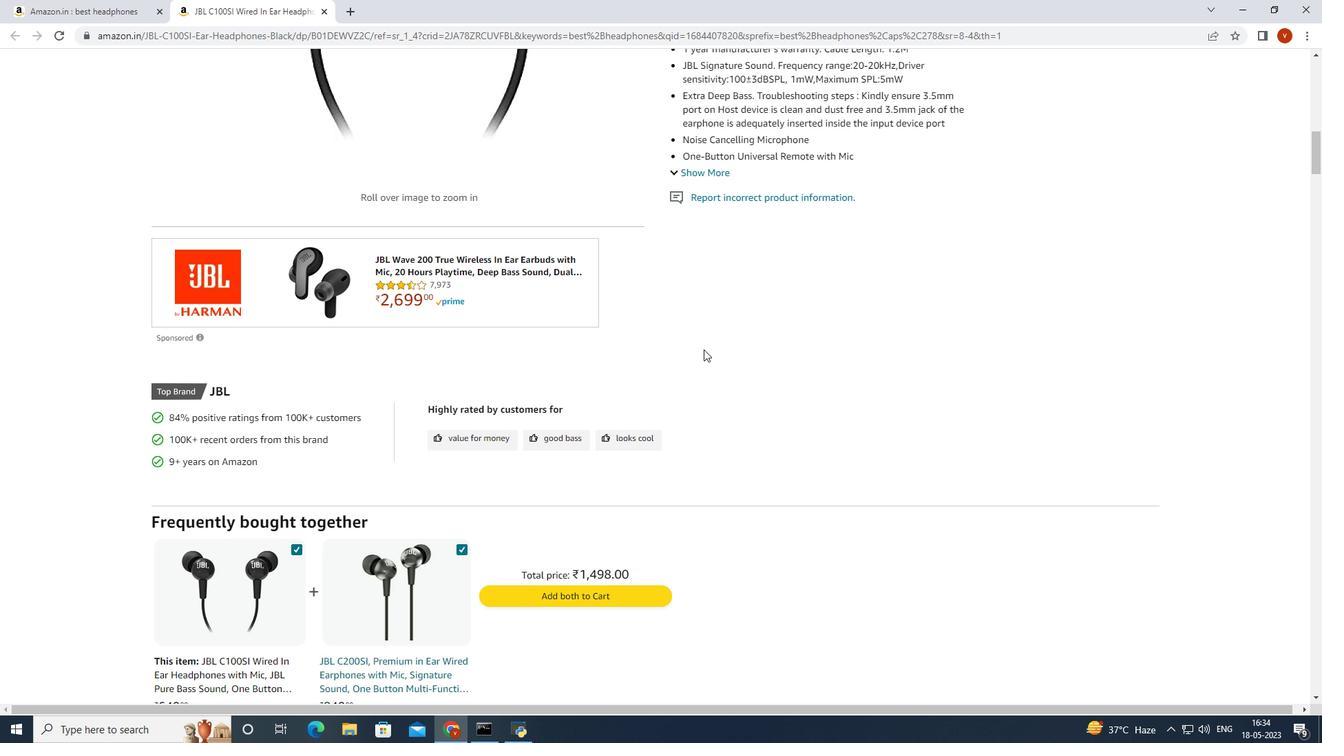 
Action: Mouse scrolled (703, 349) with delta (0, 0)
Screenshot: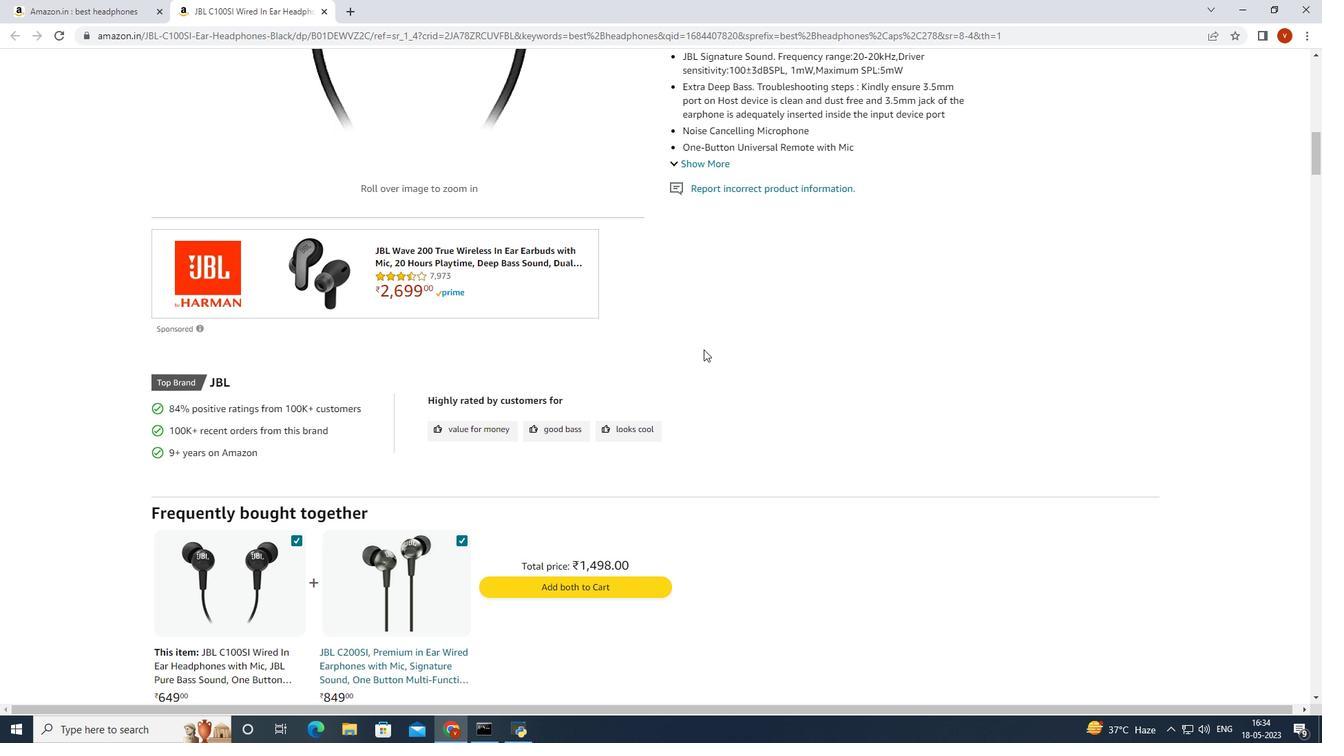
Action: Mouse scrolled (703, 349) with delta (0, 0)
Screenshot: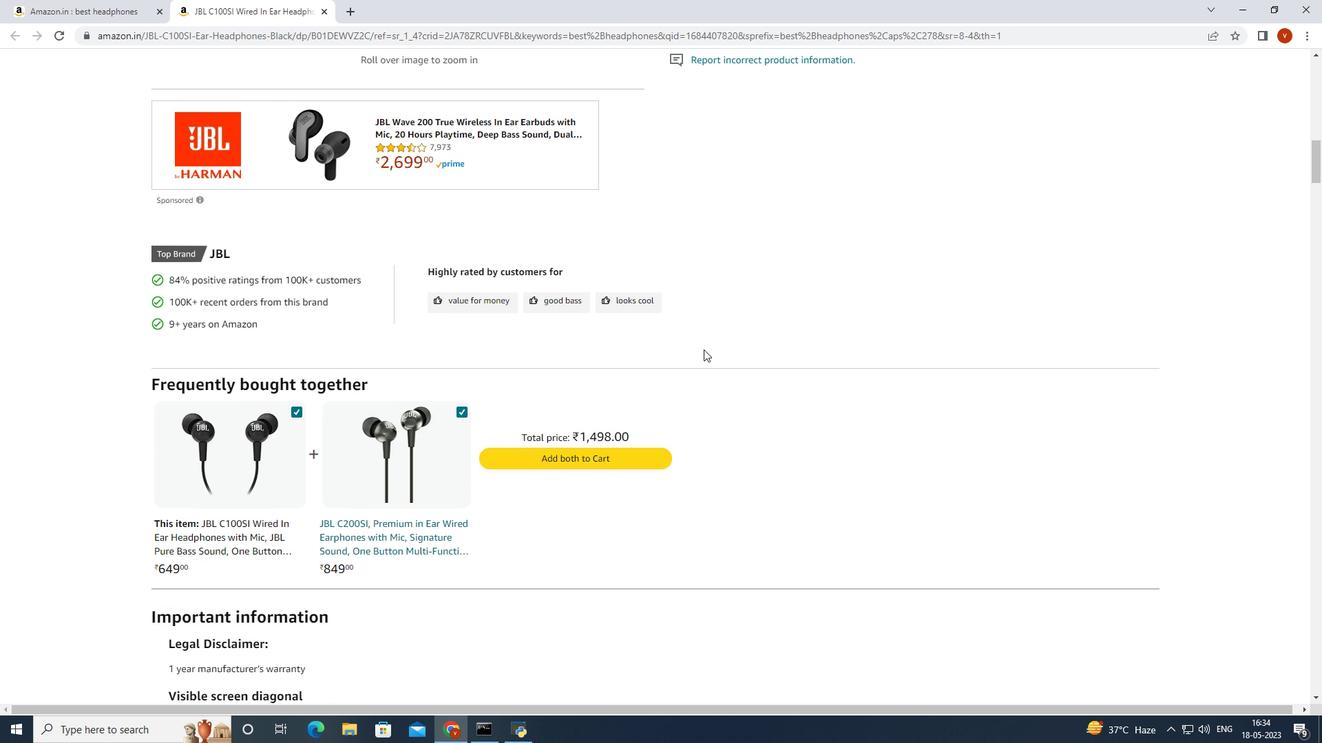 
Action: Mouse scrolled (703, 349) with delta (0, 0)
Screenshot: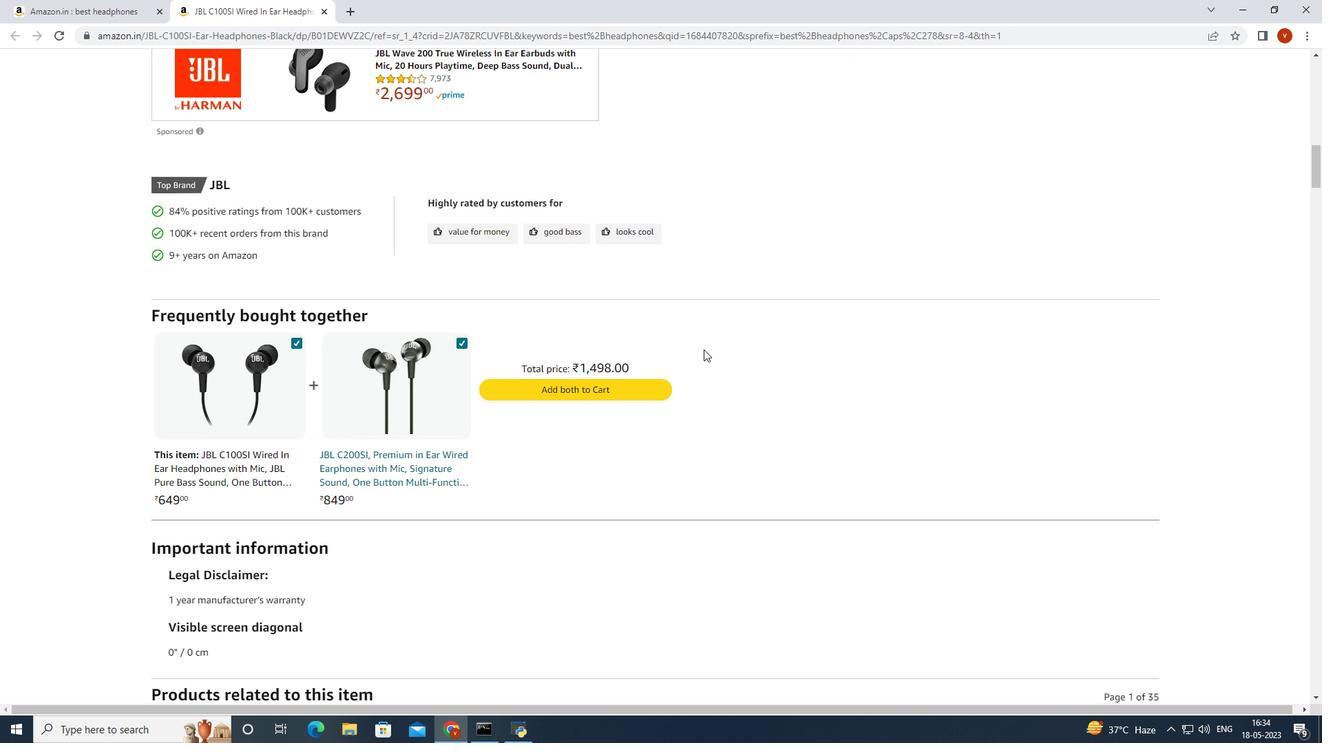 
Action: Mouse scrolled (703, 349) with delta (0, 0)
Screenshot: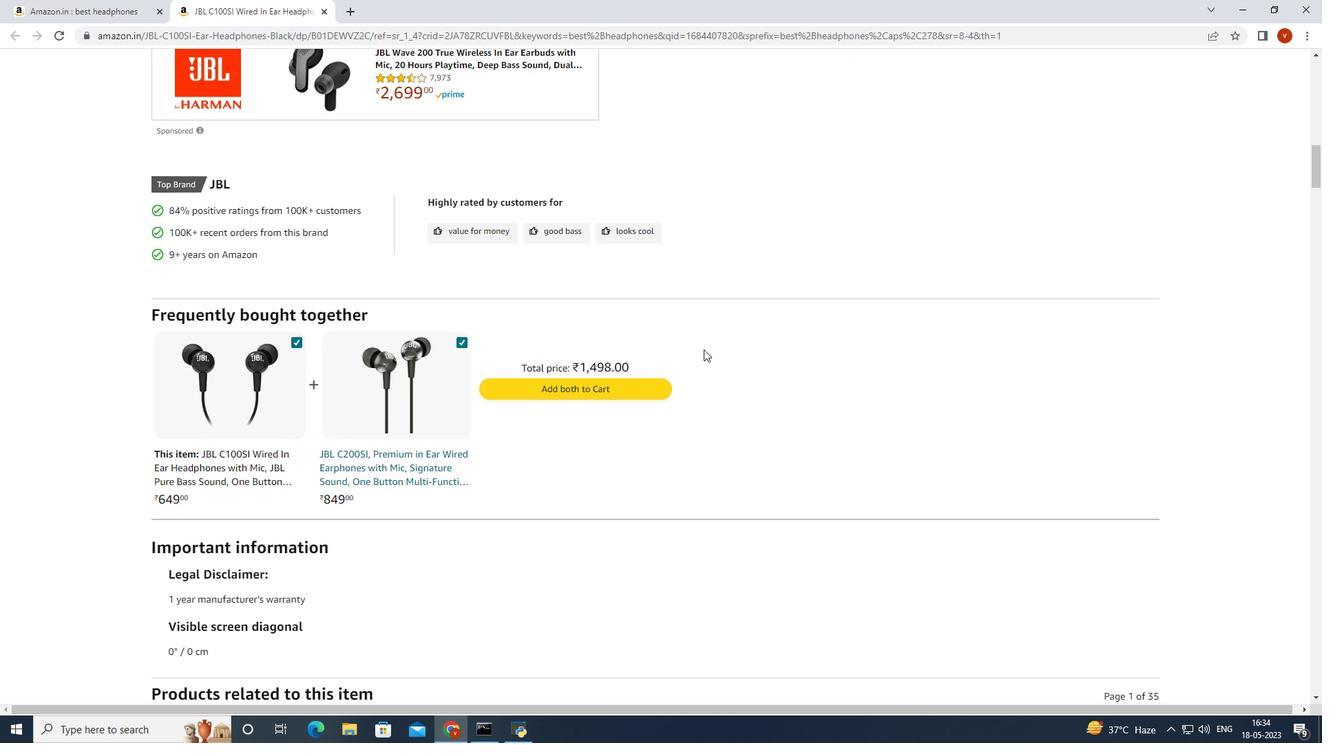 
Action: Mouse scrolled (703, 349) with delta (0, 0)
Screenshot: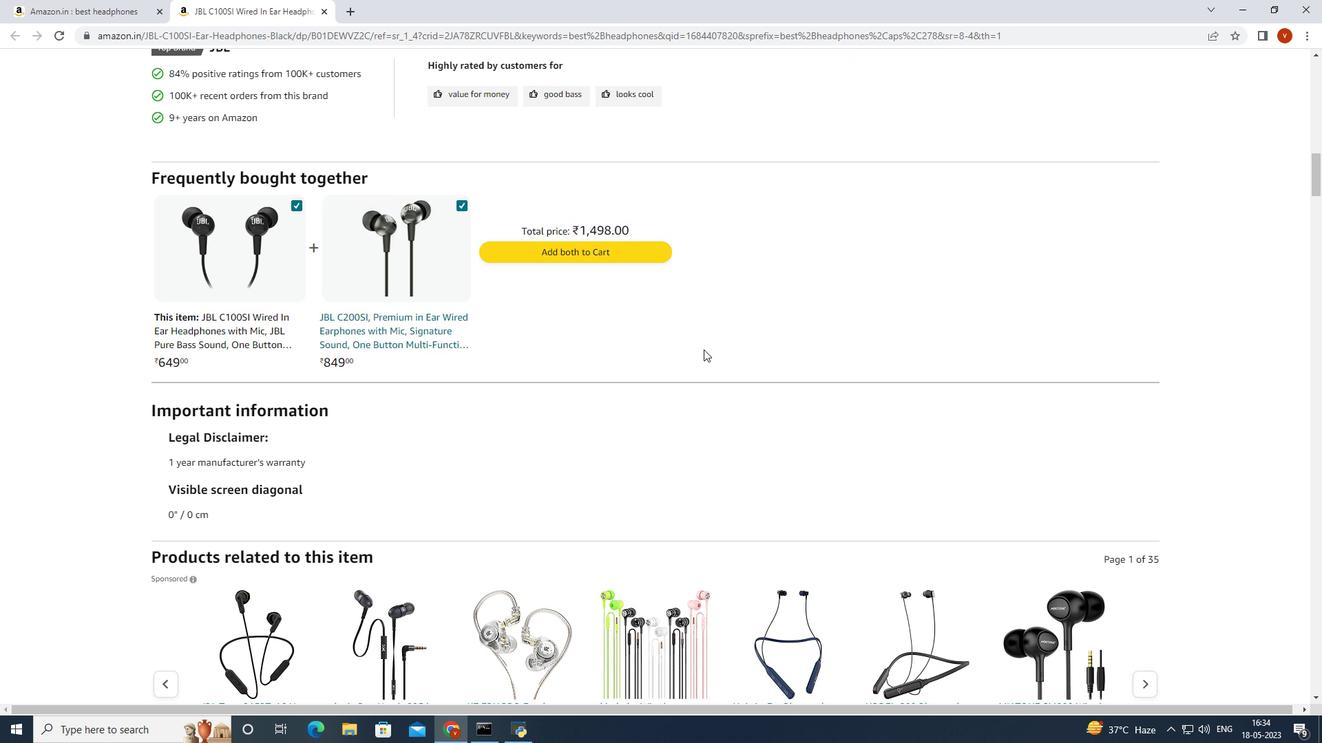 
Action: Mouse scrolled (703, 349) with delta (0, 0)
Screenshot: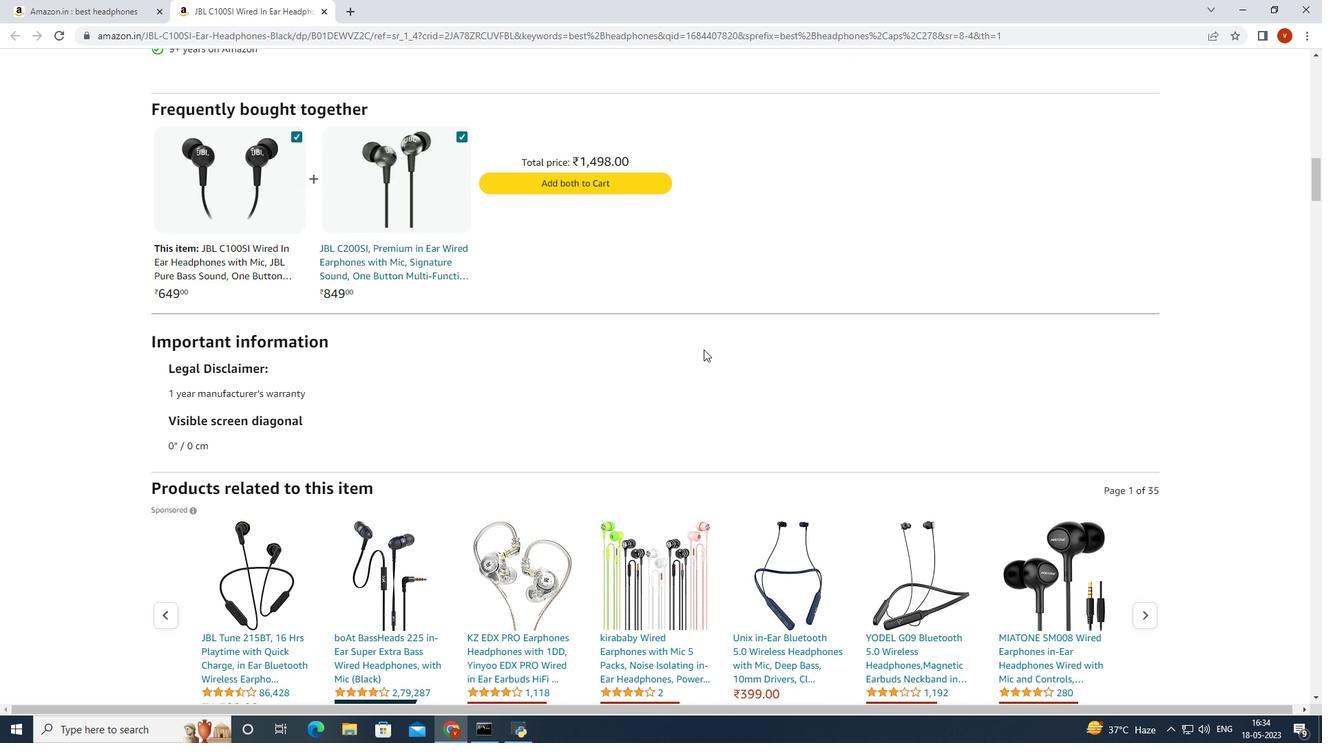 
Action: Mouse scrolled (703, 349) with delta (0, 0)
Screenshot: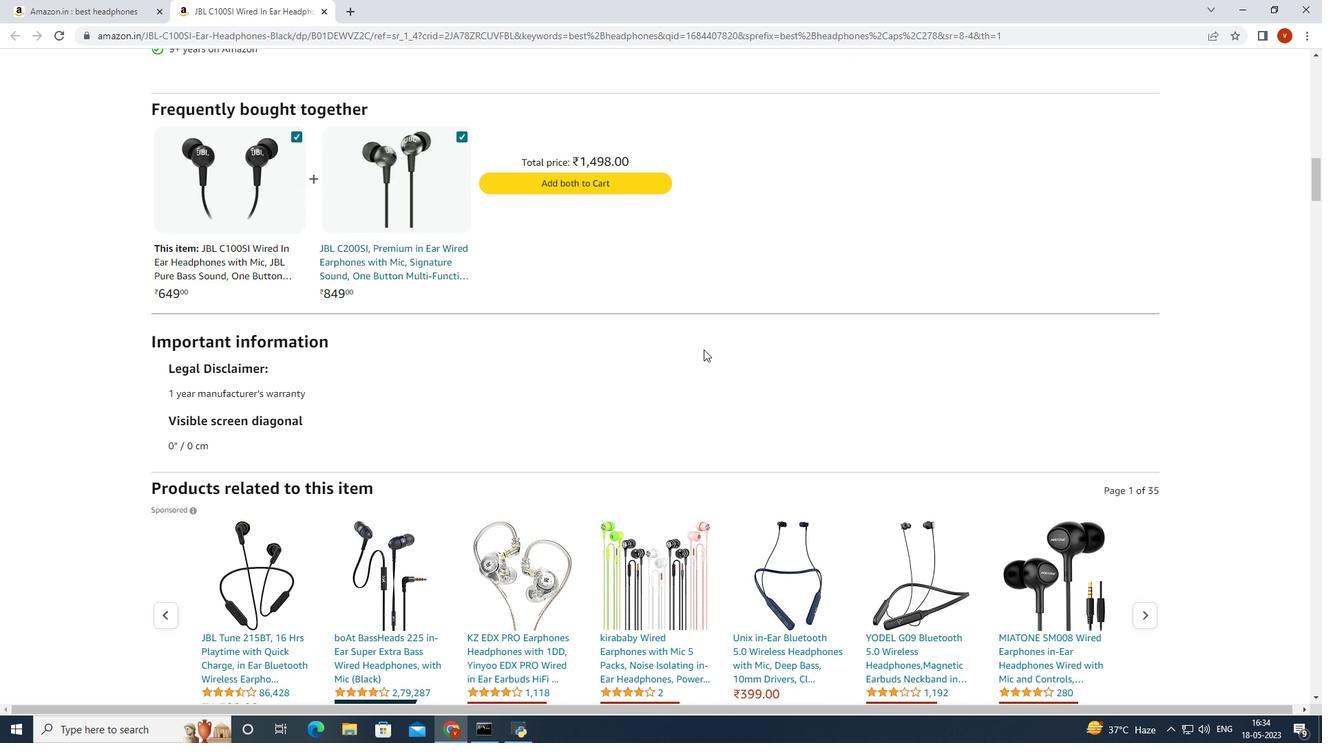 
Action: Mouse scrolled (703, 349) with delta (0, 0)
Screenshot: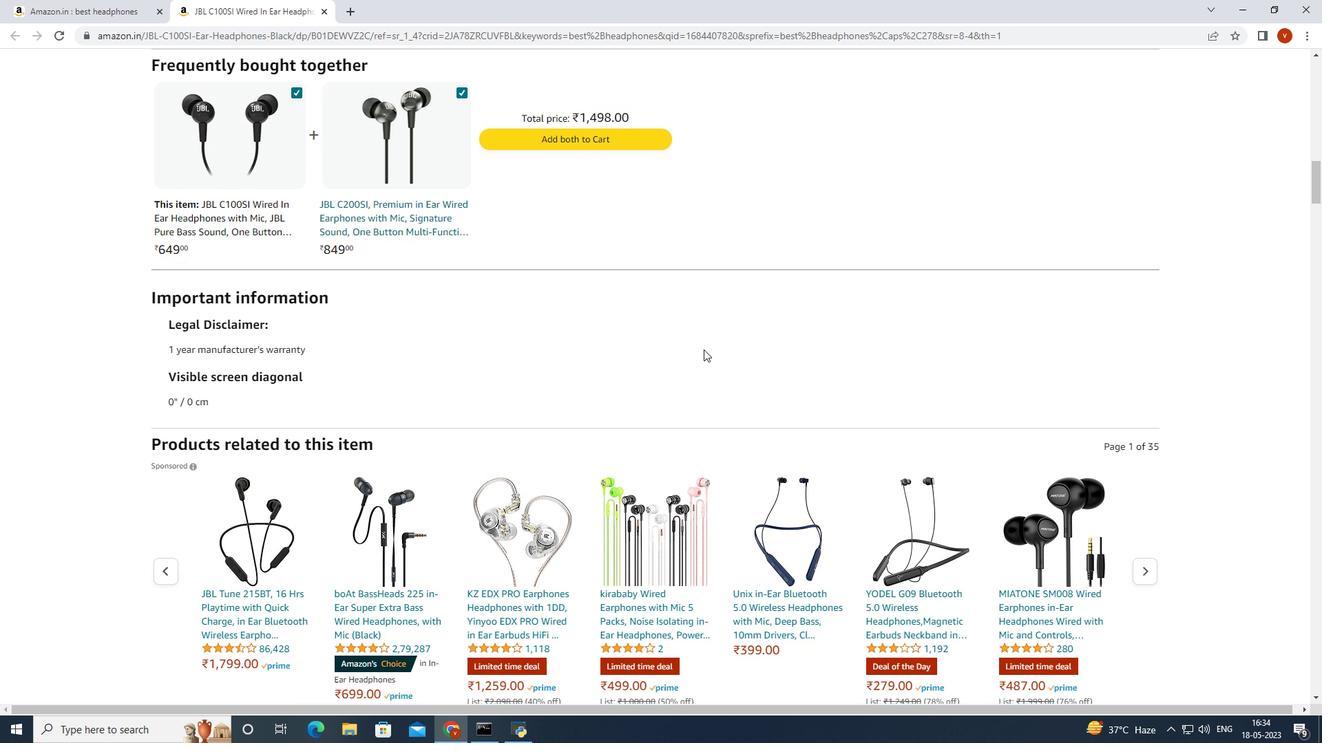 
Action: Mouse scrolled (703, 349) with delta (0, 0)
Screenshot: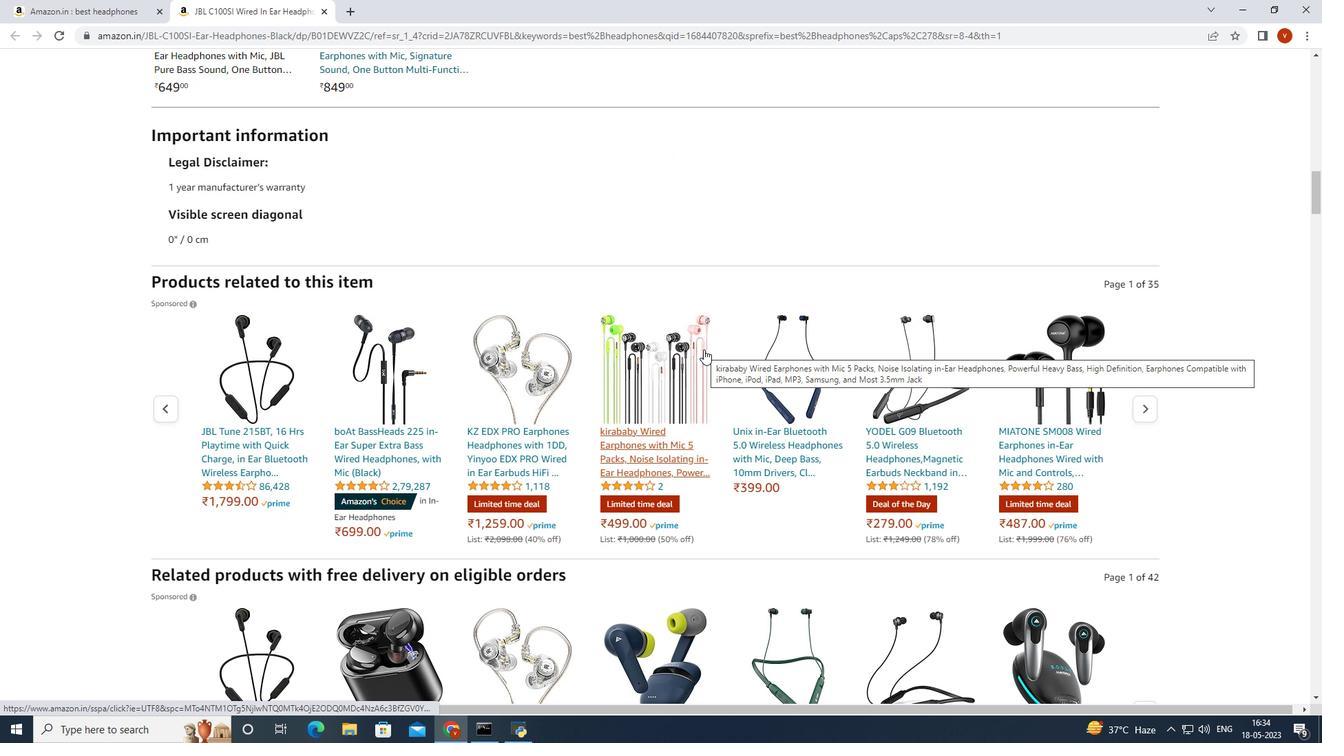 
Action: Mouse scrolled (703, 349) with delta (0, 0)
Screenshot: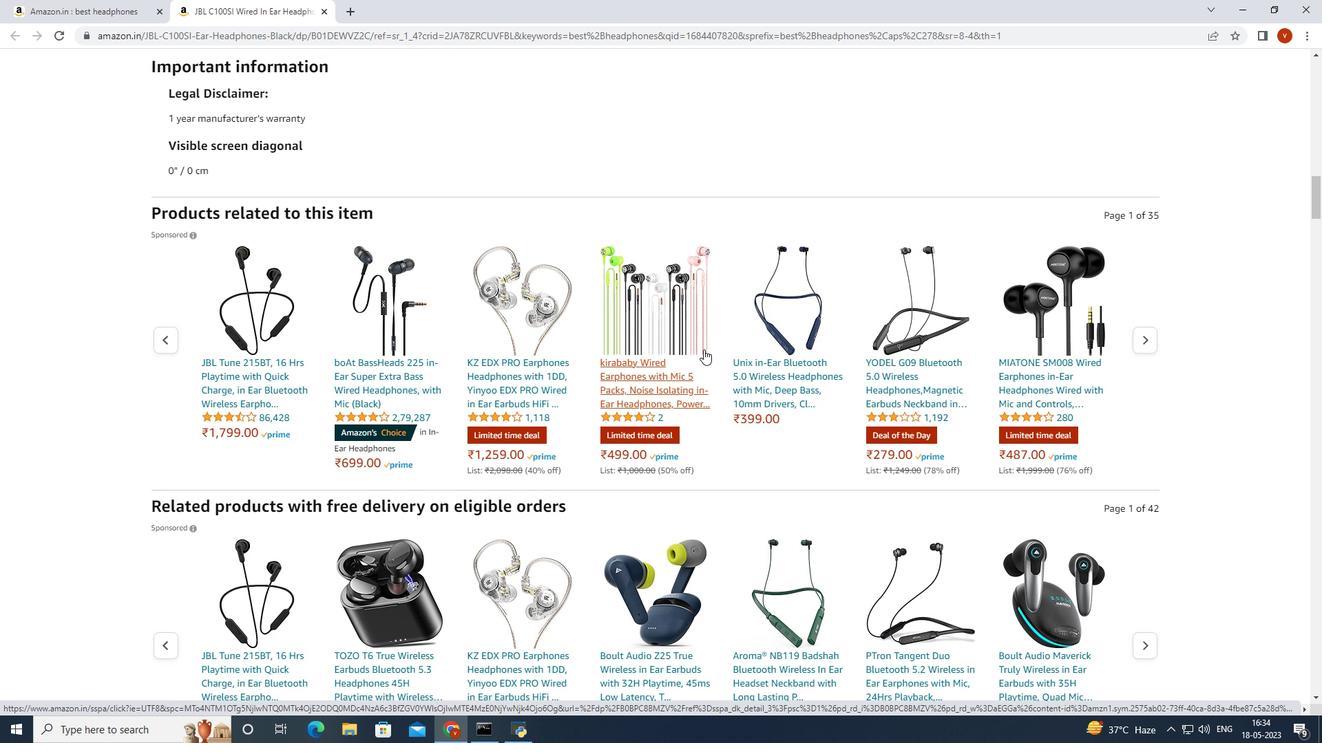 
Action: Mouse scrolled (703, 349) with delta (0, 0)
Screenshot: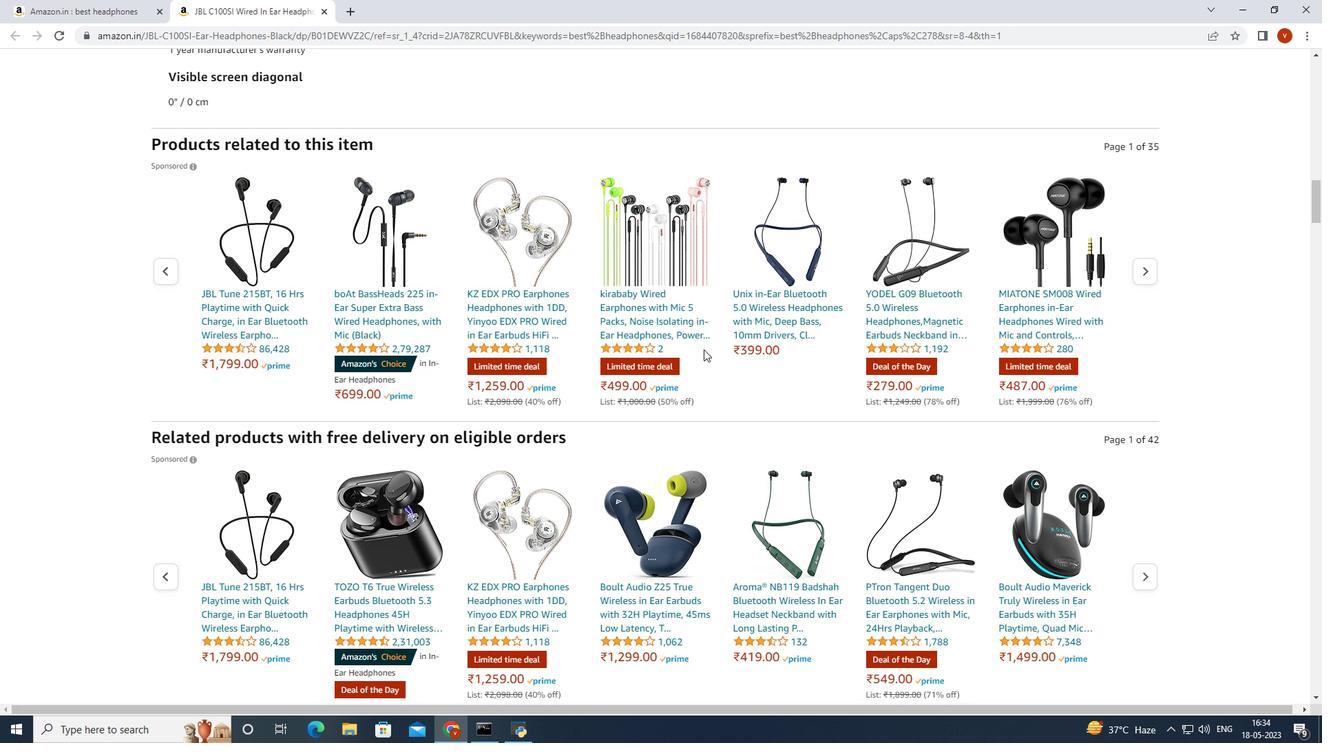 
Action: Mouse scrolled (703, 349) with delta (0, 0)
Screenshot: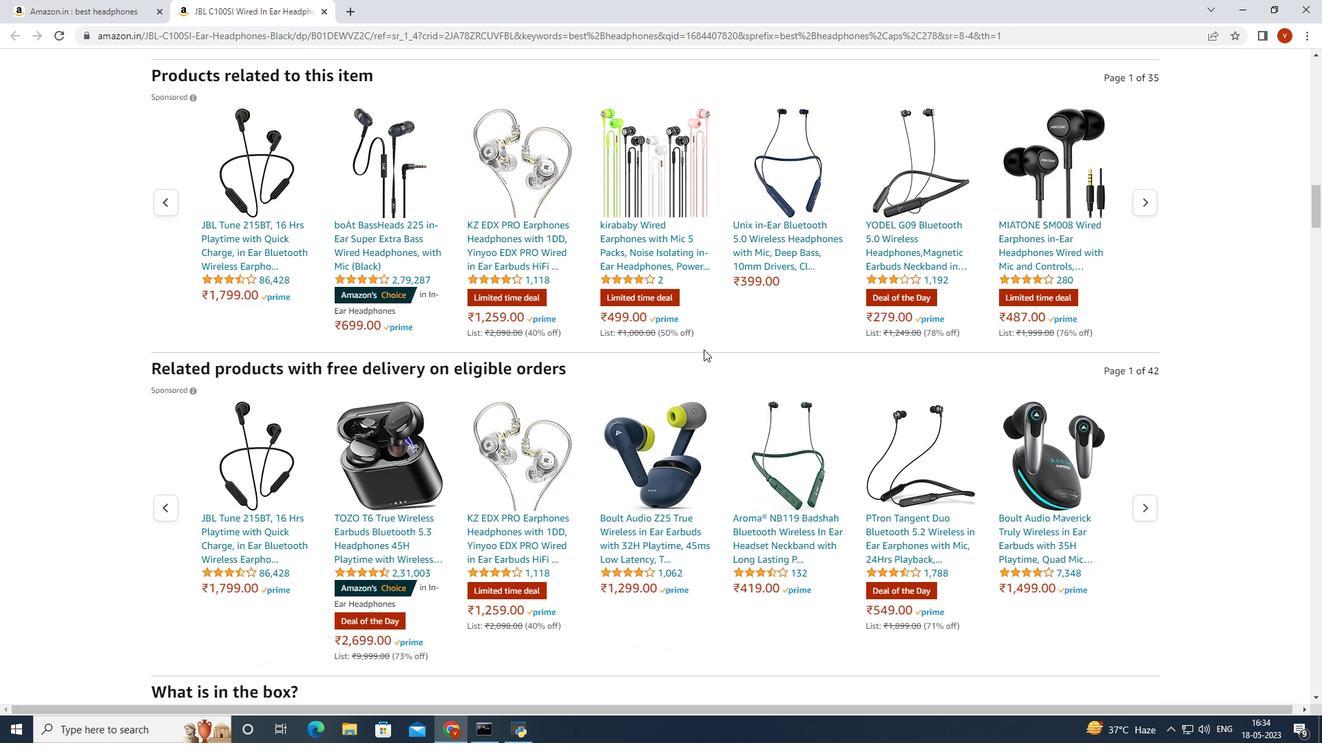 
Action: Mouse scrolled (703, 349) with delta (0, 0)
Screenshot: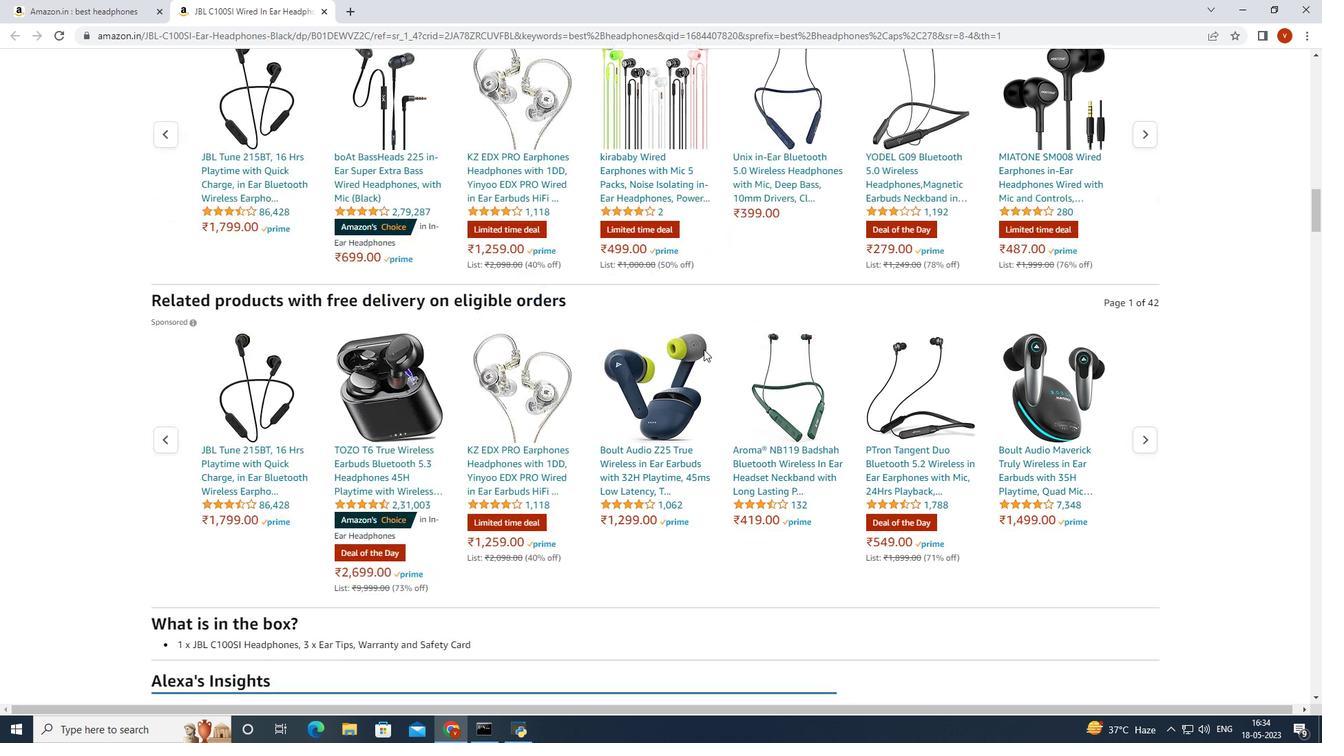 
Action: Mouse scrolled (703, 349) with delta (0, 0)
Screenshot: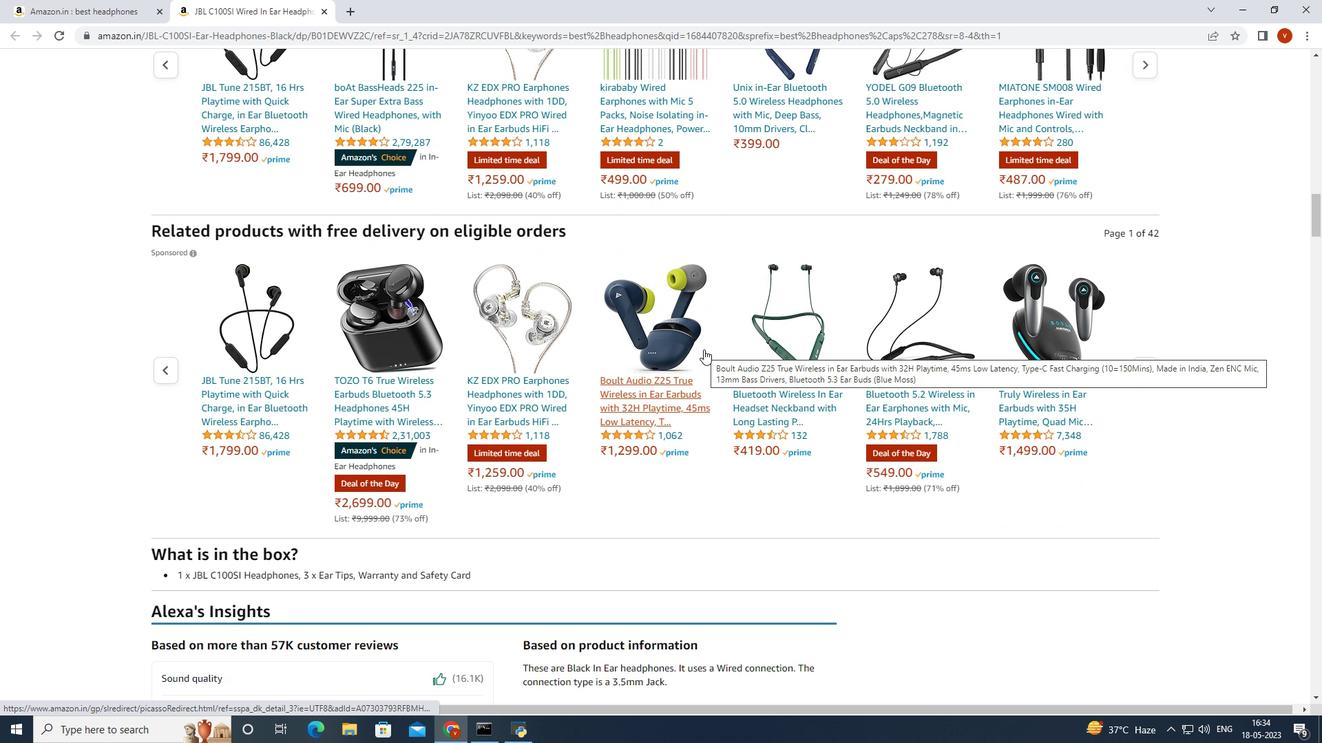 
Action: Mouse scrolled (703, 349) with delta (0, 0)
Screenshot: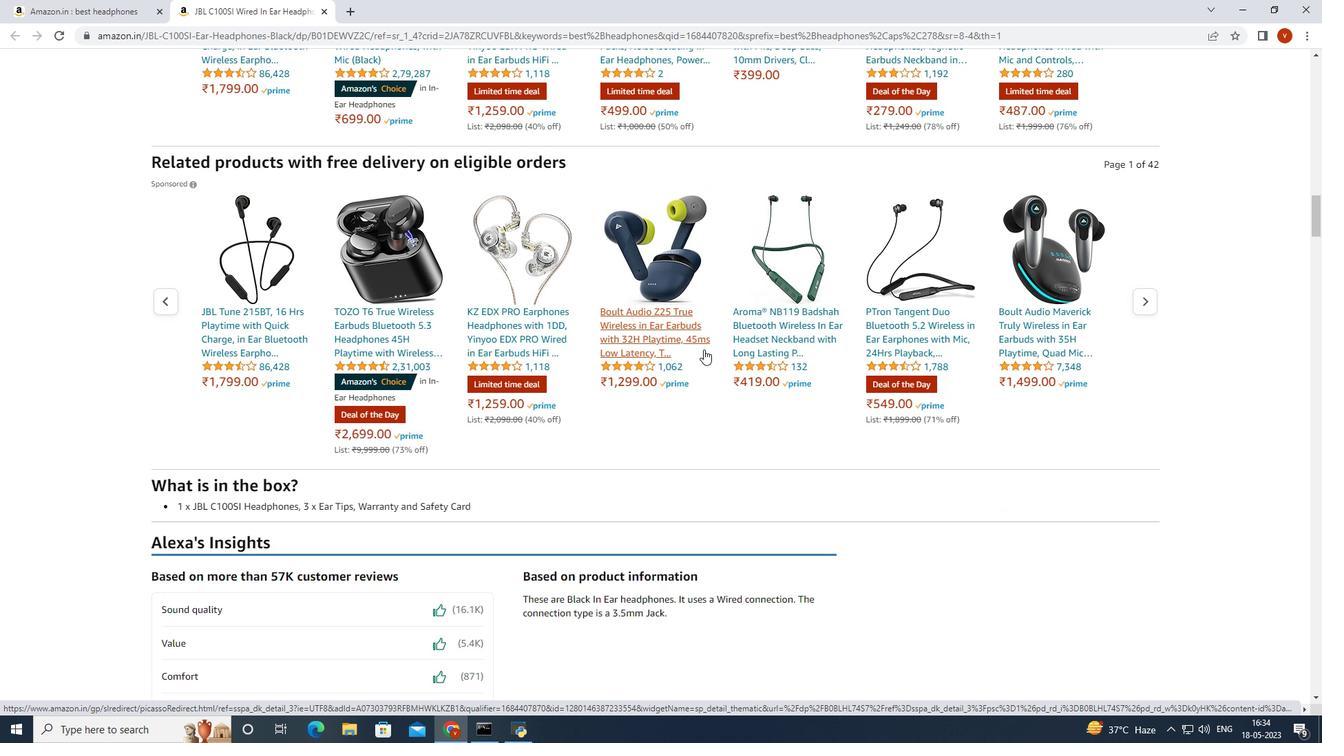 
Action: Mouse scrolled (703, 349) with delta (0, 0)
Screenshot: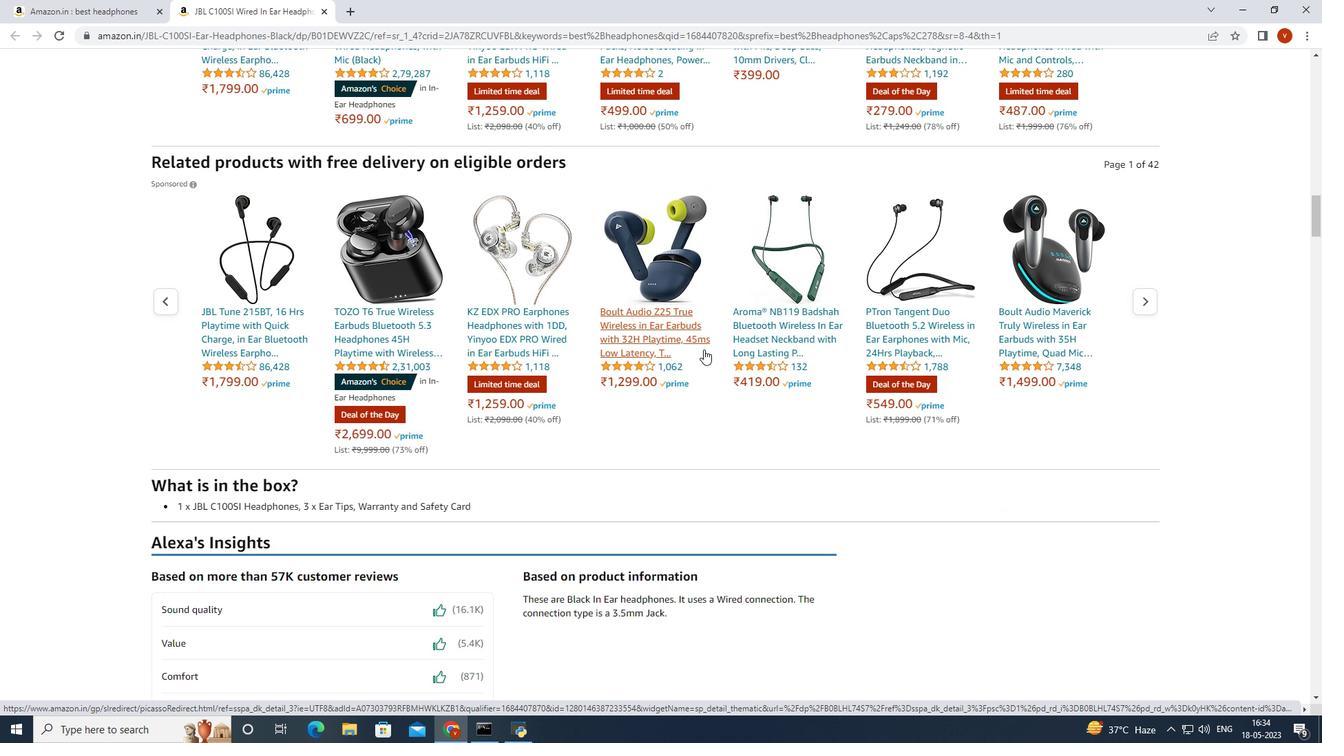
Action: Mouse scrolled (703, 350) with delta (0, 0)
Screenshot: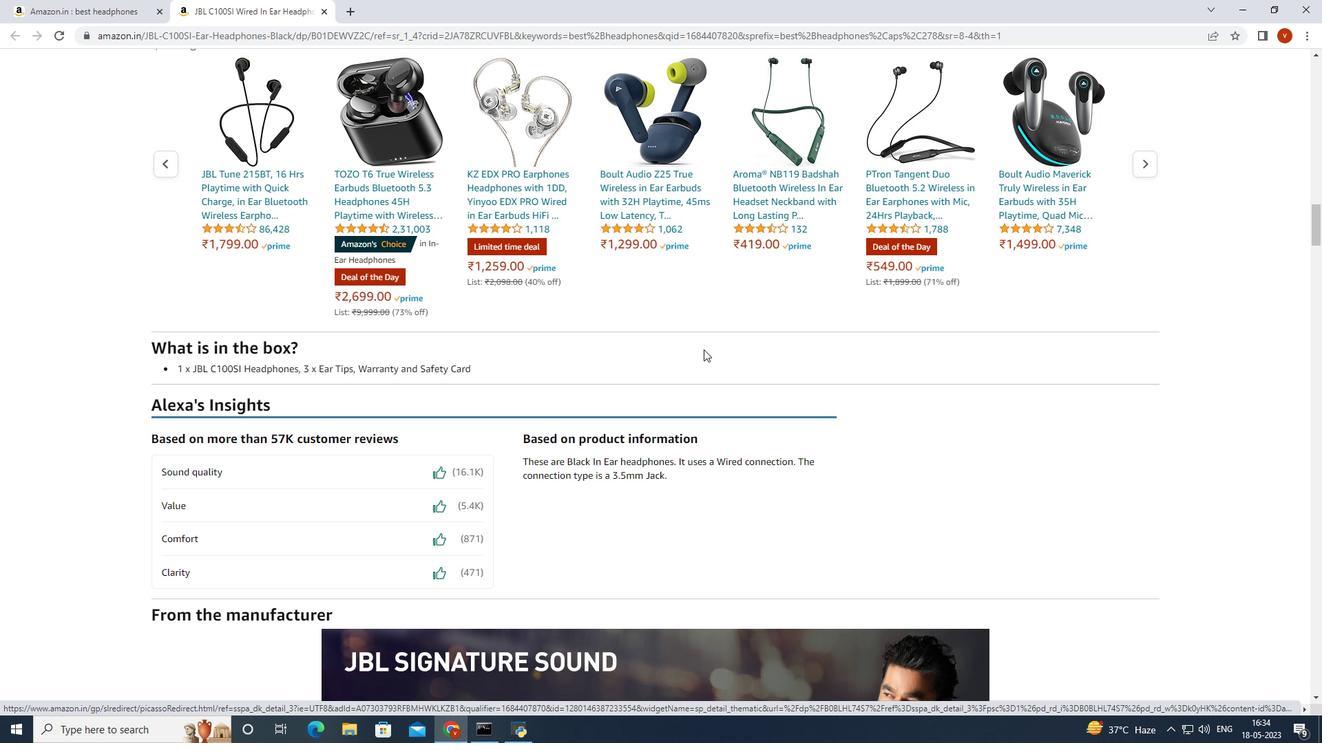 
Action: Mouse scrolled (703, 350) with delta (0, 0)
Screenshot: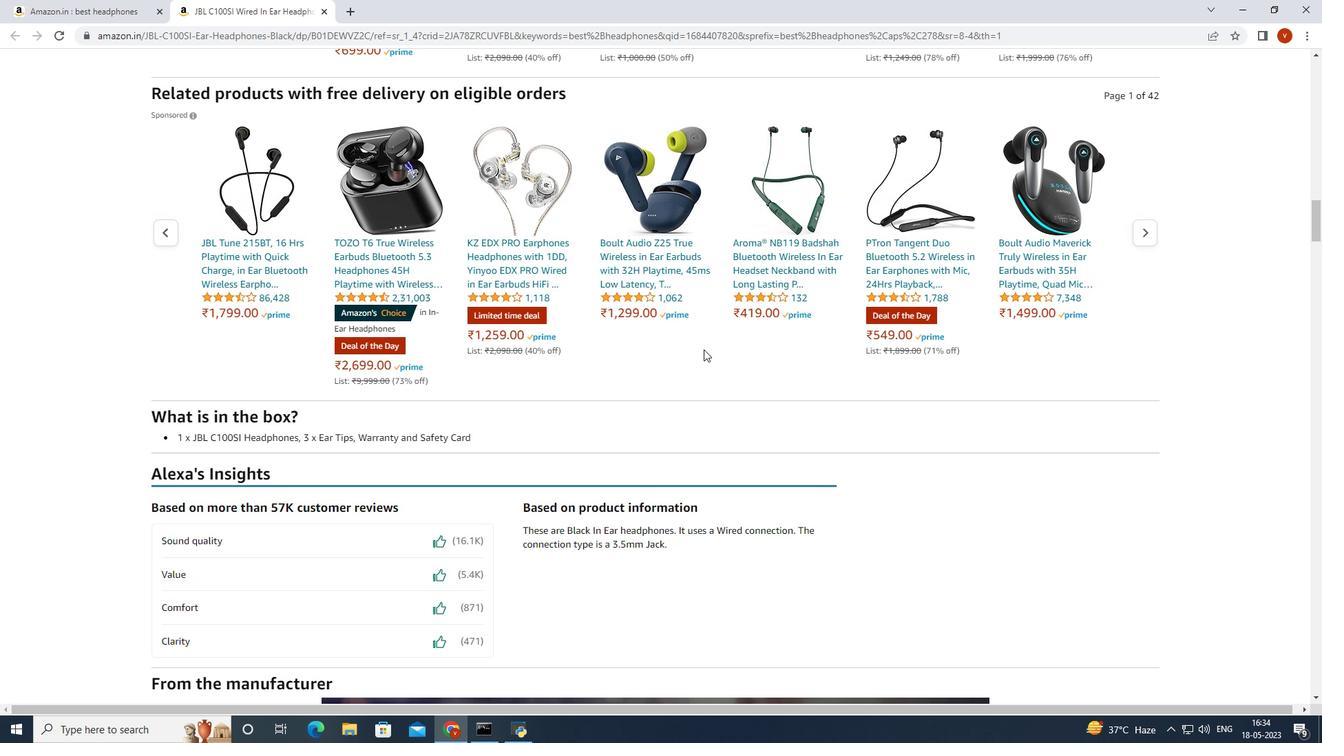 
Action: Mouse scrolled (703, 350) with delta (0, 0)
Screenshot: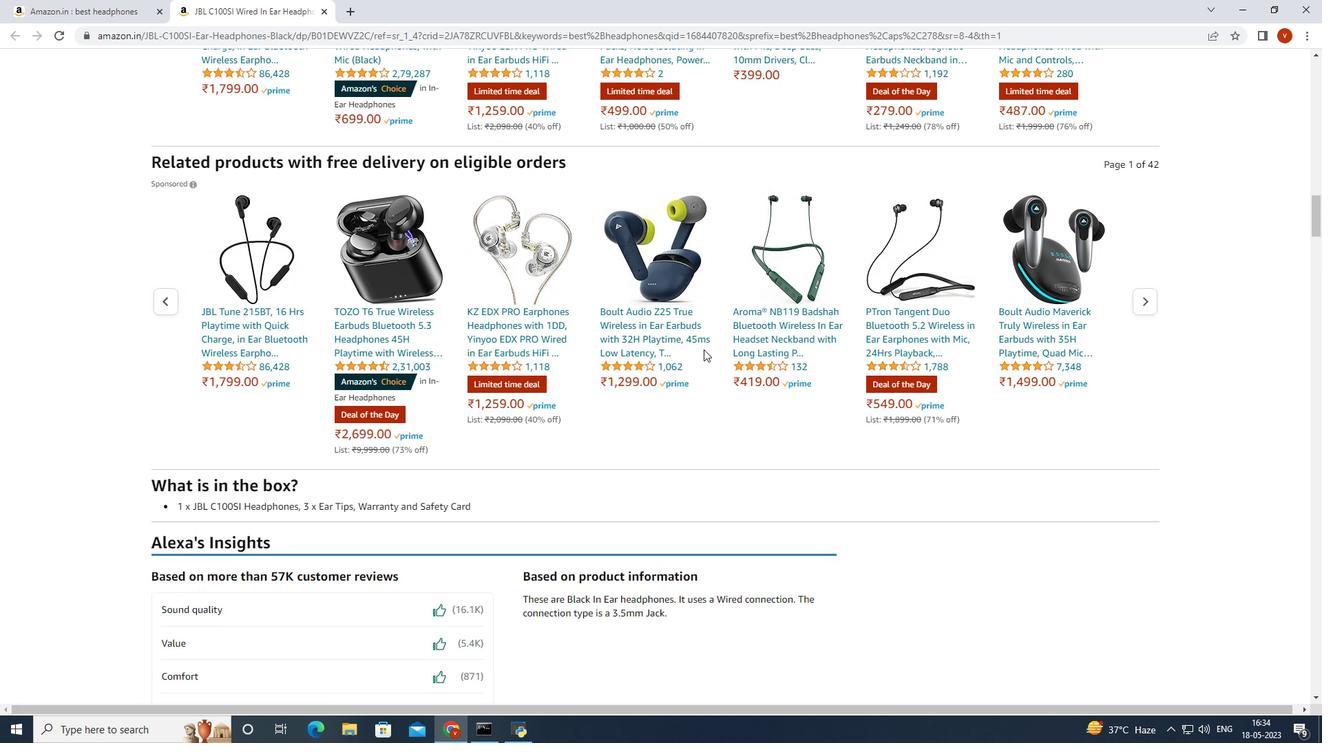 
Action: Mouse scrolled (703, 350) with delta (0, 0)
Screenshot: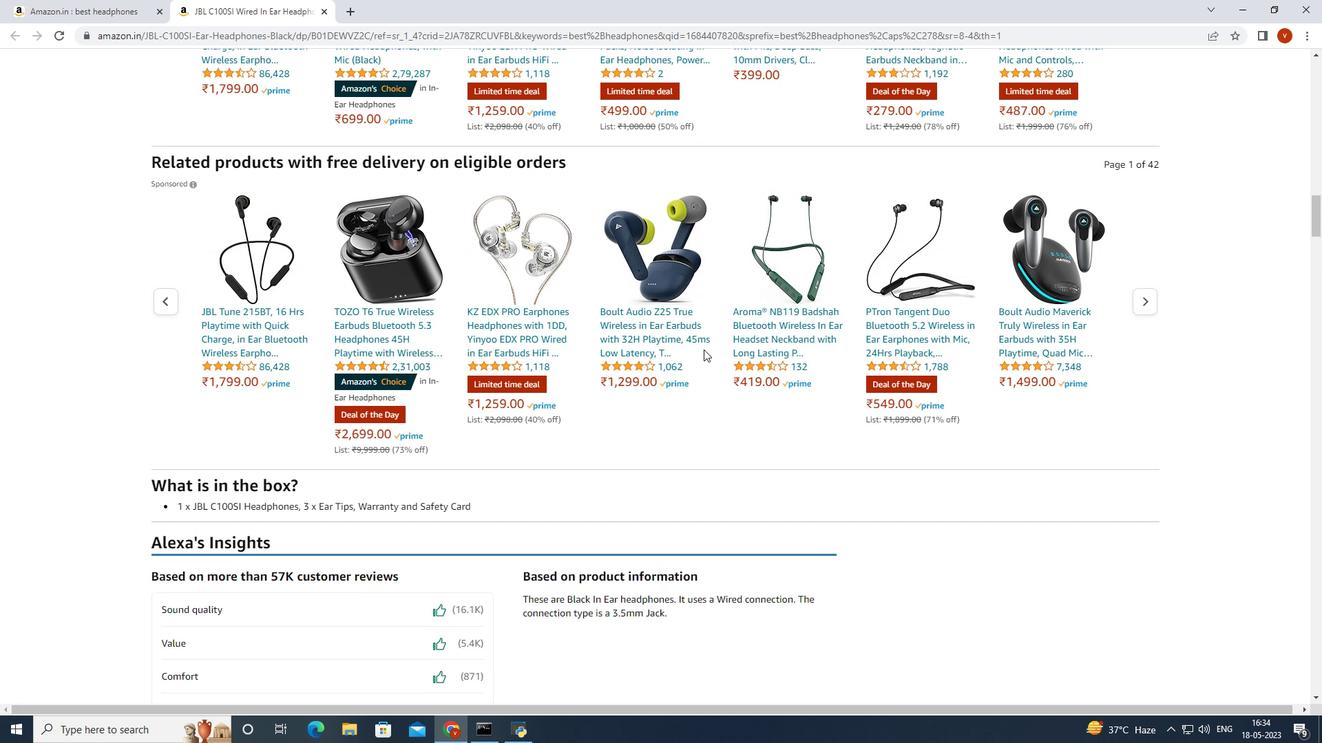 
Action: Mouse moved to (708, 344)
Screenshot: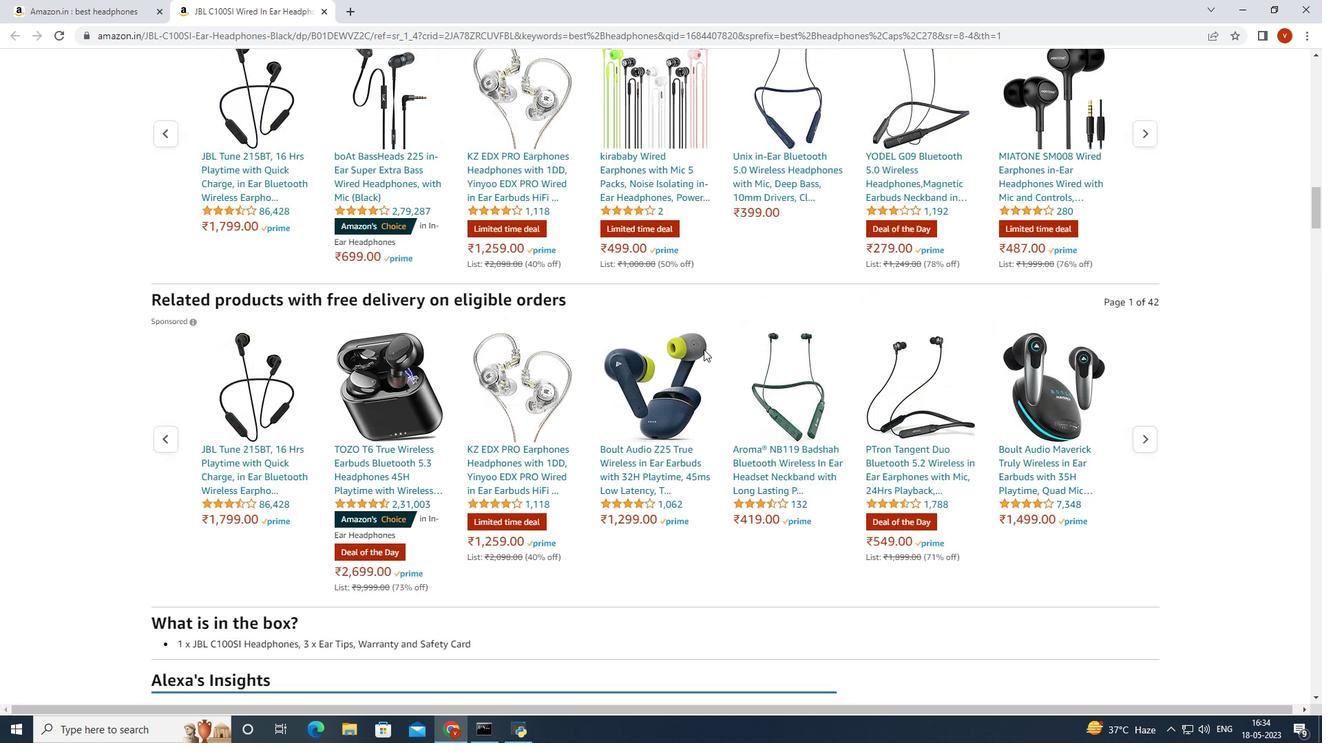 
Action: Mouse scrolled (708, 345) with delta (0, 0)
Screenshot: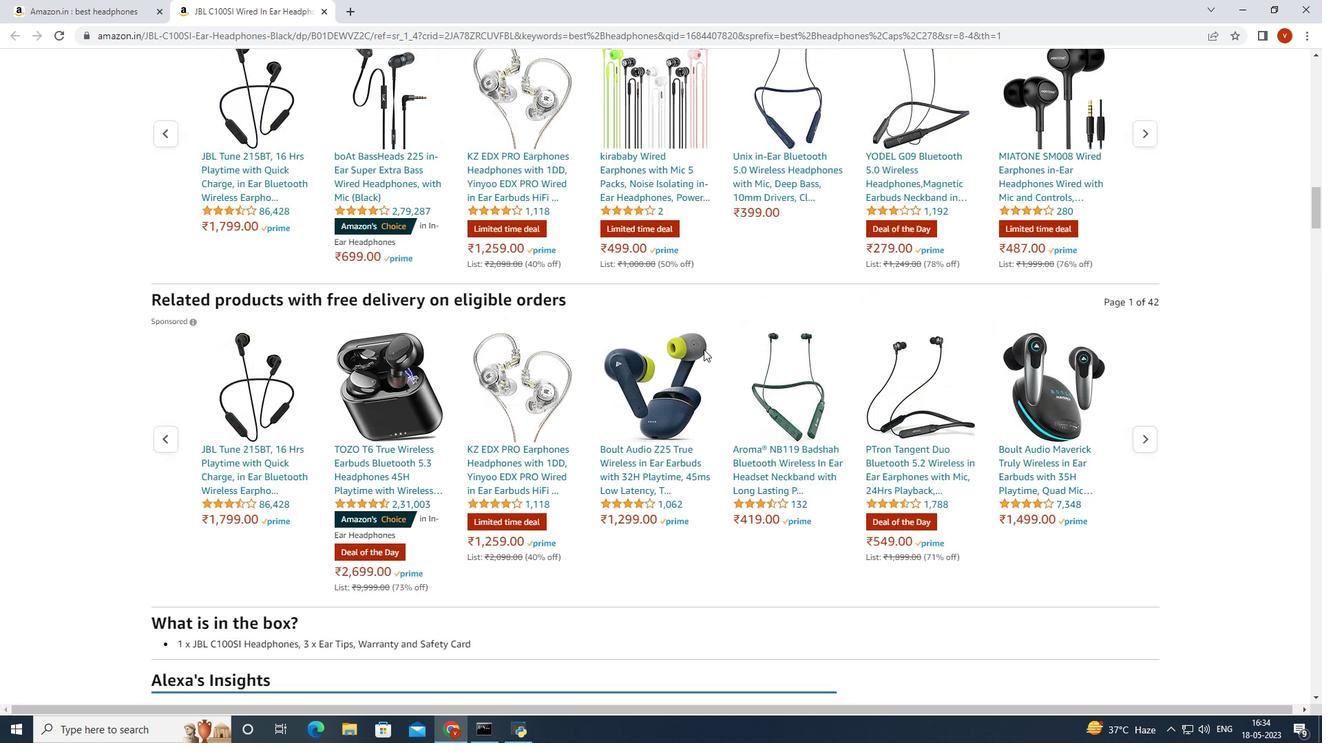 
Action: Mouse moved to (716, 334)
Screenshot: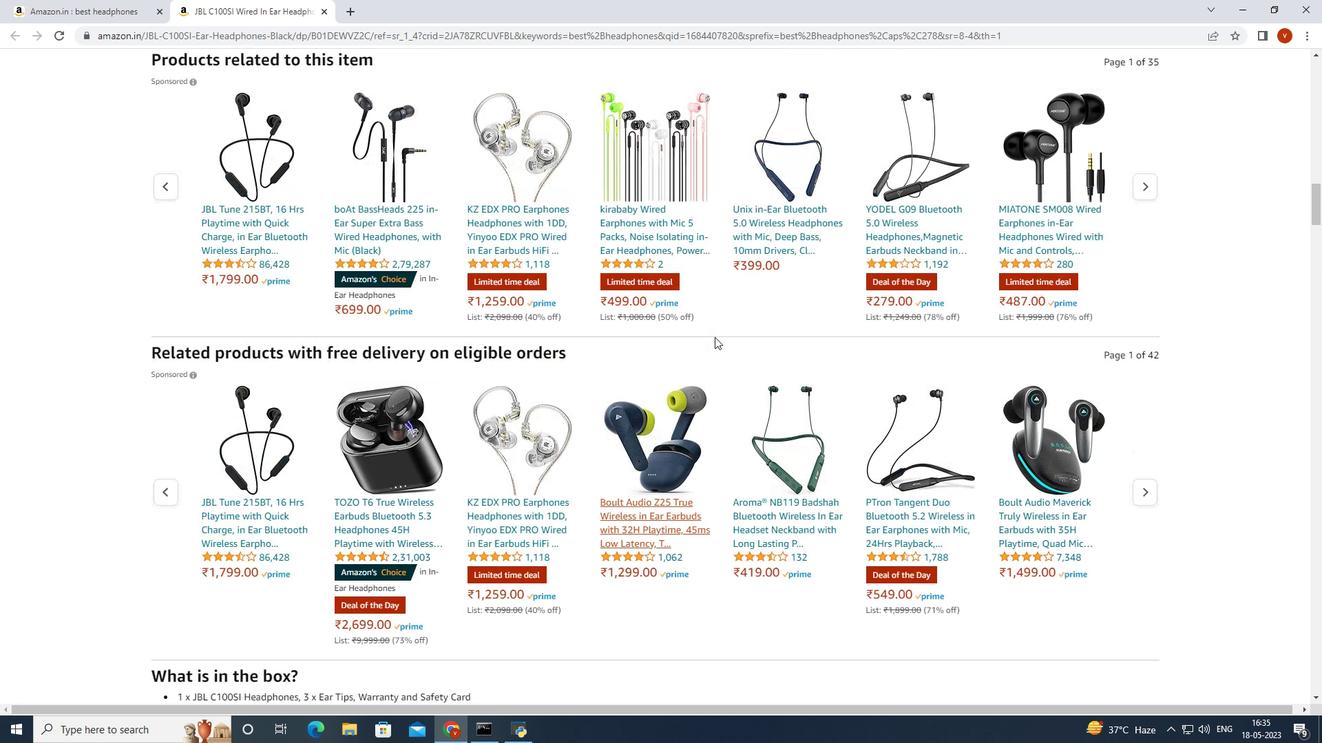 
Action: Mouse scrolled (716, 335) with delta (0, 0)
Screenshot: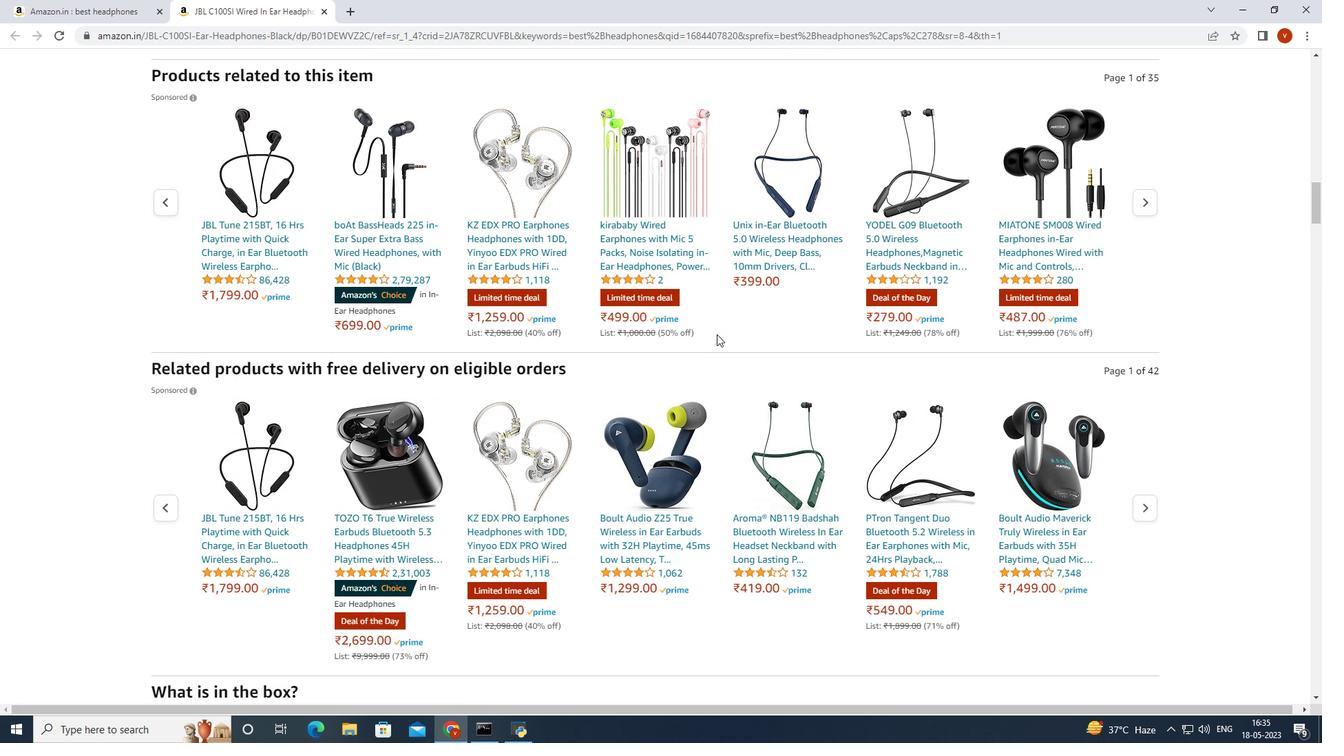 
Action: Mouse scrolled (716, 335) with delta (0, 0)
Screenshot: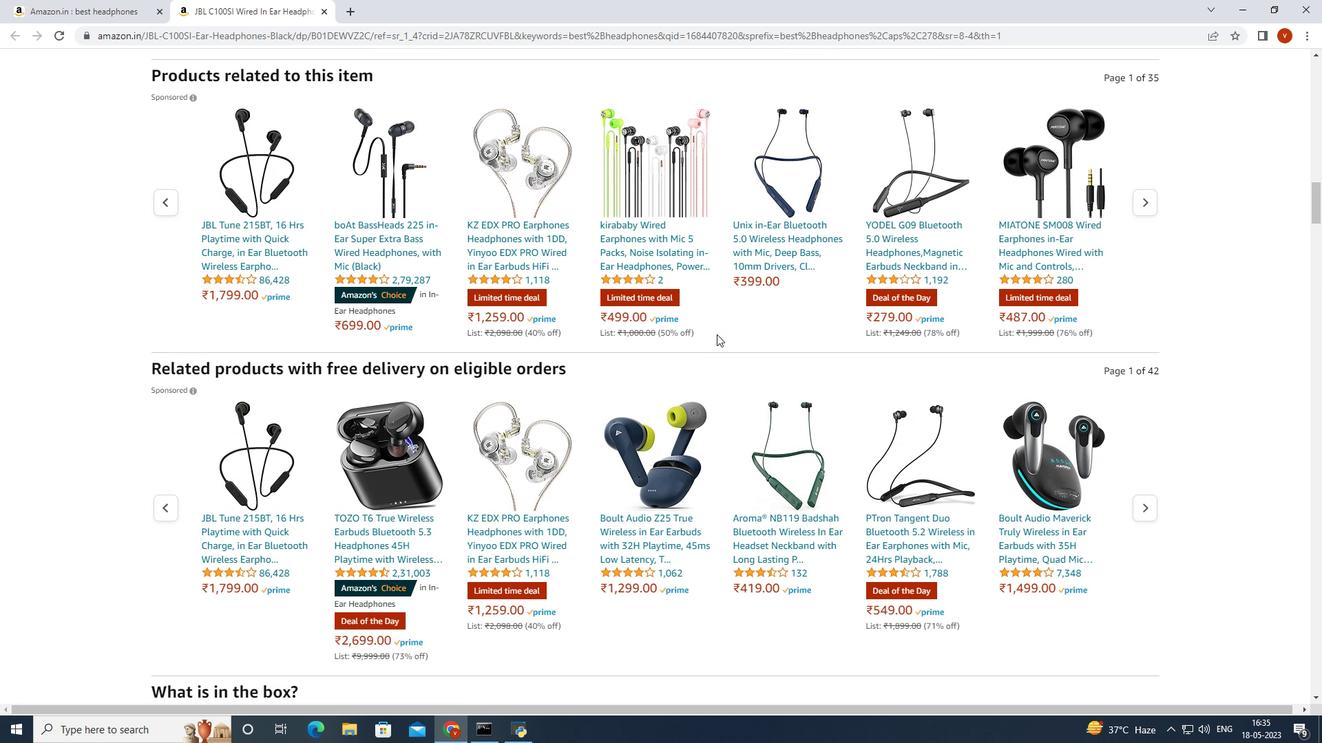 
Action: Mouse moved to (502, 303)
Screenshot: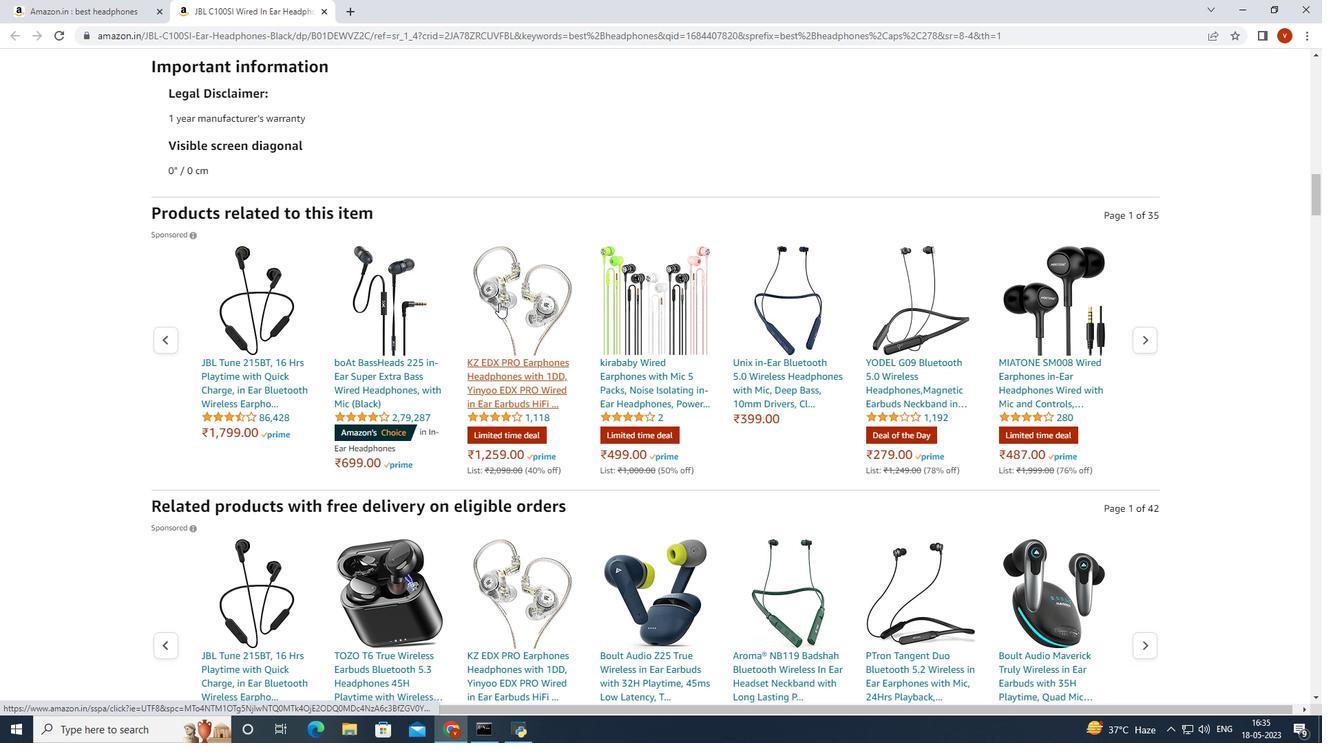 
Action: Mouse pressed left at (502, 303)
Screenshot: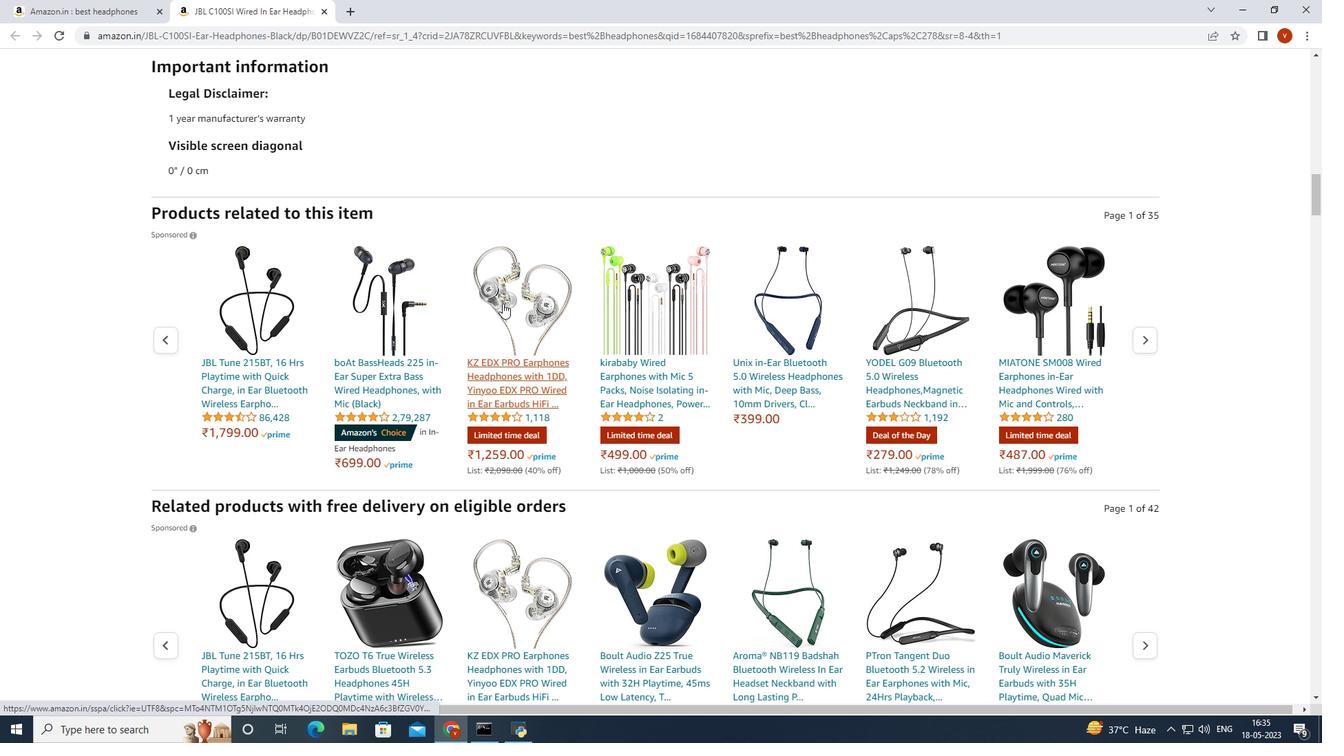 
Action: Mouse moved to (648, 426)
Screenshot: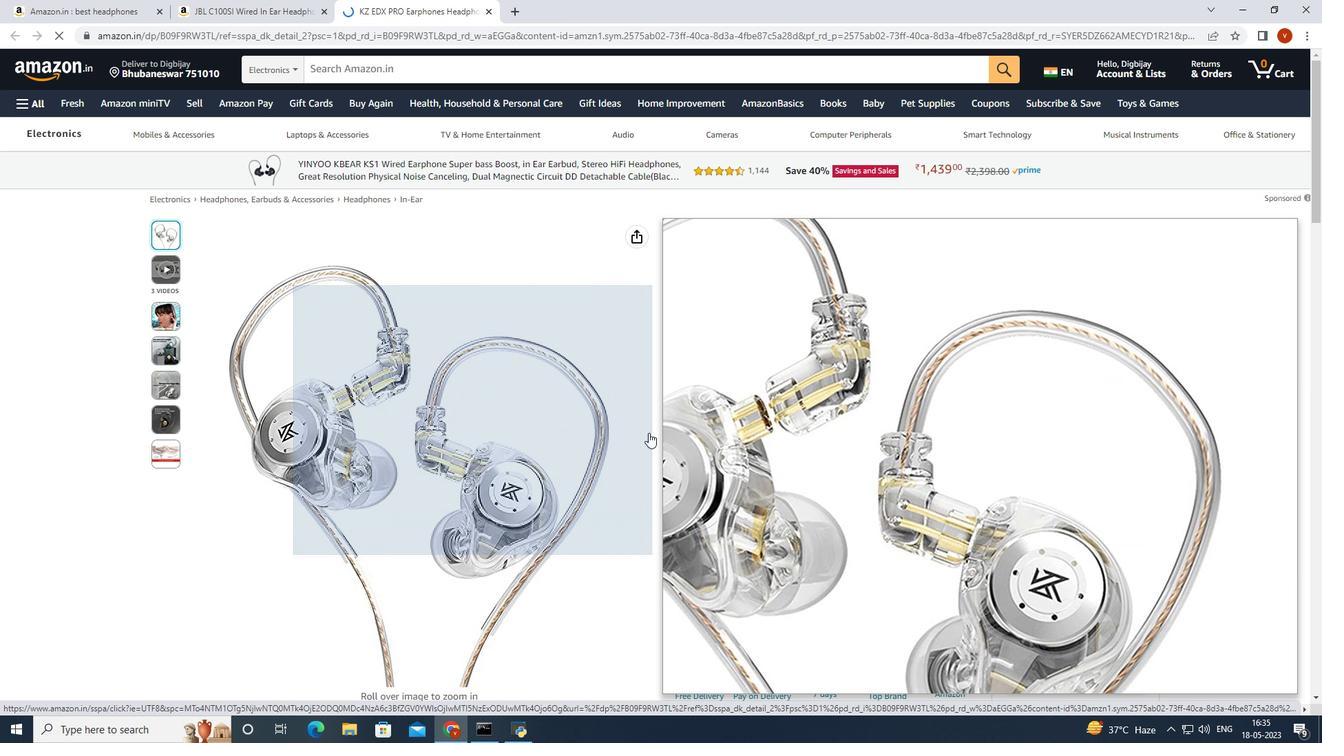 
Action: Mouse scrolled (648, 425) with delta (0, 0)
Screenshot: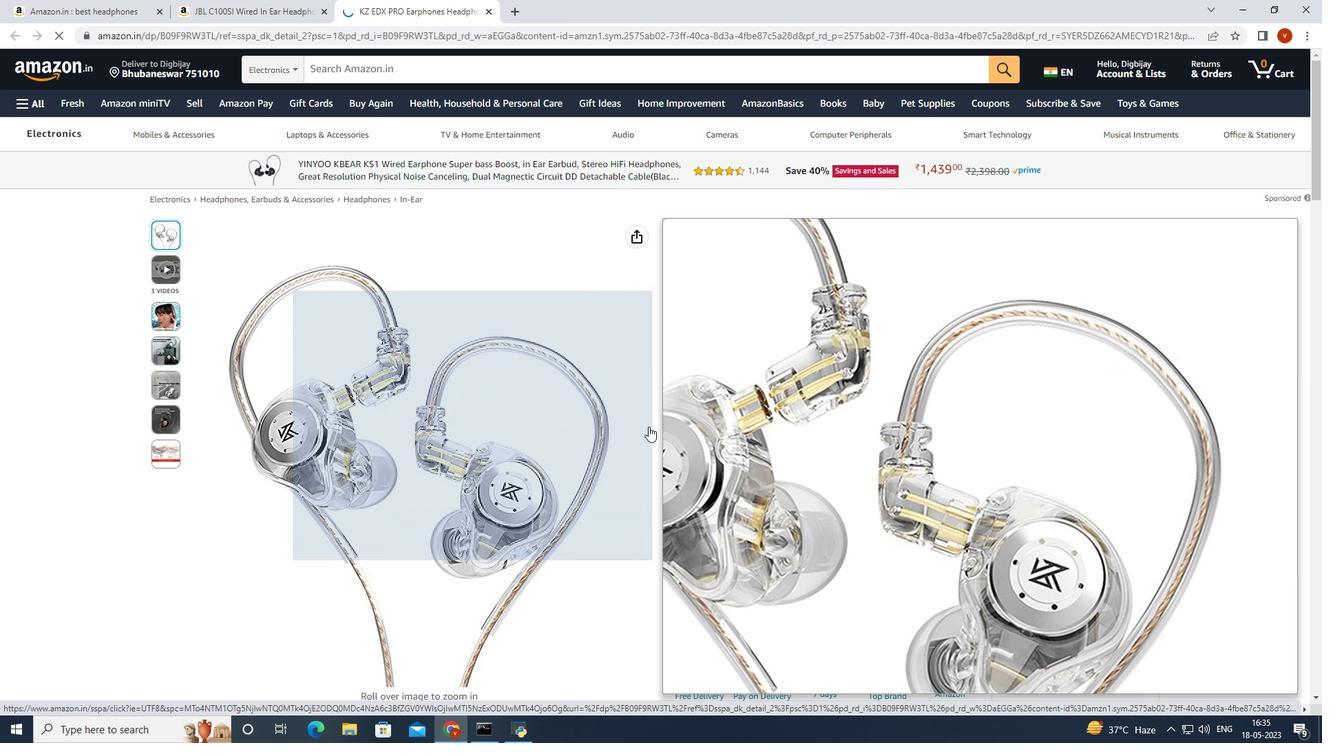 
Action: Mouse scrolled (648, 425) with delta (0, 0)
Screenshot: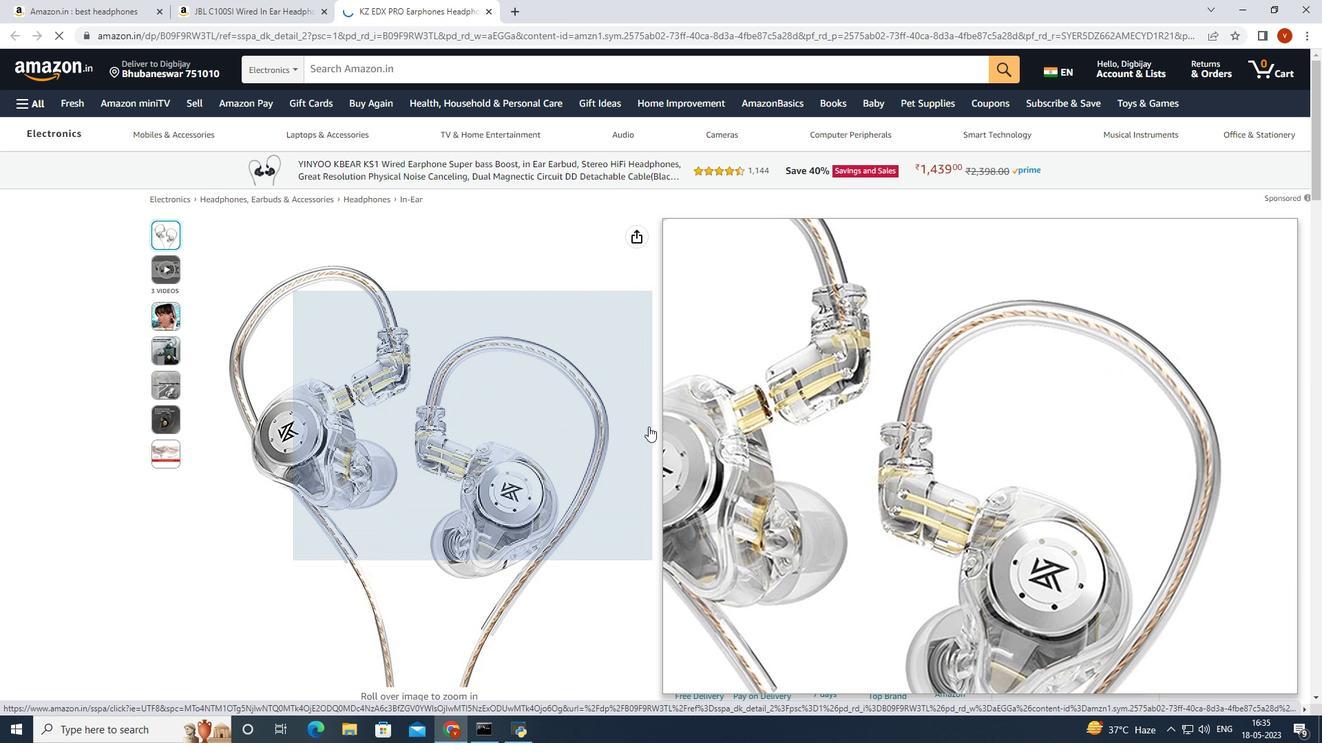 
Action: Mouse scrolled (648, 425) with delta (0, 0)
Screenshot: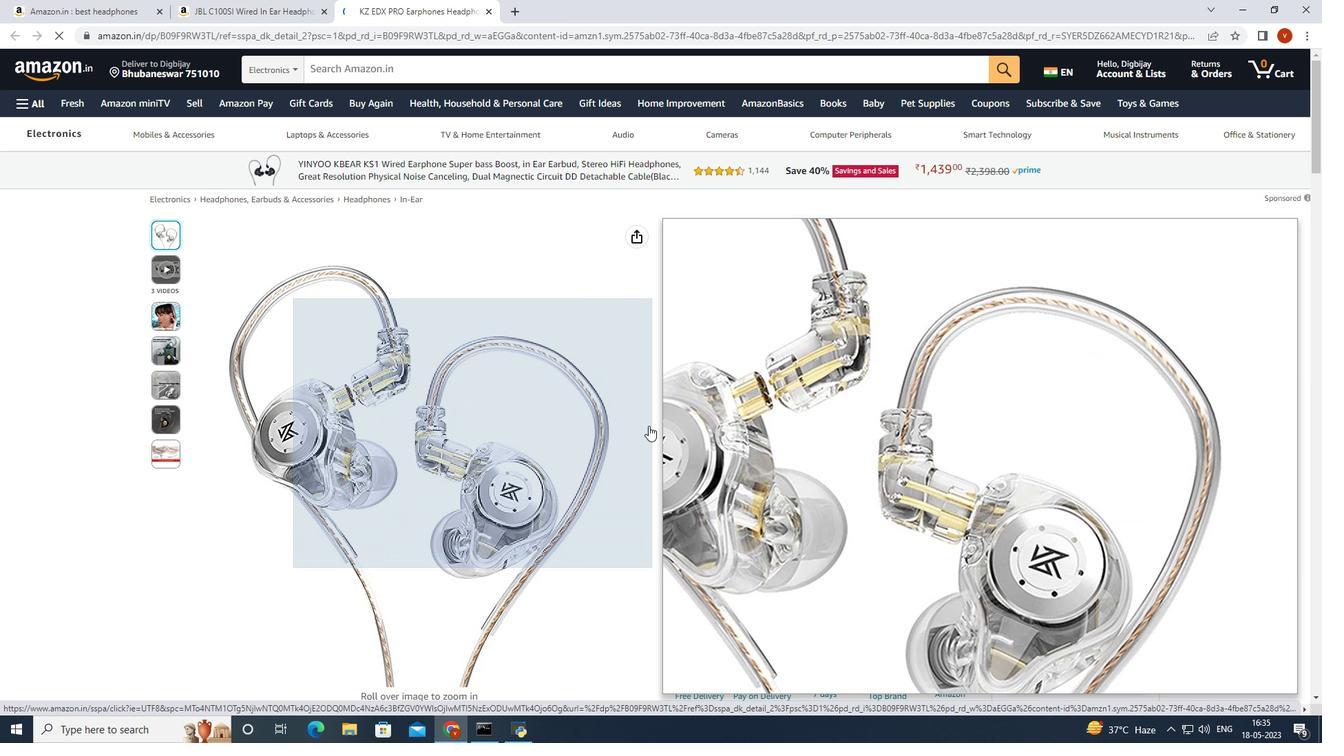
Action: Mouse moved to (615, 423)
Screenshot: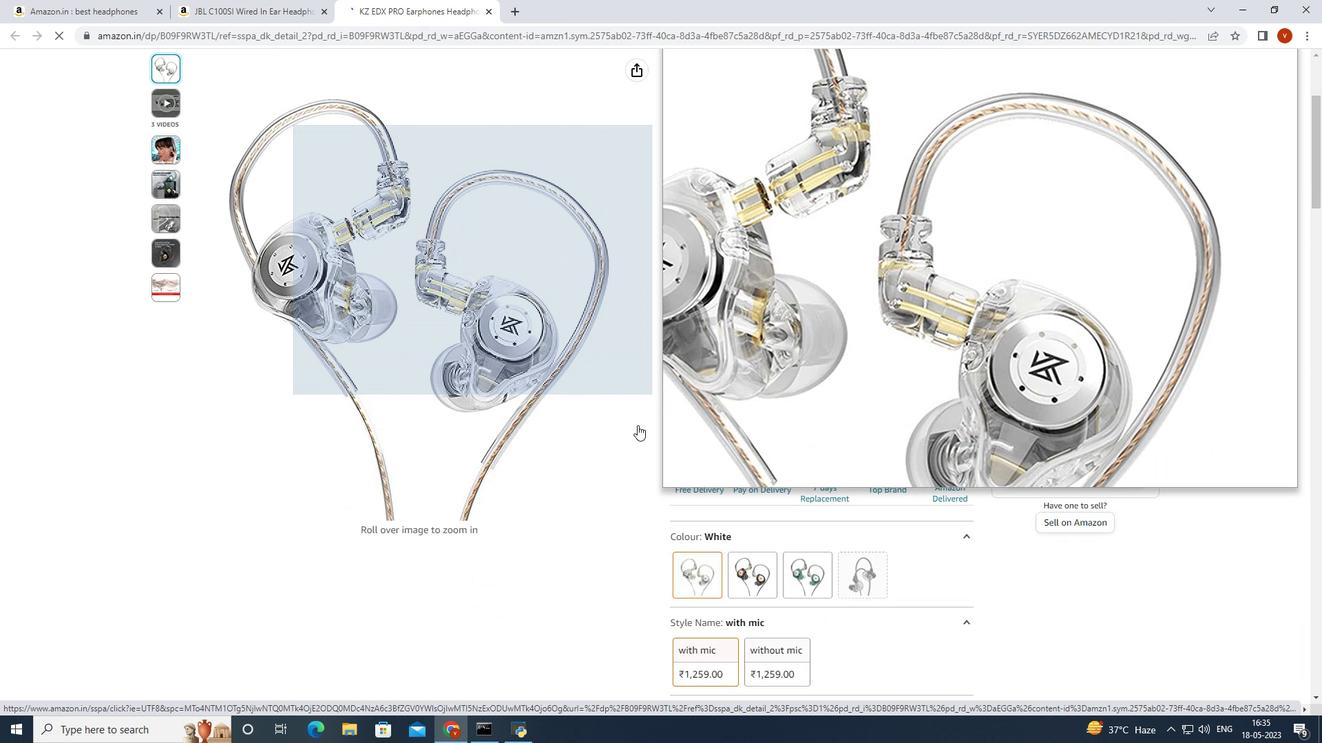 
Action: Mouse scrolled (615, 422) with delta (0, 0)
Screenshot: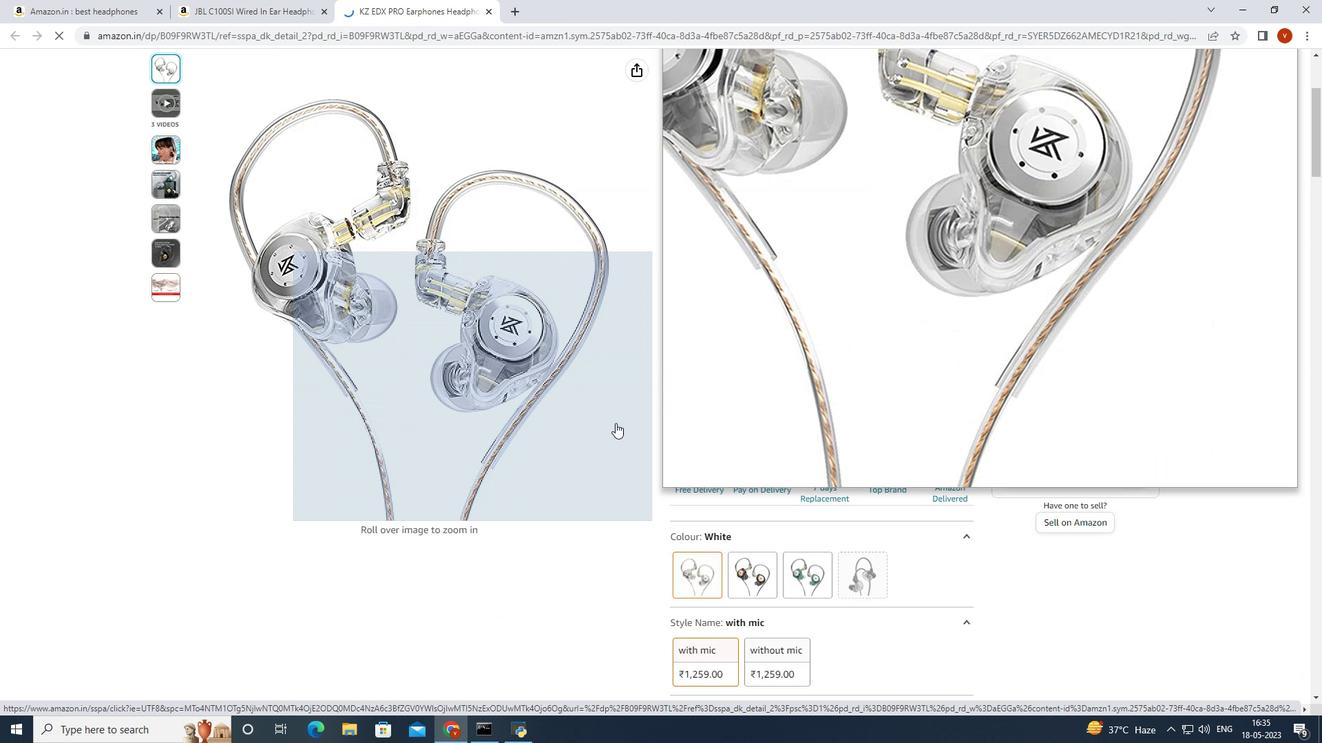 
Action: Mouse moved to (752, 396)
Screenshot: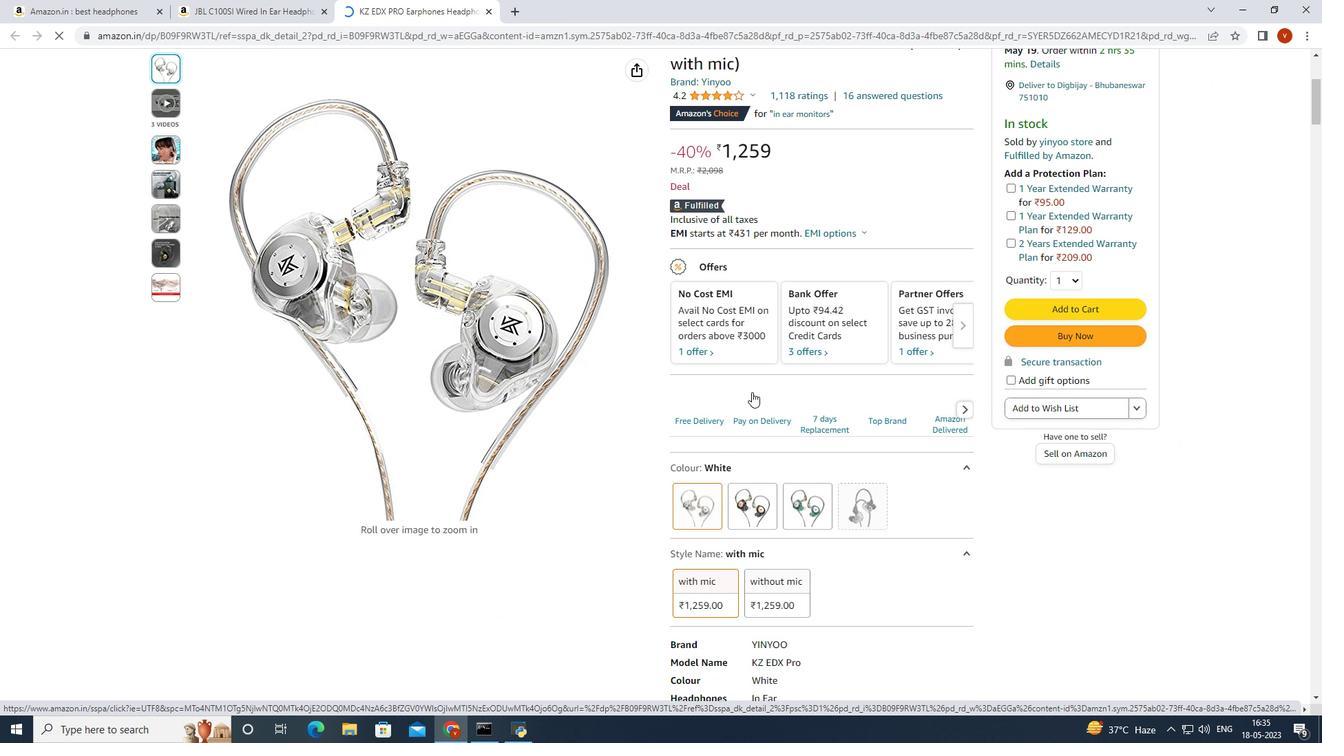 
Action: Mouse scrolled (752, 395) with delta (0, 0)
Screenshot: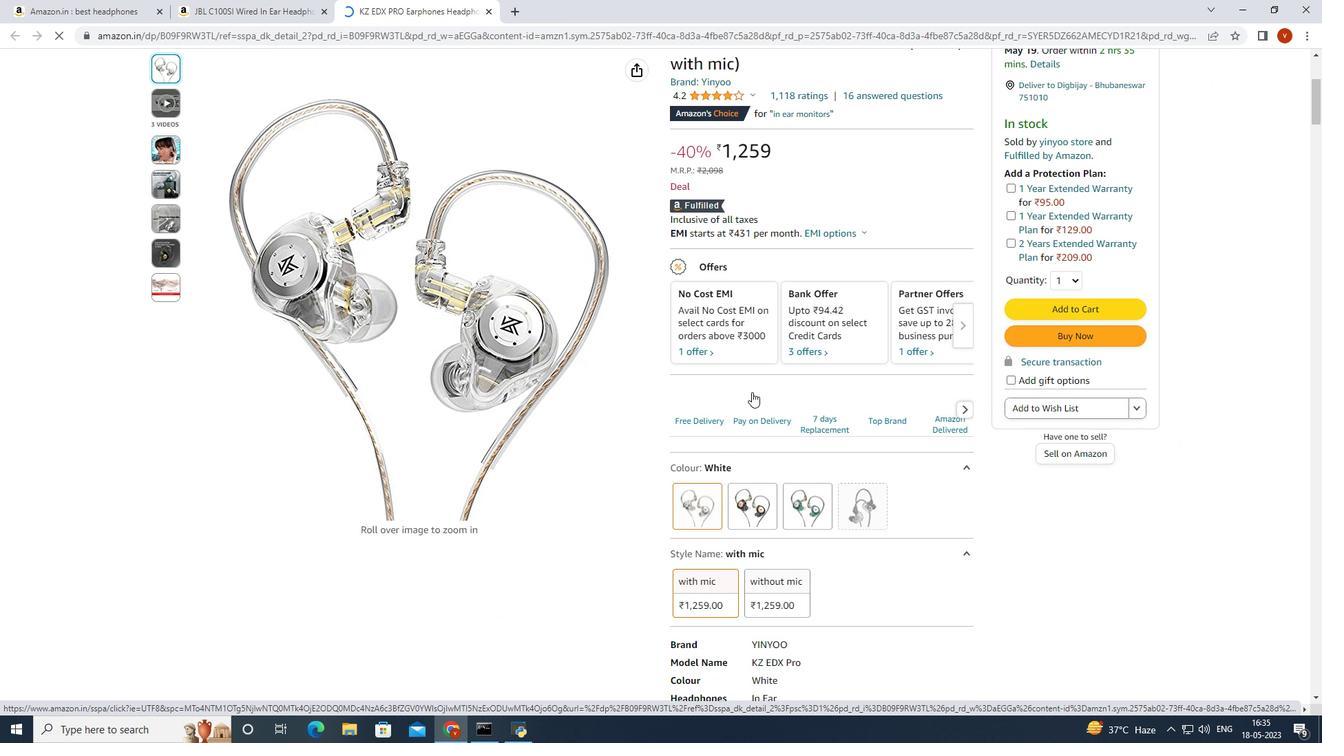 
Action: Mouse scrolled (752, 395) with delta (0, 0)
Screenshot: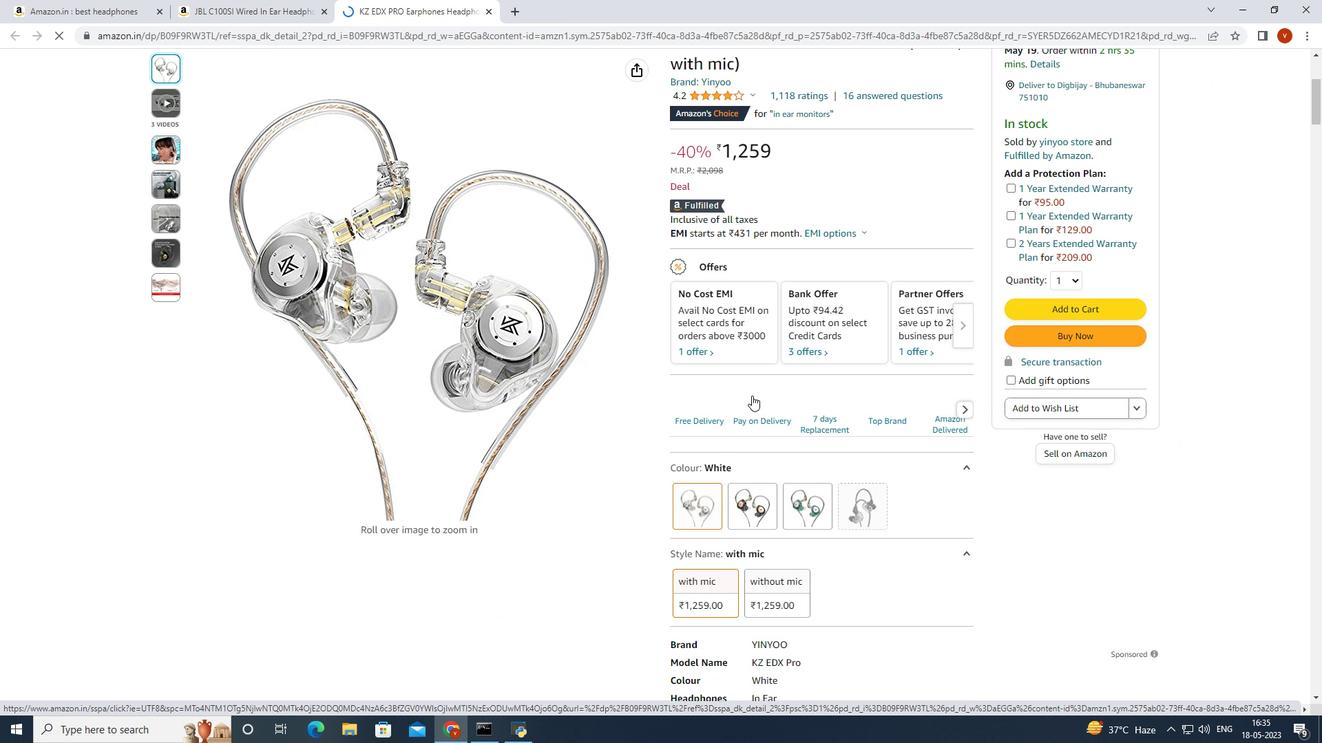
Action: Mouse scrolled (752, 395) with delta (0, 0)
Screenshot: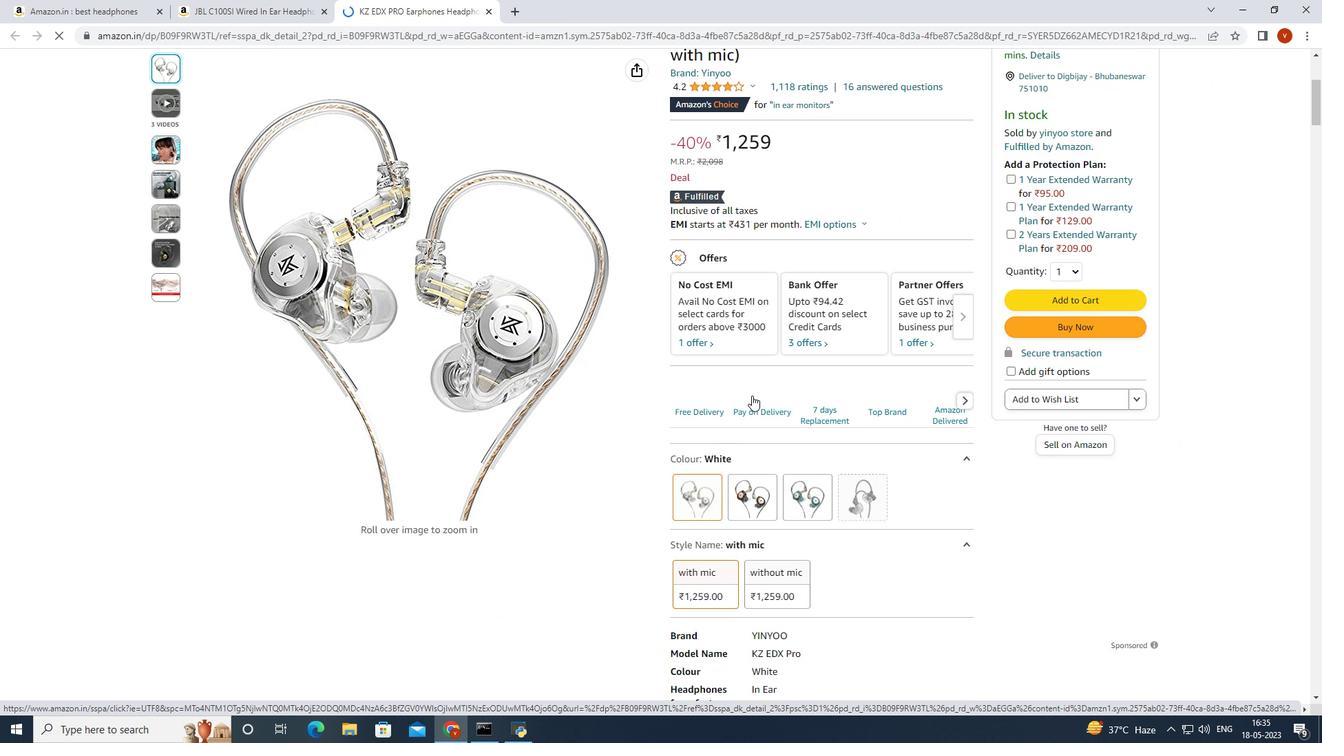 
Action: Mouse scrolled (752, 395) with delta (0, 0)
Screenshot: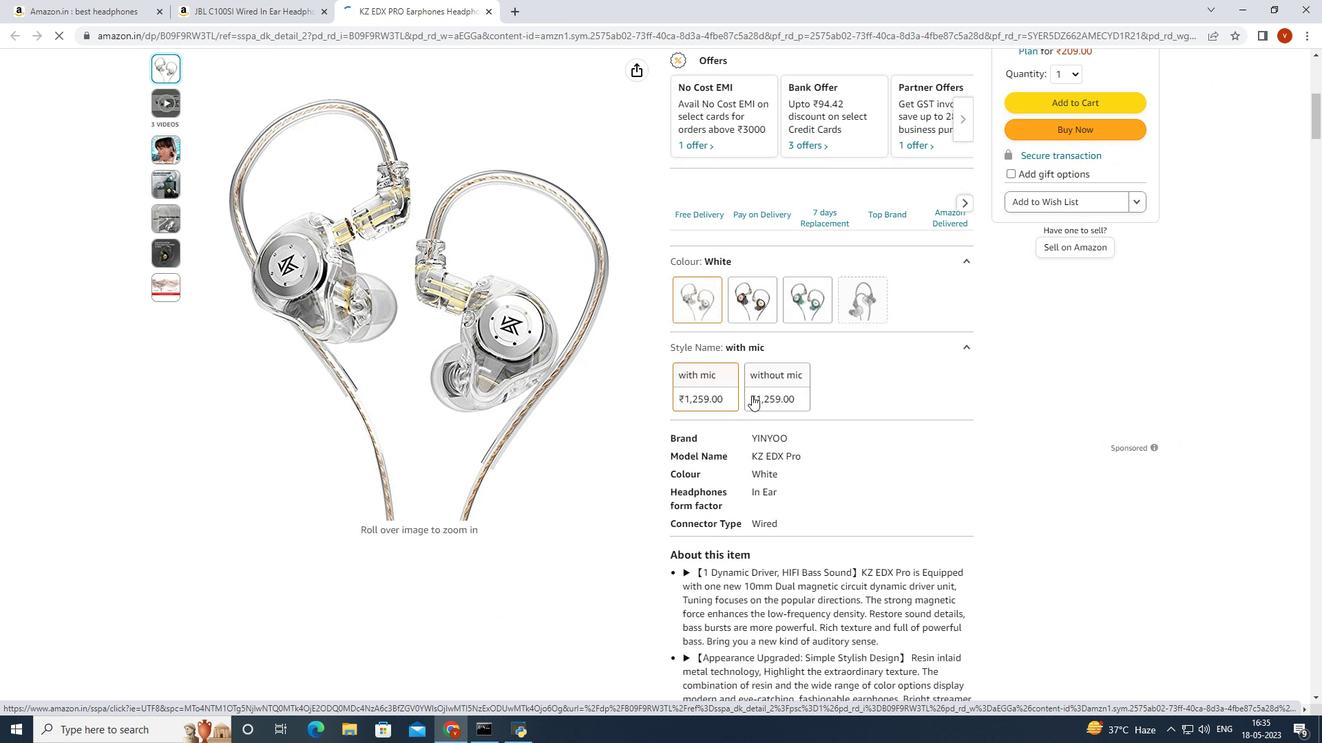 
Action: Mouse moved to (749, 399)
Screenshot: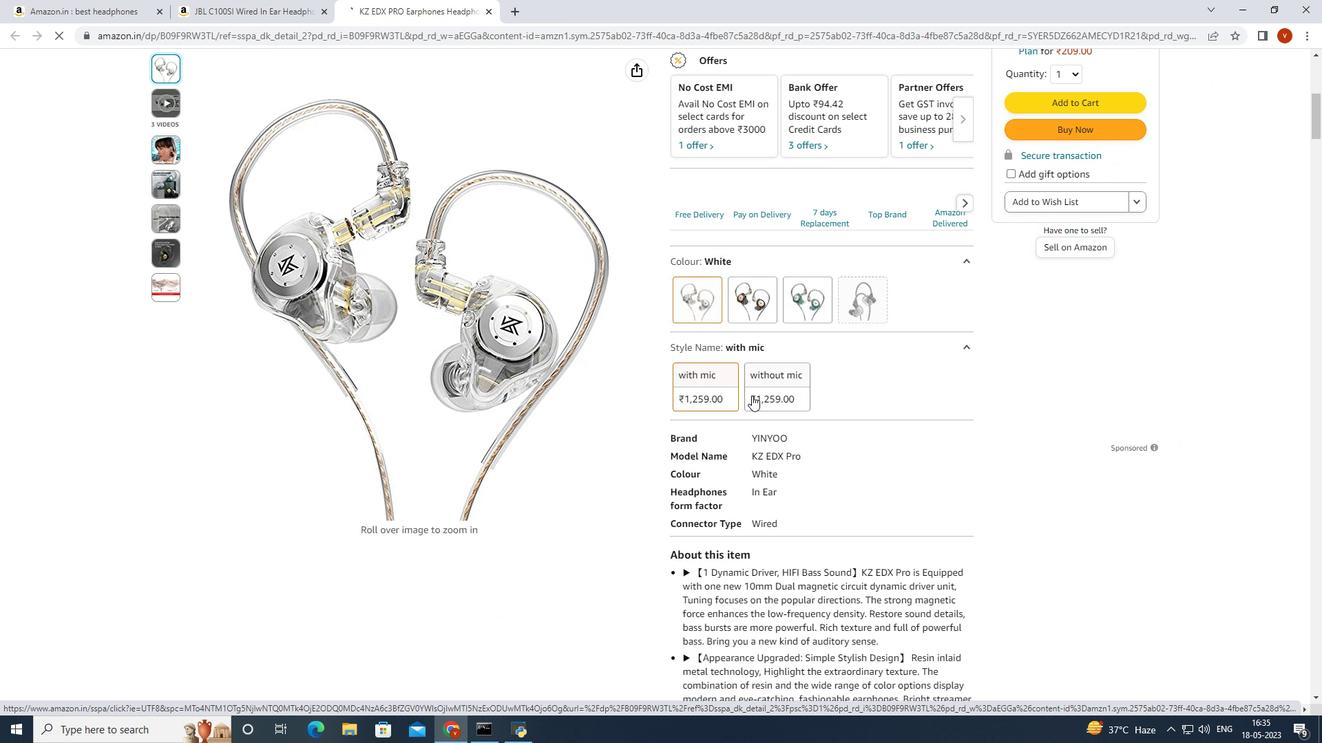 
Action: Mouse scrolled (749, 398) with delta (0, 0)
Screenshot: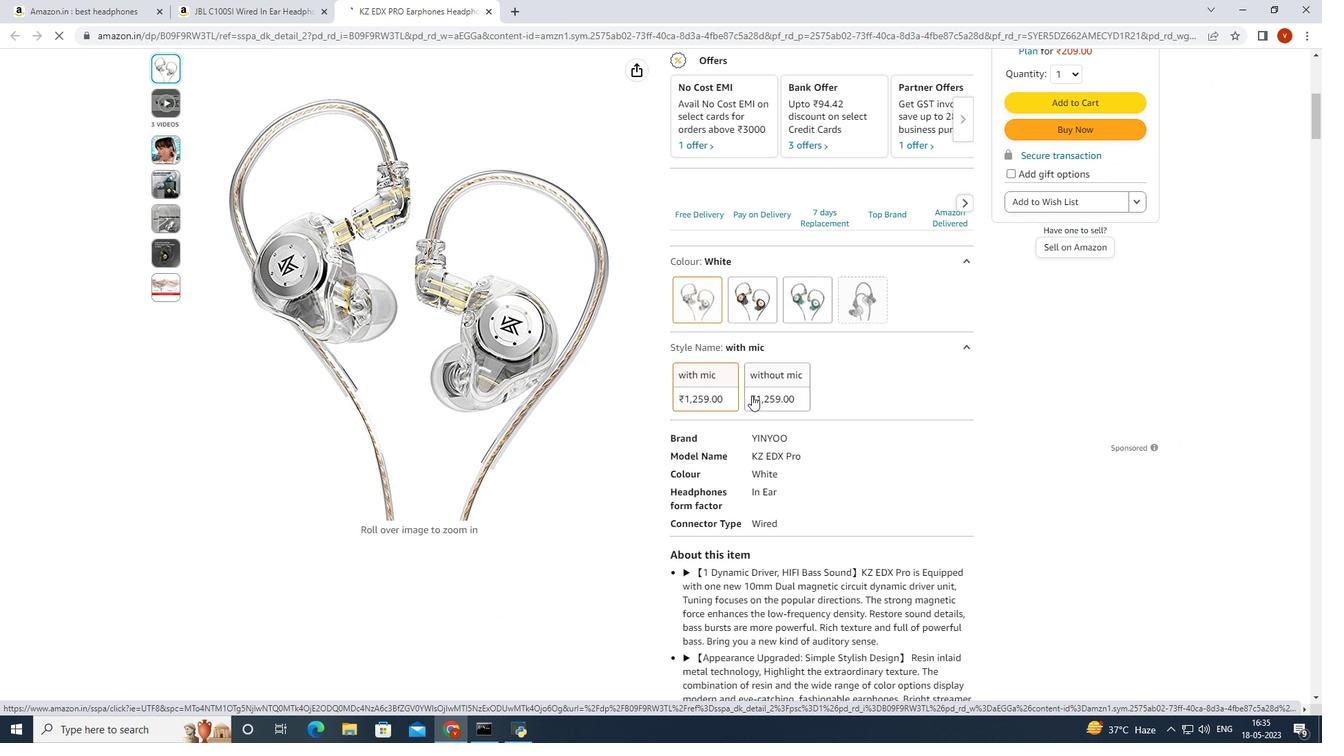 
Action: Mouse moved to (750, 451)
Screenshot: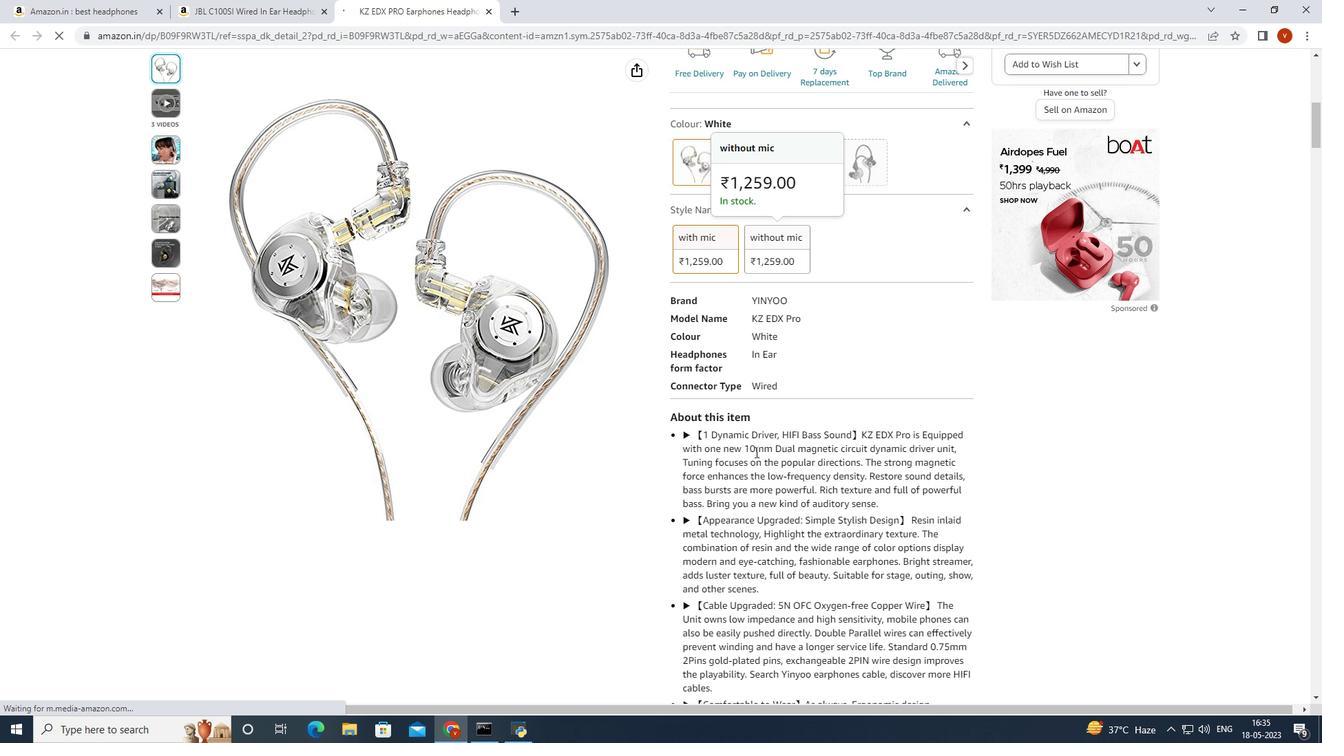 
Action: Mouse scrolled (750, 451) with delta (0, 0)
Screenshot: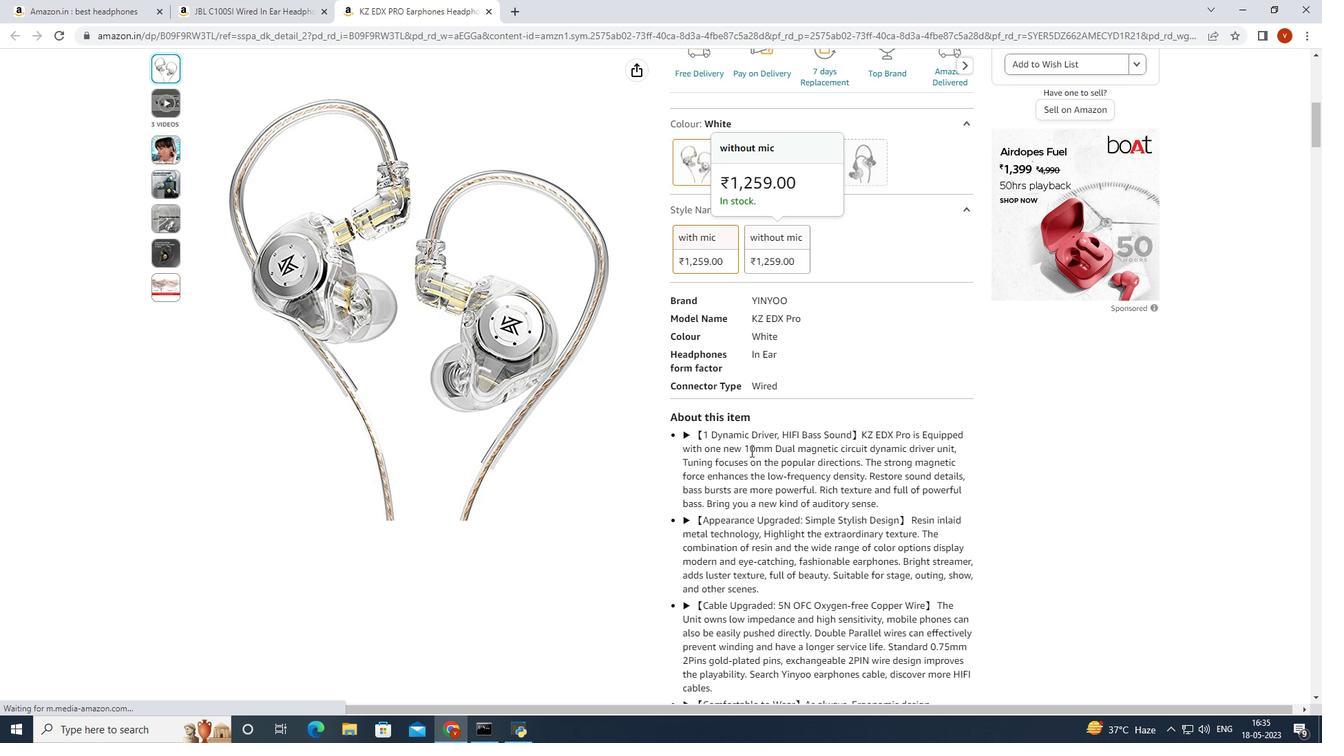 
Action: Mouse moved to (755, 451)
Screenshot: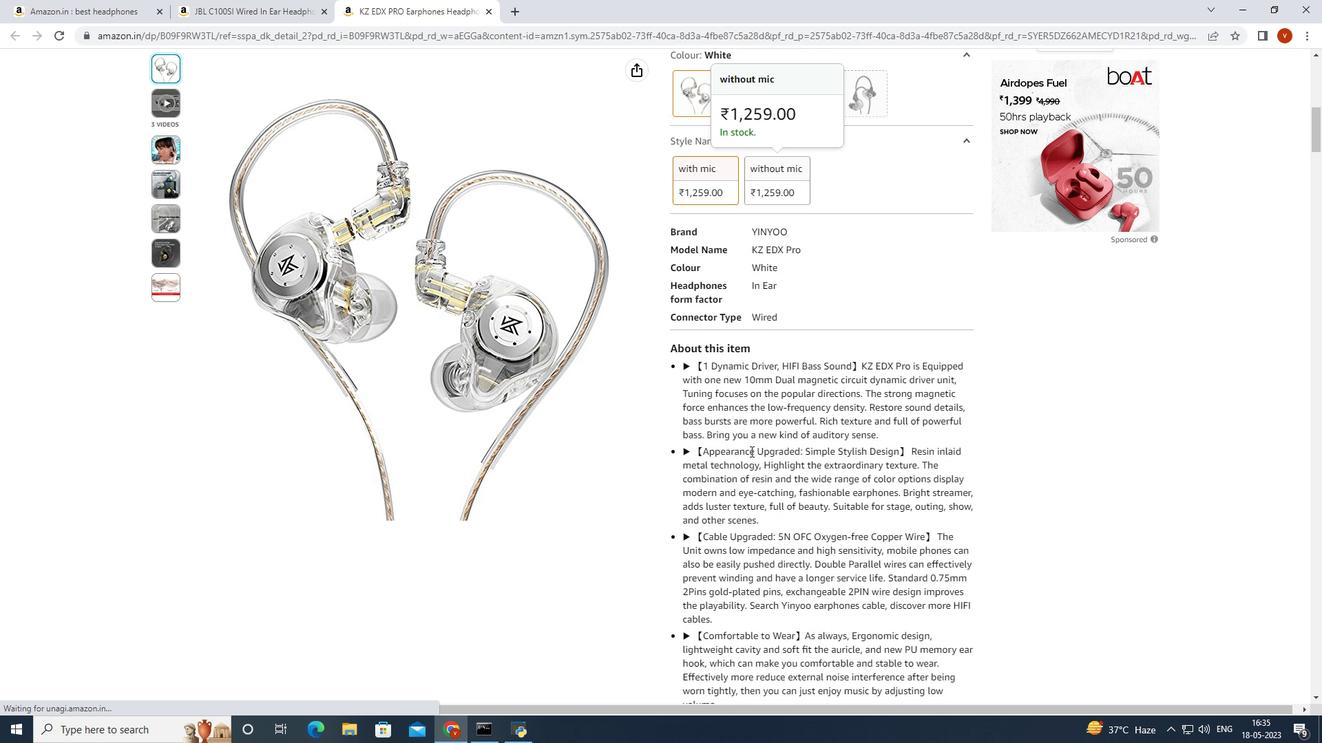 
Action: Mouse scrolled (755, 451) with delta (0, 0)
Screenshot: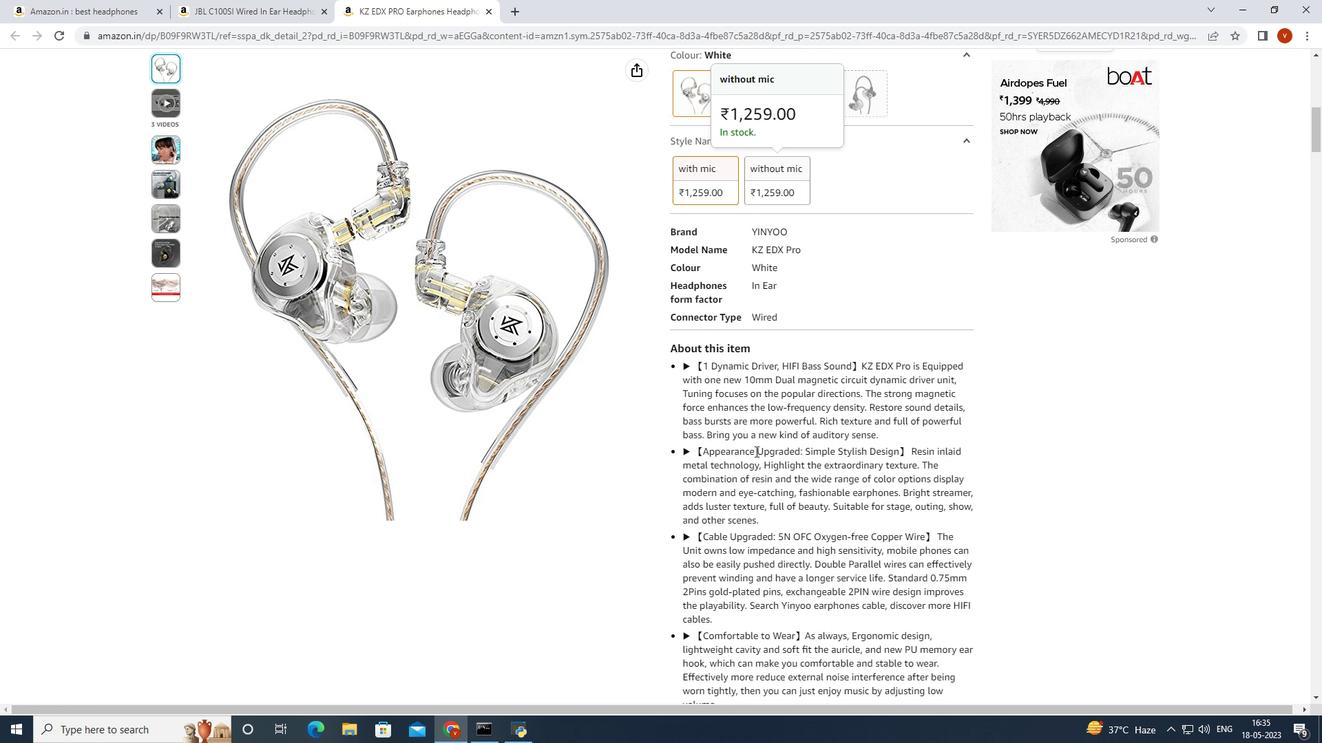 
Action: Mouse moved to (757, 451)
Screenshot: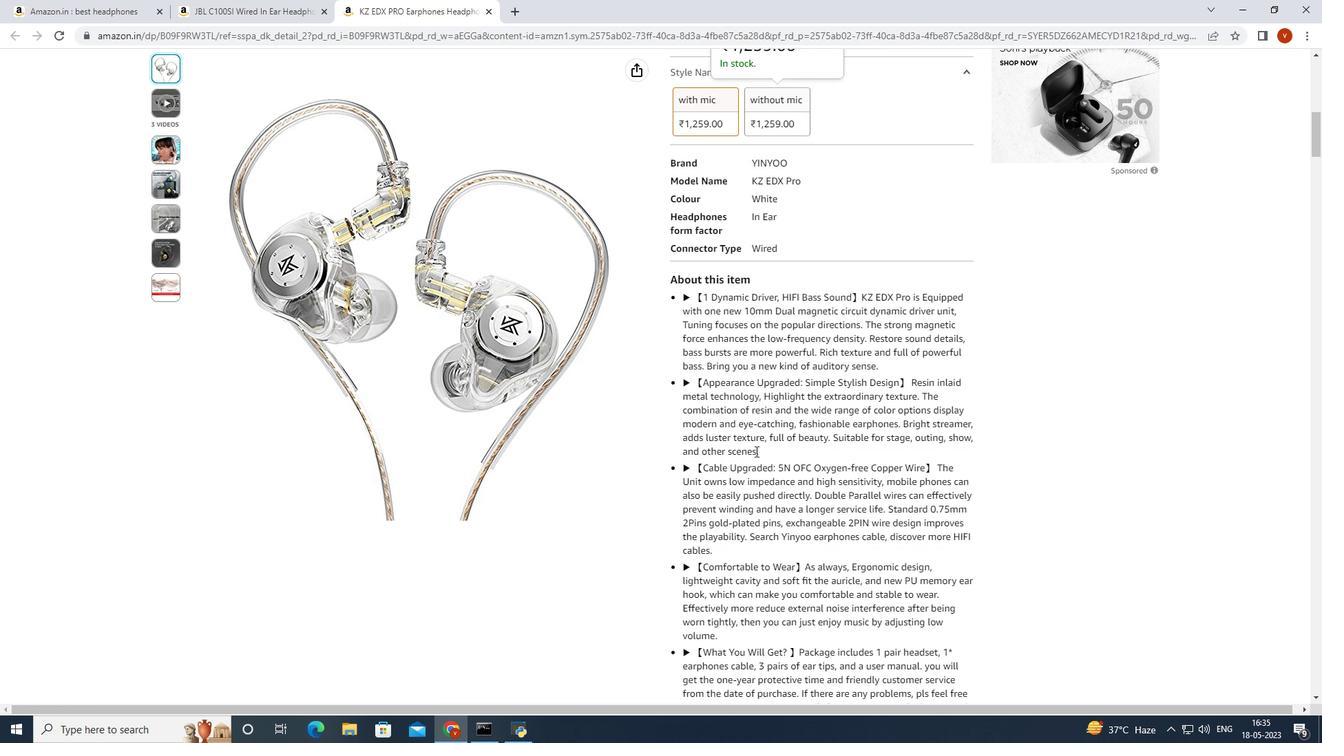 
Action: Mouse scrolled (757, 450) with delta (0, 0)
Screenshot: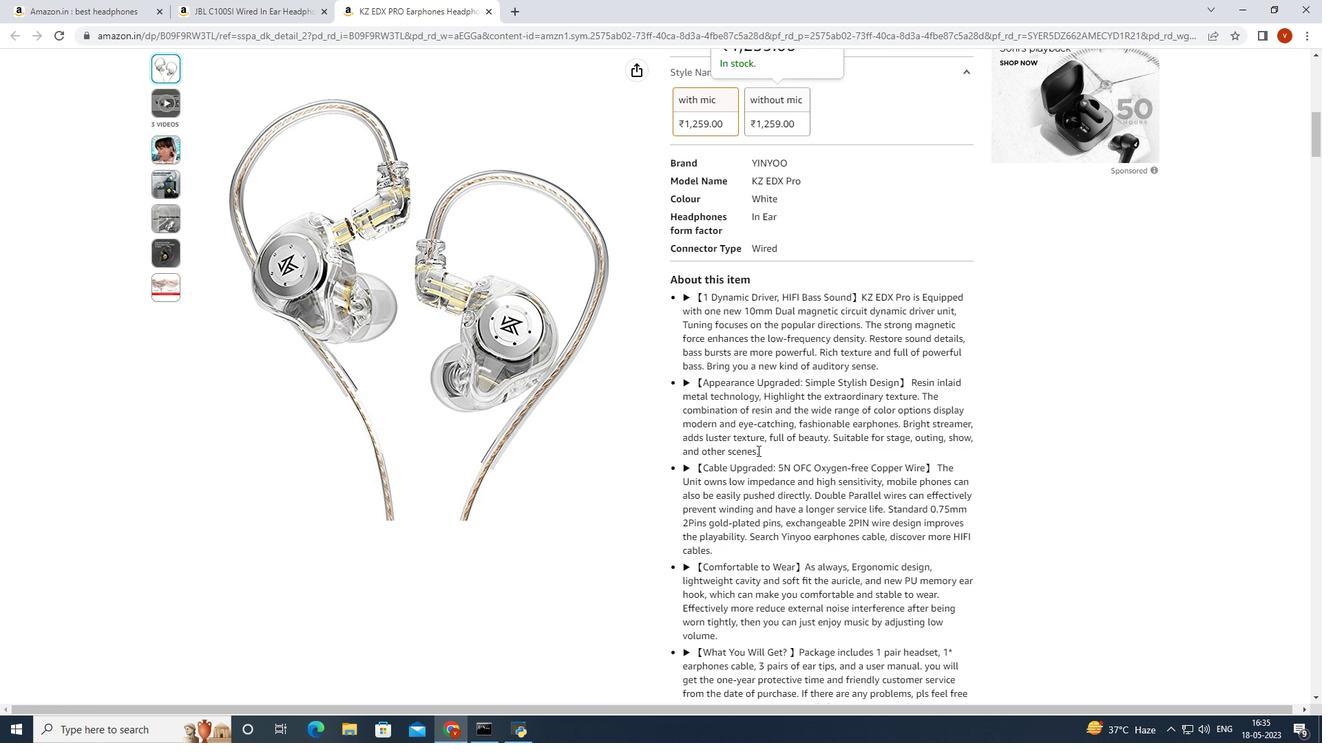 
Action: Mouse moved to (712, 356)
Screenshot: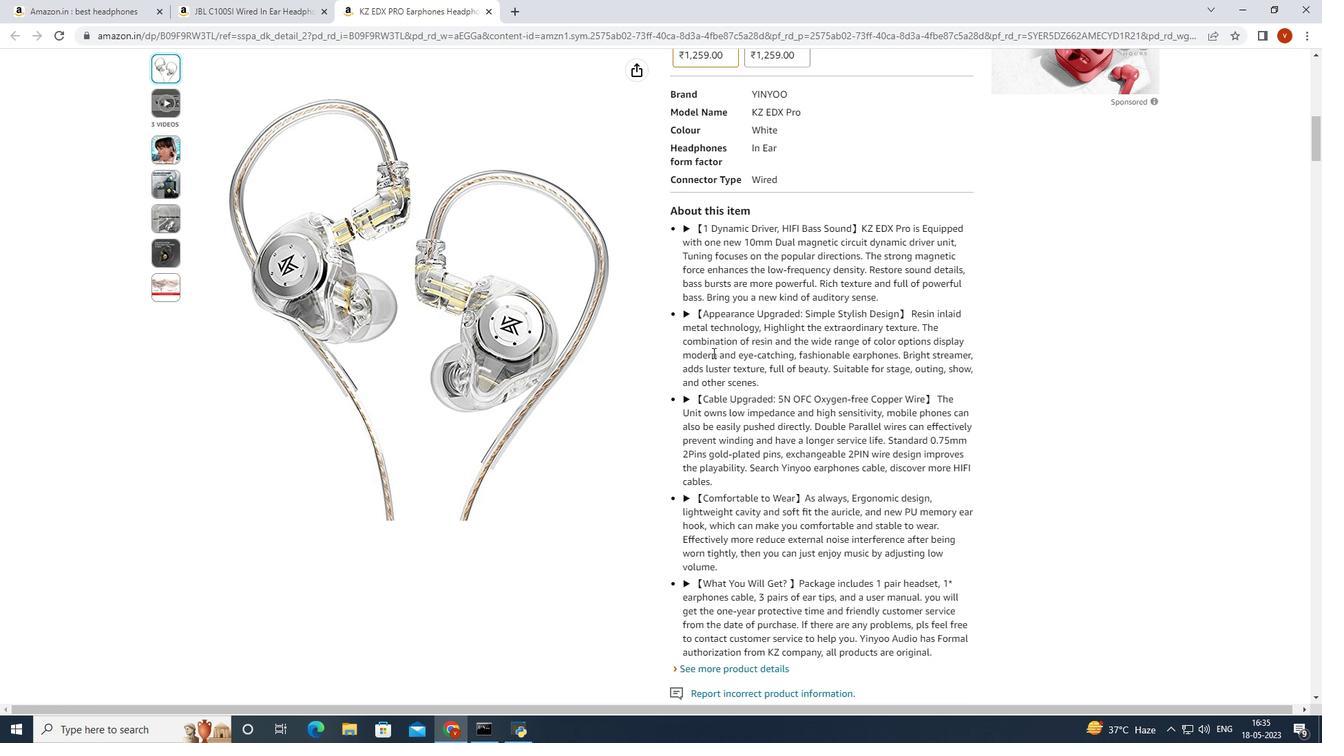
Action: Mouse scrolled (712, 355) with delta (0, 0)
Screenshot: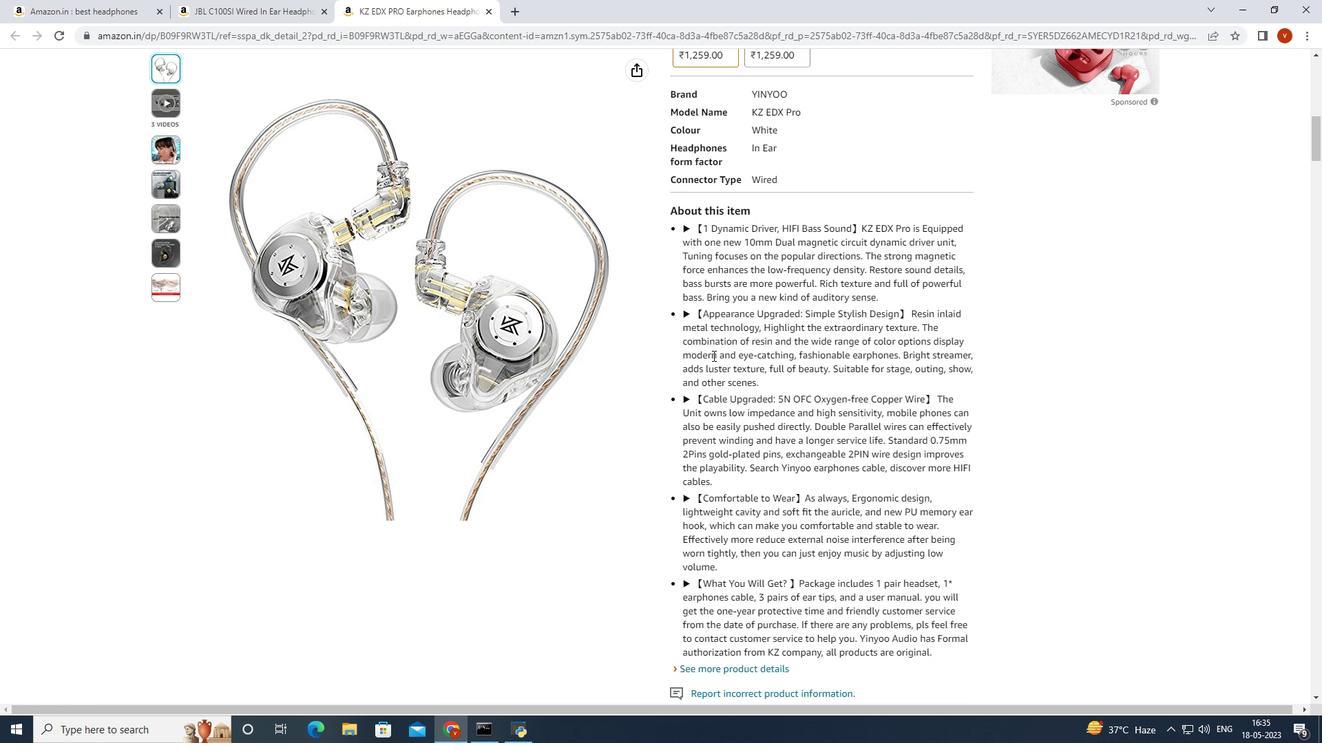 
Action: Mouse scrolled (712, 355) with delta (0, 0)
Screenshot: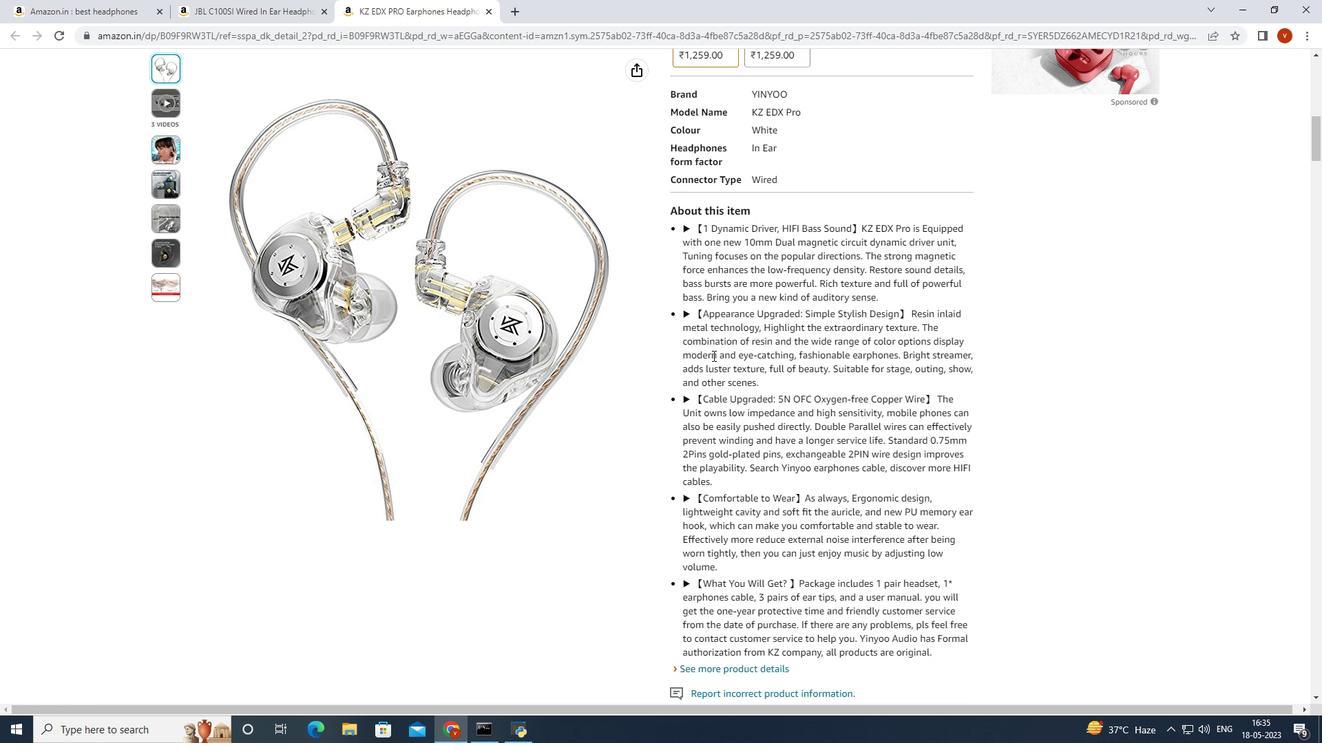 
Action: Mouse scrolled (712, 355) with delta (0, 0)
Screenshot: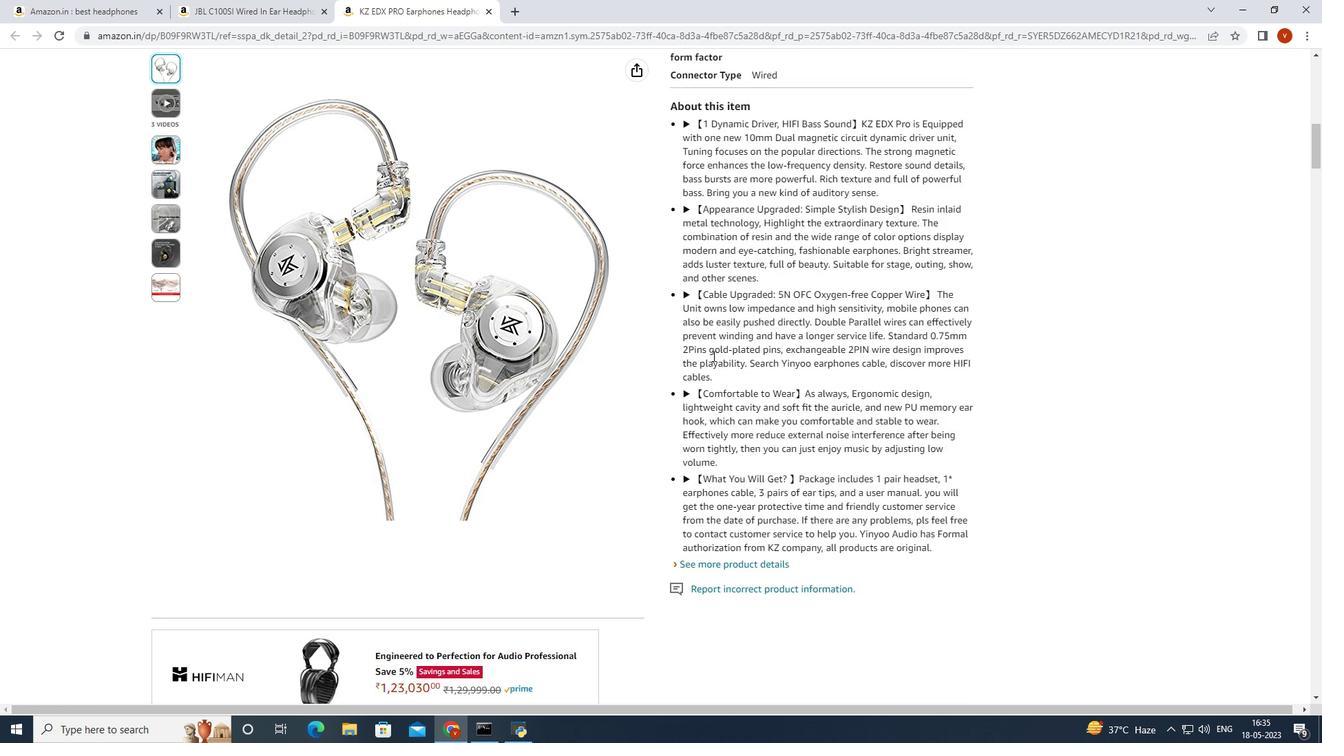 
Action: Mouse moved to (683, 410)
Screenshot: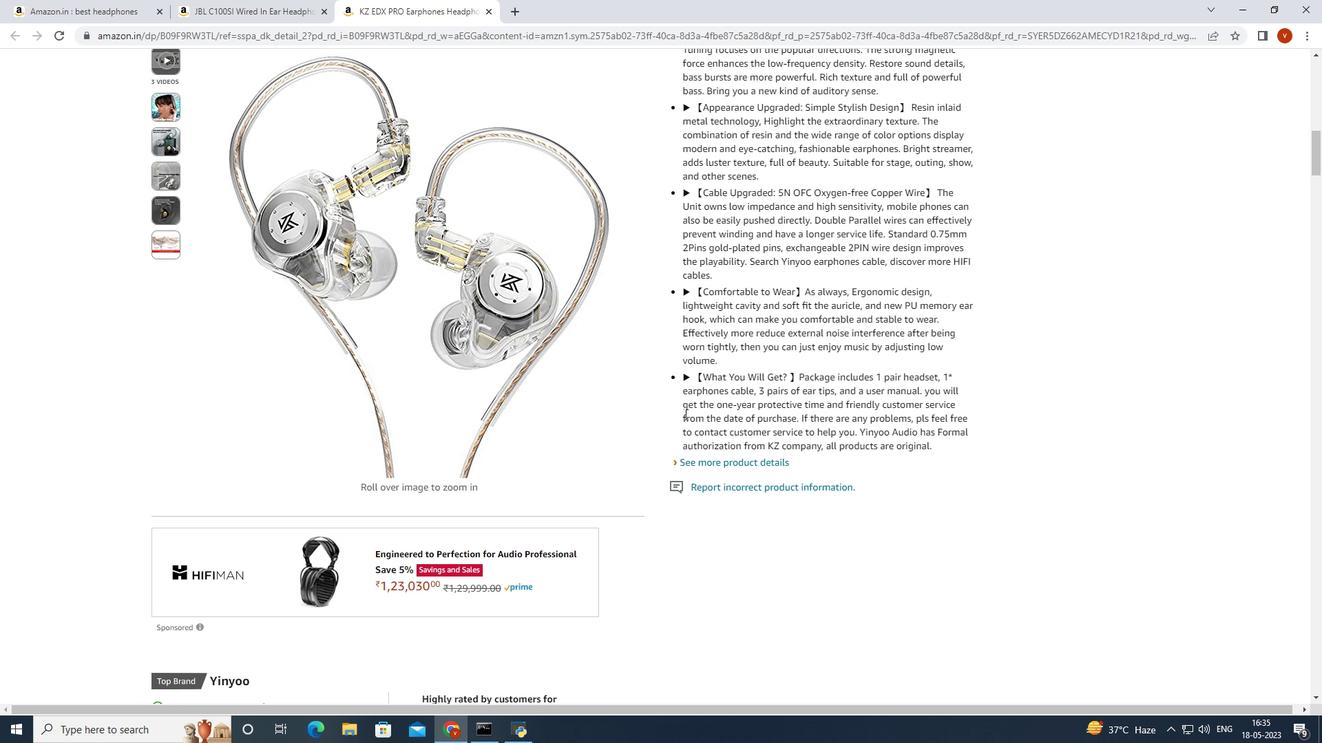 
Action: Mouse scrolled (683, 409) with delta (0, 0)
Screenshot: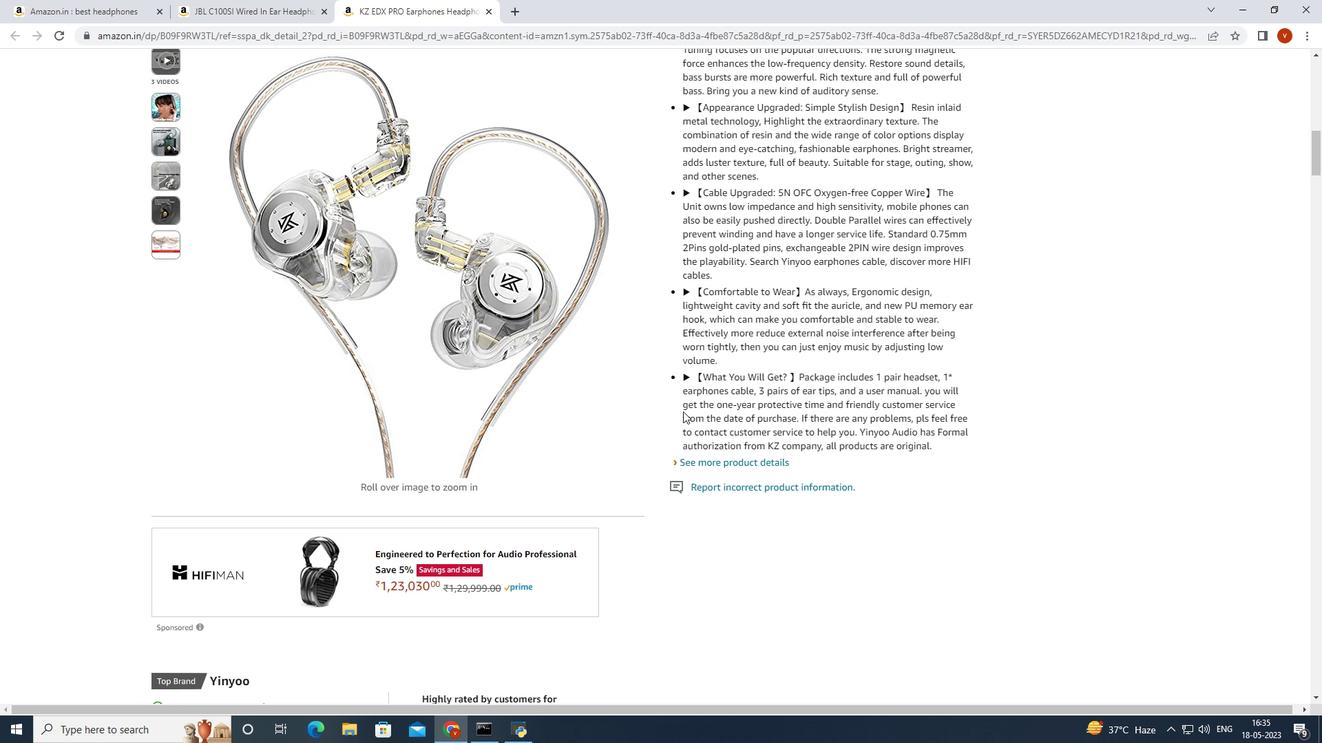 
Action: Mouse moved to (671, 362)
Screenshot: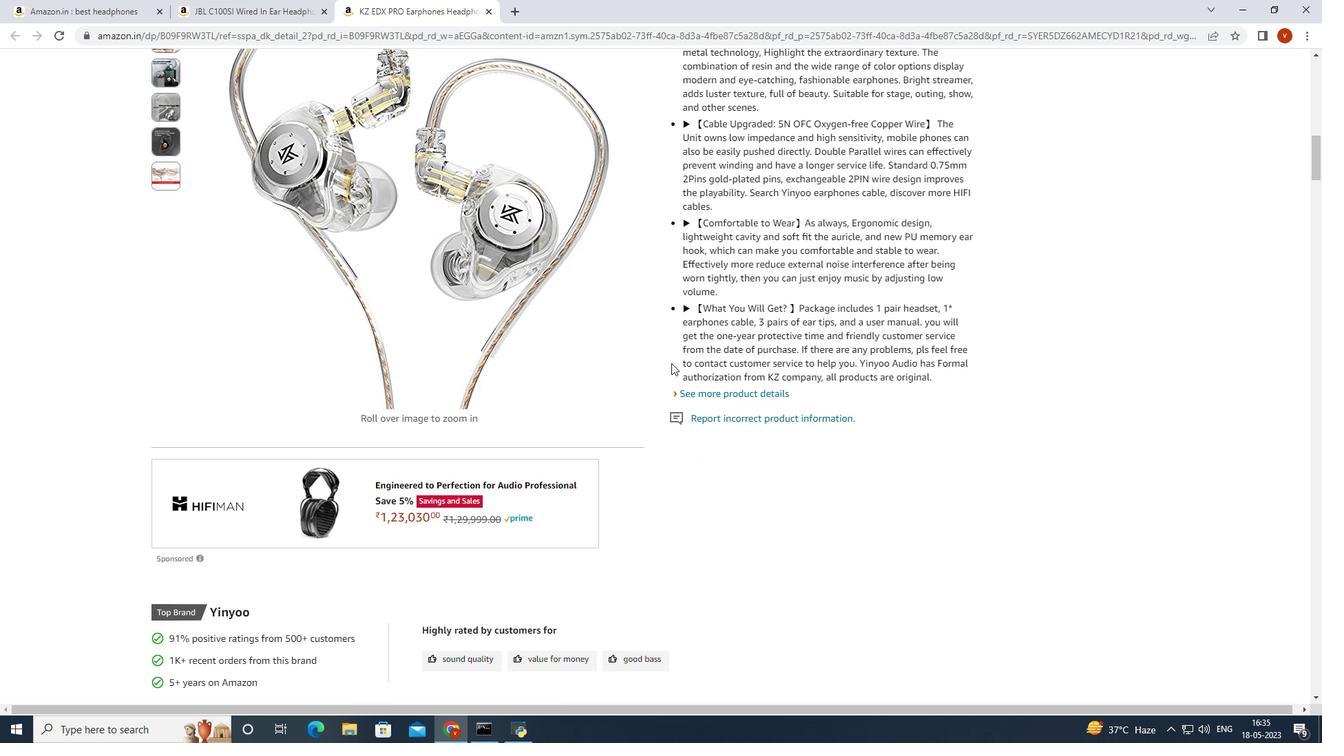
Action: Mouse scrolled (671, 363) with delta (0, 0)
Screenshot: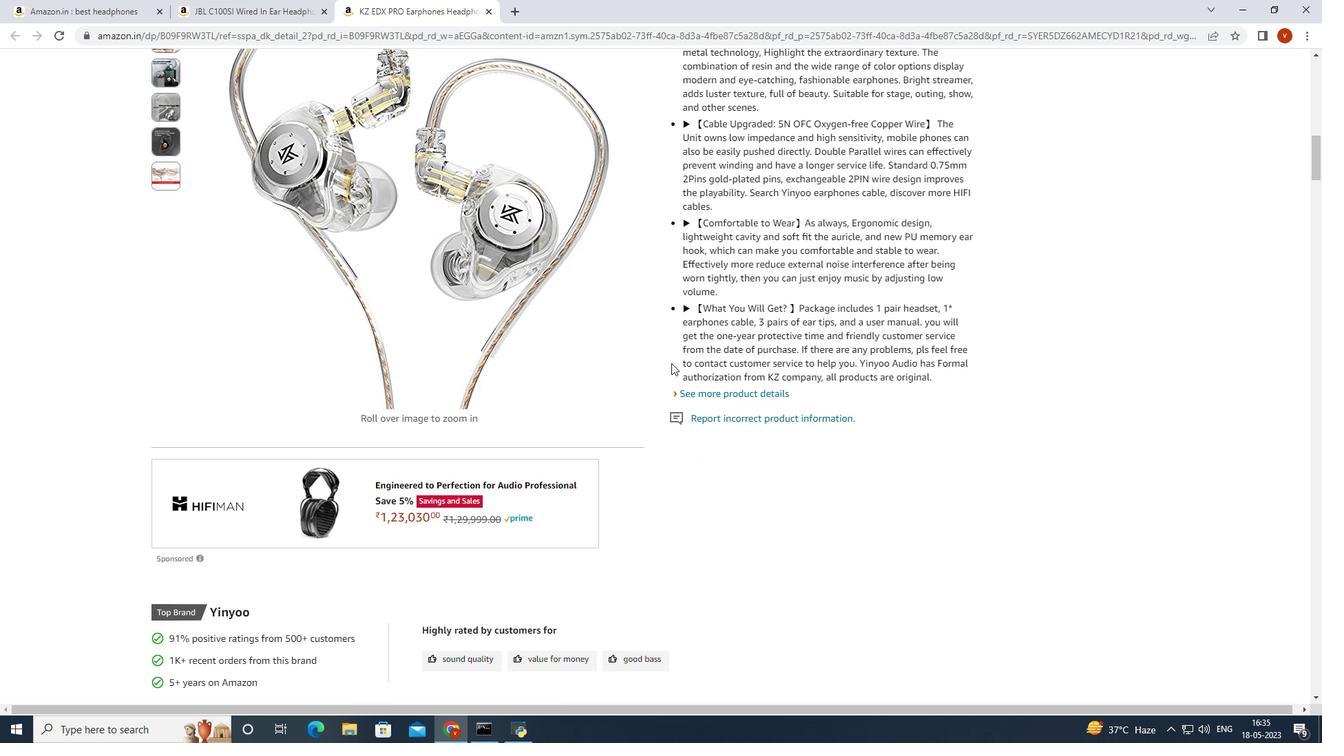 
Action: Mouse scrolled (671, 363) with delta (0, 0)
Screenshot: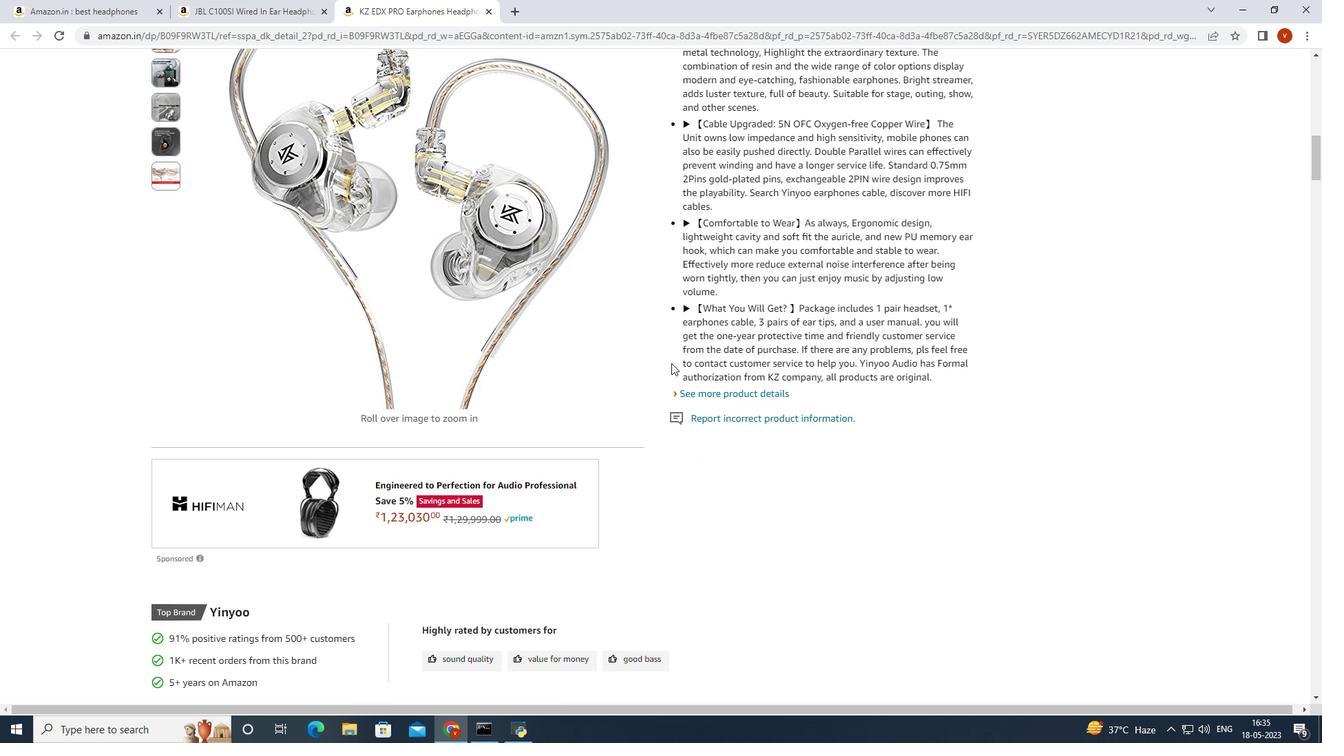 
Action: Mouse moved to (673, 360)
Screenshot: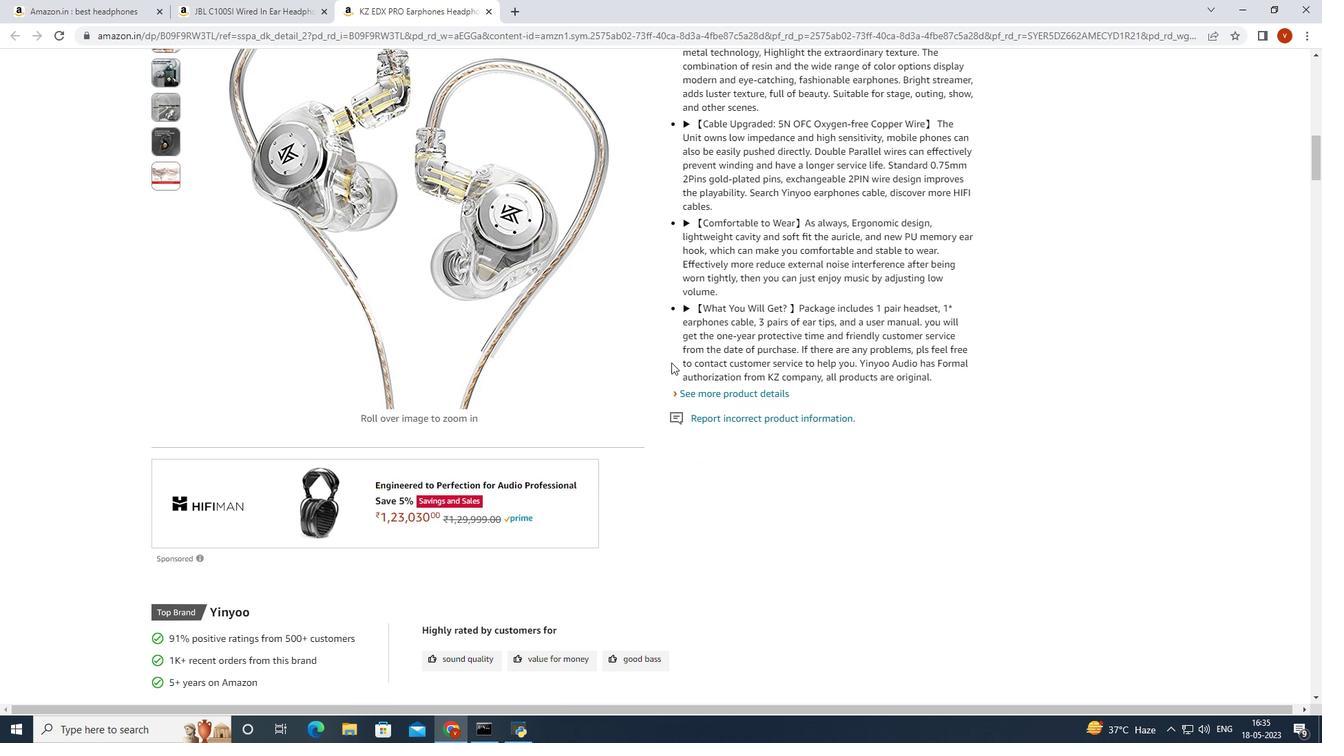 
Action: Mouse scrolled (672, 361) with delta (0, 0)
Screenshot: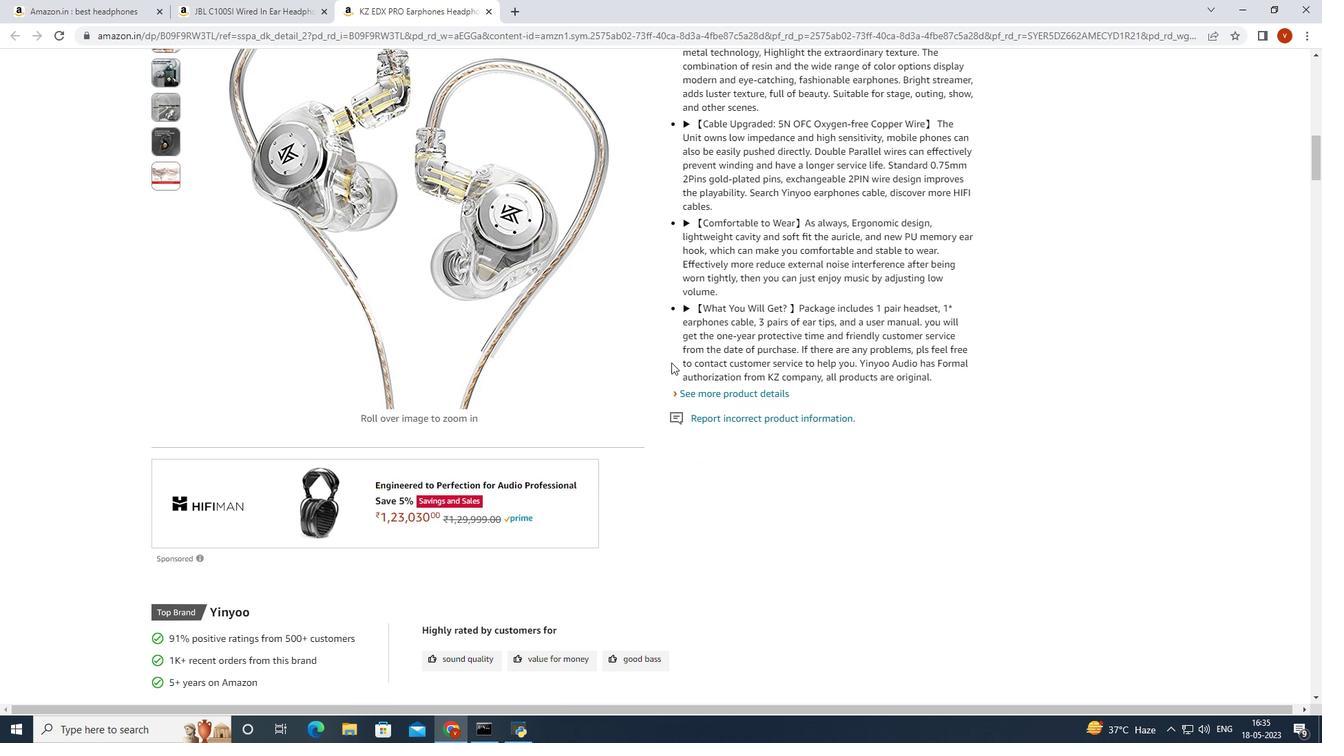 
Action: Mouse moved to (675, 358)
Screenshot: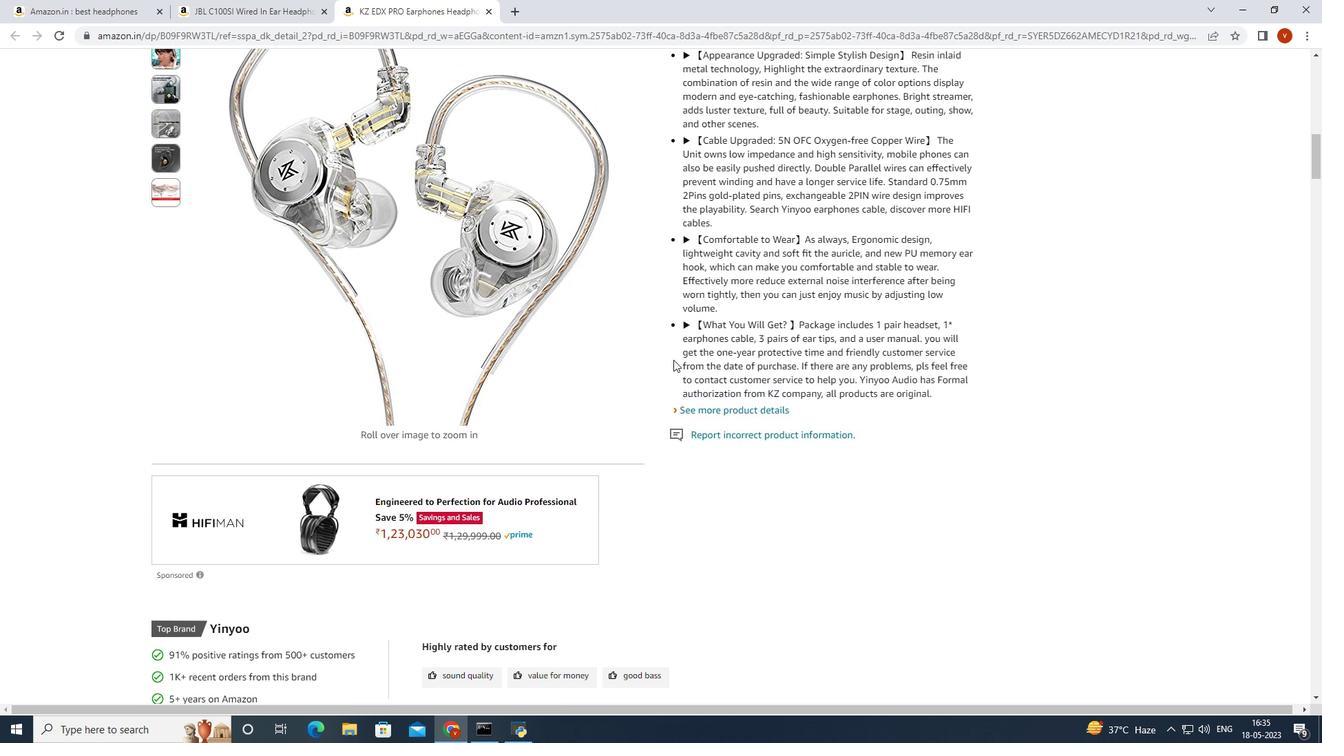 
Action: Mouse scrolled (675, 359) with delta (0, 0)
Screenshot: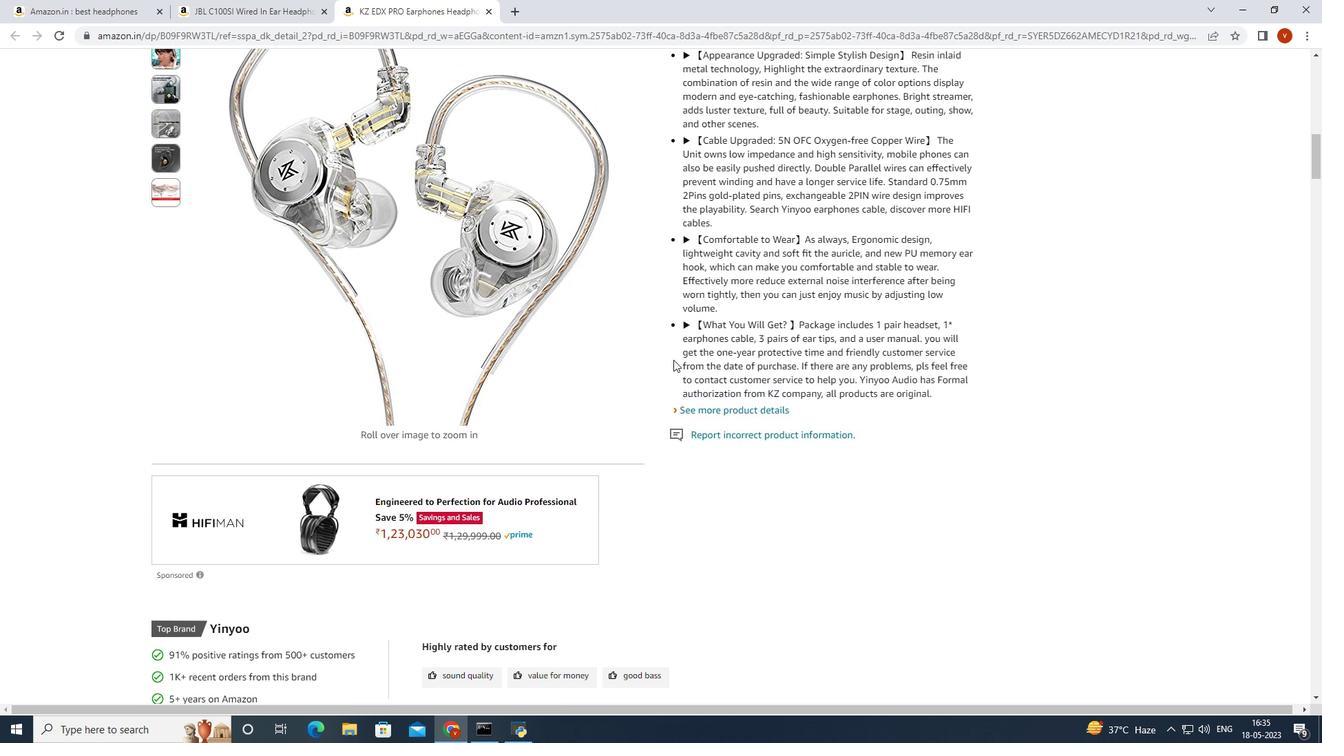 
Action: Mouse moved to (157, 207)
Screenshot: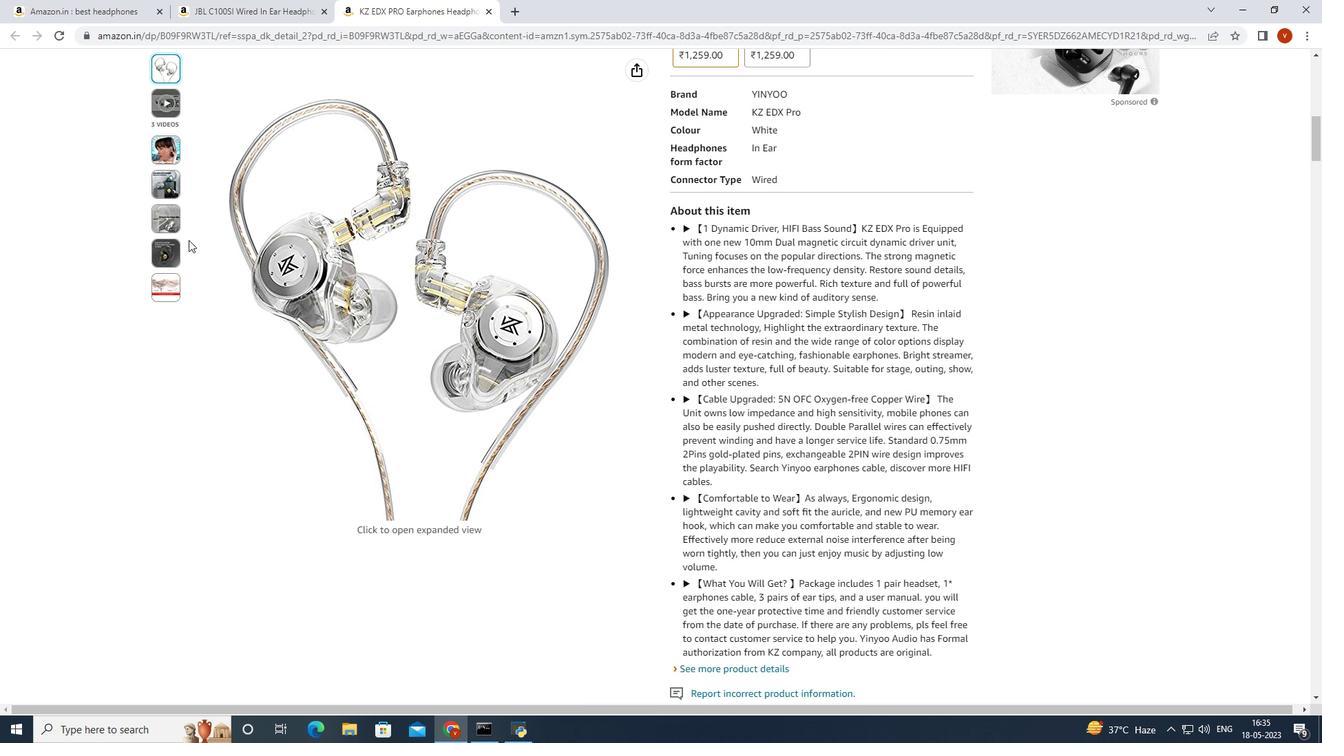 
Action: Mouse pressed left at (157, 207)
Screenshot: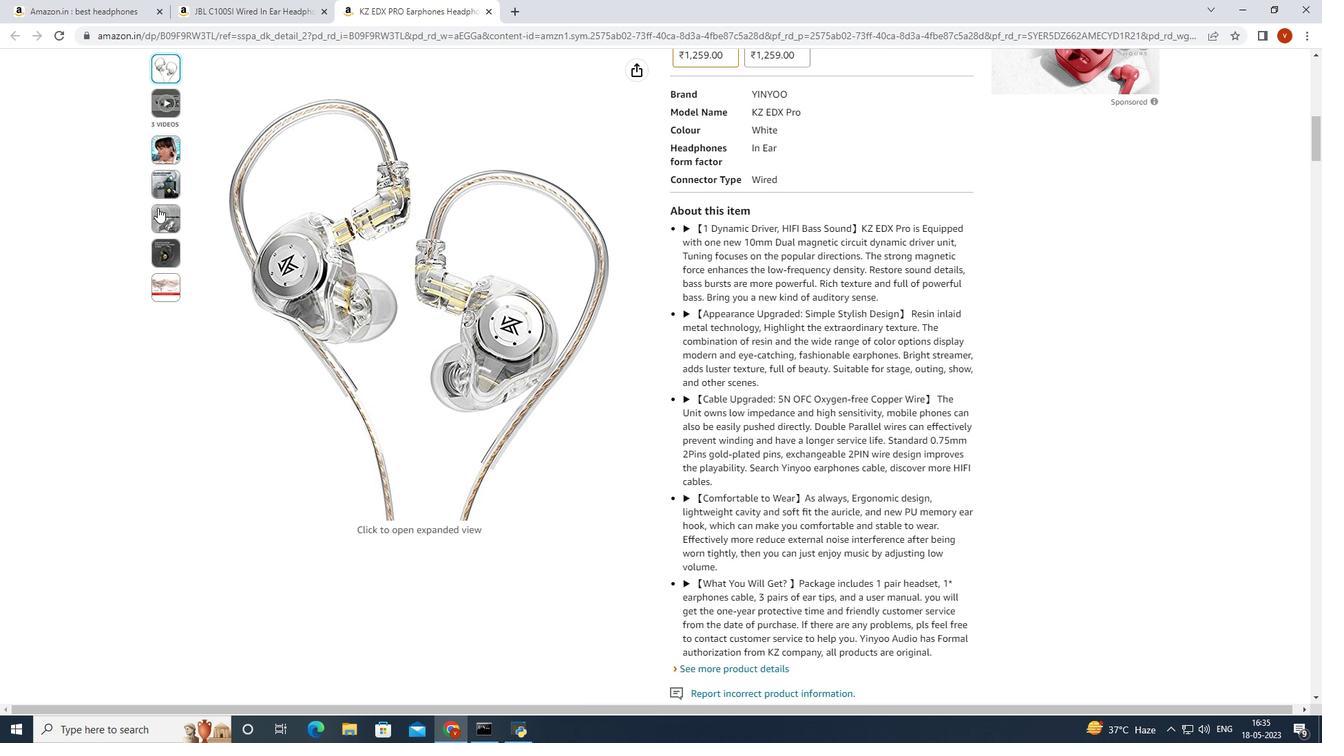
Action: Mouse moved to (191, 222)
Screenshot: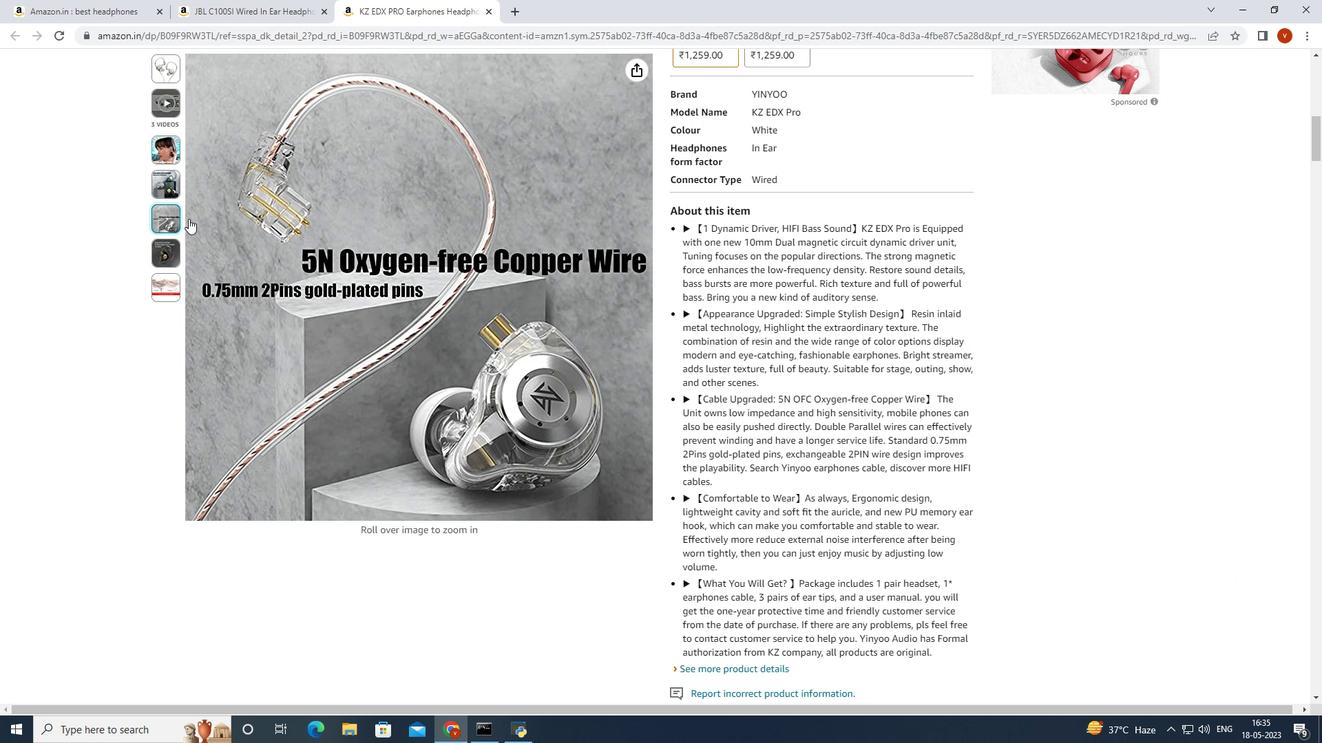 
Action: Mouse scrolled (191, 221) with delta (0, 0)
Screenshot: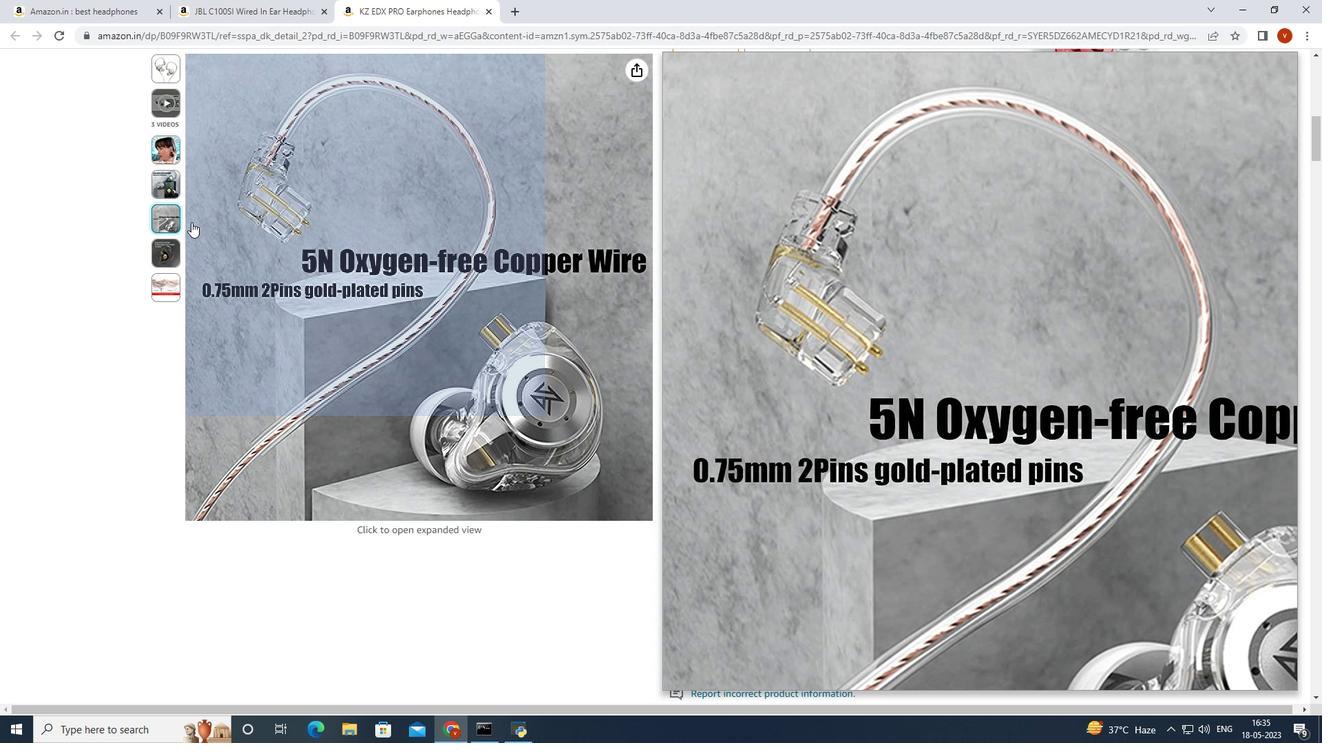 
Action: Mouse moved to (247, 234)
Screenshot: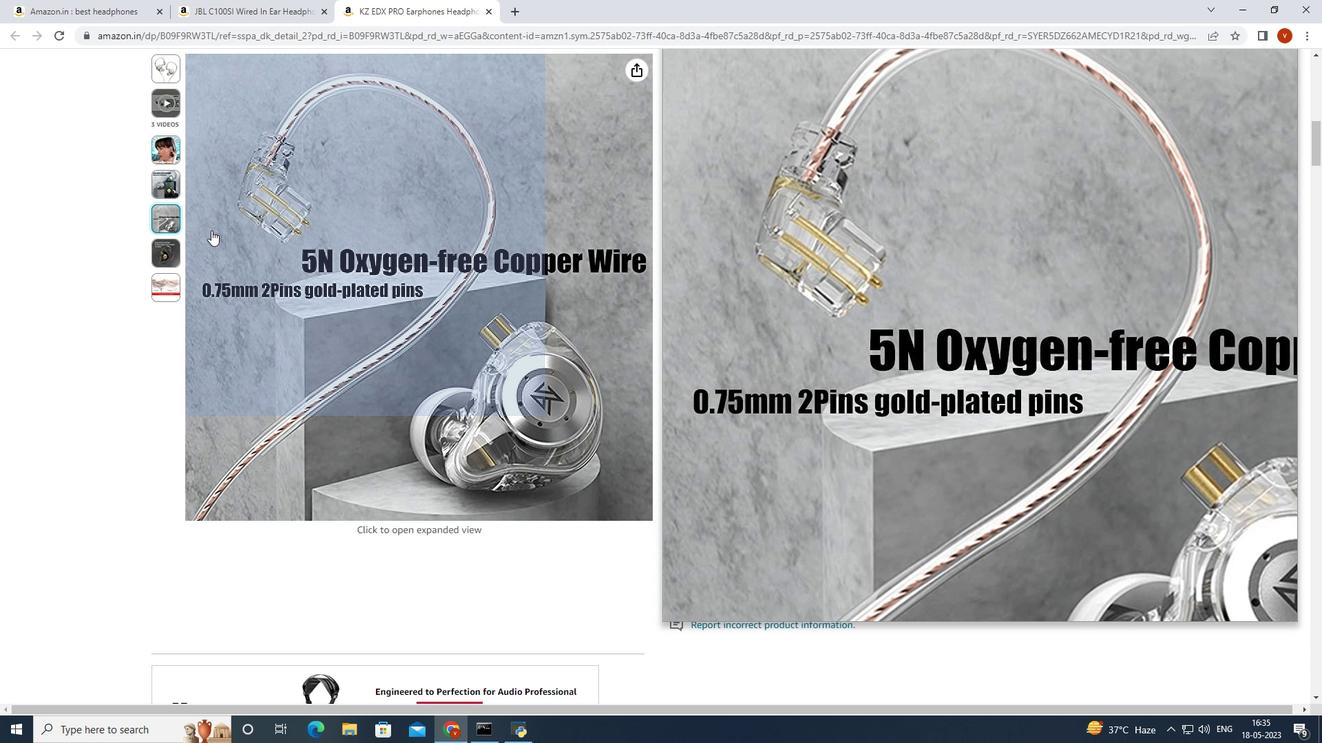 
Action: Mouse scrolled (247, 233) with delta (0, 0)
Screenshot: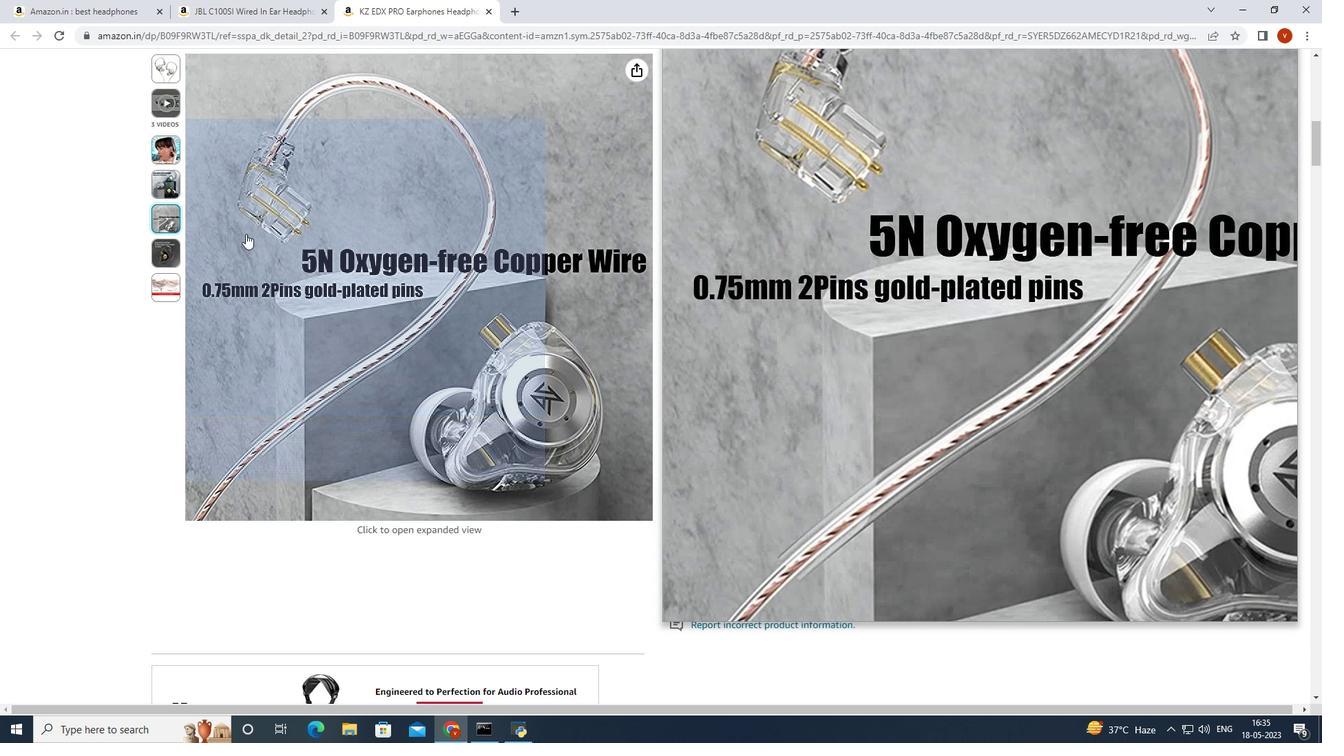 
Action: Mouse moved to (279, 249)
Screenshot: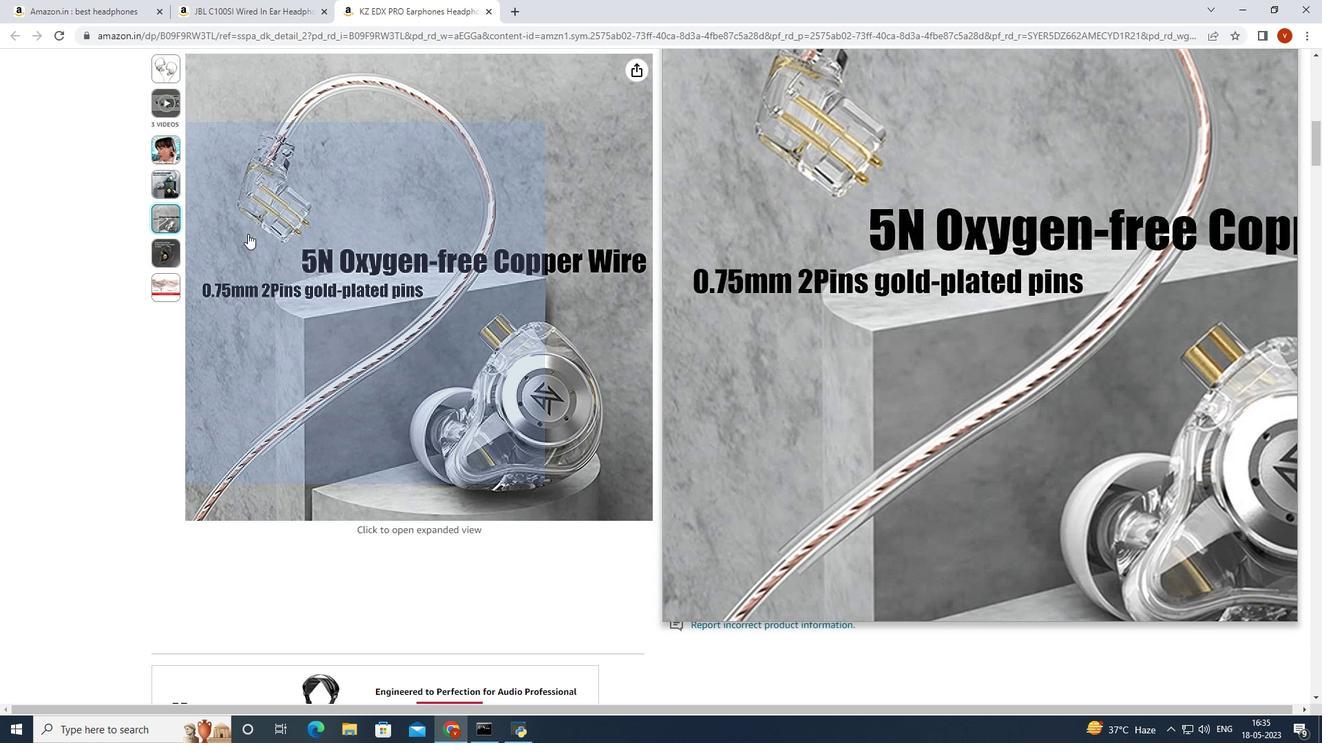 
Action: Mouse scrolled (274, 247) with delta (0, 0)
Screenshot: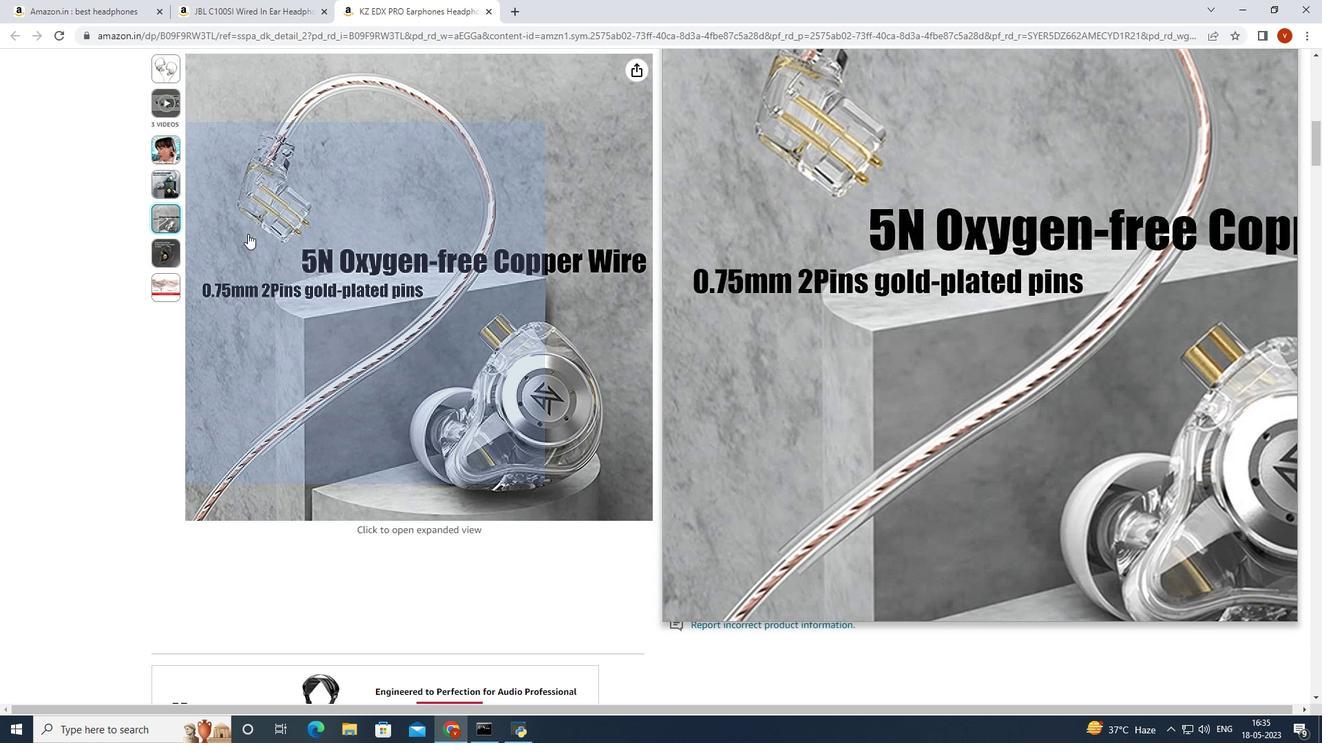 
Action: Mouse moved to (362, 293)
Screenshot: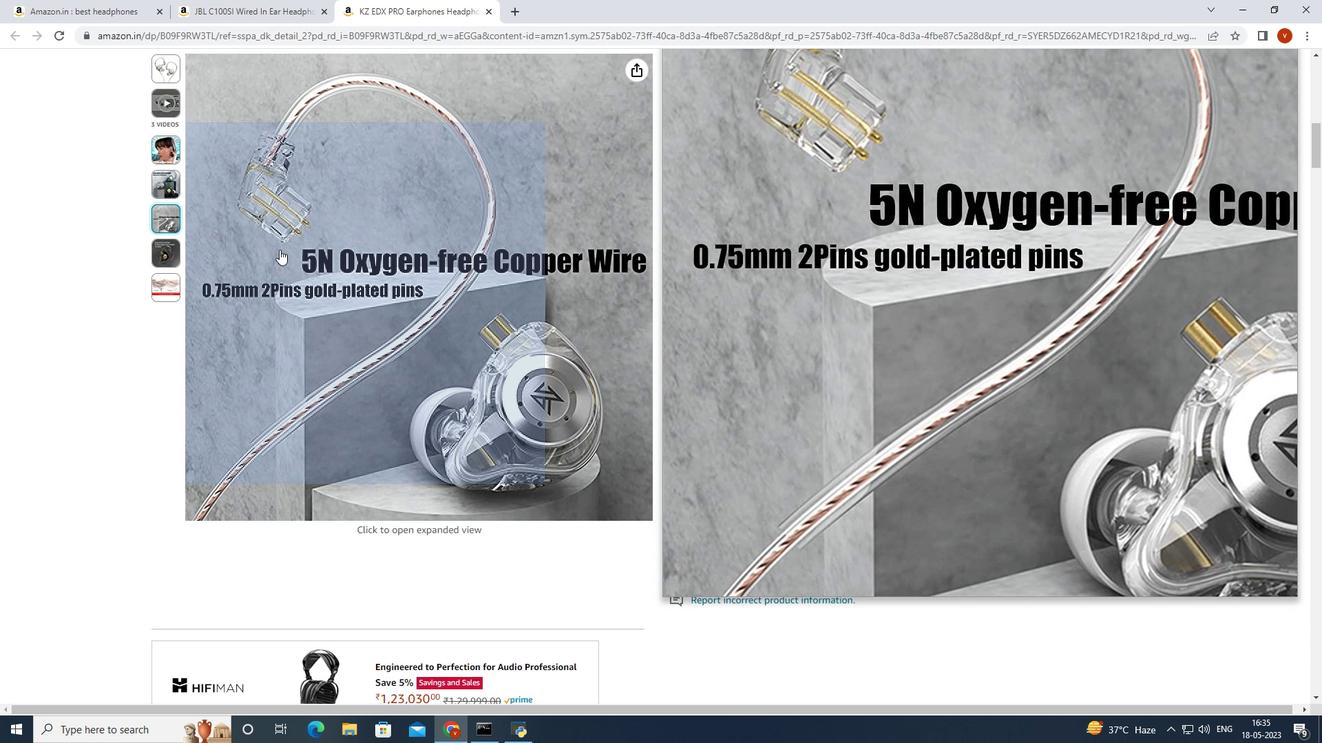
Action: Mouse scrolled (355, 289) with delta (0, 0)
Screenshot: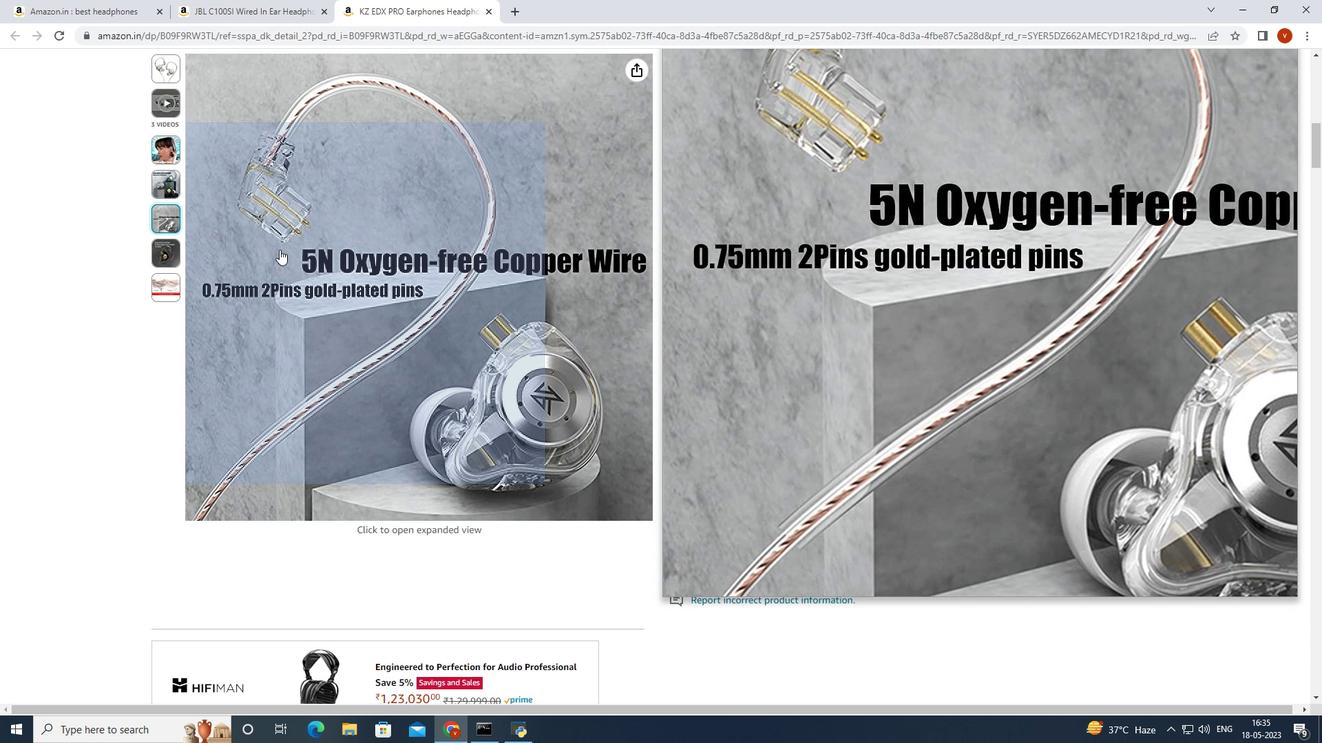 
Action: Mouse moved to (378, 299)
Screenshot: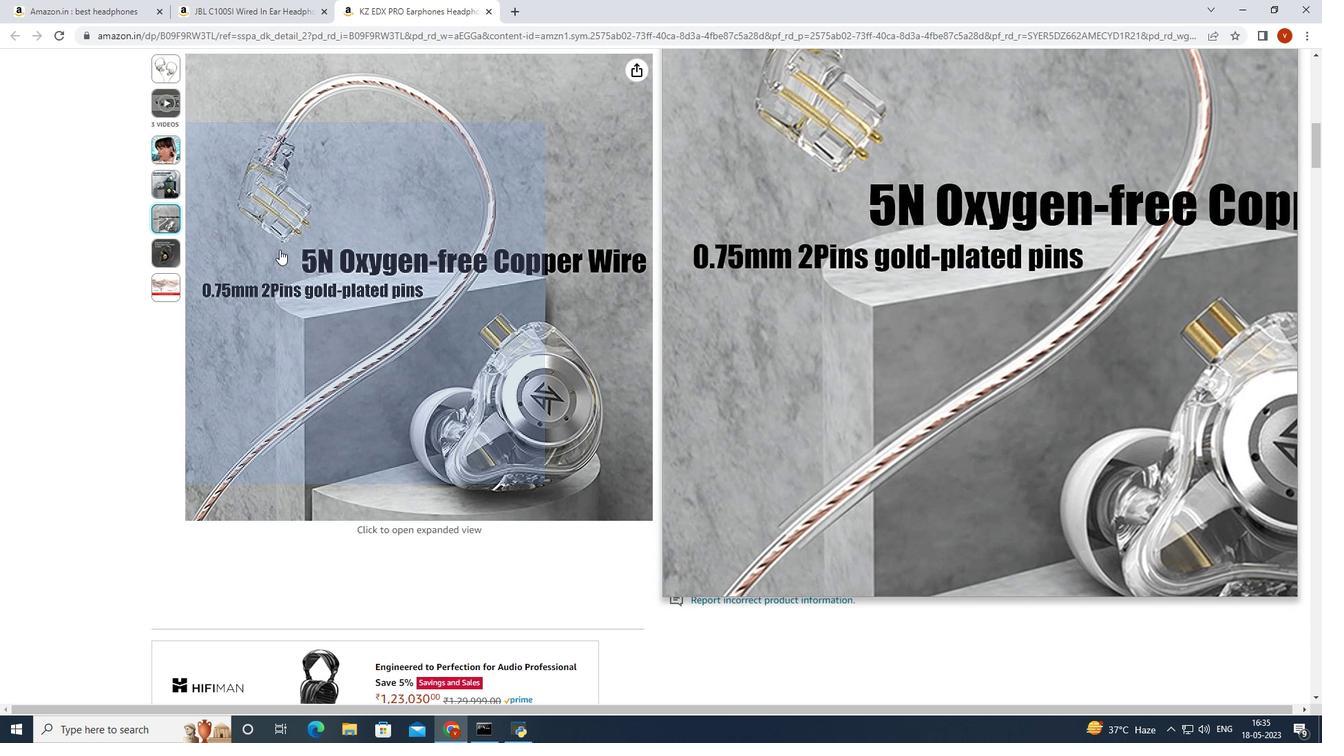 
Action: Mouse scrolled (378, 298) with delta (0, 0)
Screenshot: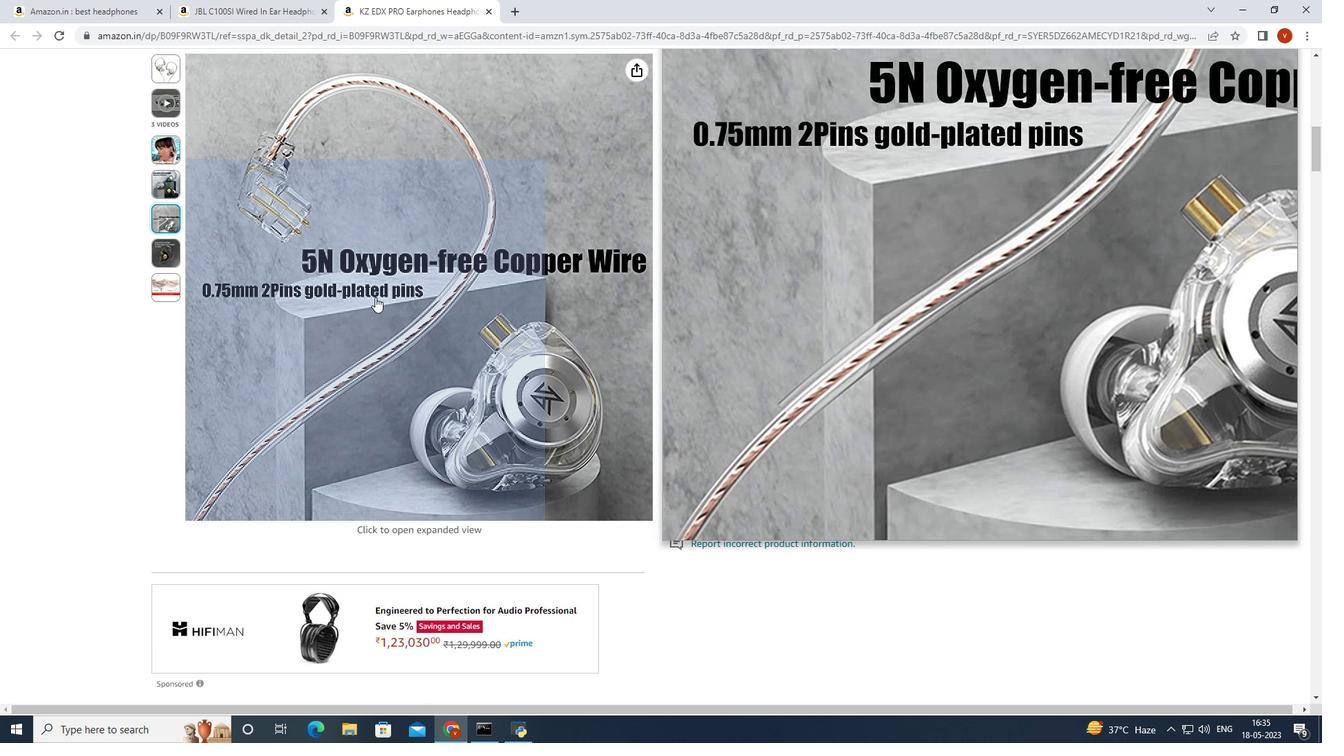
Action: Mouse moved to (429, 331)
Screenshot: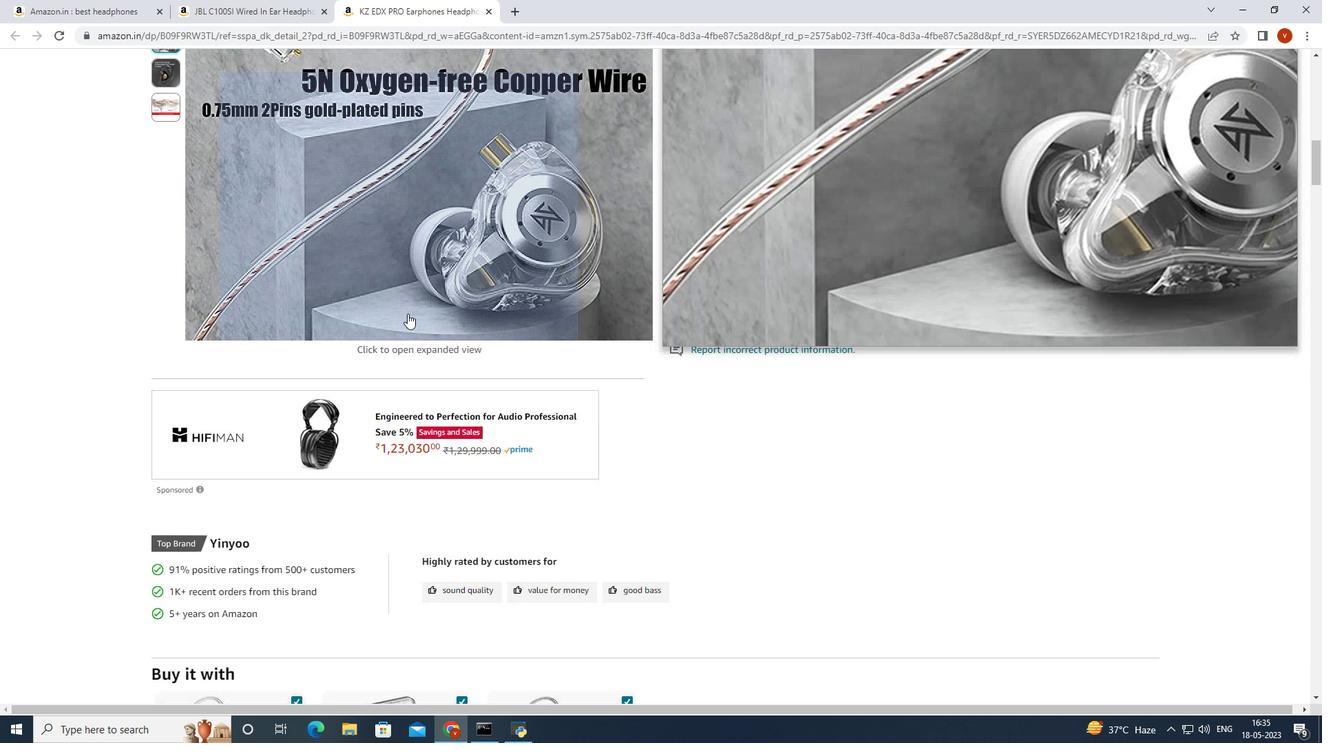 
Action: Mouse scrolled (429, 331) with delta (0, 0)
Screenshot: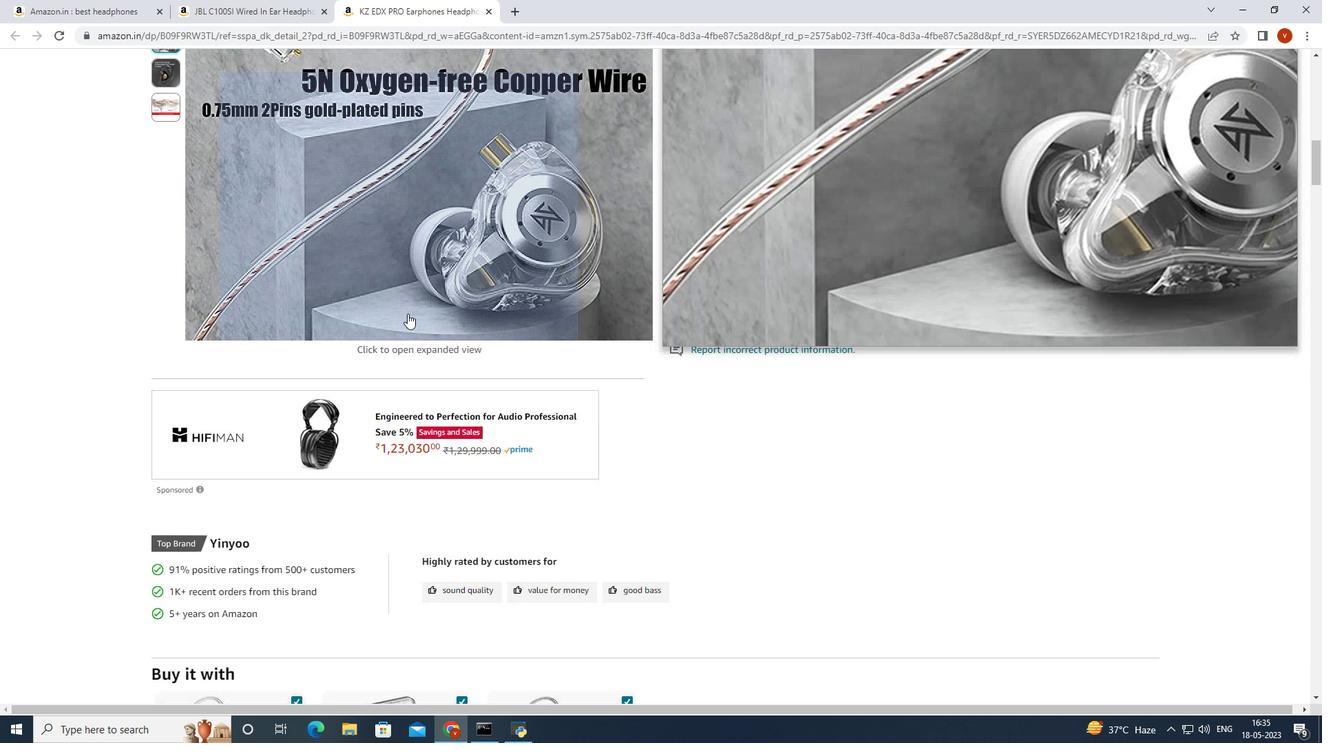 
Action: Mouse moved to (517, 343)
Screenshot: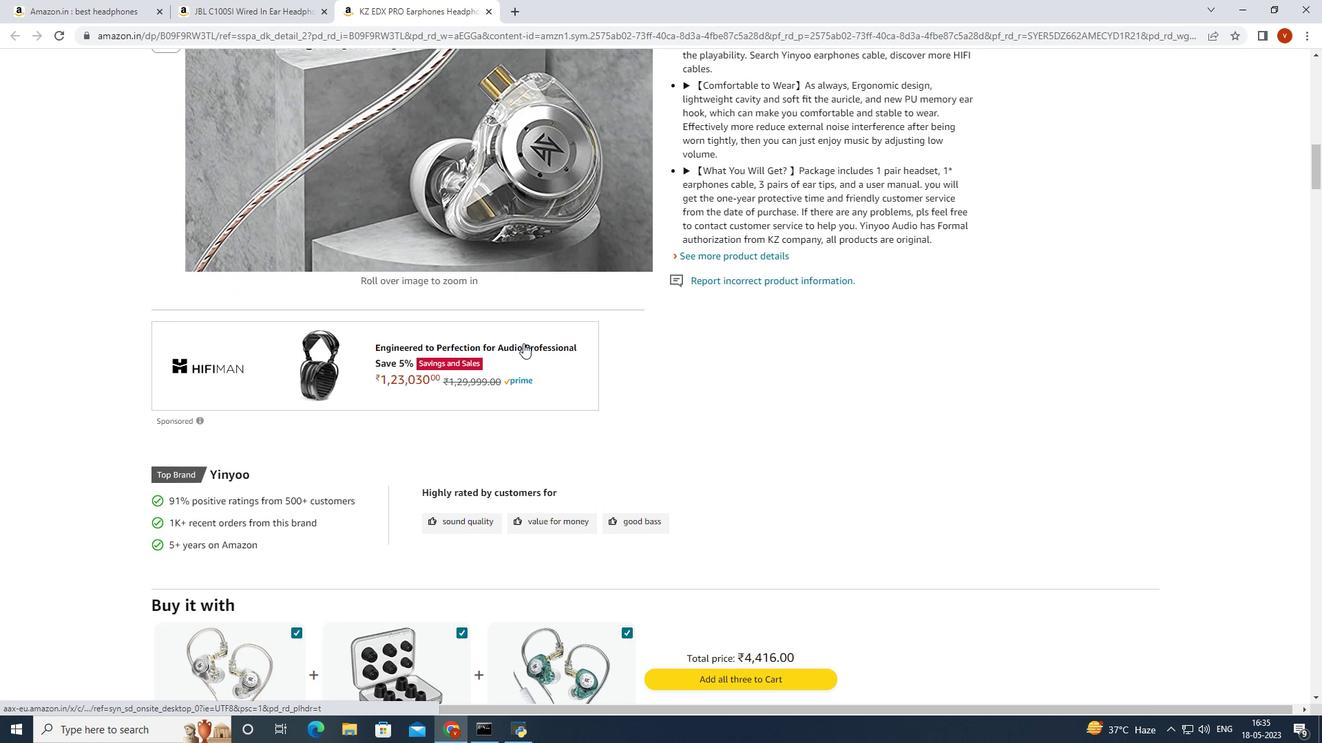 
Action: Mouse scrolled (517, 344) with delta (0, 0)
Screenshot: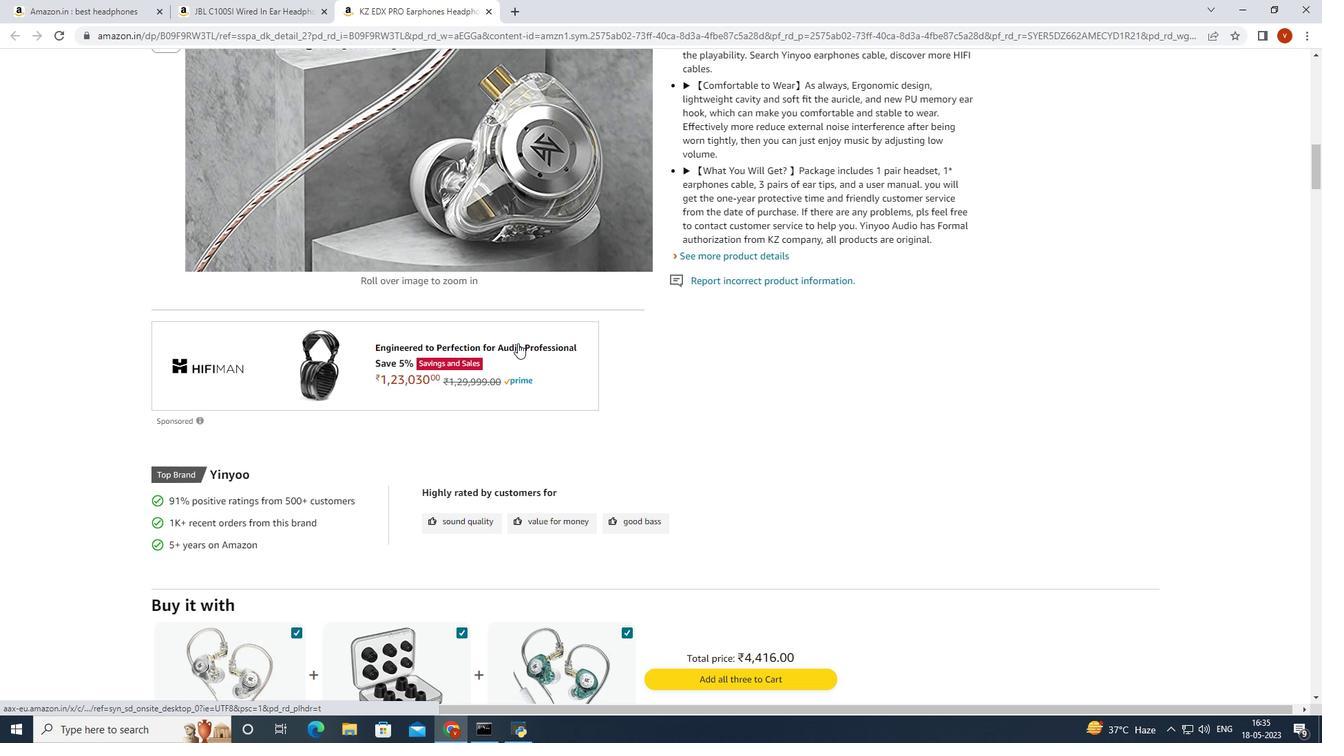 
Action: Mouse scrolled (517, 344) with delta (0, 0)
Screenshot: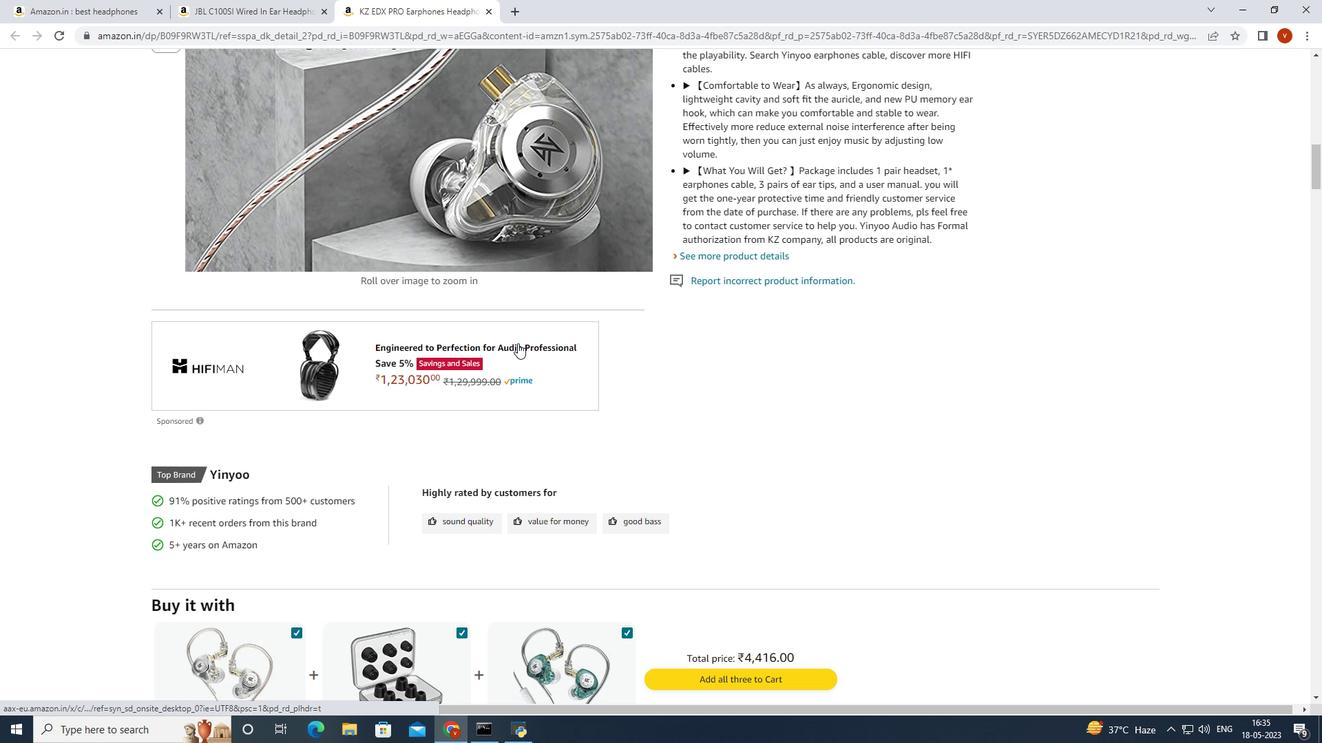 
Action: Mouse scrolled (517, 344) with delta (0, 0)
Screenshot: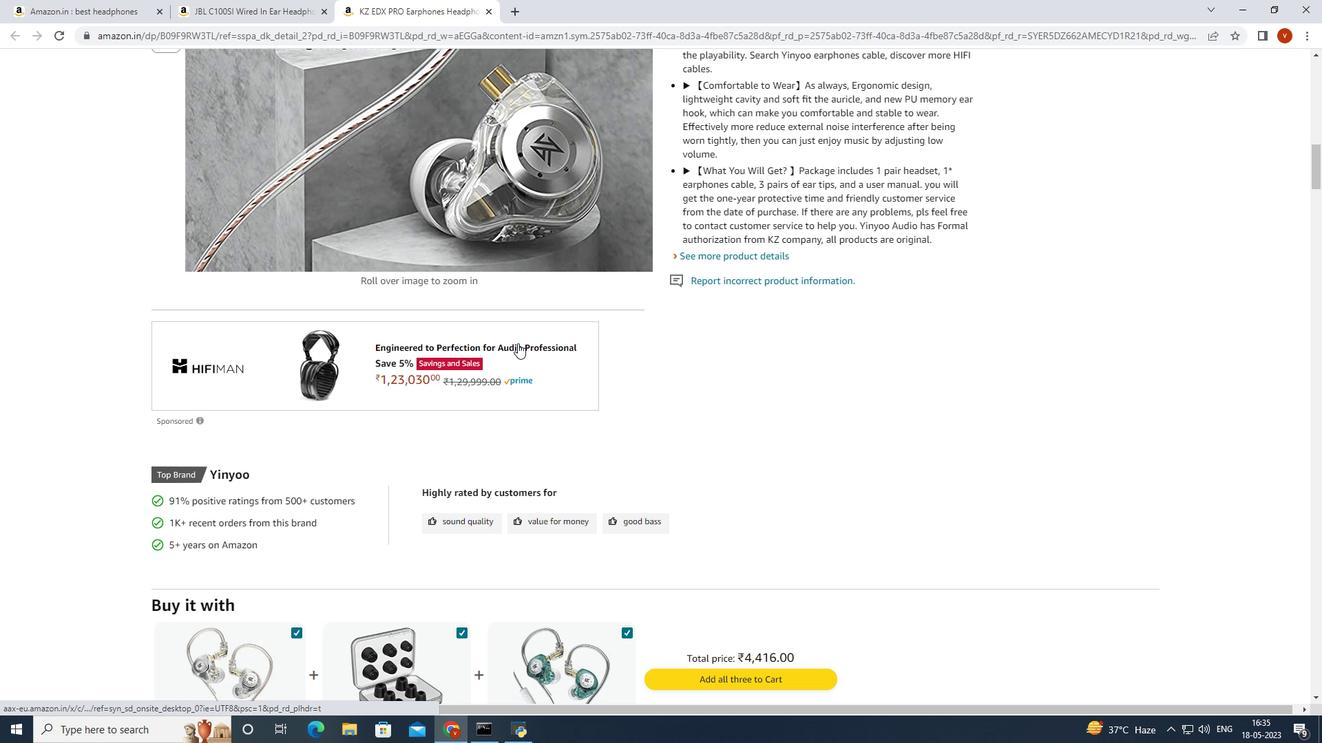 
Action: Mouse scrolled (517, 344) with delta (0, 0)
Screenshot: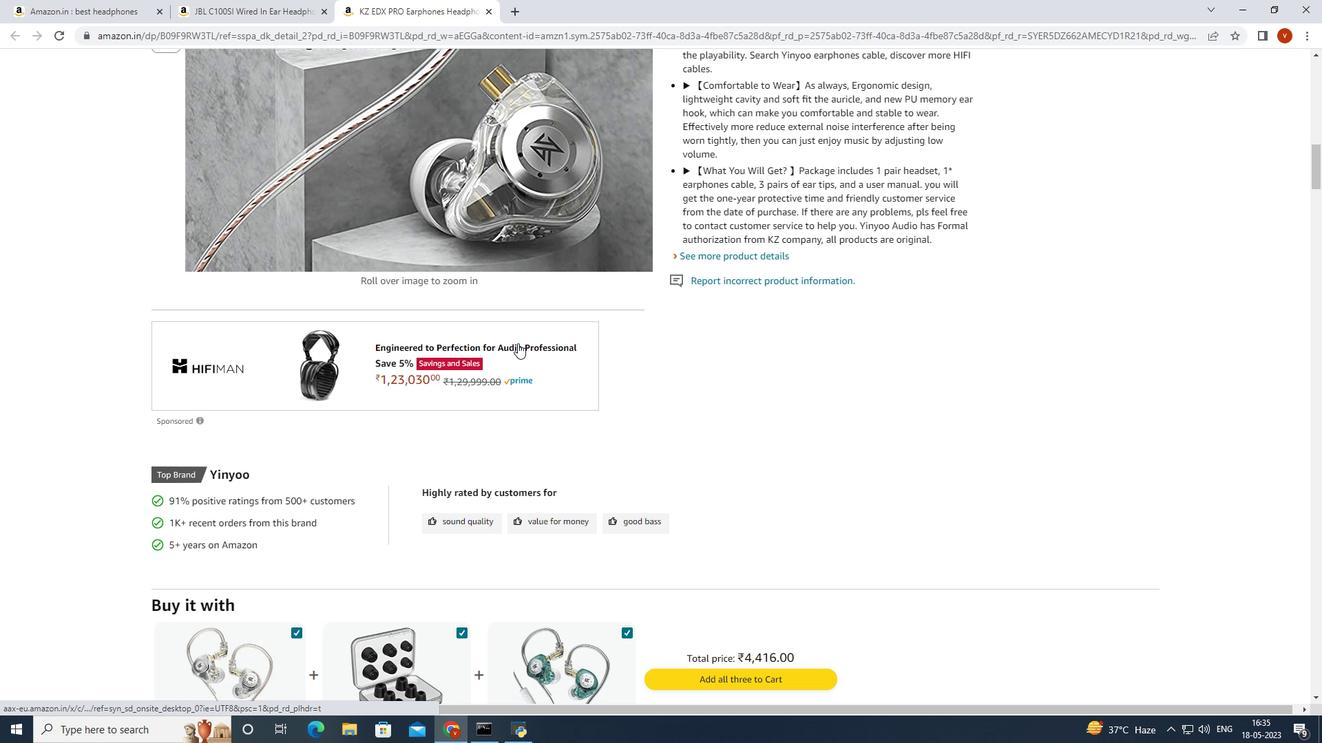 
Action: Mouse moved to (492, 334)
Screenshot: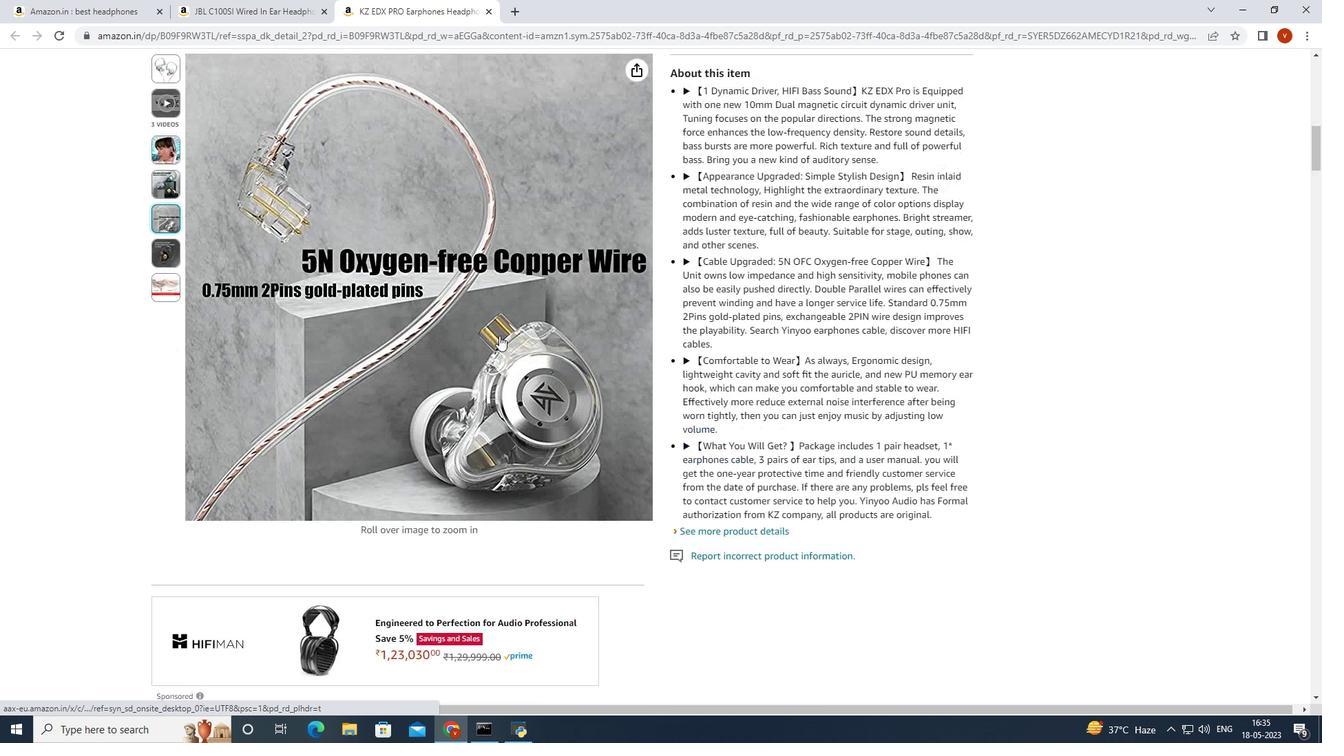 
Action: Mouse scrolled (492, 335) with delta (0, 0)
Screenshot: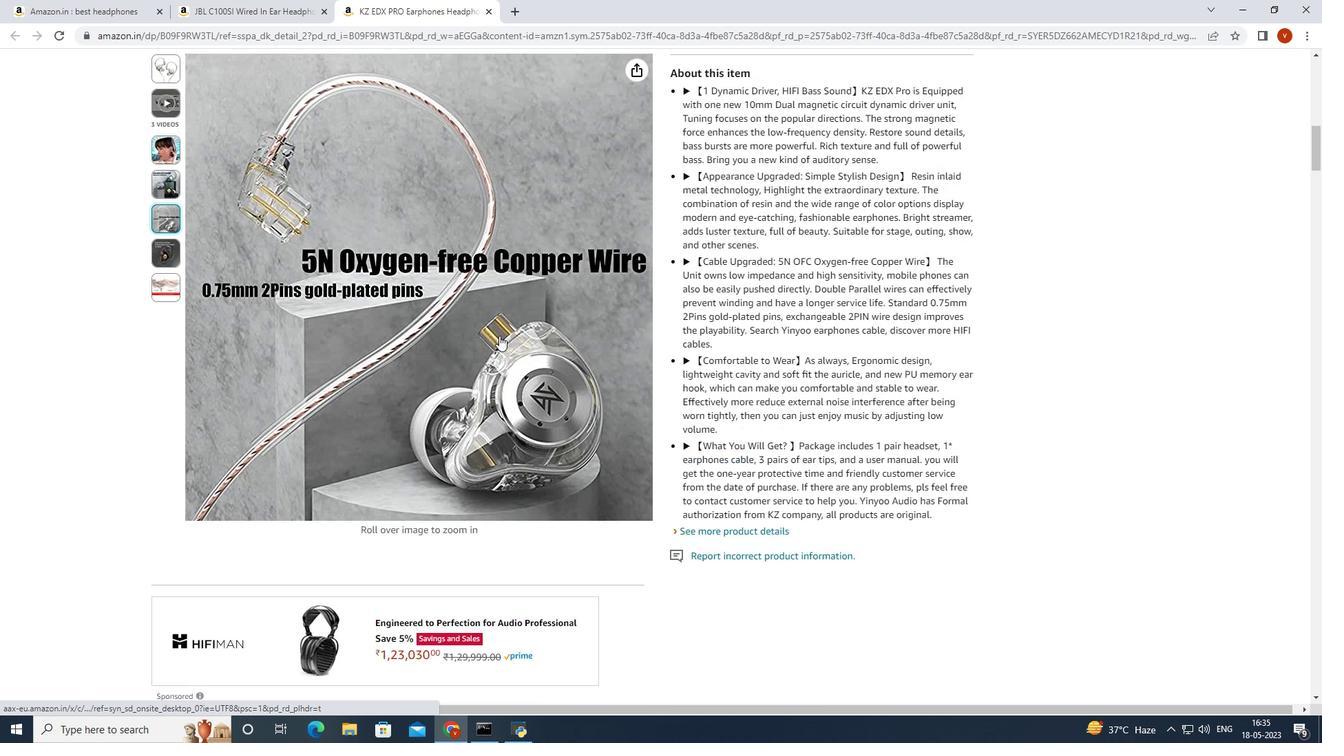 
Action: Mouse scrolled (492, 335) with delta (0, 0)
Screenshot: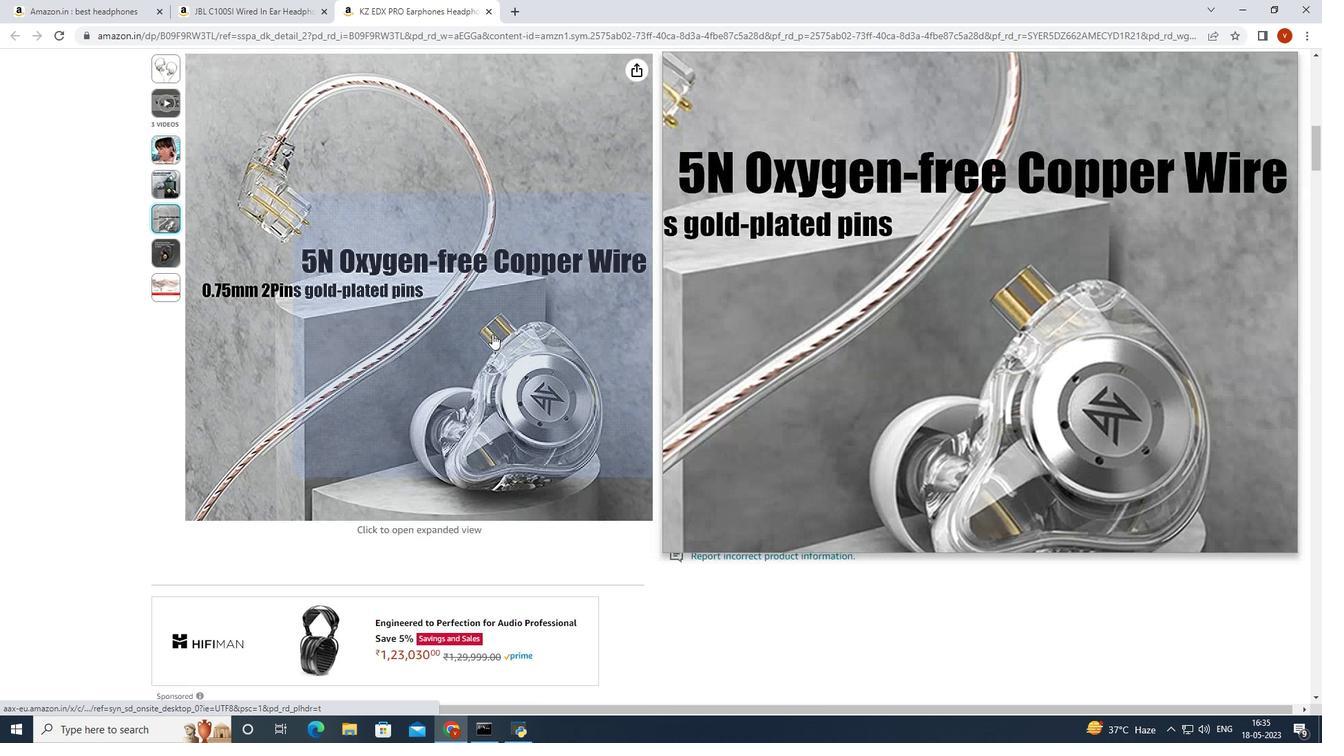 
Action: Mouse scrolled (492, 335) with delta (0, 0)
Screenshot: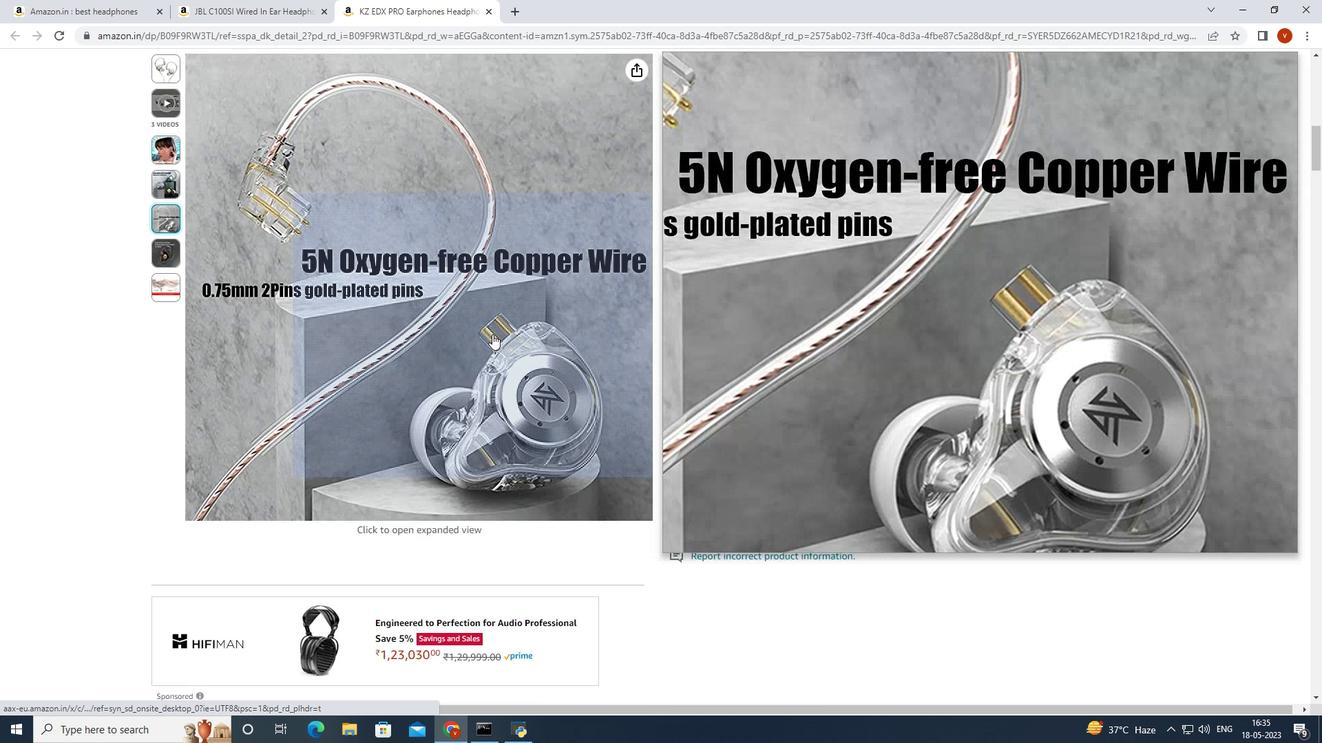 
Action: Mouse moved to (773, 234)
Screenshot: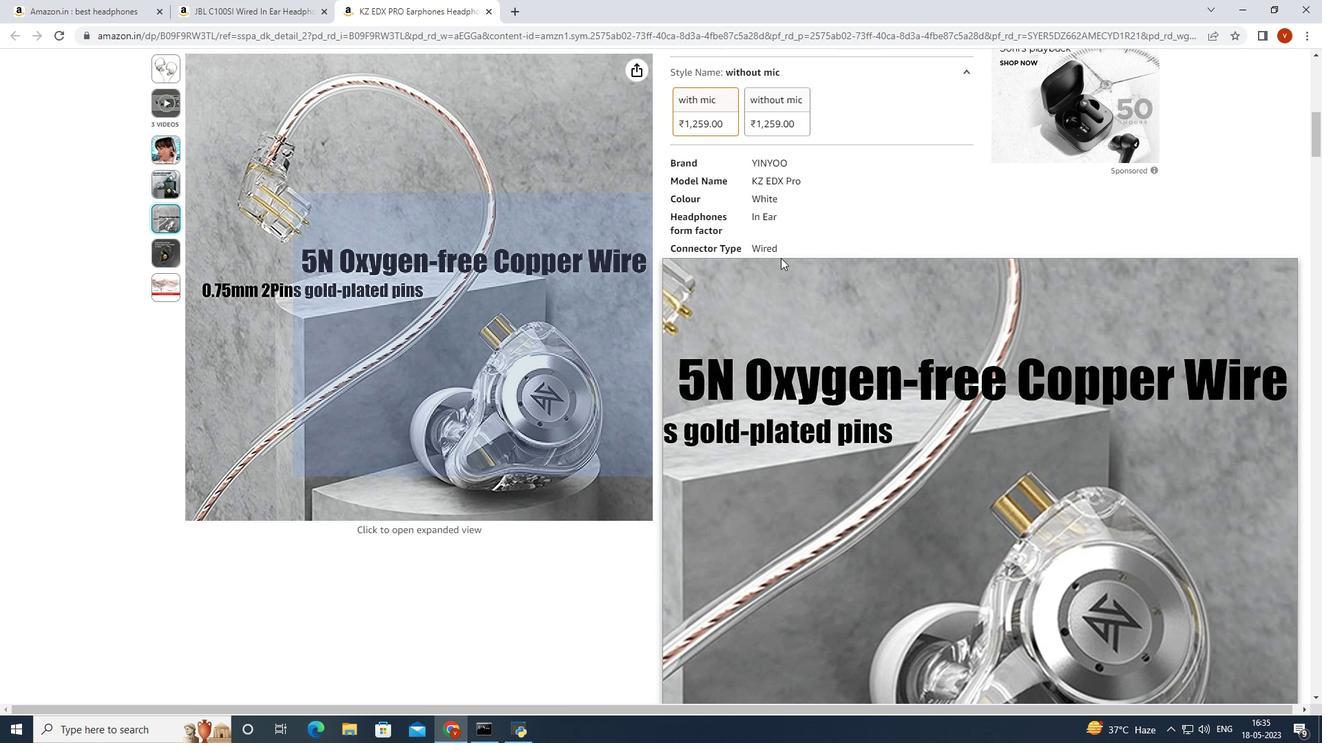 
Action: Mouse scrolled (773, 234) with delta (0, 0)
Screenshot: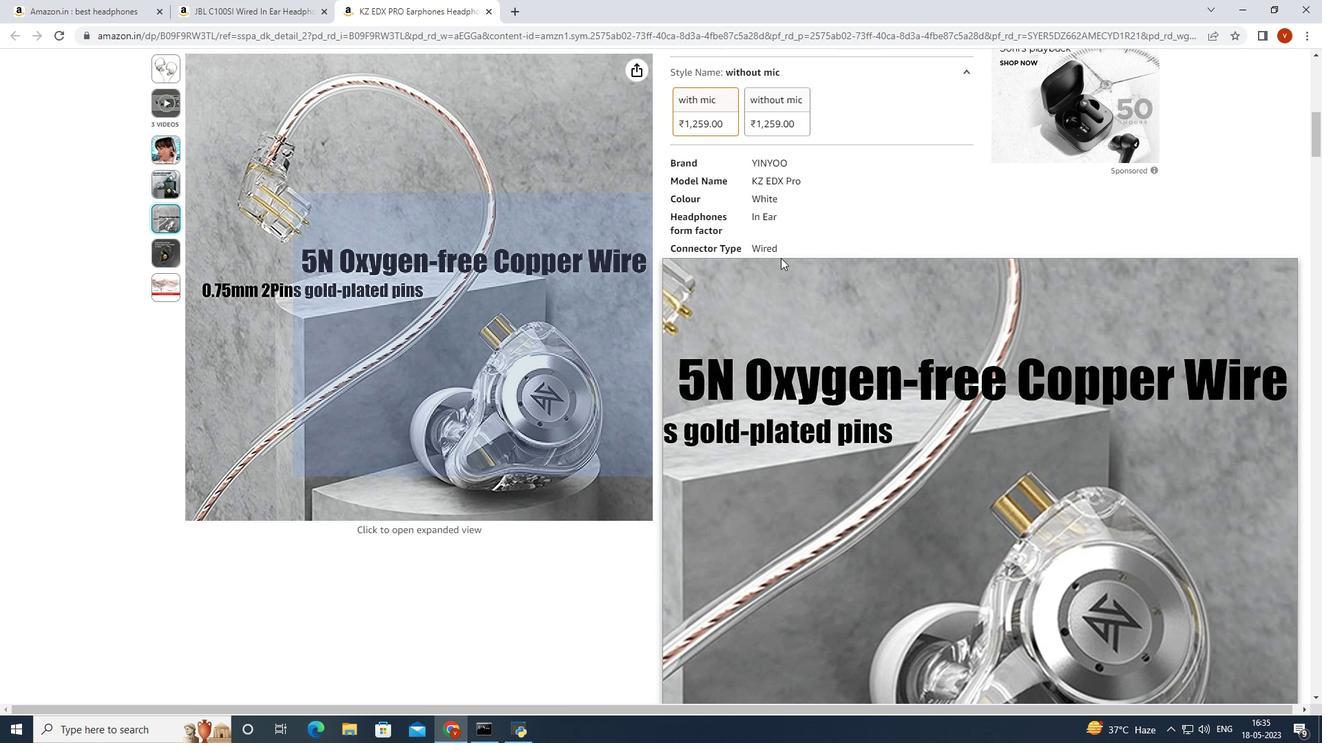 
Action: Mouse scrolled (773, 234) with delta (0, 0)
Screenshot: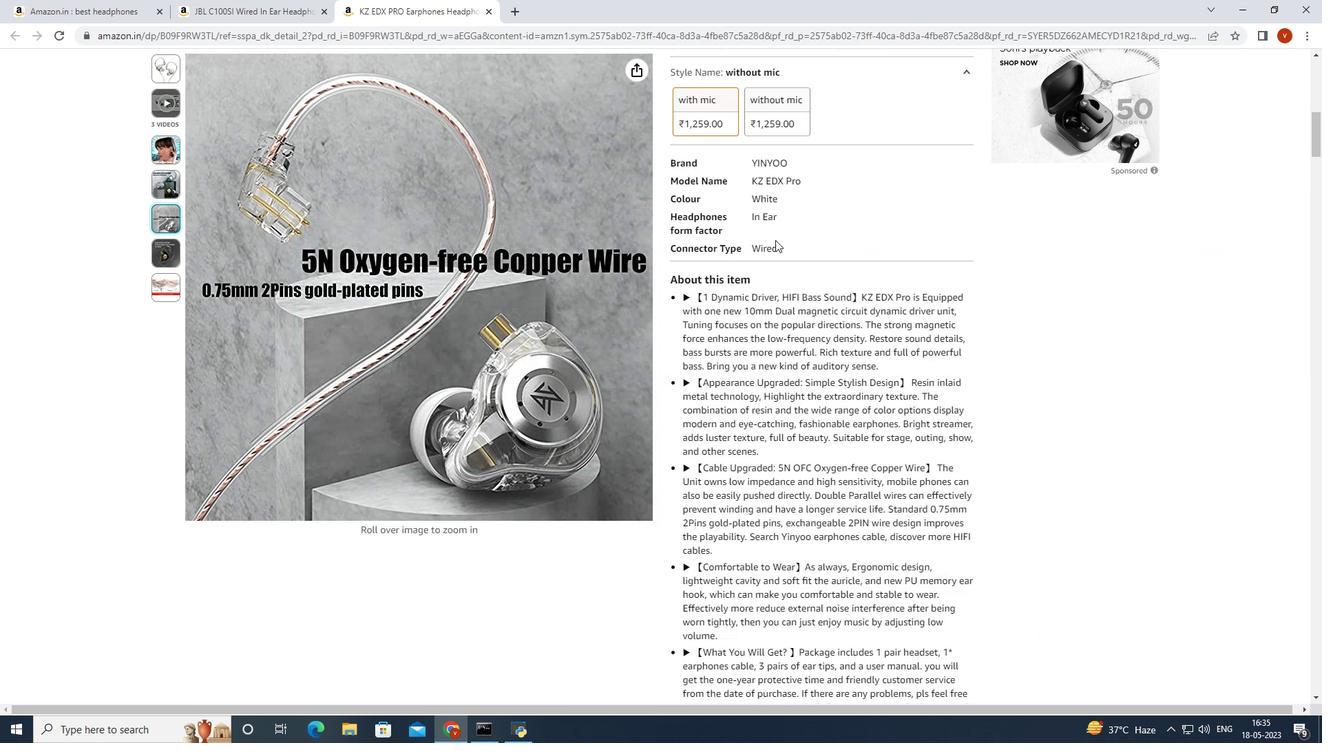 
Action: Mouse scrolled (773, 234) with delta (0, 0)
Screenshot: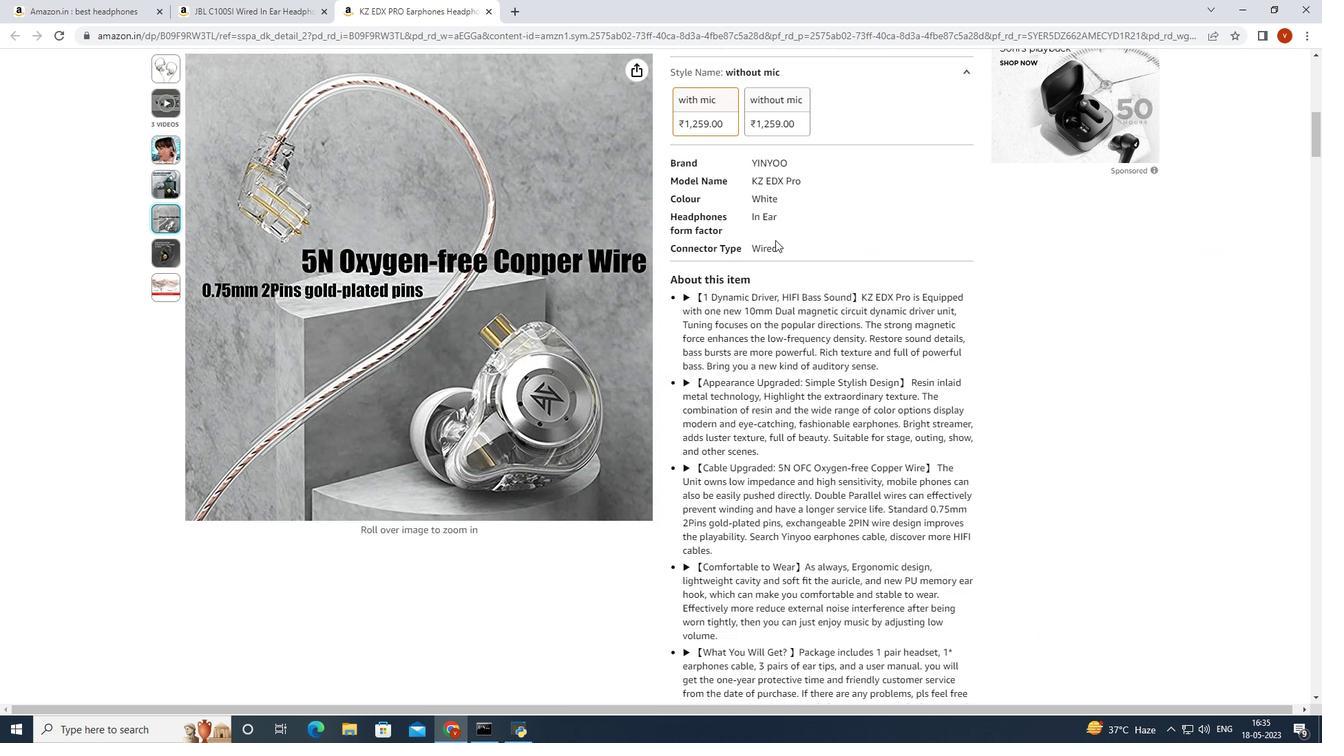 
Action: Mouse scrolled (773, 234) with delta (0, 0)
Screenshot: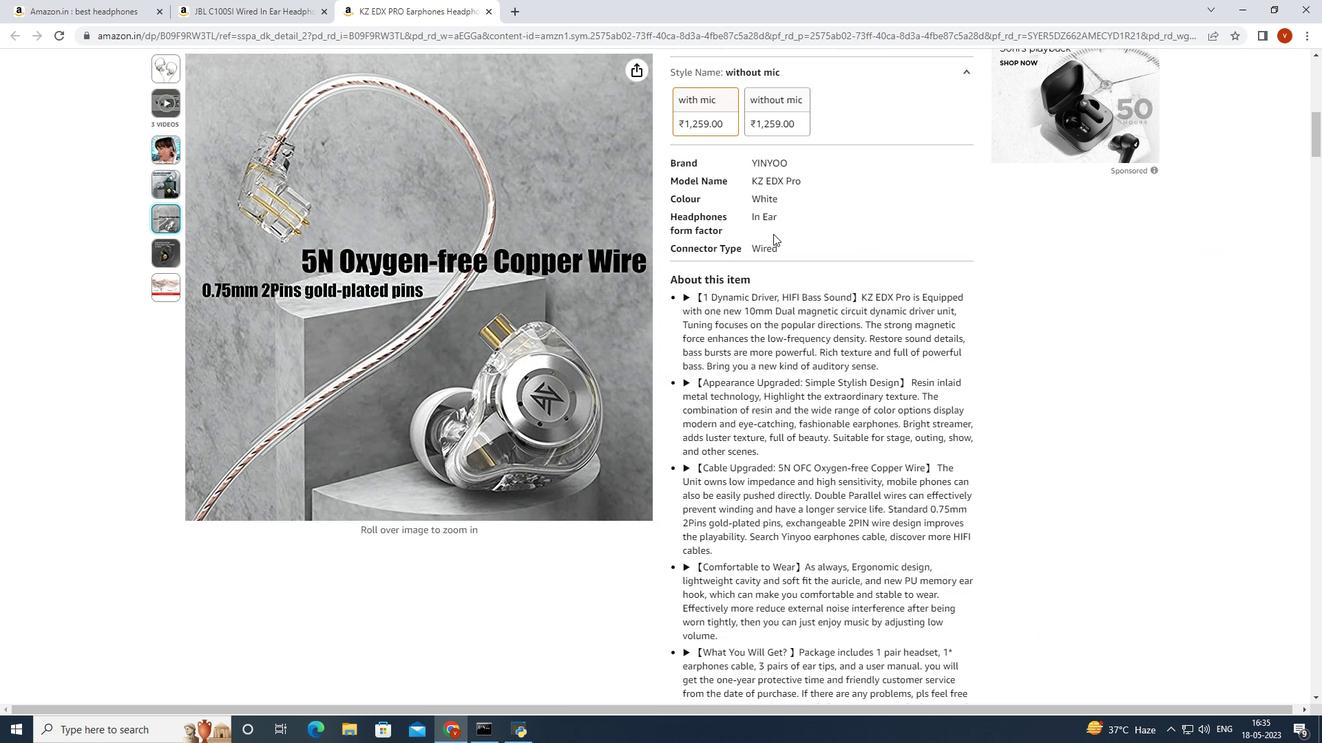 
Action: Mouse scrolled (773, 234) with delta (0, 0)
Screenshot: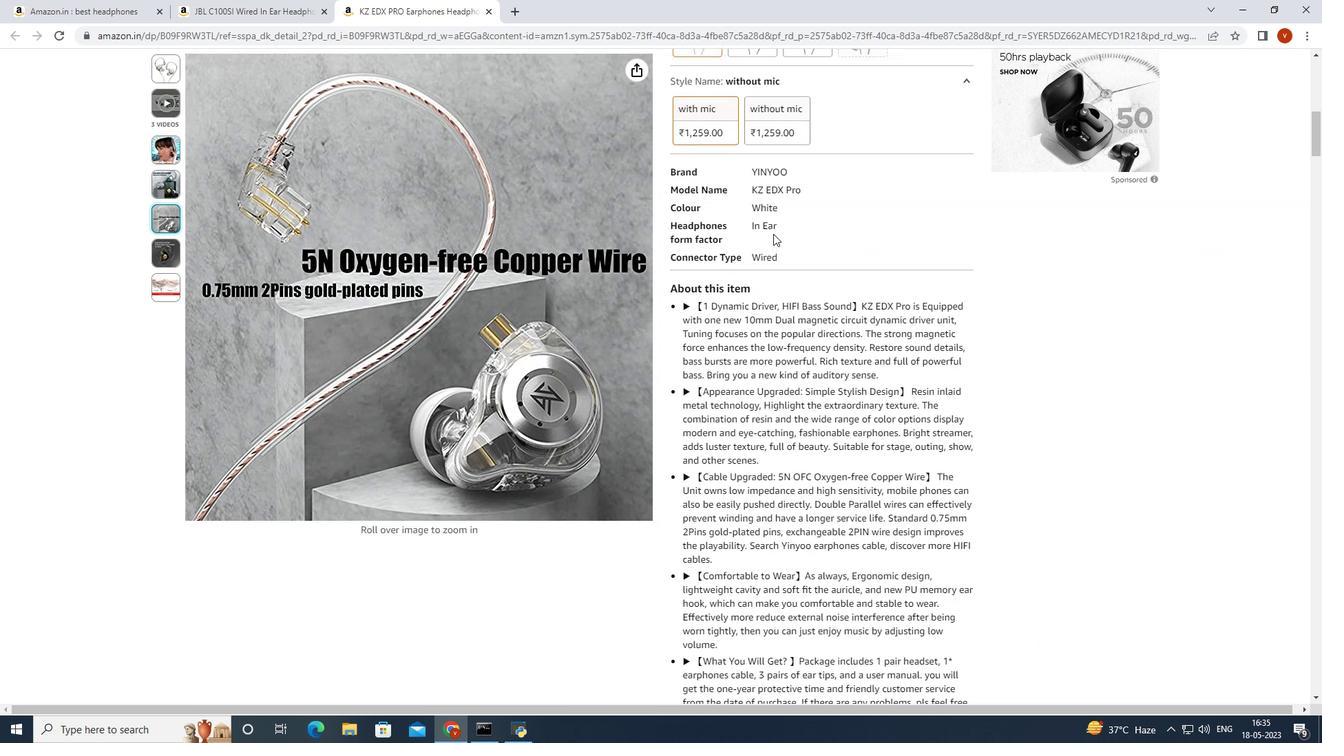 
Action: Mouse moved to (758, 236)
Screenshot: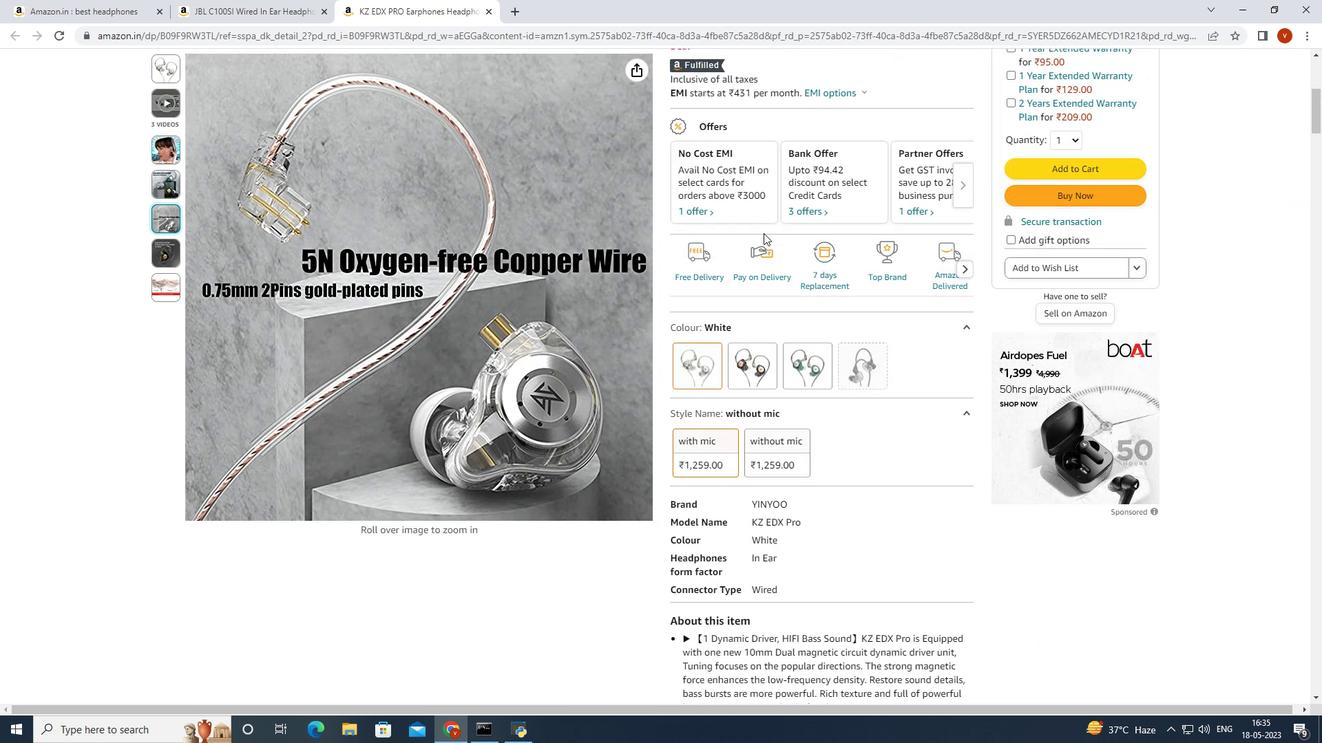 
Action: Mouse scrolled (758, 237) with delta (0, 0)
Screenshot: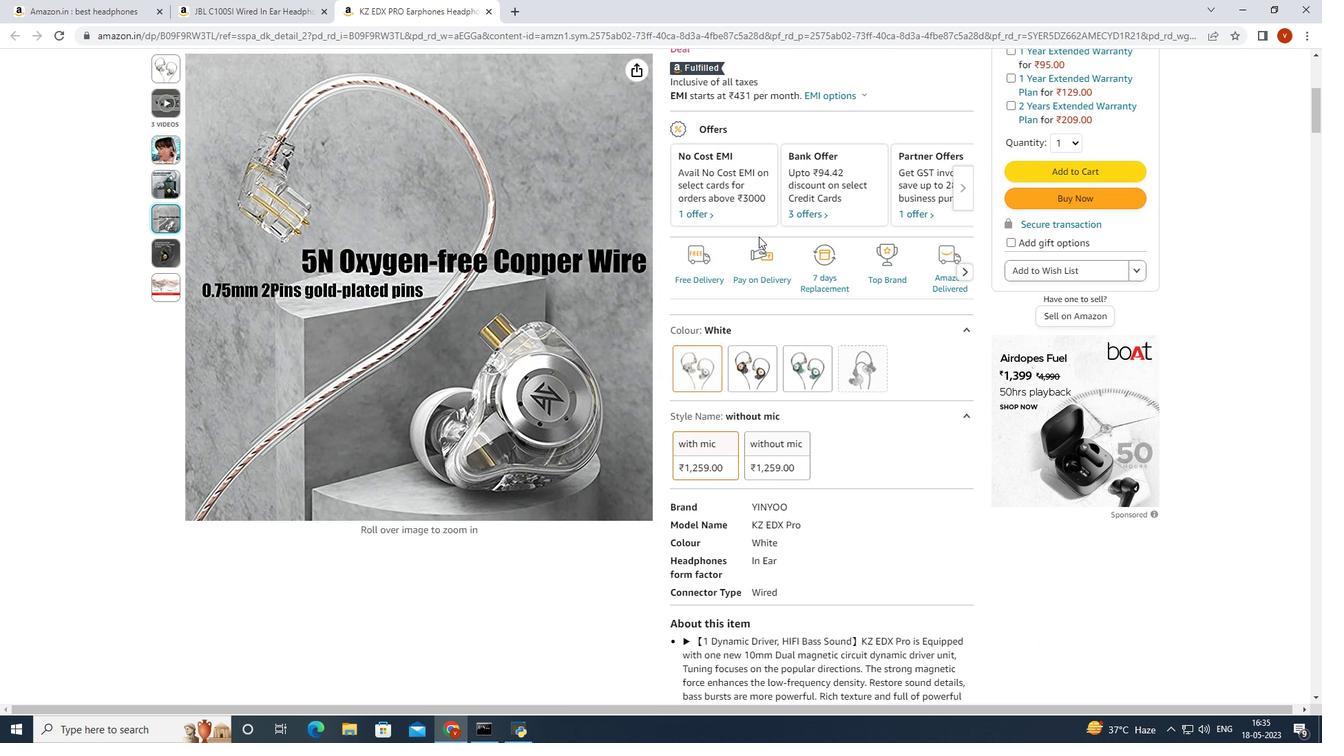 
Action: Mouse scrolled (758, 237) with delta (0, 0)
Screenshot: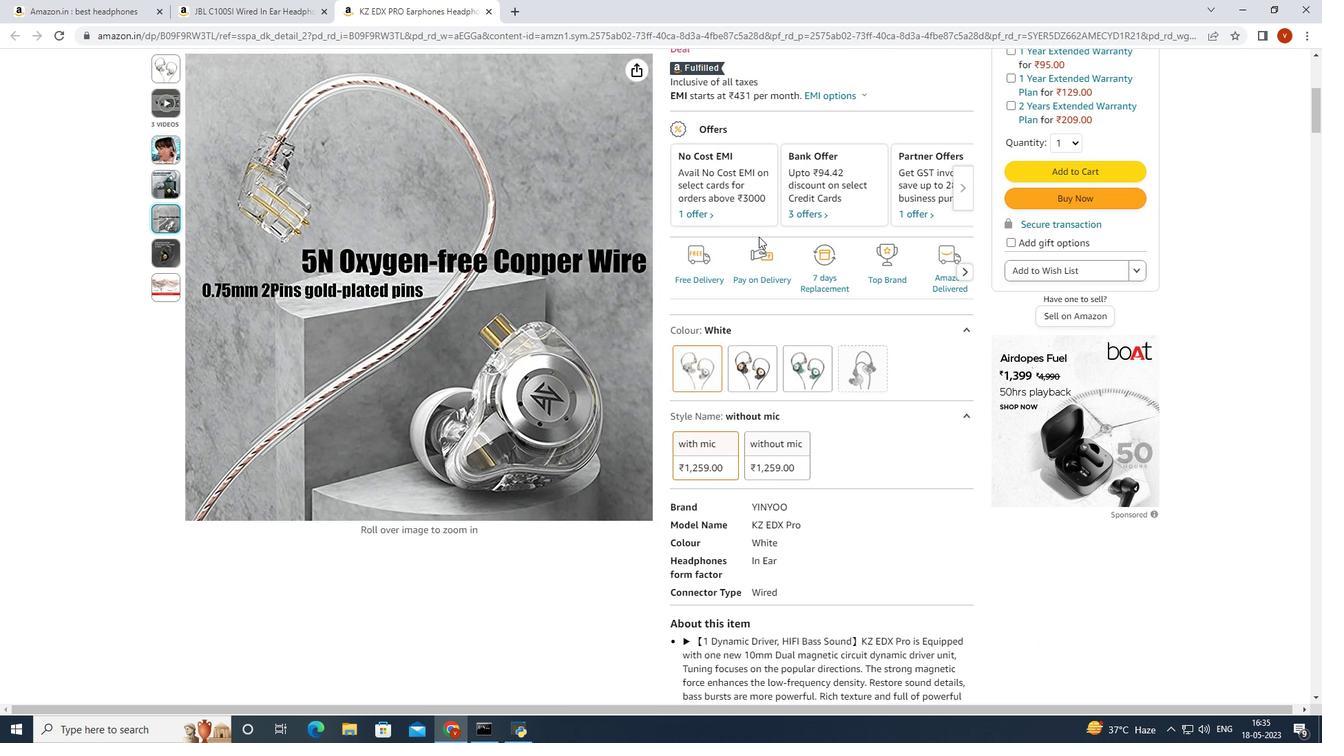 
Action: Mouse moved to (711, 237)
Screenshot: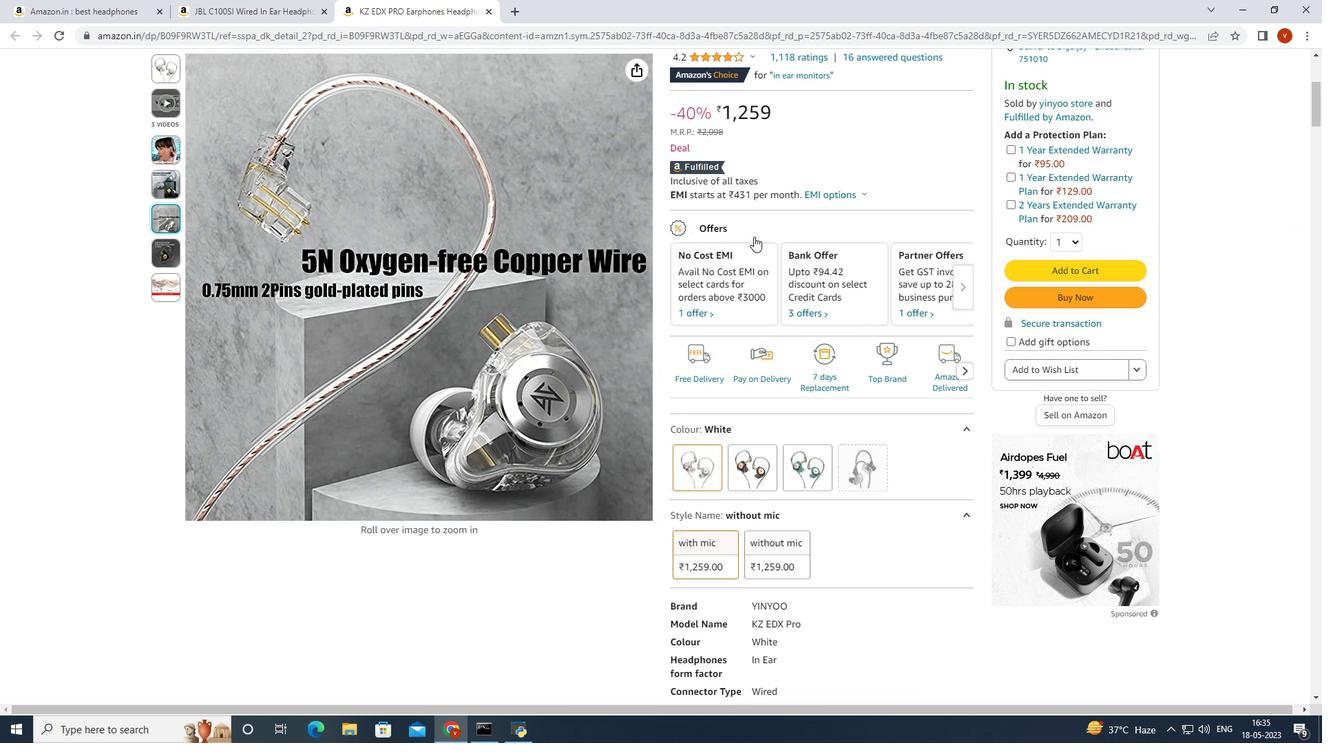 
Action: Mouse scrolled (711, 238) with delta (0, 0)
Screenshot: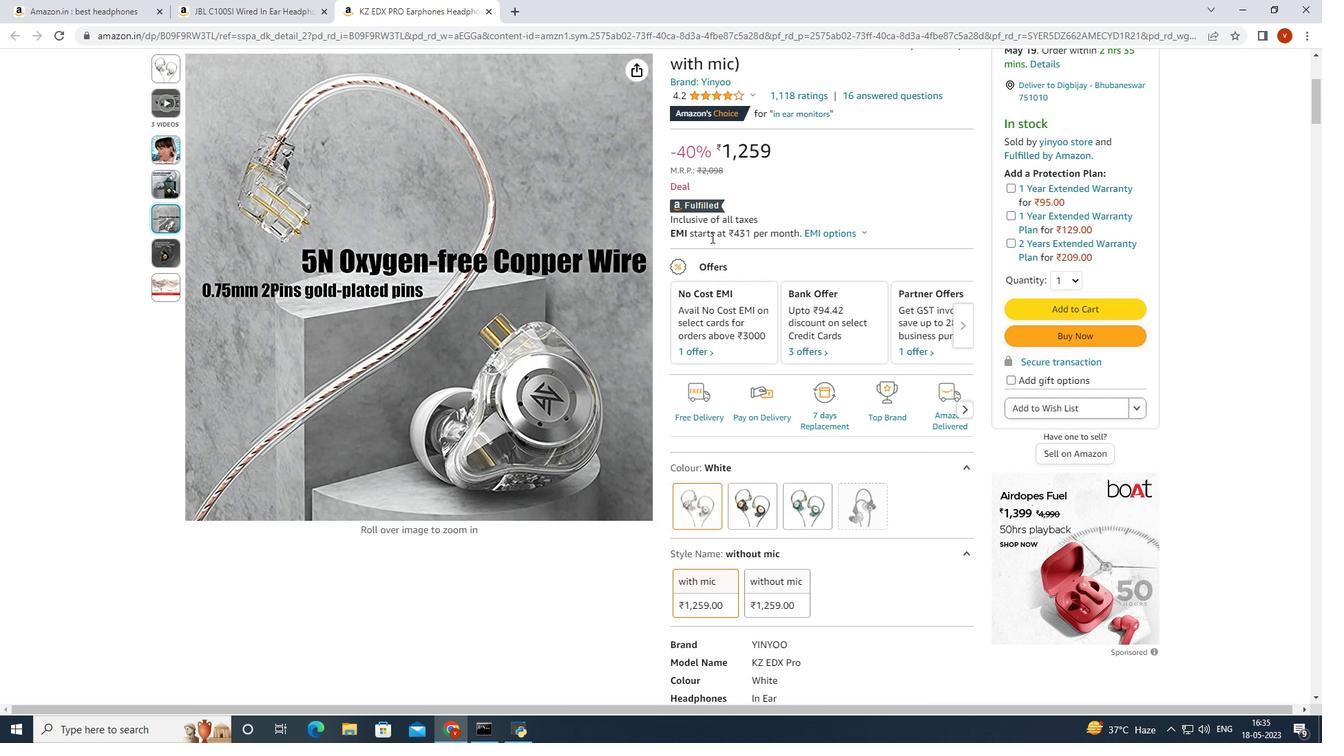 
Action: Mouse moved to (734, 247)
Screenshot: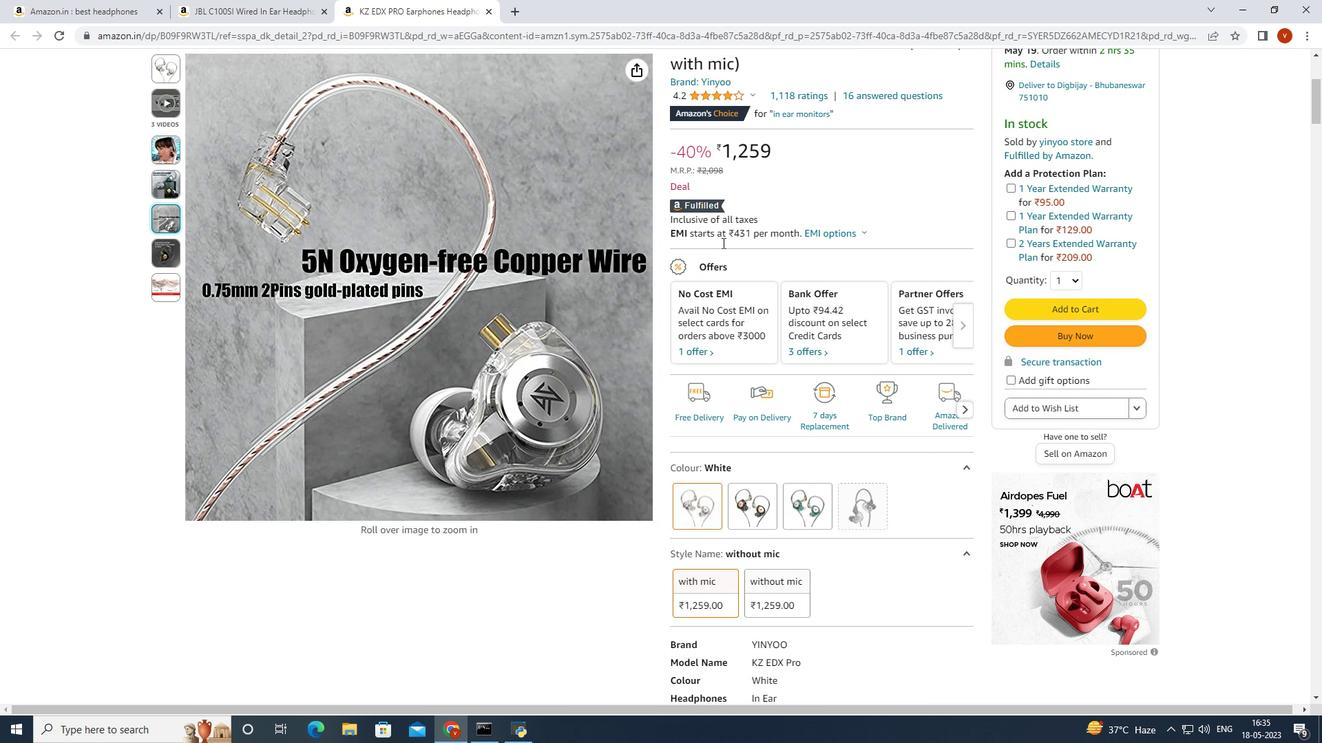 
Action: Mouse scrolled (734, 247) with delta (0, 0)
Screenshot: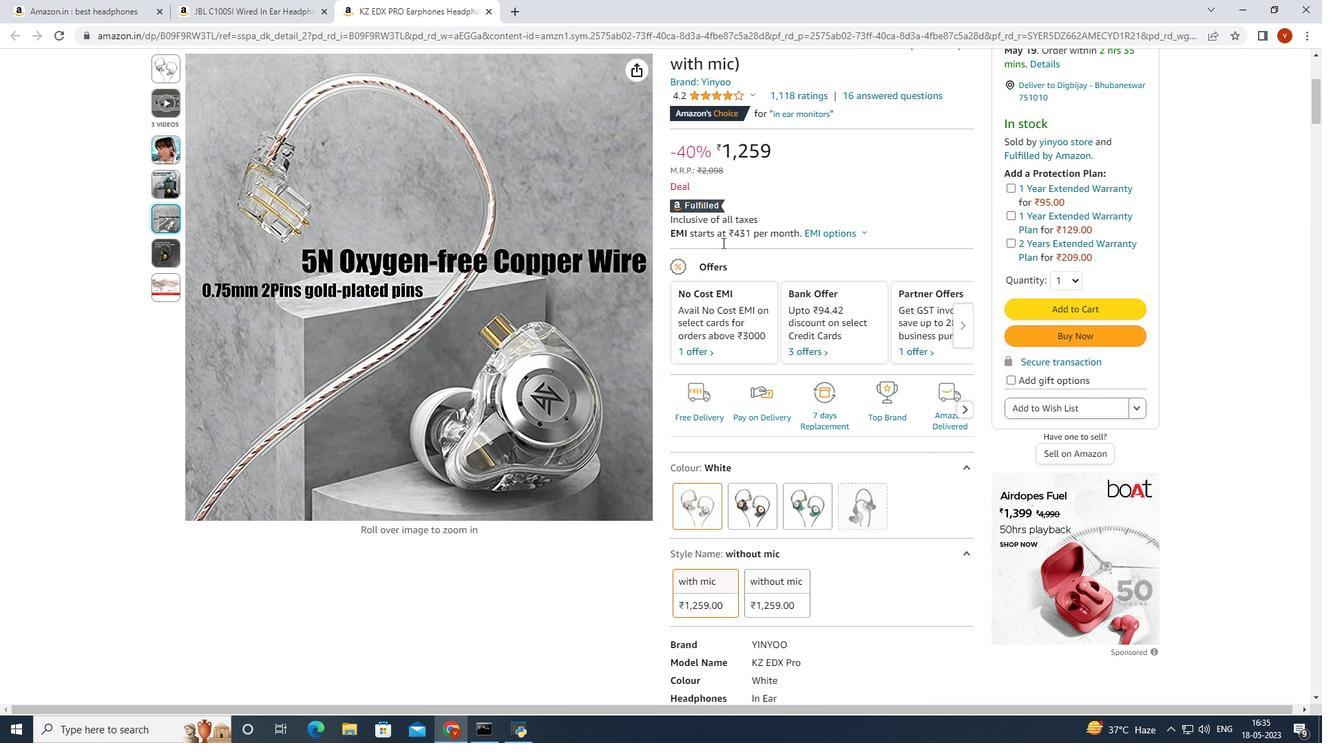 
Action: Mouse scrolled (734, 247) with delta (0, 0)
Screenshot: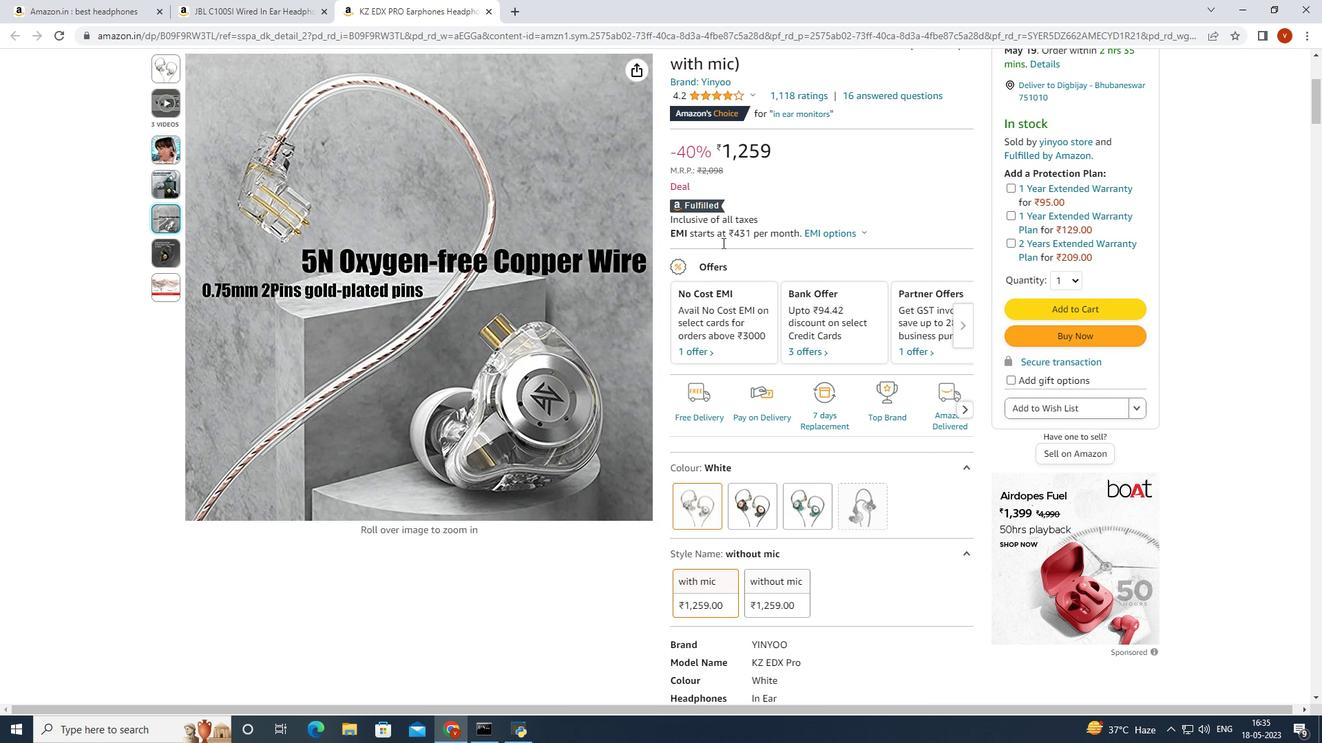 
Action: Mouse scrolled (734, 247) with delta (0, 0)
Screenshot: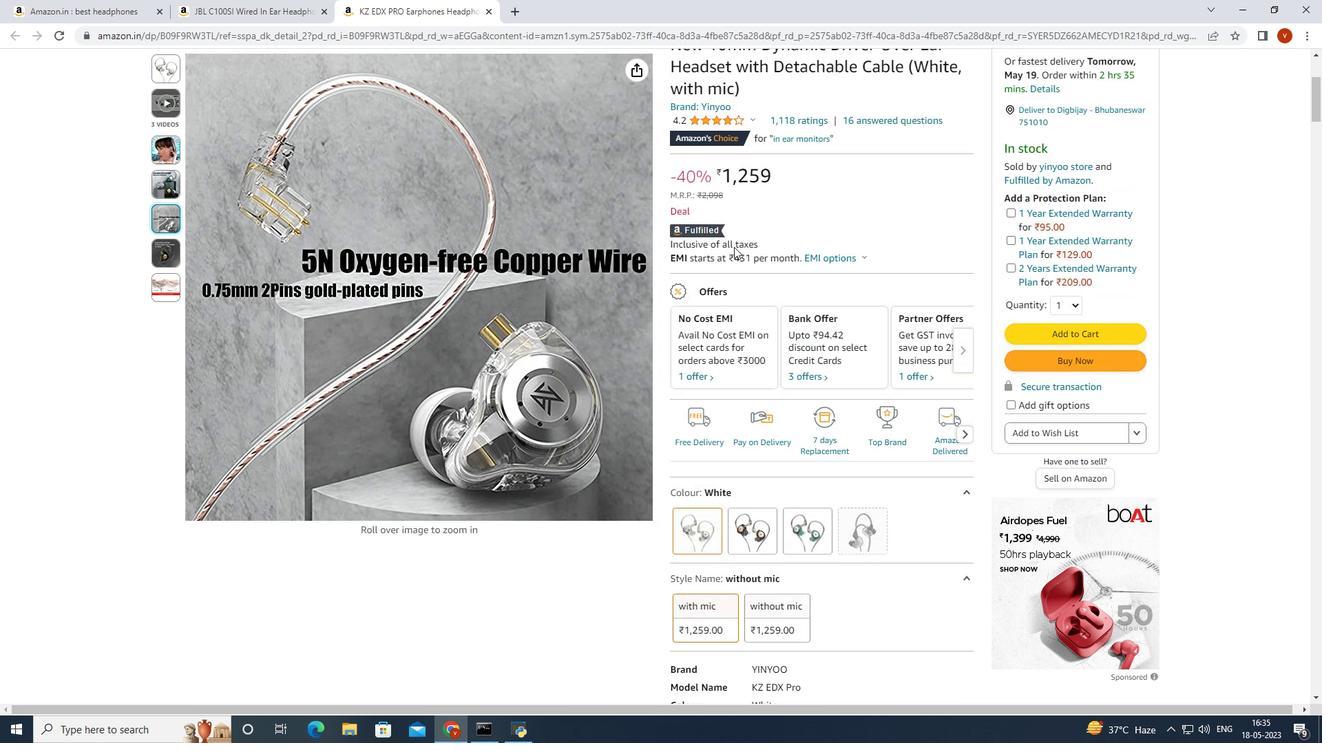 
Action: Mouse moved to (606, 341)
Screenshot: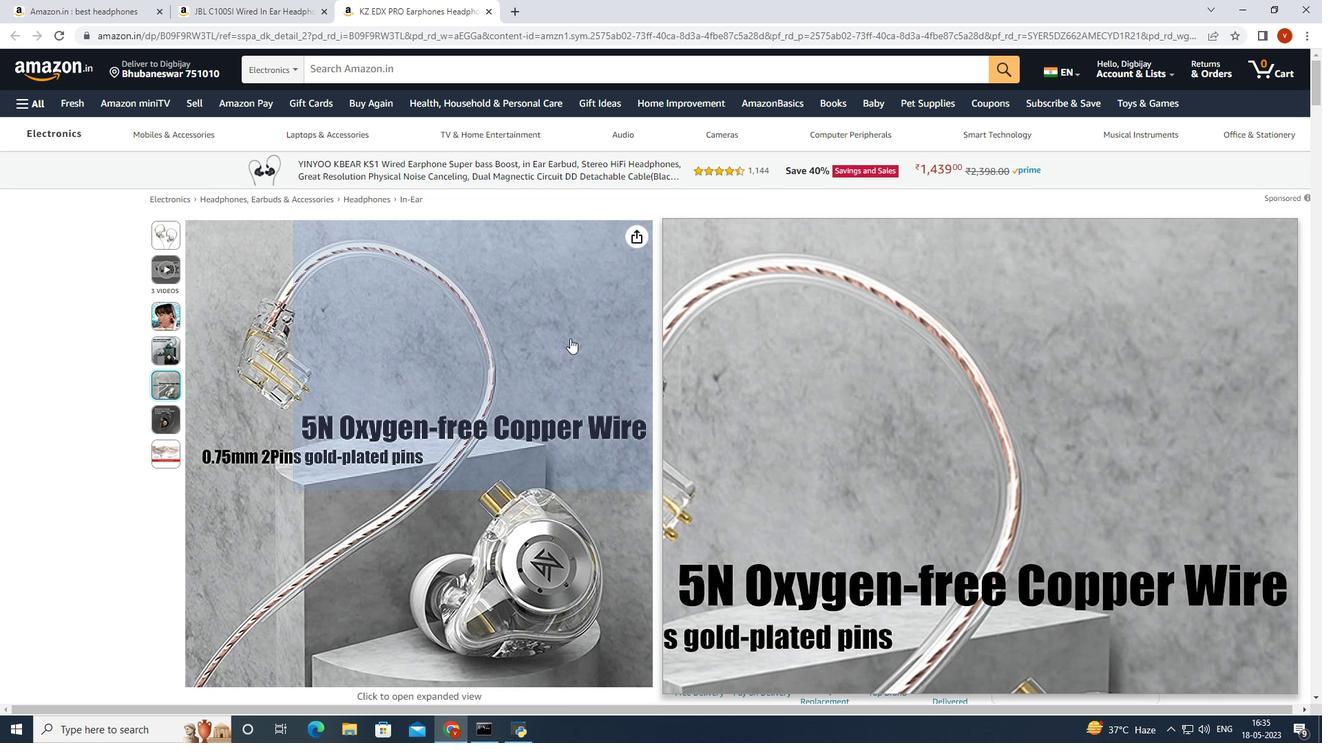 
Action: Mouse scrolled (606, 340) with delta (0, 0)
Screenshot: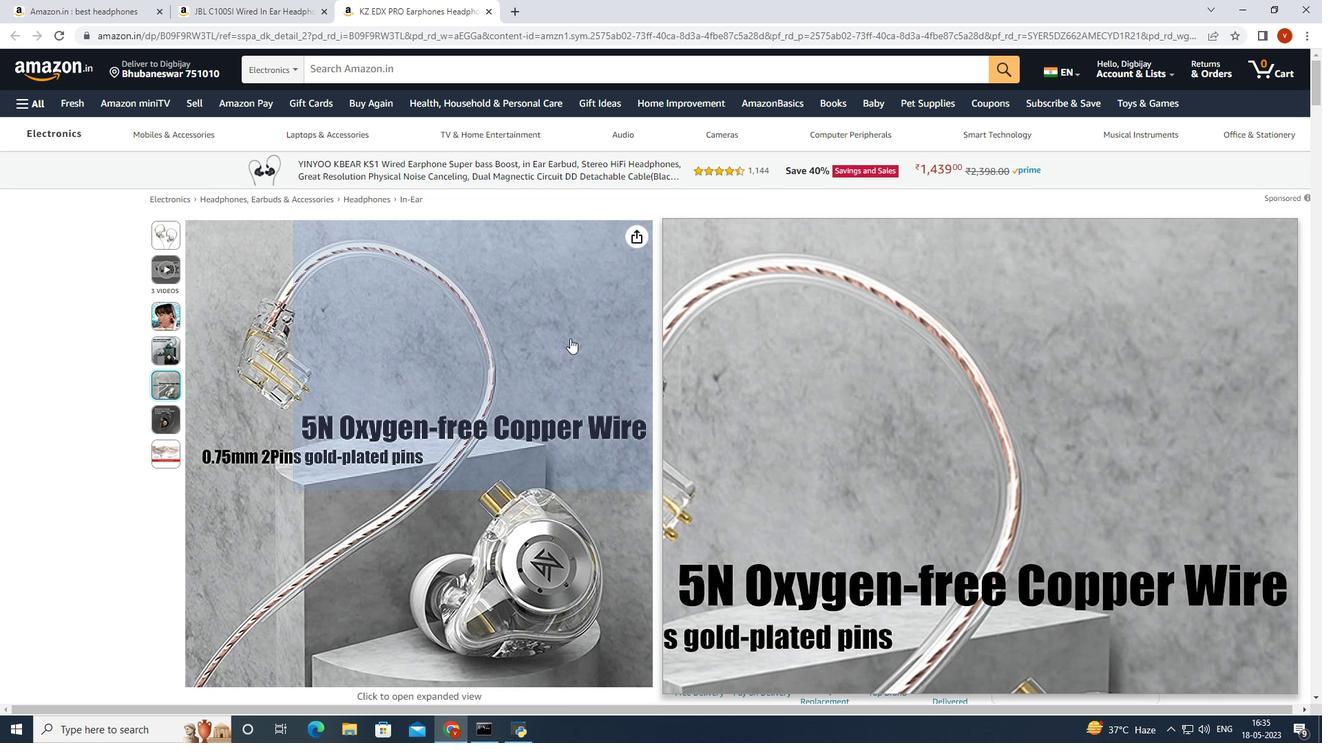 
Action: Mouse moved to (630, 343)
Screenshot: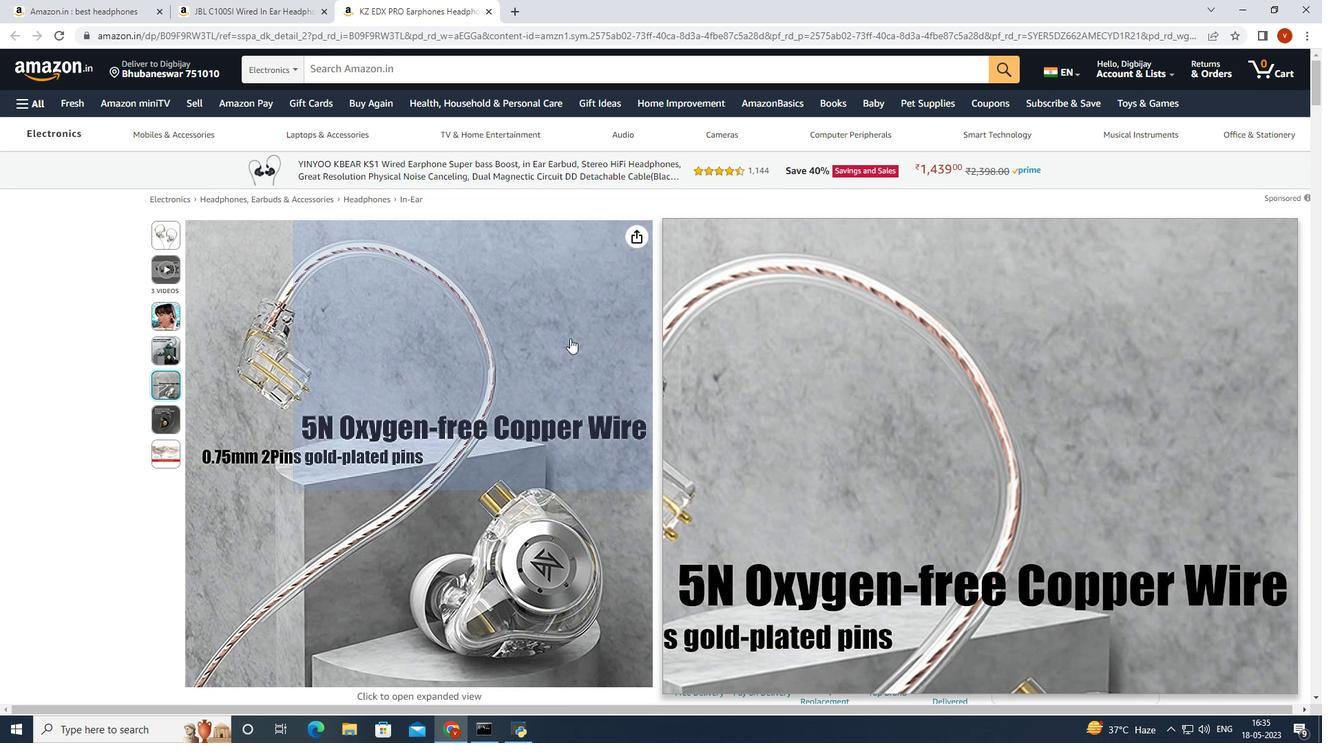 
Action: Mouse scrolled (628, 342) with delta (0, 0)
Screenshot: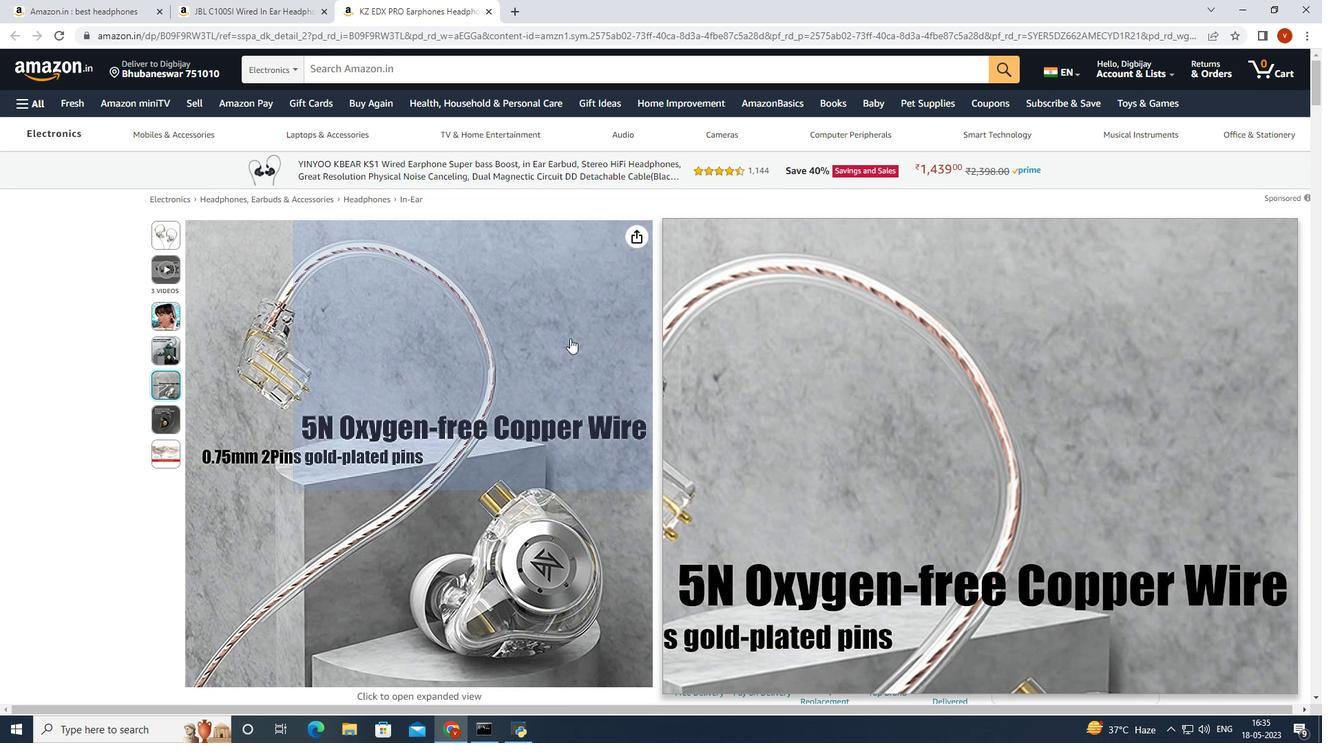 
Action: Mouse moved to (637, 344)
Screenshot: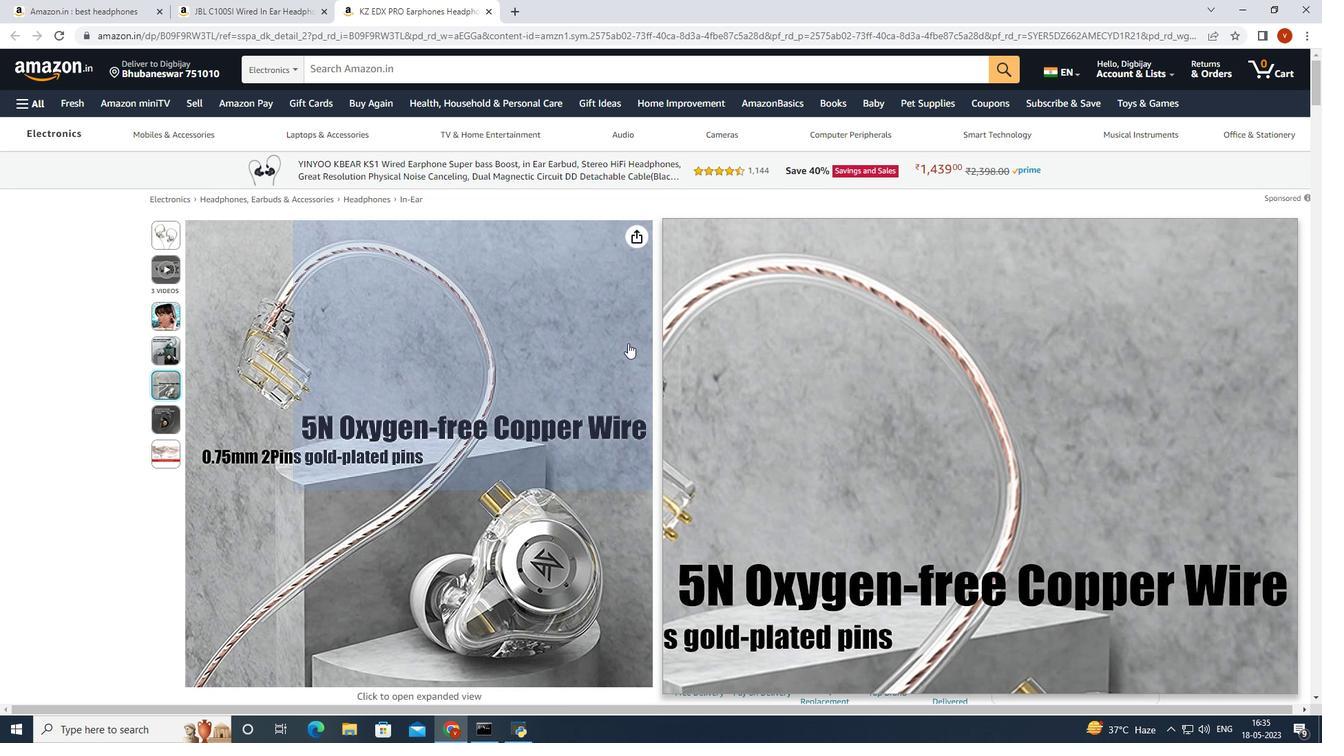 
Action: Mouse scrolled (637, 343) with delta (0, 0)
Screenshot: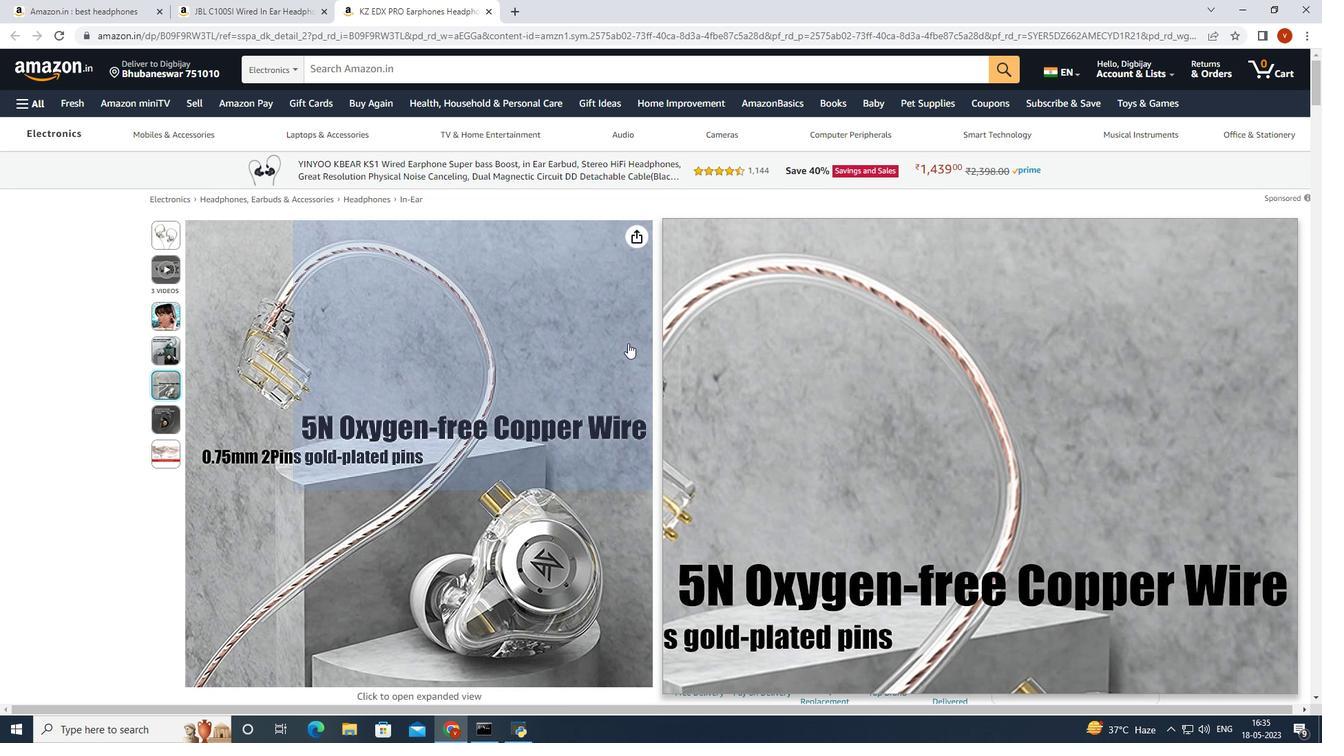 
Action: Mouse moved to (825, 361)
Screenshot: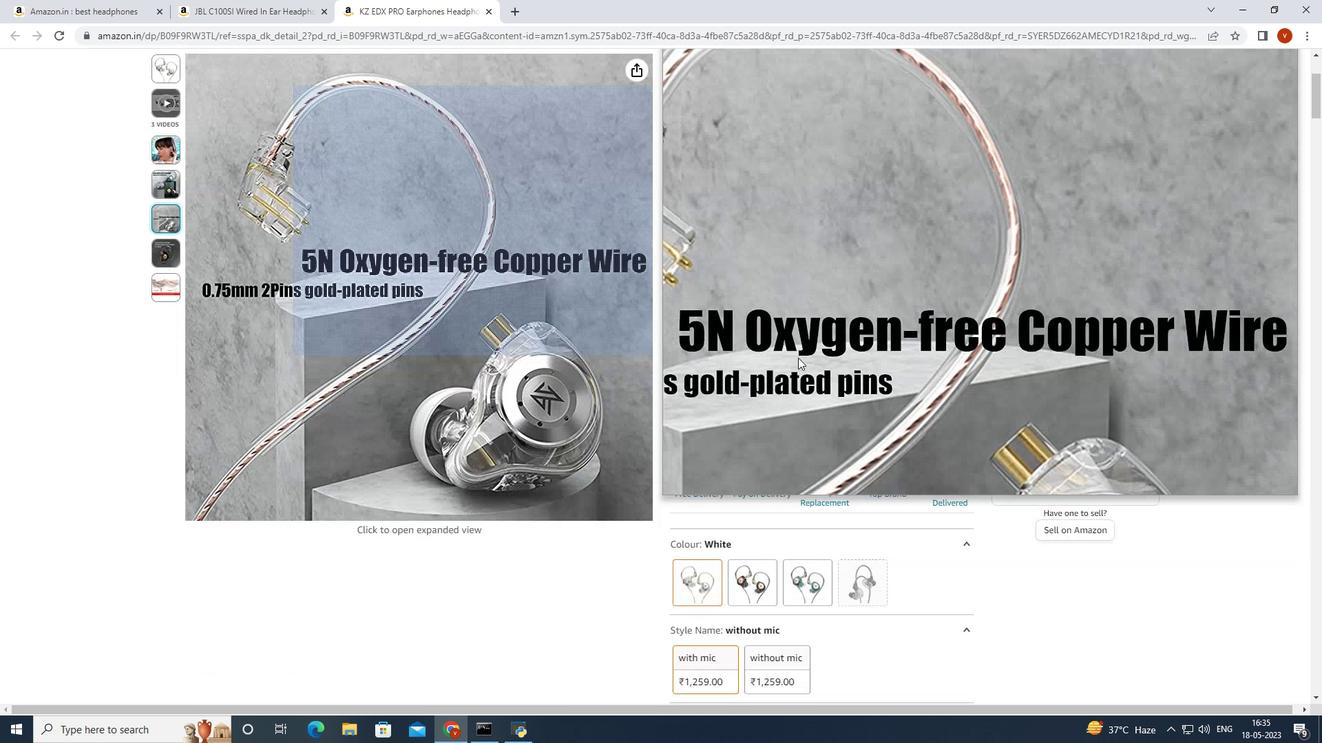 
Action: Mouse scrolled (825, 360) with delta (0, 0)
Screenshot: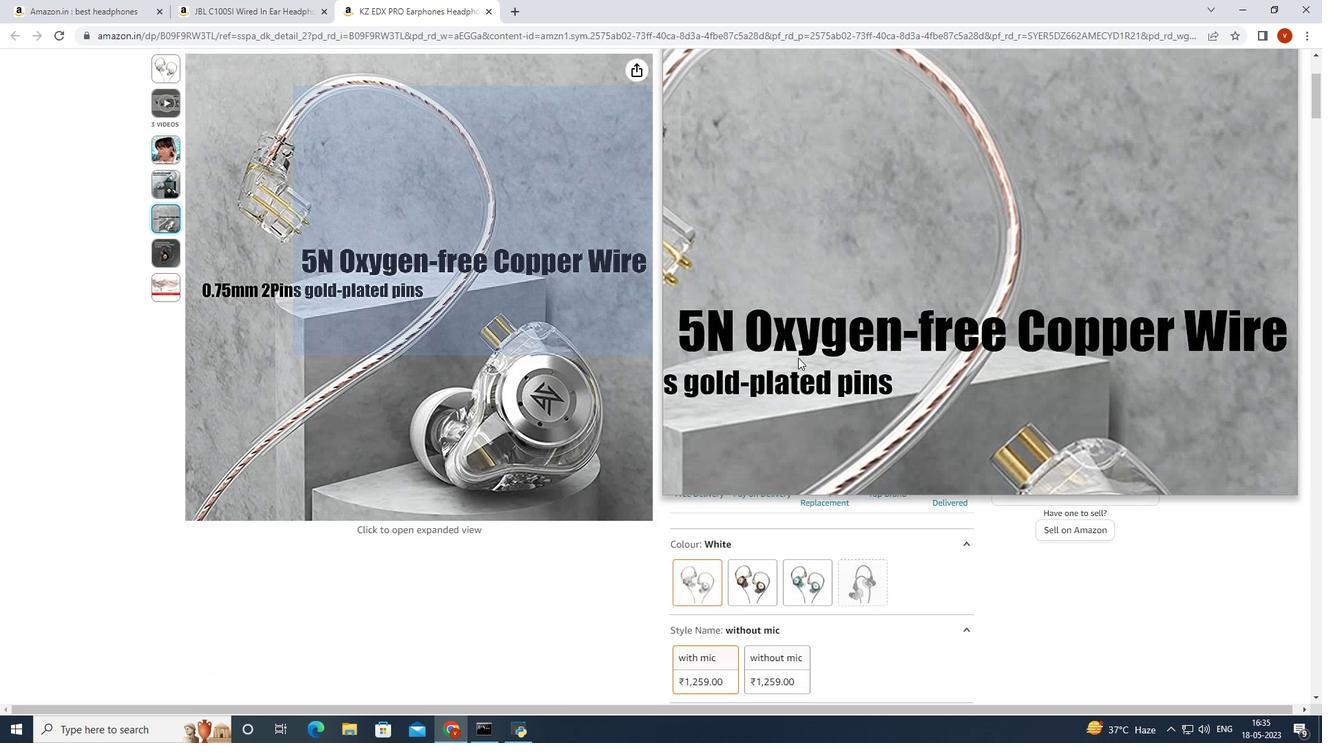 
Action: Mouse scrolled (825, 360) with delta (0, 0)
Screenshot: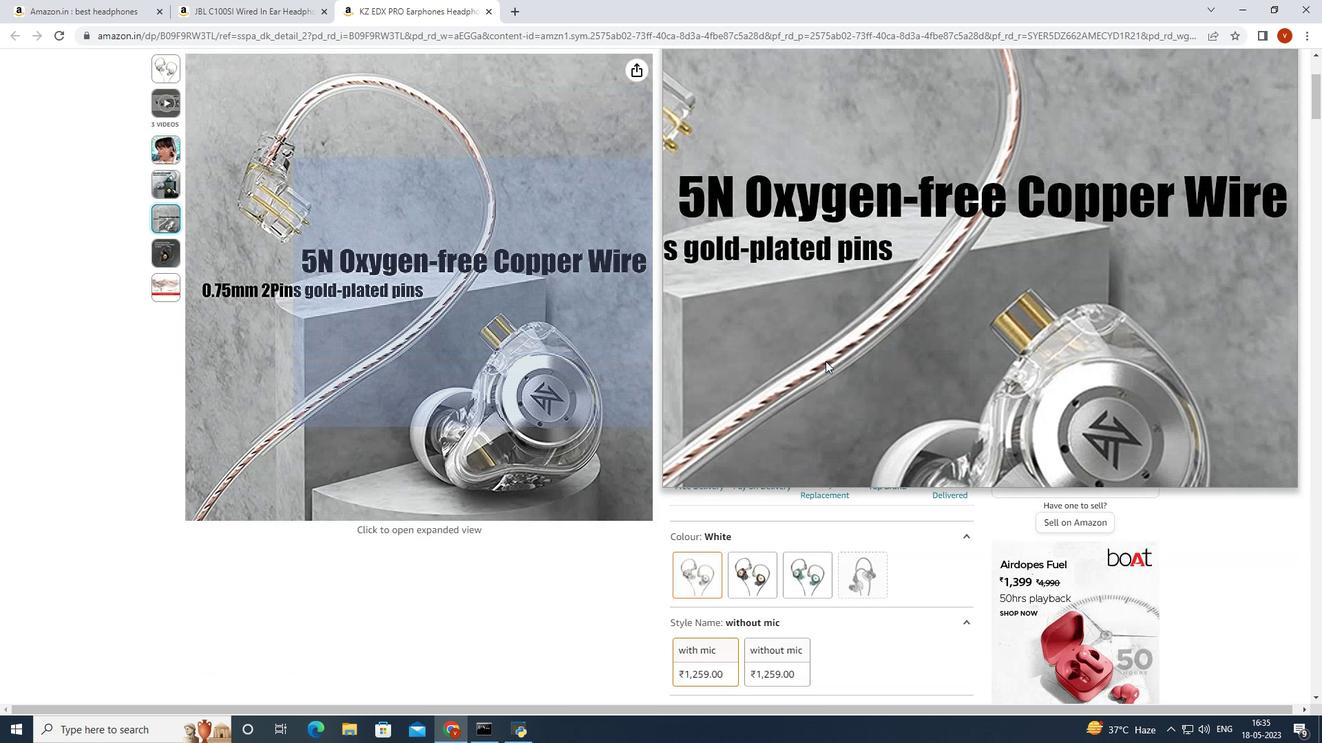 
Action: Mouse moved to (829, 361)
Screenshot: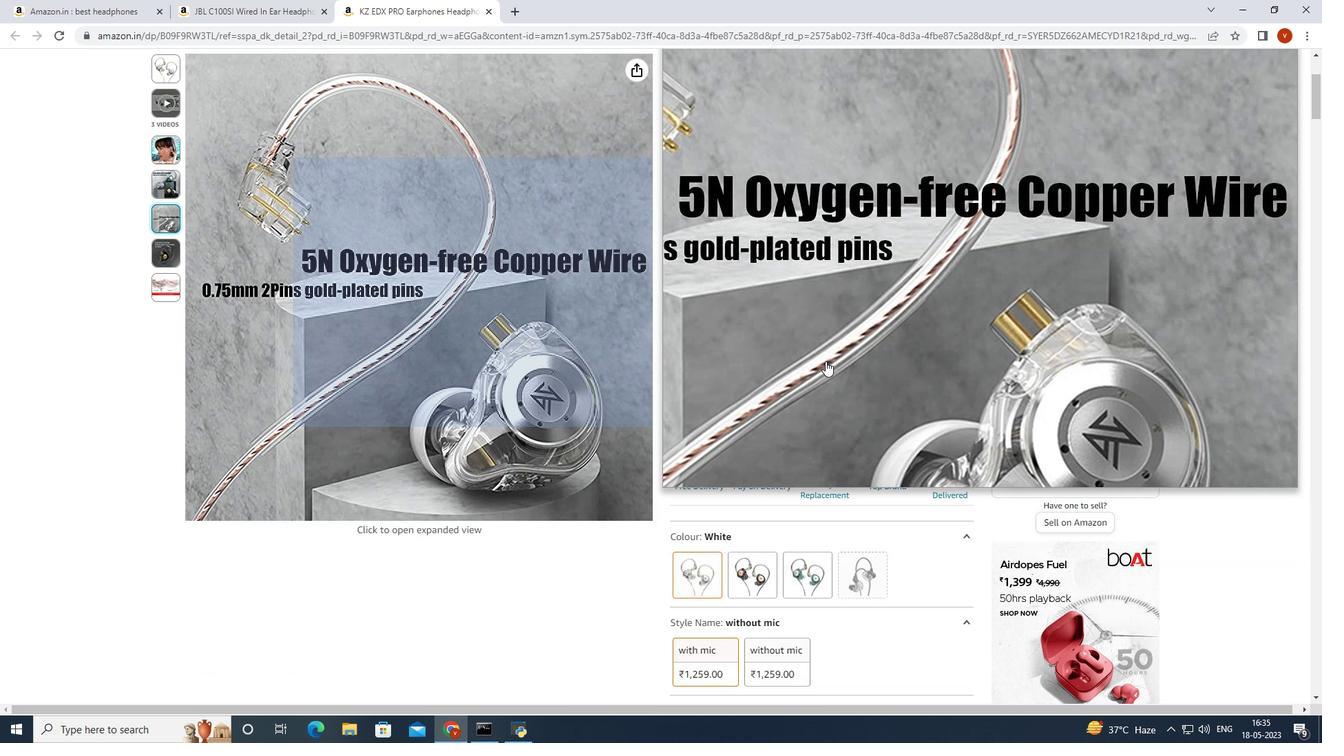 
Action: Mouse scrolled (829, 360) with delta (0, 0)
